 Task: Research family-friendly wildlife encounters in San Diego, California.
Action: Mouse moved to (541, 106)
Screenshot: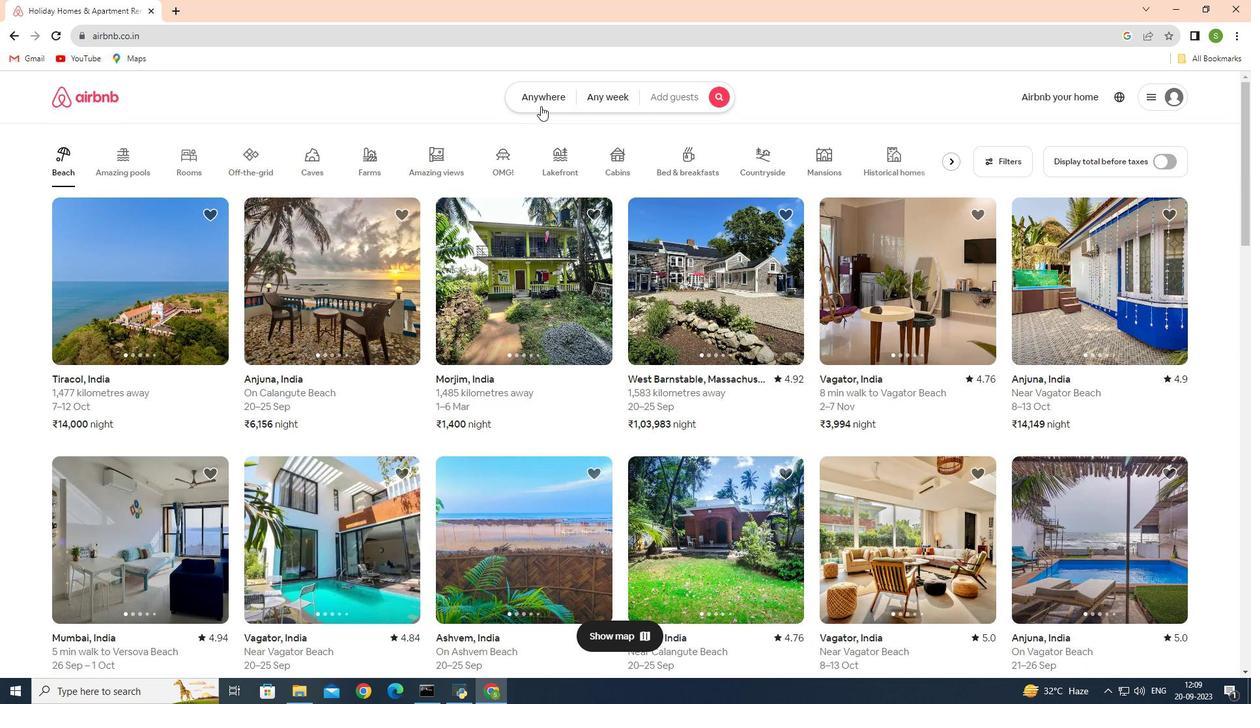 
Action: Mouse pressed left at (541, 106)
Screenshot: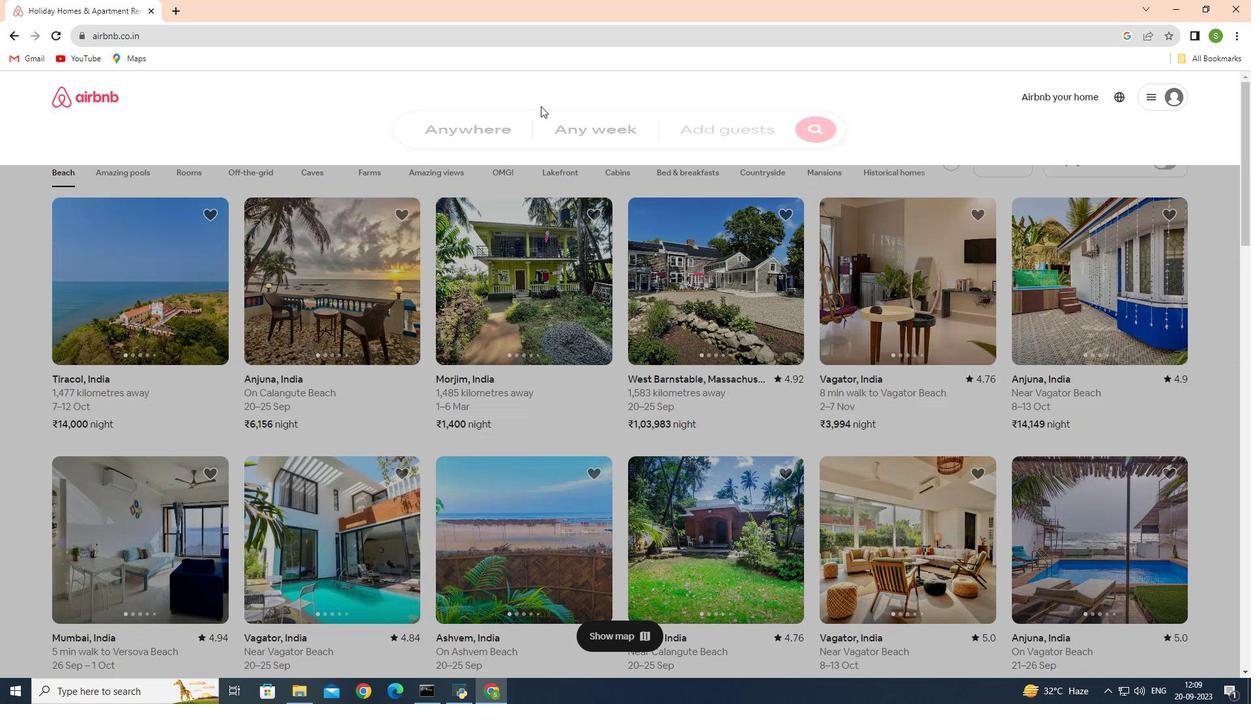 
Action: Mouse moved to (378, 154)
Screenshot: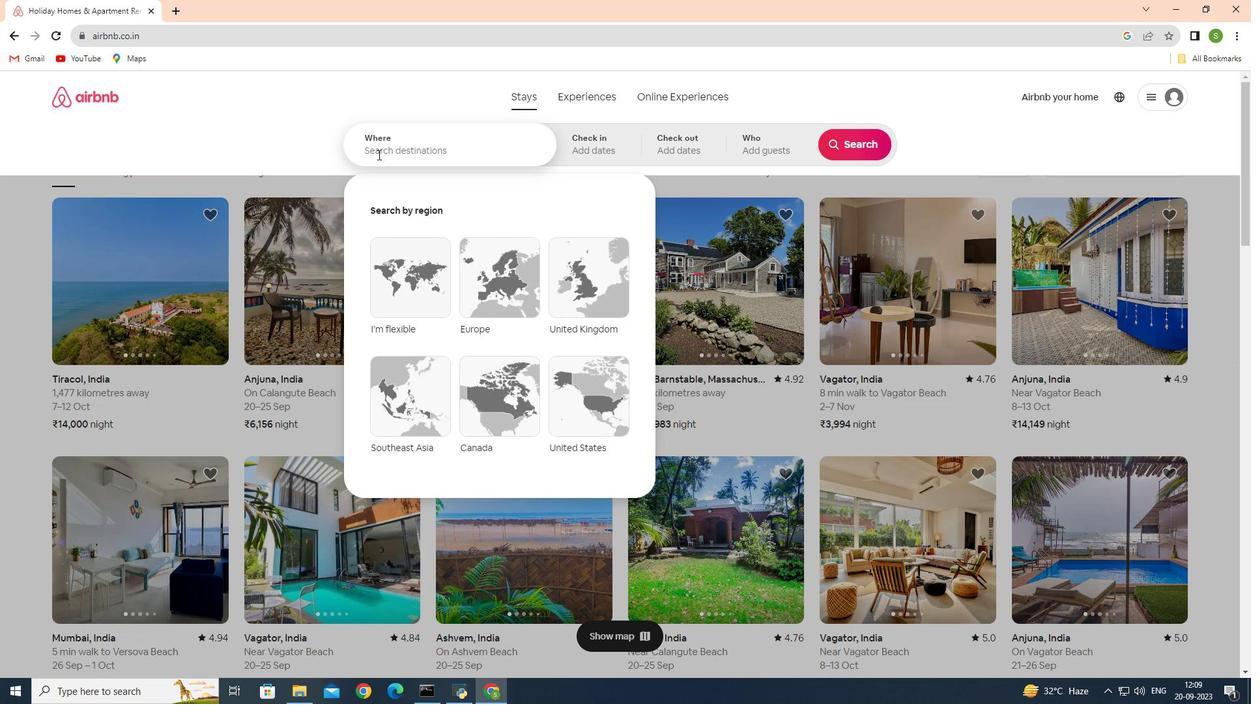 
Action: Mouse pressed left at (378, 154)
Screenshot: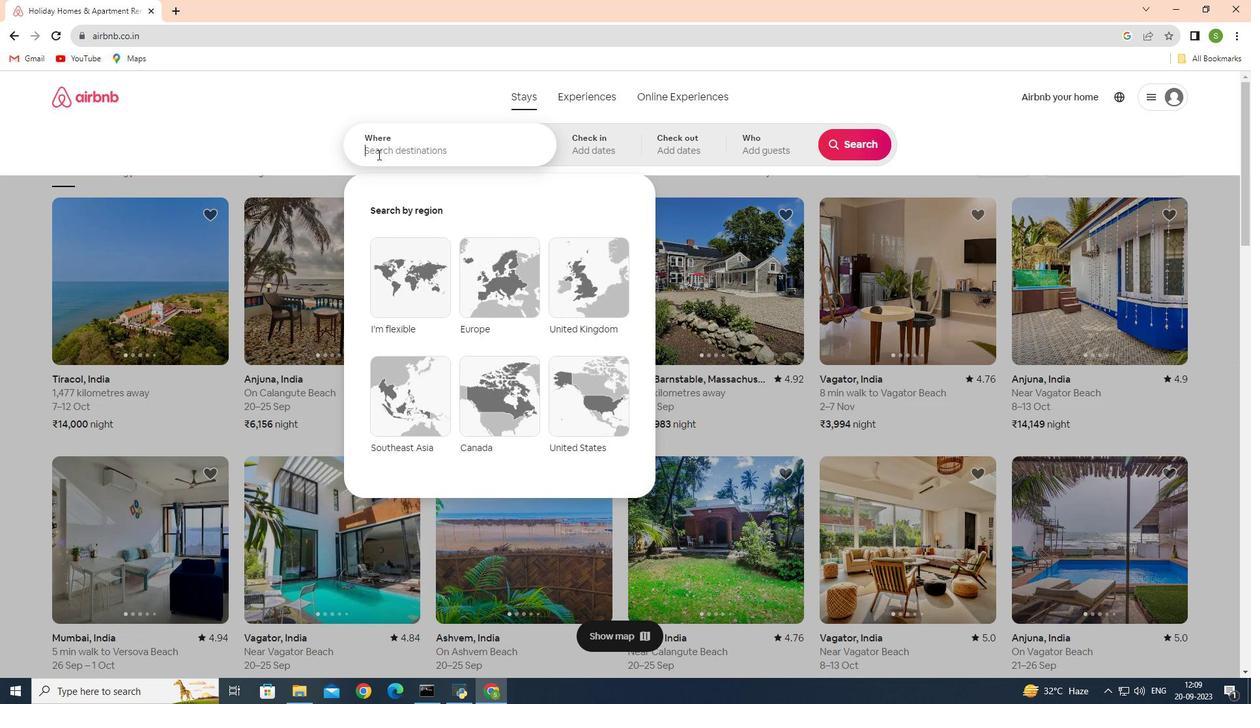 
Action: Mouse moved to (447, 154)
Screenshot: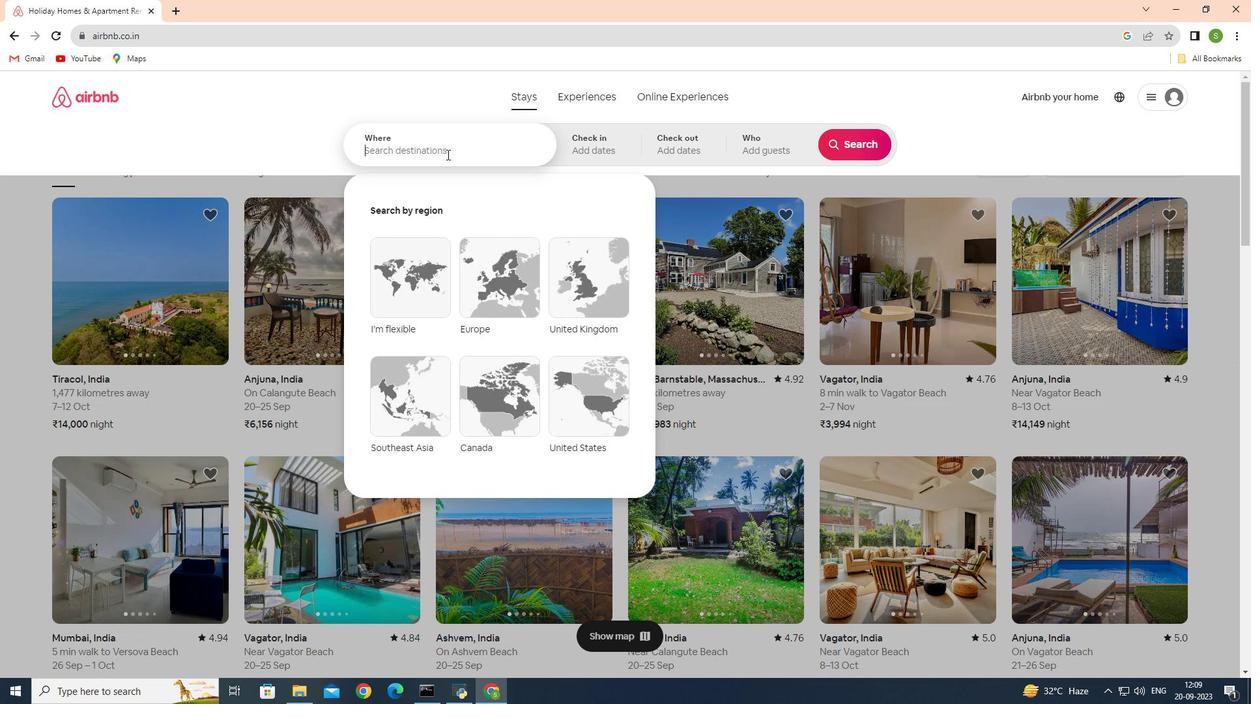 
Action: Key pressed <Key.shift>San<Key.space>die
Screenshot: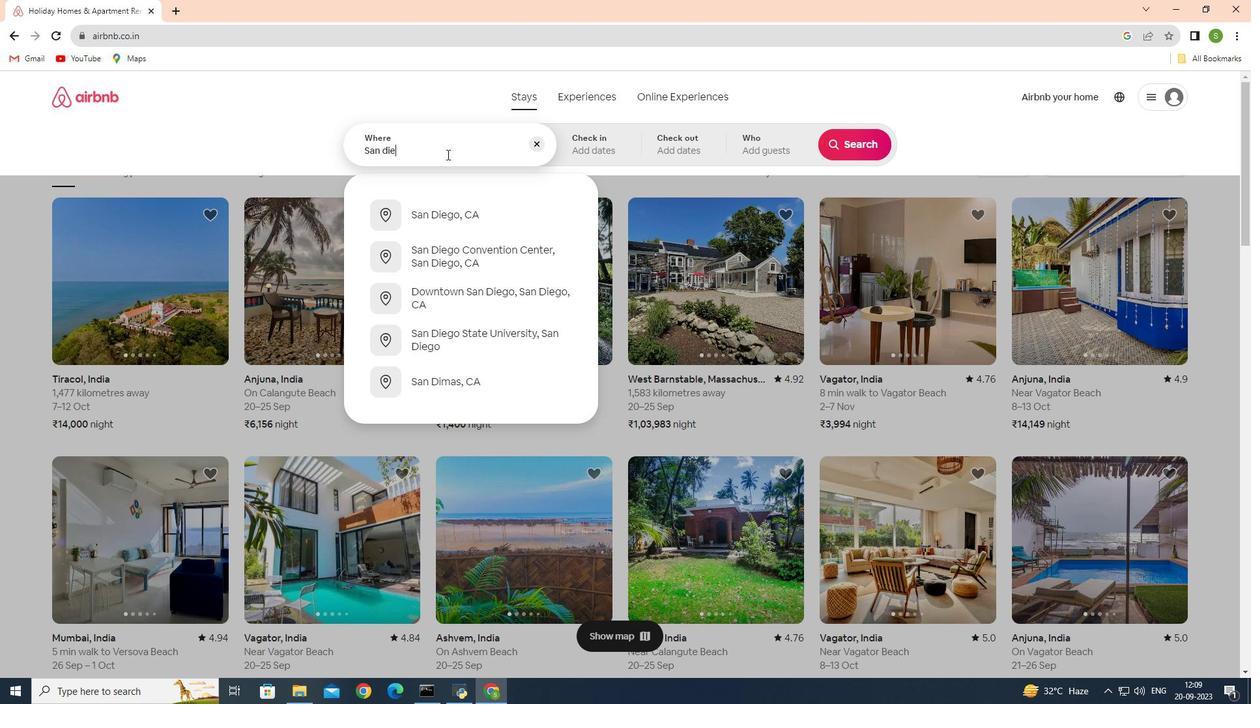 
Action: Mouse moved to (479, 221)
Screenshot: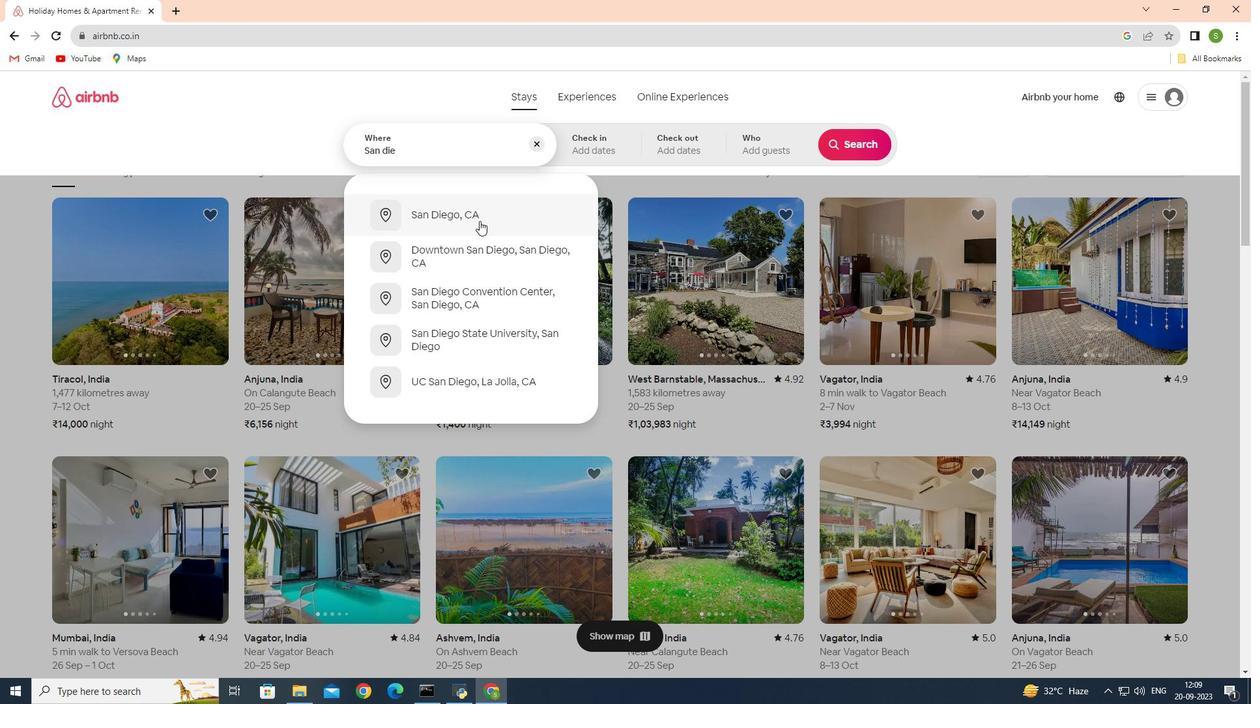 
Action: Mouse pressed left at (479, 221)
Screenshot: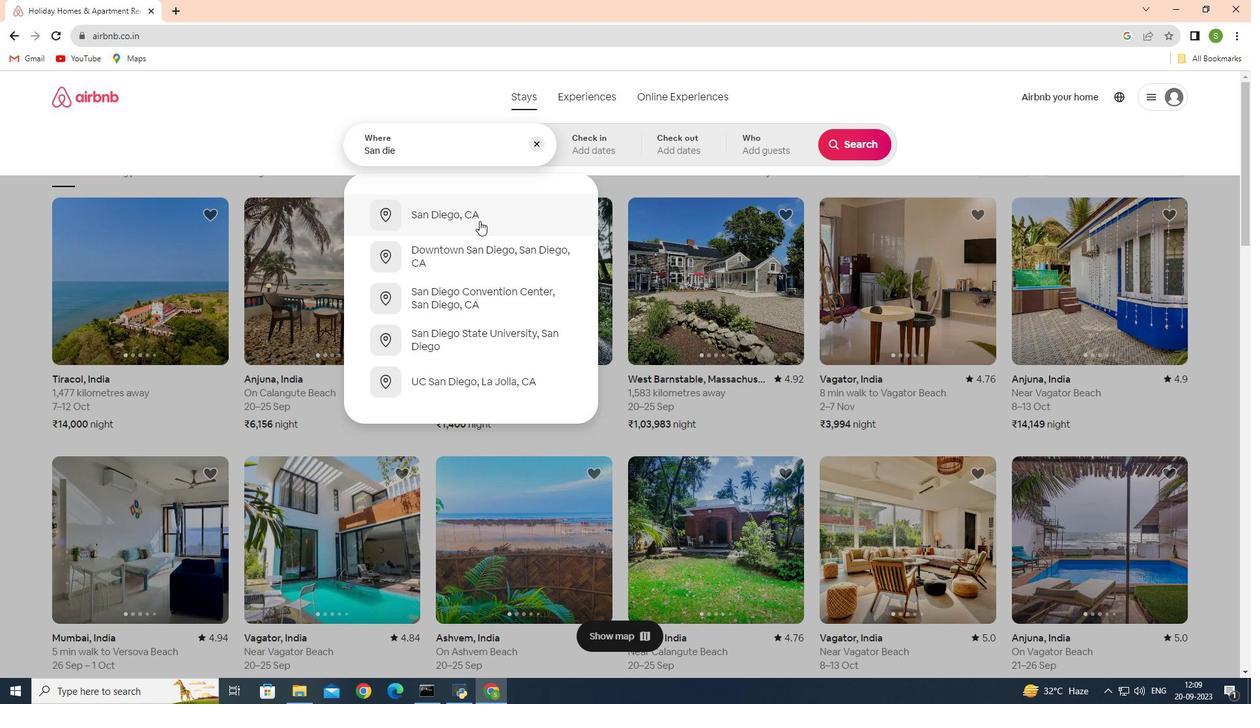 
Action: Mouse moved to (873, 153)
Screenshot: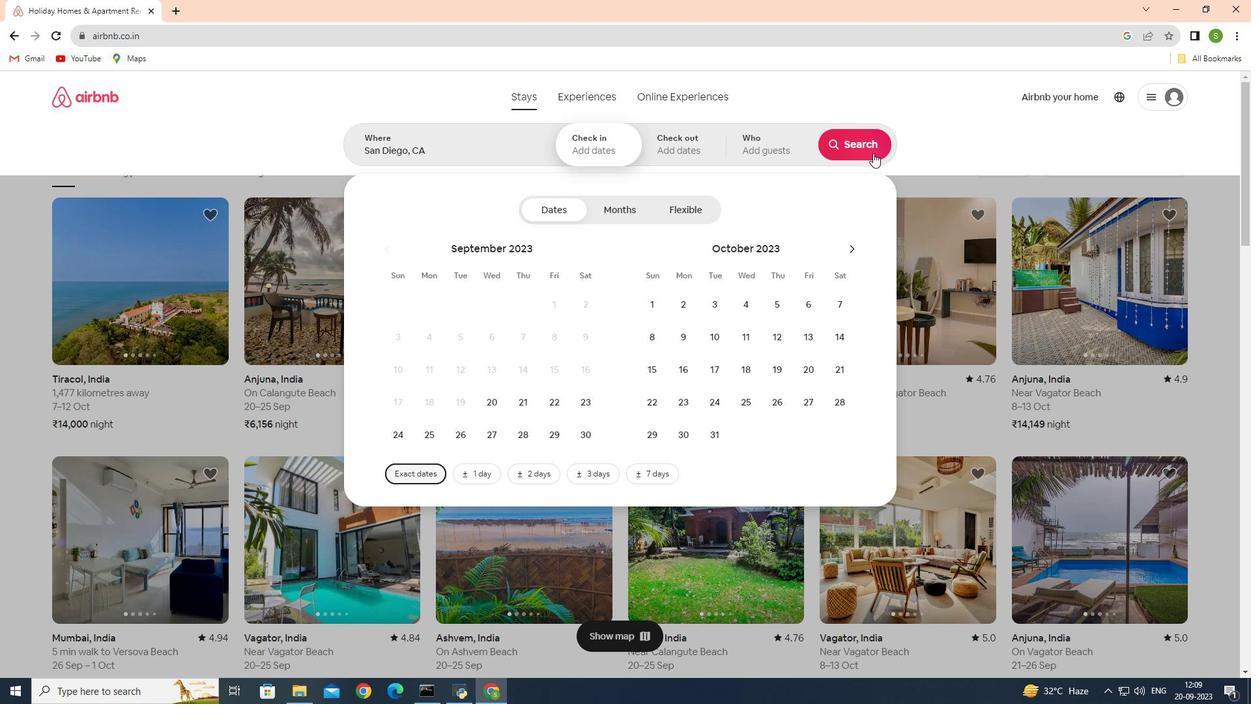 
Action: Mouse pressed left at (873, 153)
Screenshot: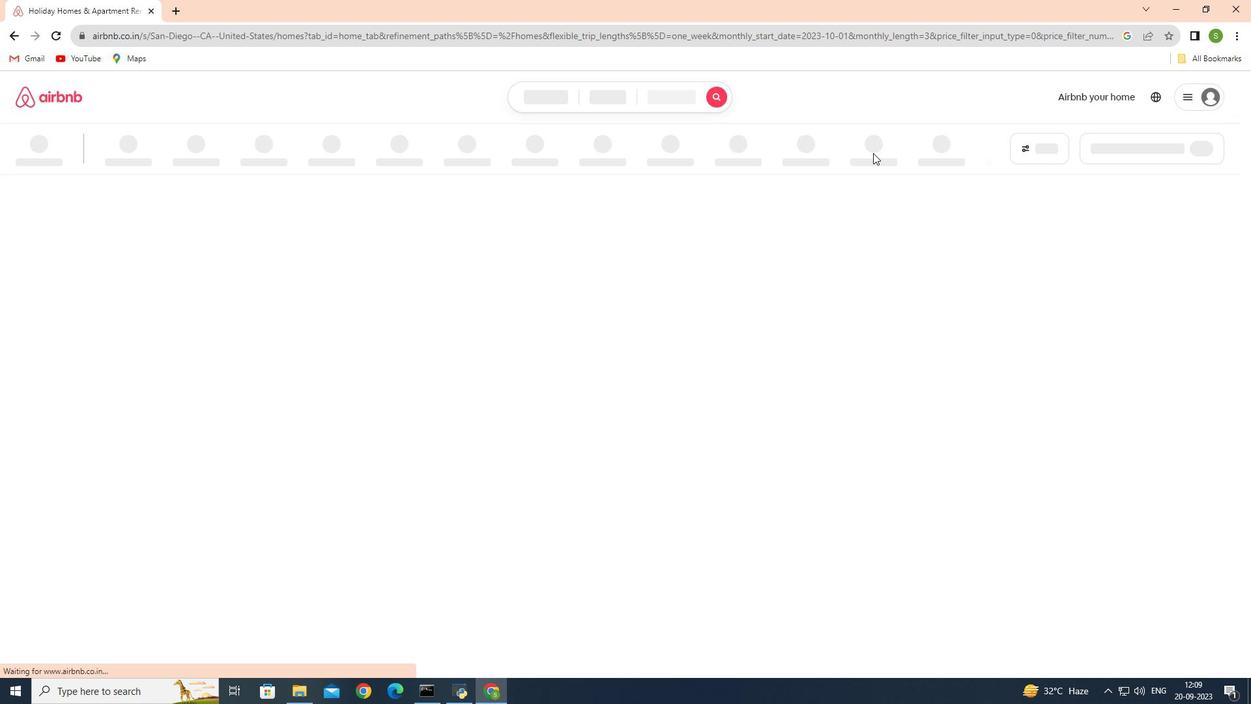 
Action: Mouse moved to (990, 150)
Screenshot: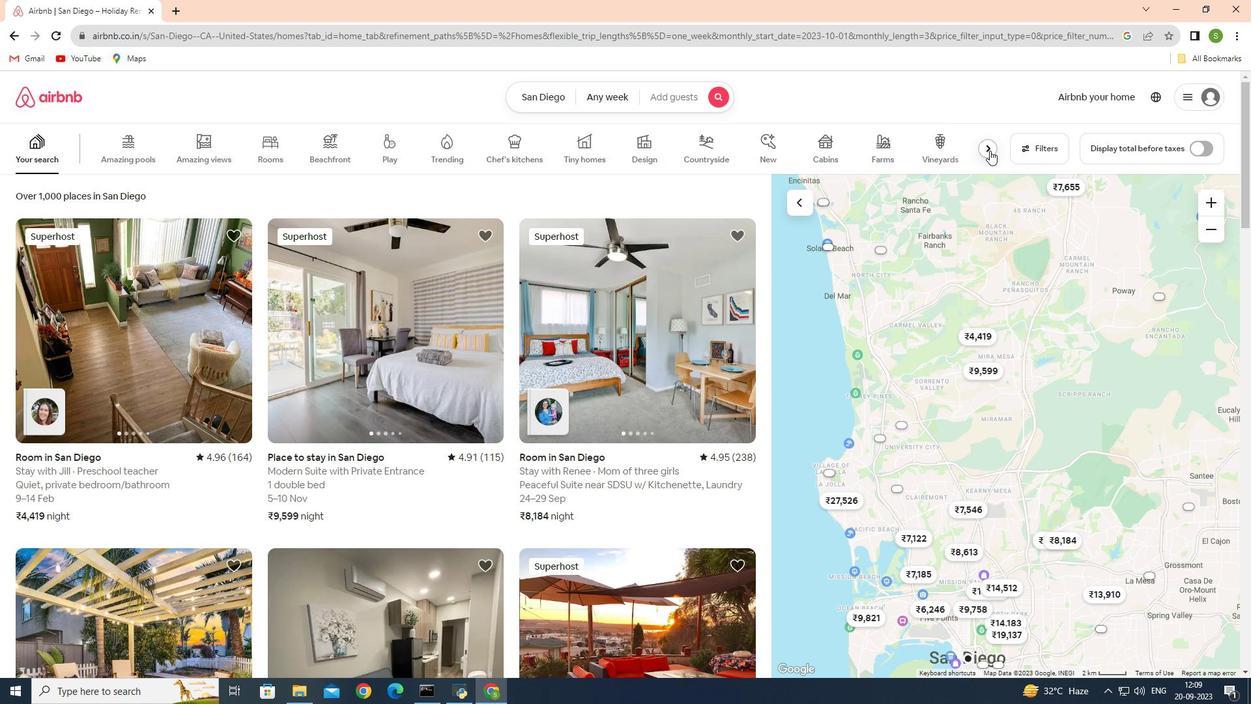 
Action: Mouse pressed left at (990, 150)
Screenshot: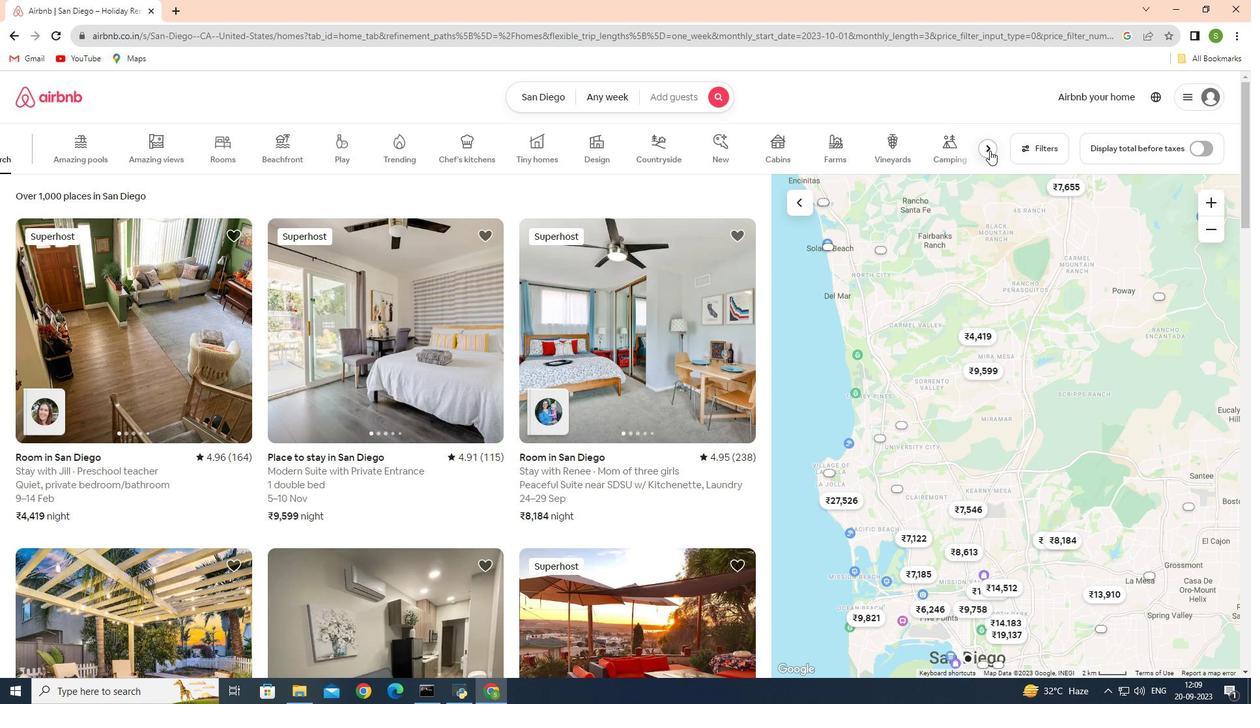 
Action: Mouse moved to (447, 157)
Screenshot: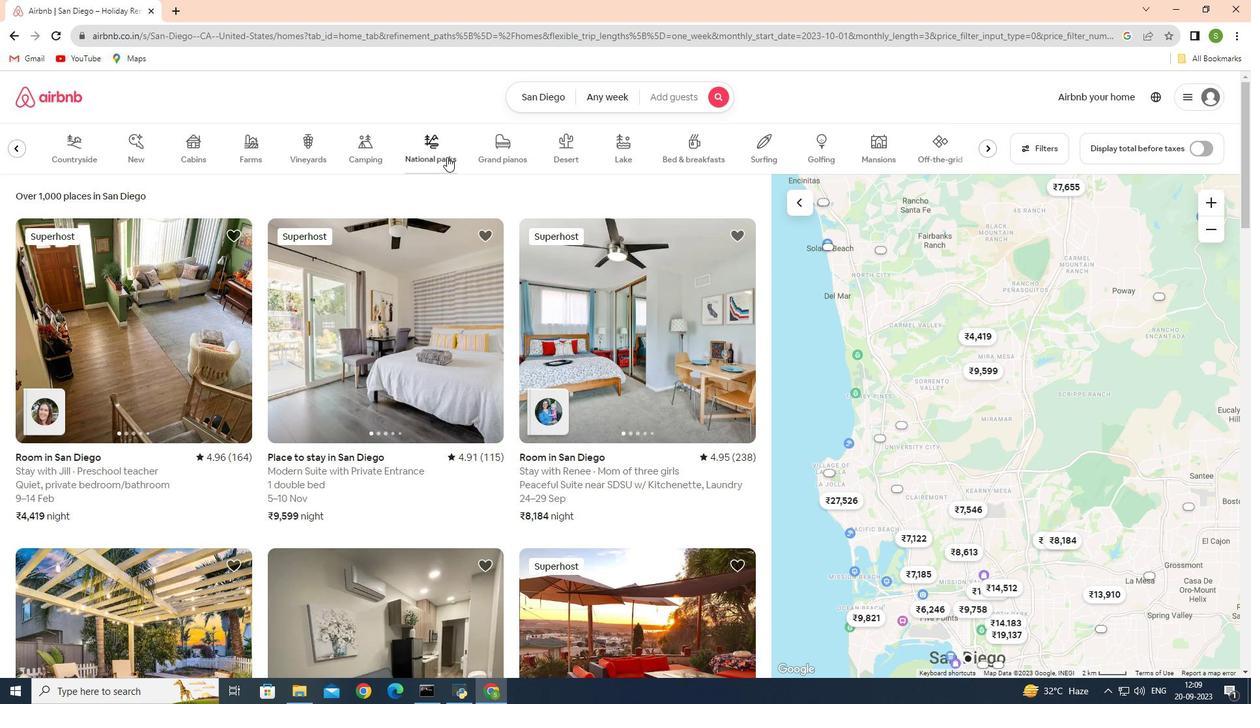 
Action: Mouse pressed left at (447, 157)
Screenshot: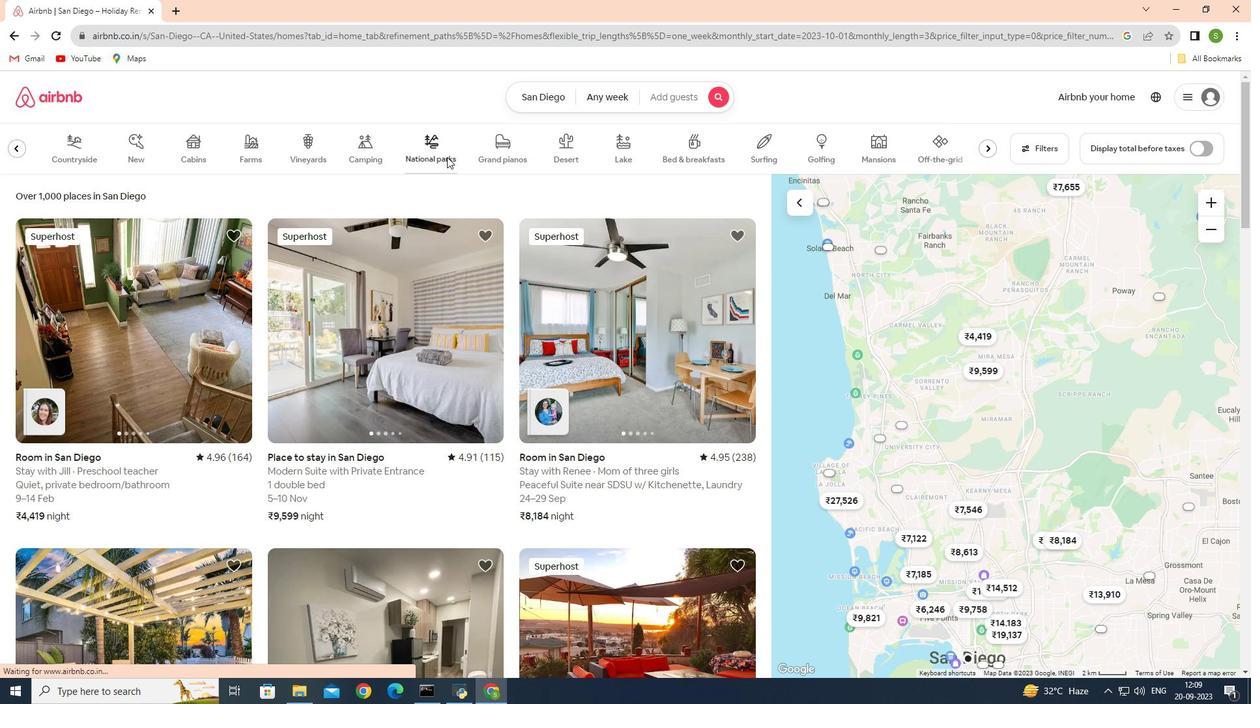 
Action: Mouse moved to (186, 347)
Screenshot: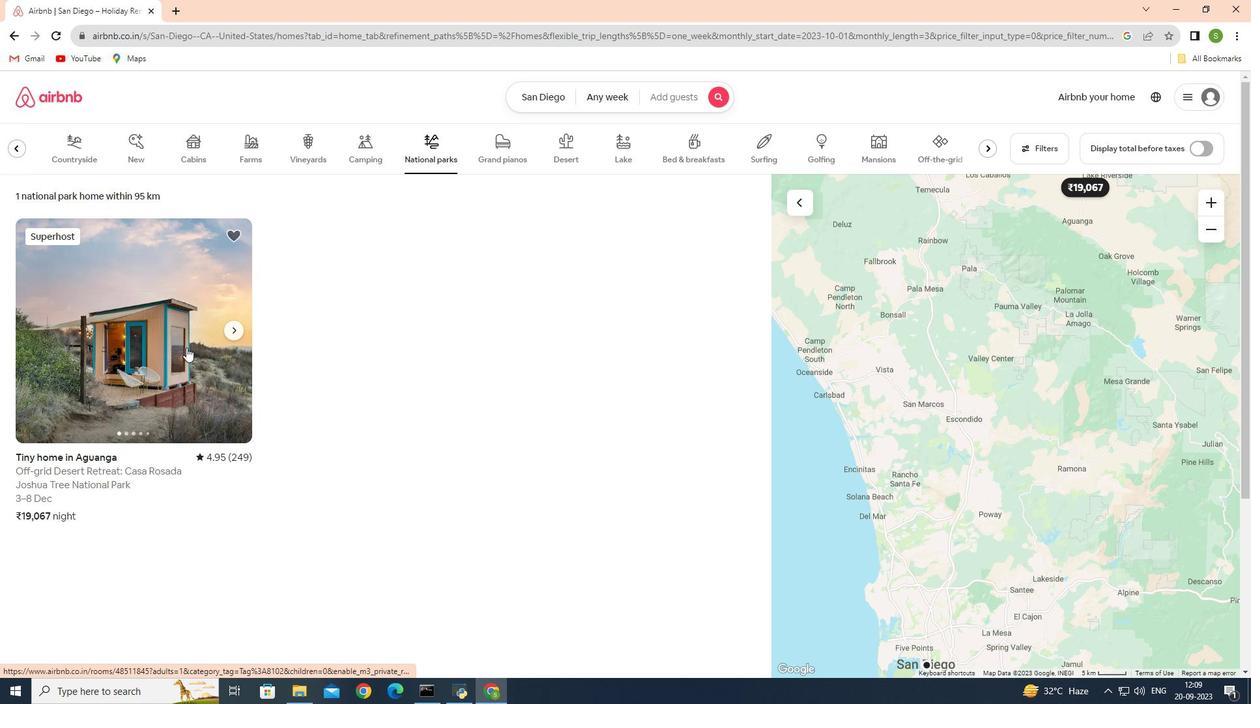
Action: Mouse pressed left at (186, 347)
Screenshot: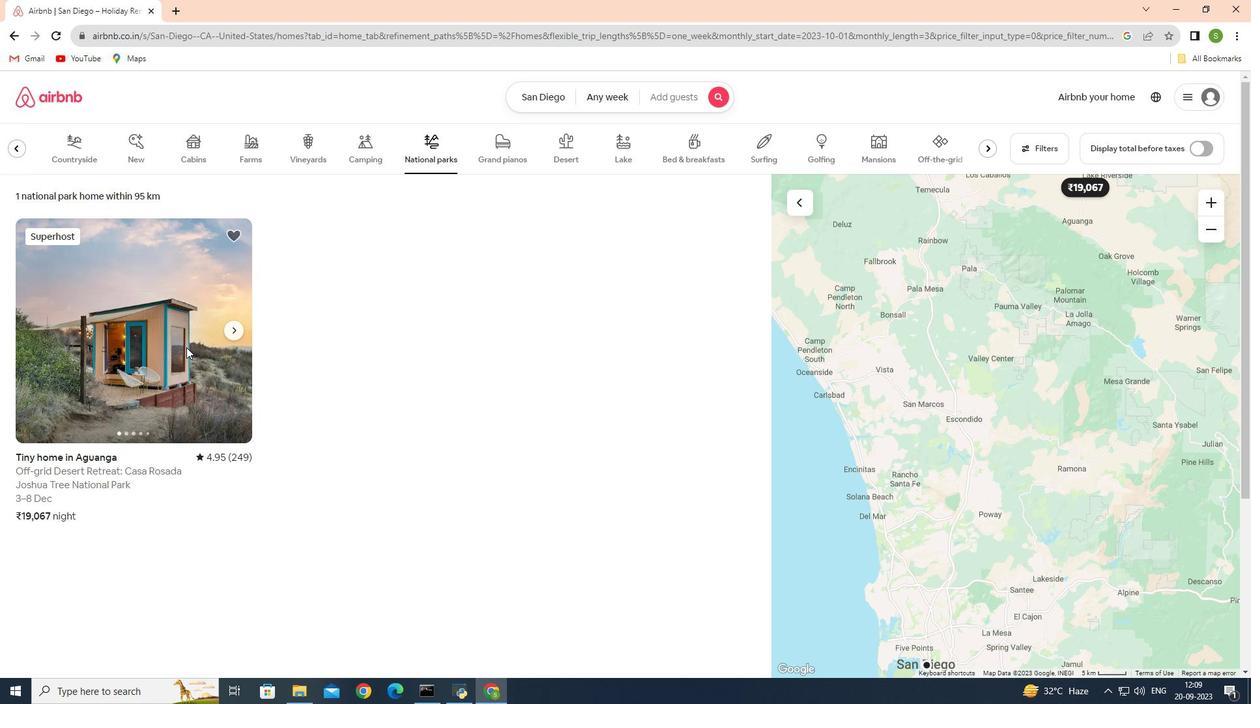 
Action: Mouse moved to (938, 470)
Screenshot: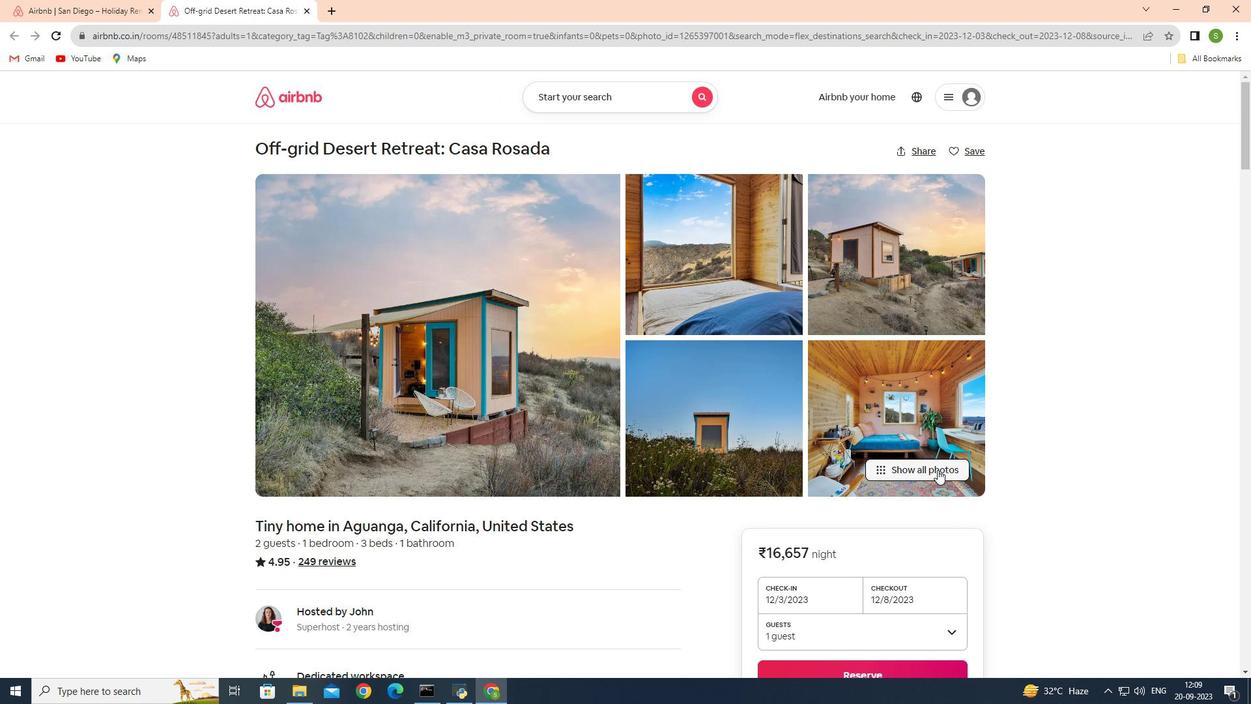 
Action: Mouse pressed left at (938, 470)
Screenshot: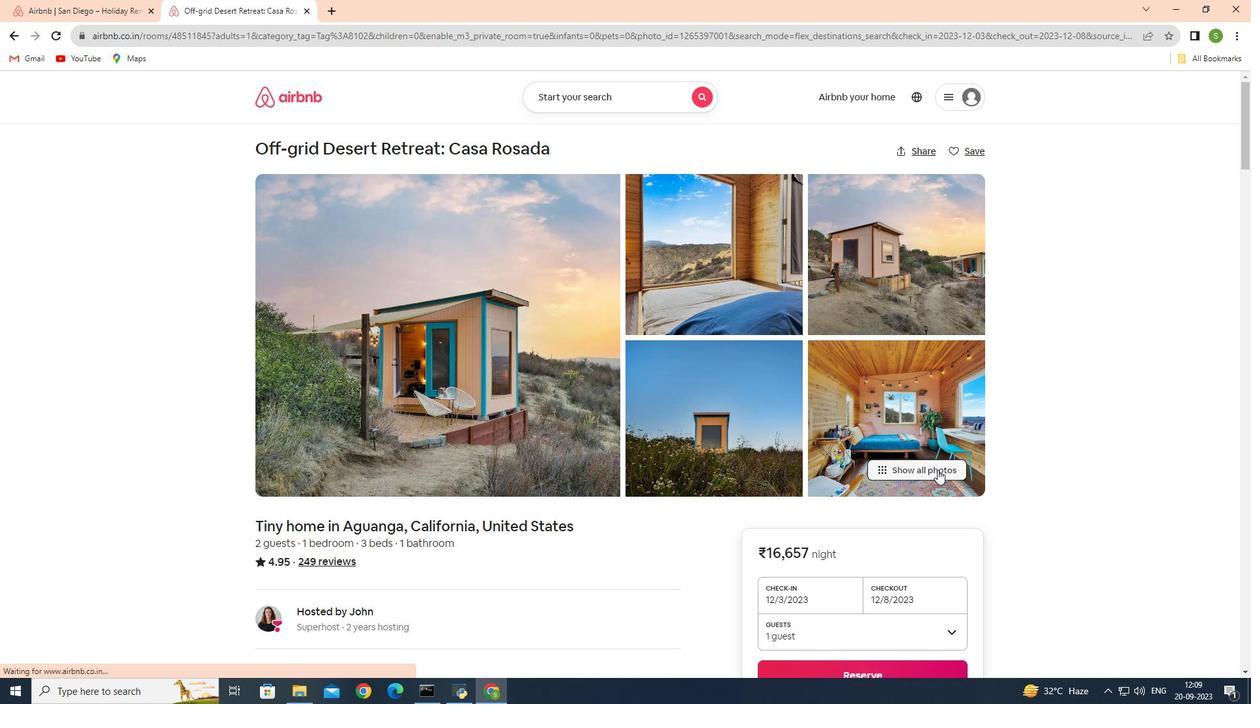 
Action: Mouse moved to (839, 493)
Screenshot: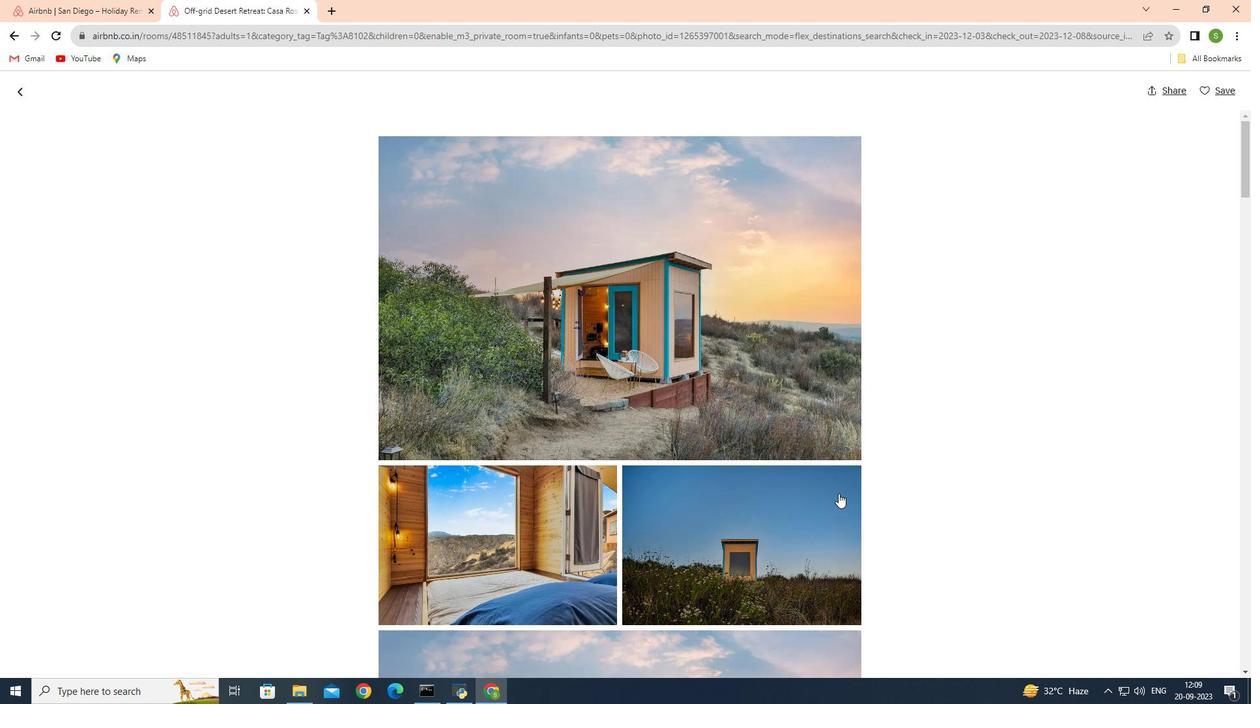 
Action: Mouse scrolled (839, 492) with delta (0, 0)
Screenshot: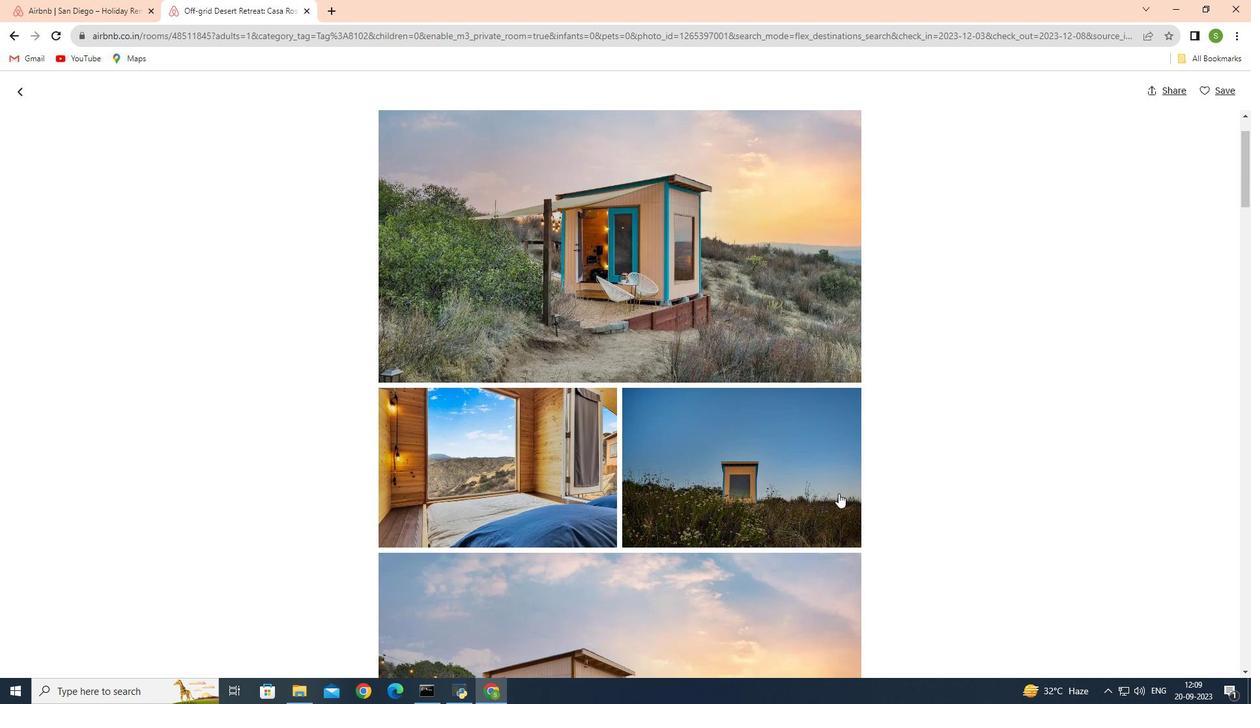 
Action: Mouse scrolled (839, 492) with delta (0, 0)
Screenshot: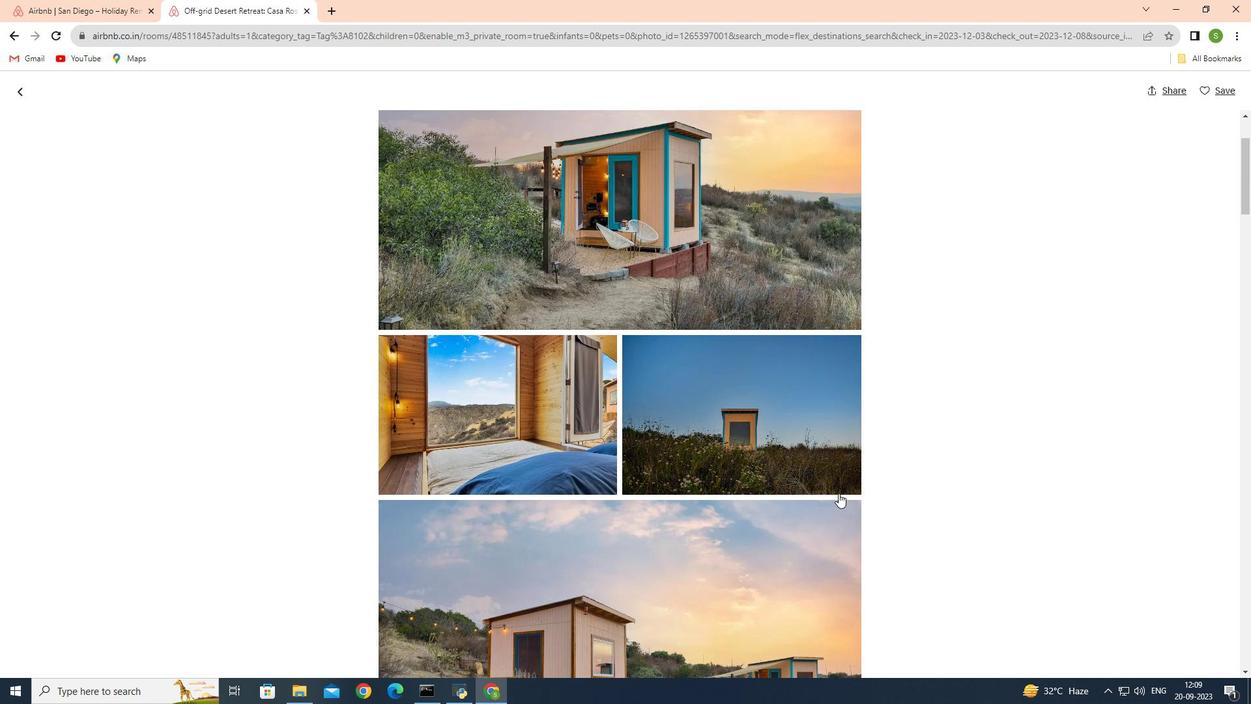 
Action: Mouse scrolled (839, 492) with delta (0, 0)
Screenshot: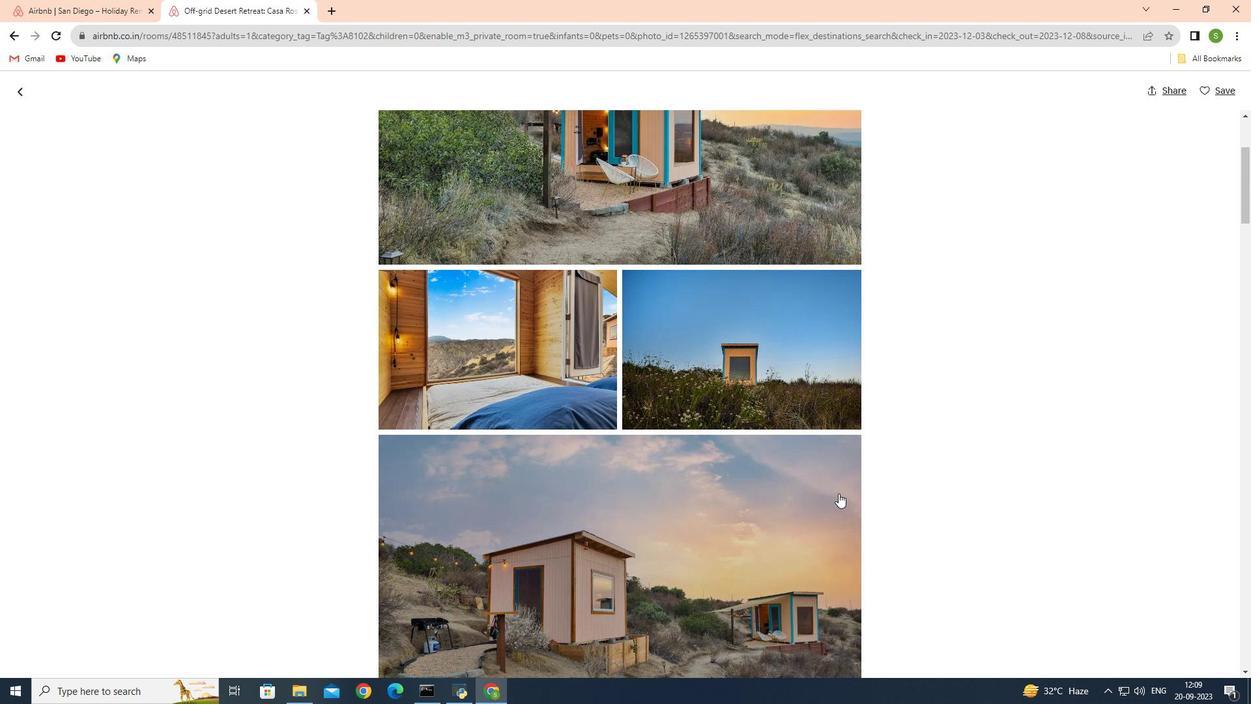 
Action: Mouse scrolled (839, 492) with delta (0, 0)
Screenshot: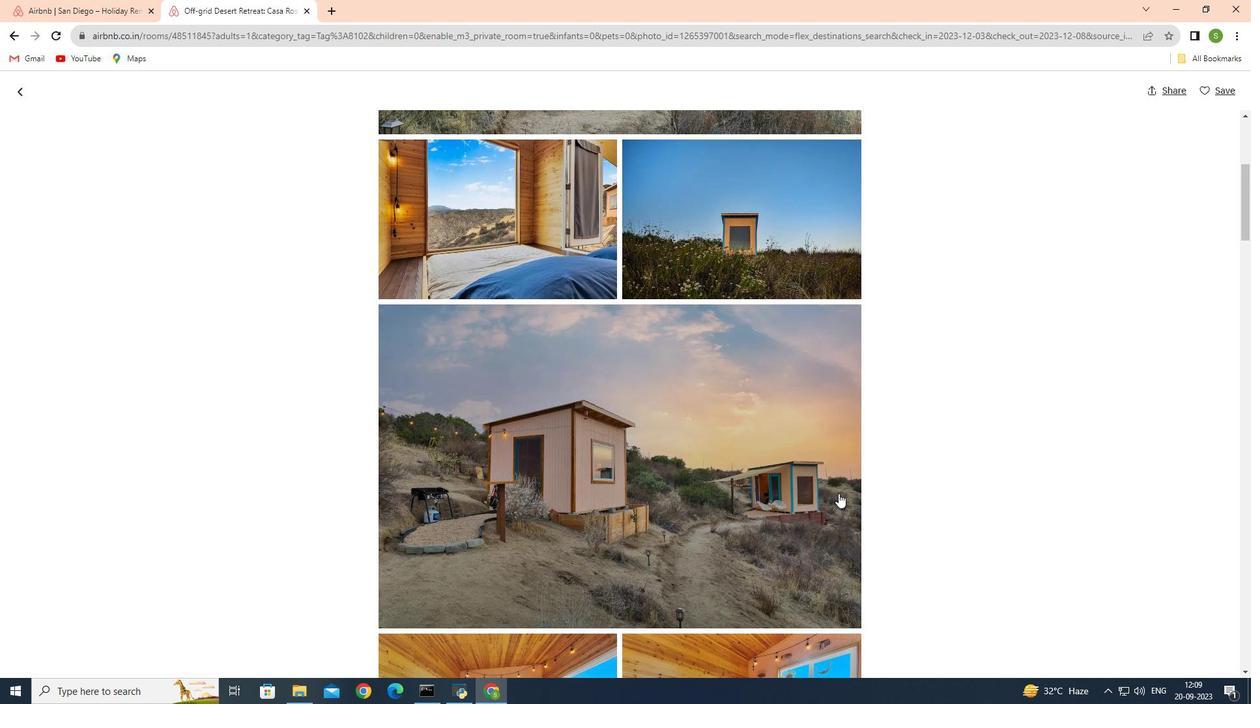 
Action: Mouse scrolled (839, 492) with delta (0, 0)
Screenshot: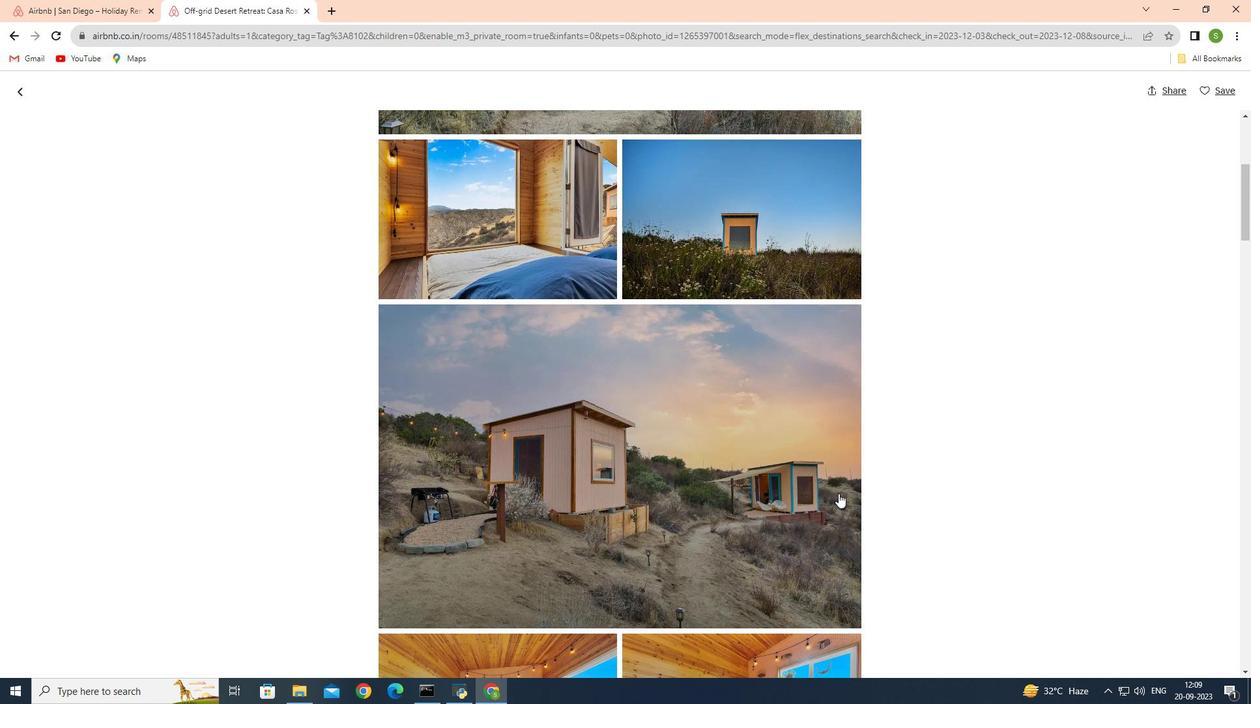 
Action: Mouse scrolled (839, 492) with delta (0, 0)
Screenshot: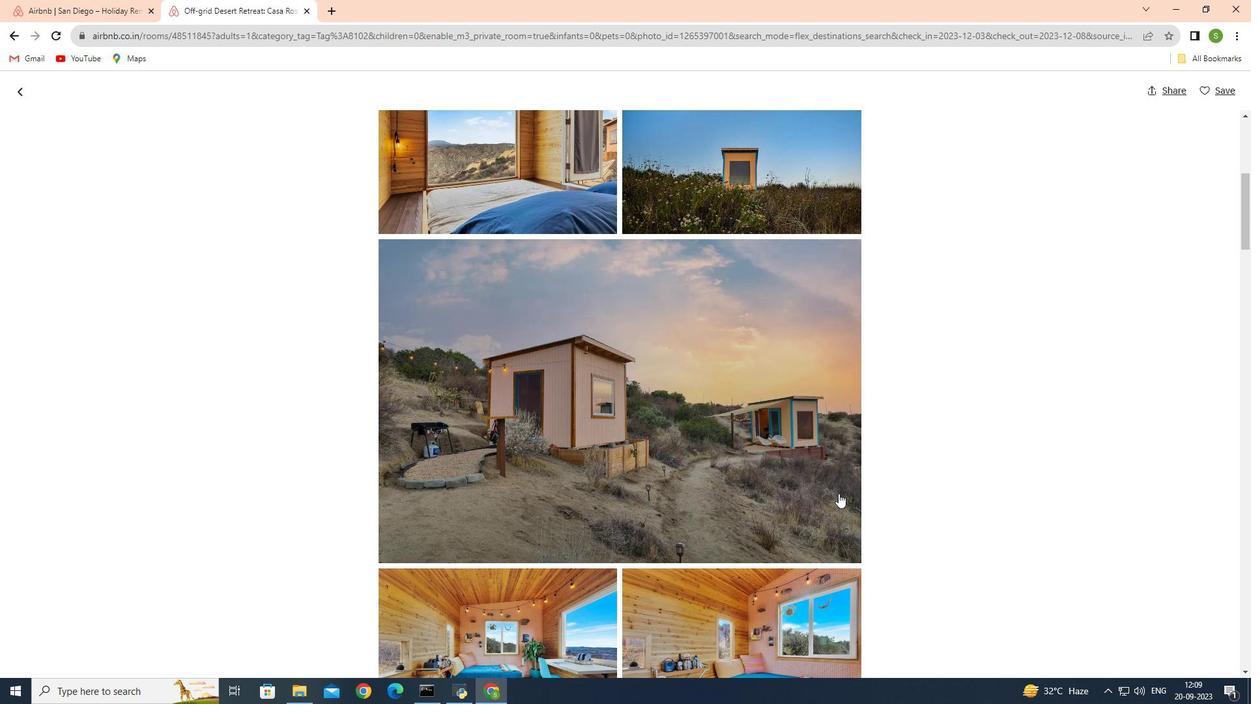 
Action: Mouse scrolled (839, 492) with delta (0, 0)
Screenshot: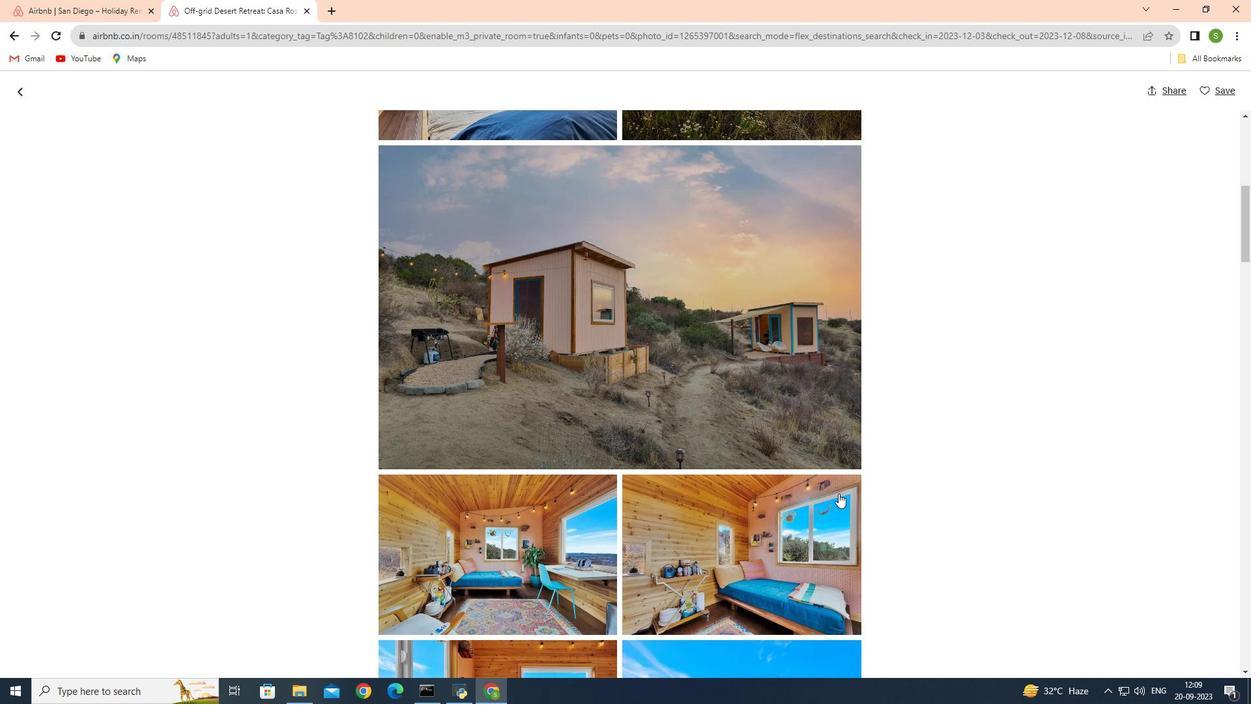 
Action: Mouse scrolled (839, 492) with delta (0, 0)
Screenshot: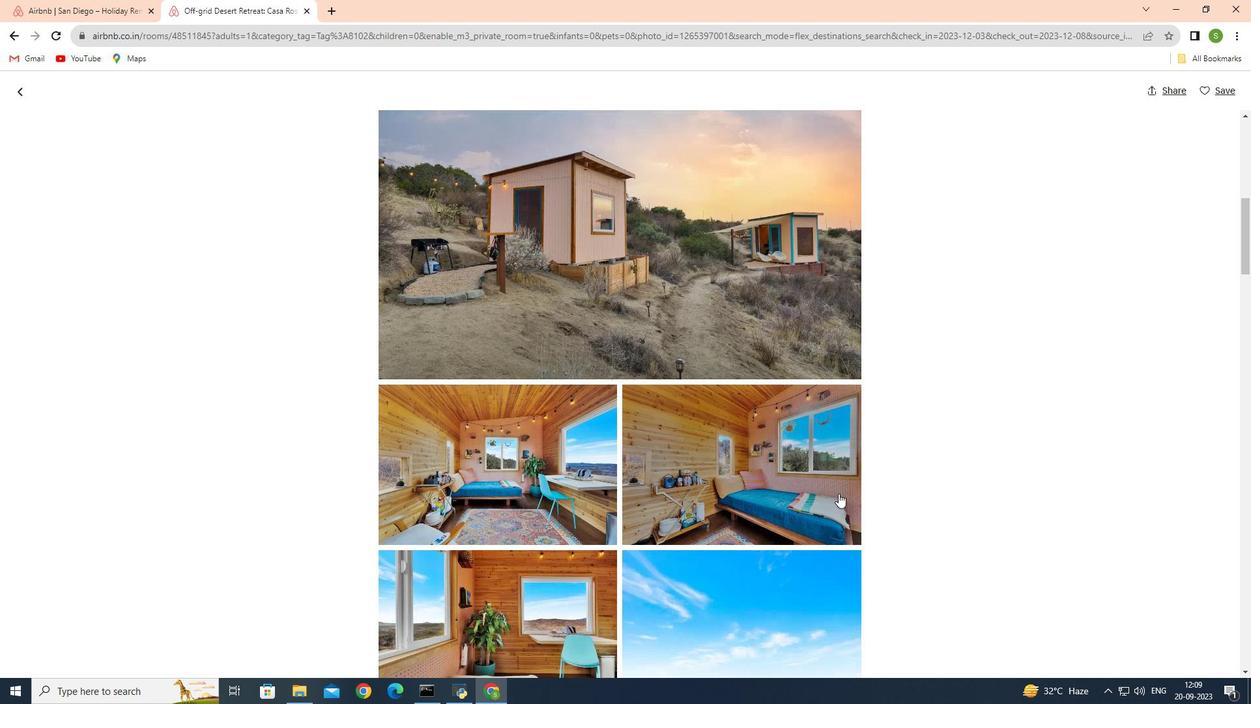 
Action: Mouse scrolled (839, 492) with delta (0, 0)
Screenshot: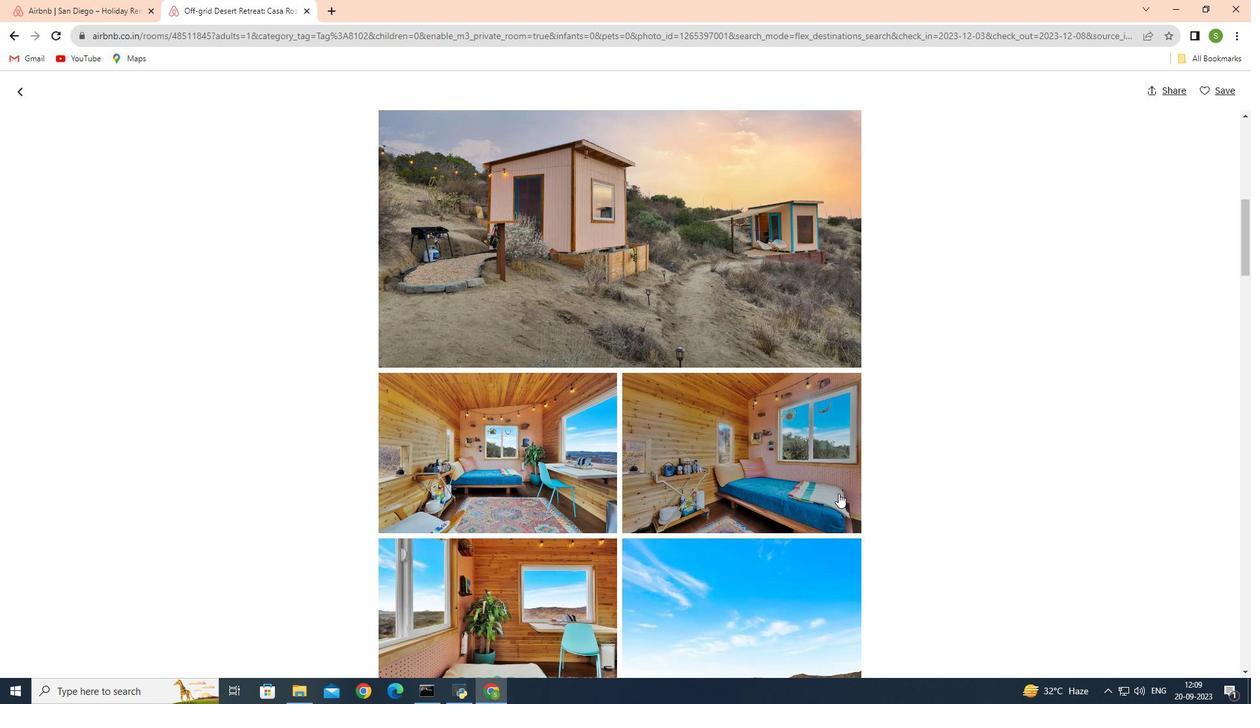 
Action: Mouse scrolled (839, 492) with delta (0, 0)
Screenshot: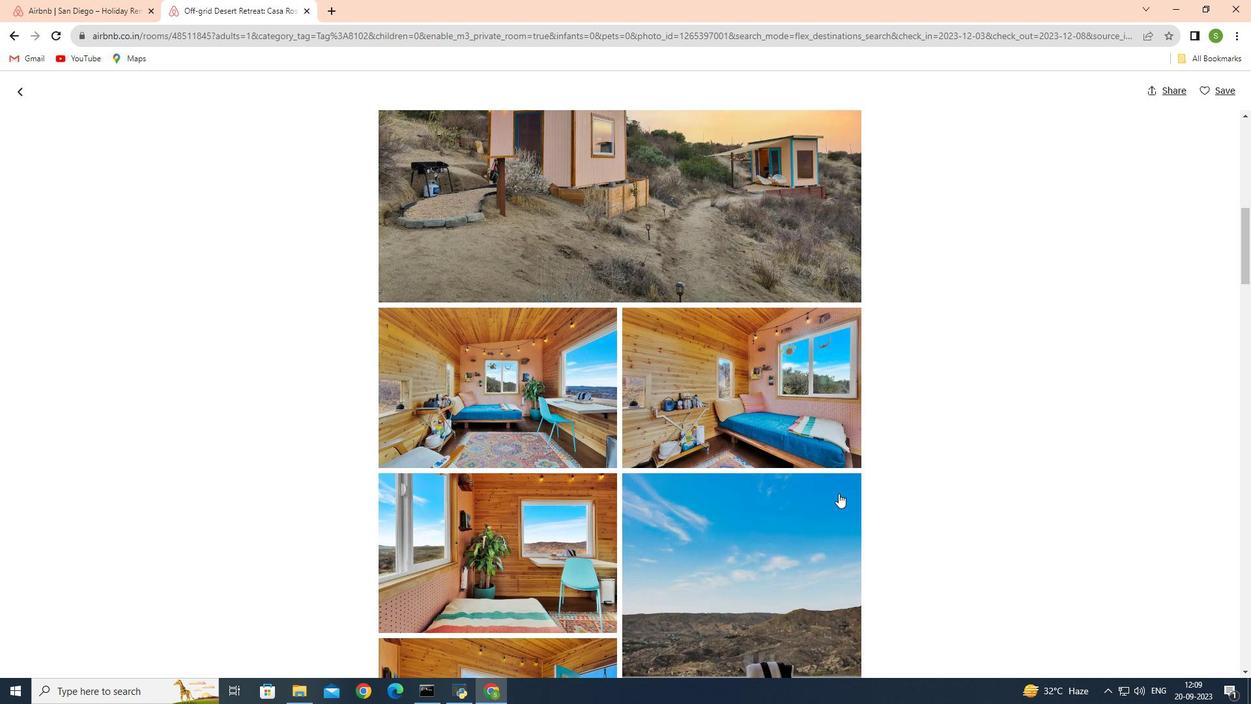 
Action: Mouse scrolled (839, 492) with delta (0, 0)
Screenshot: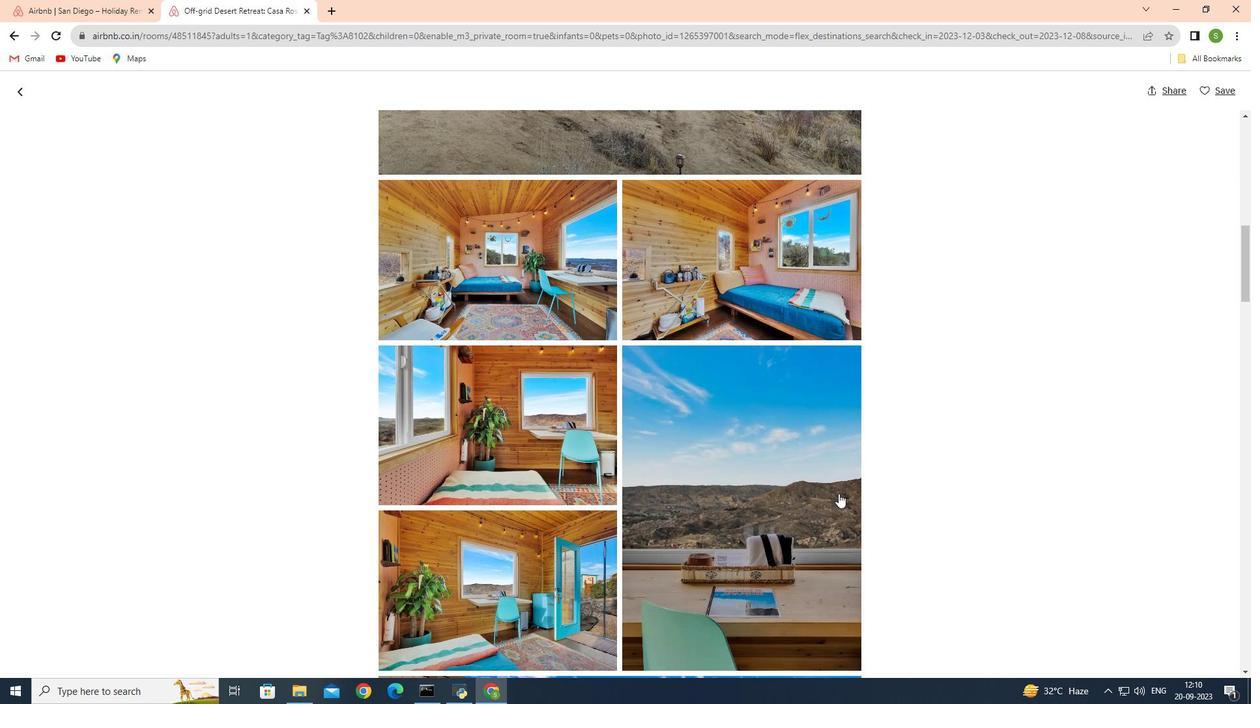 
Action: Mouse scrolled (839, 492) with delta (0, 0)
Screenshot: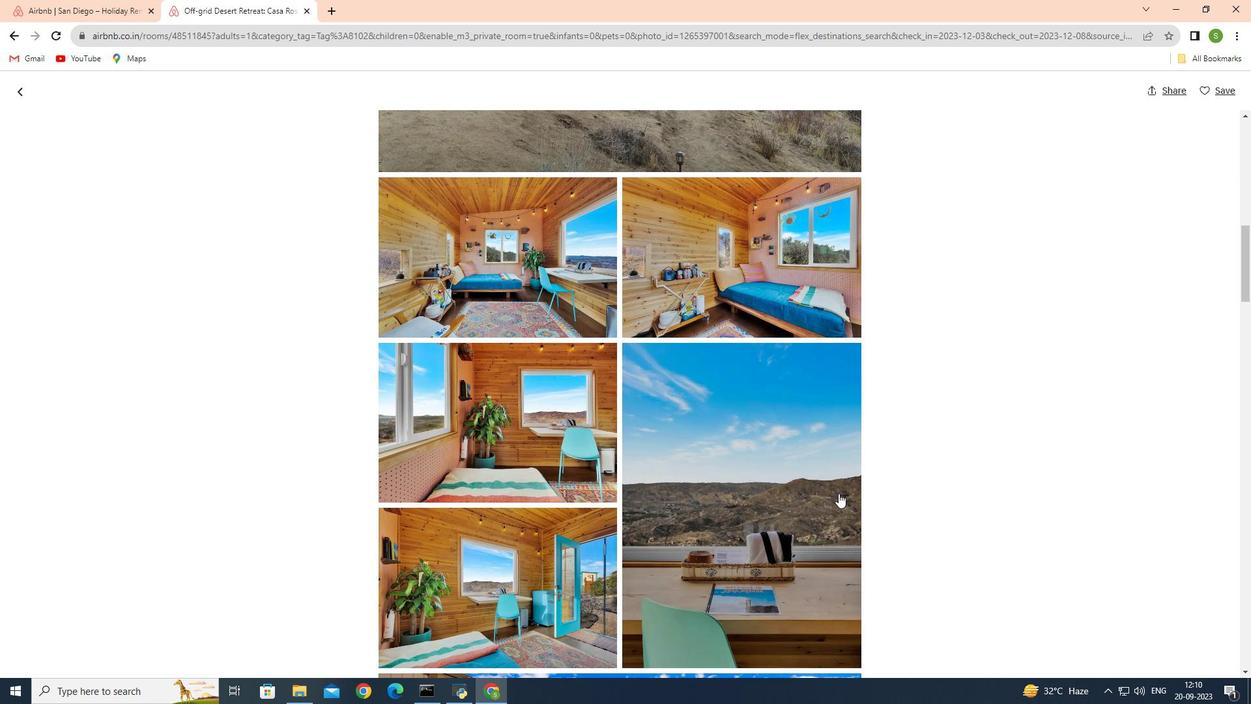 
Action: Mouse scrolled (839, 492) with delta (0, 0)
Screenshot: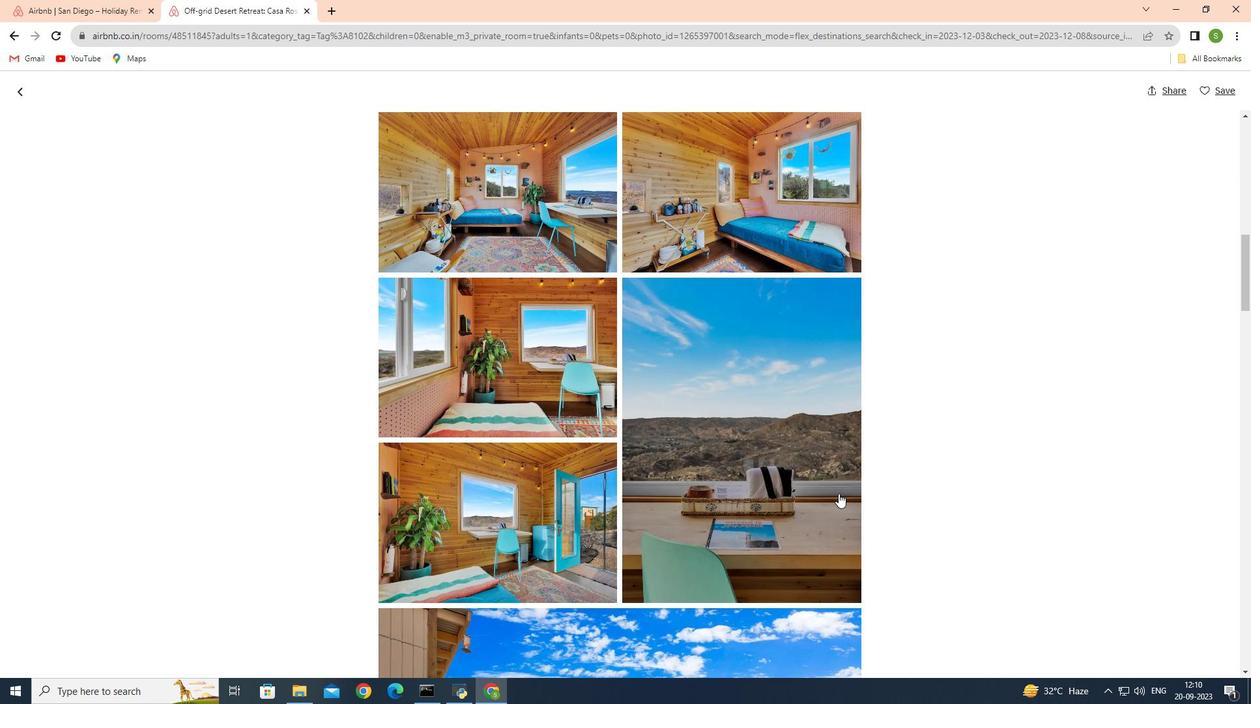 
Action: Mouse scrolled (839, 492) with delta (0, 0)
Screenshot: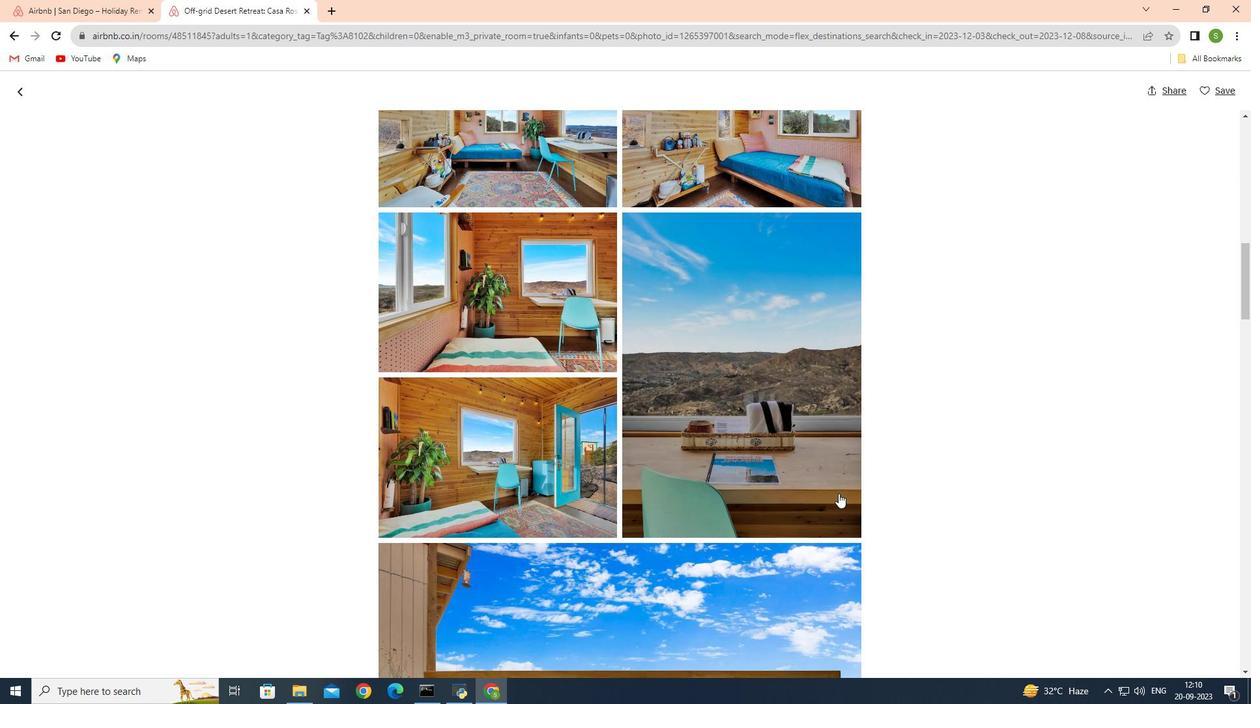 
Action: Mouse scrolled (839, 492) with delta (0, 0)
Screenshot: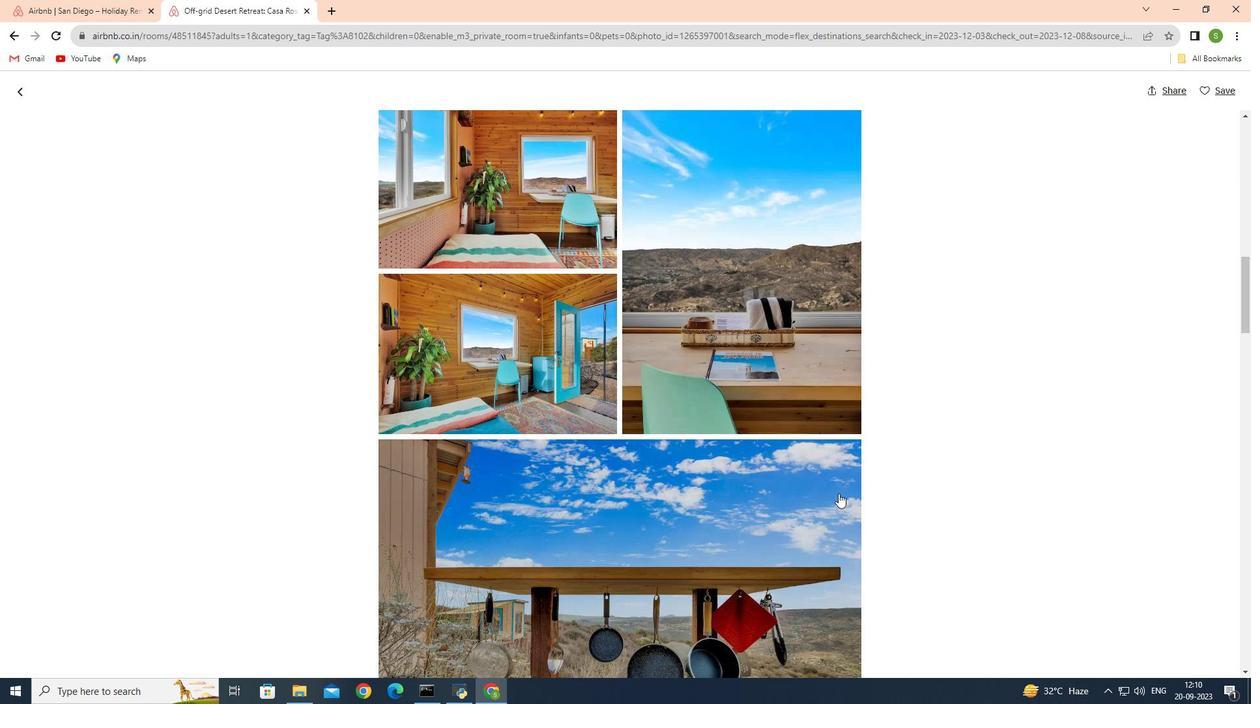 
Action: Mouse scrolled (839, 492) with delta (0, 0)
Screenshot: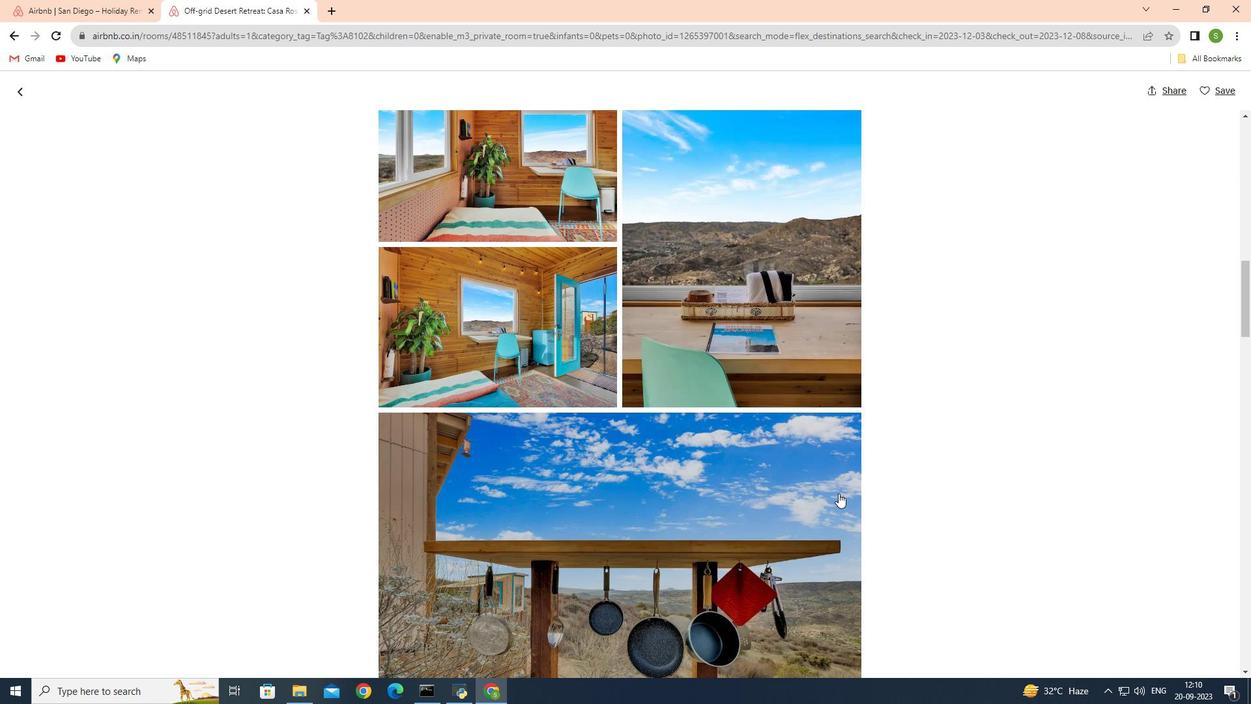 
Action: Mouse scrolled (839, 492) with delta (0, 0)
Screenshot: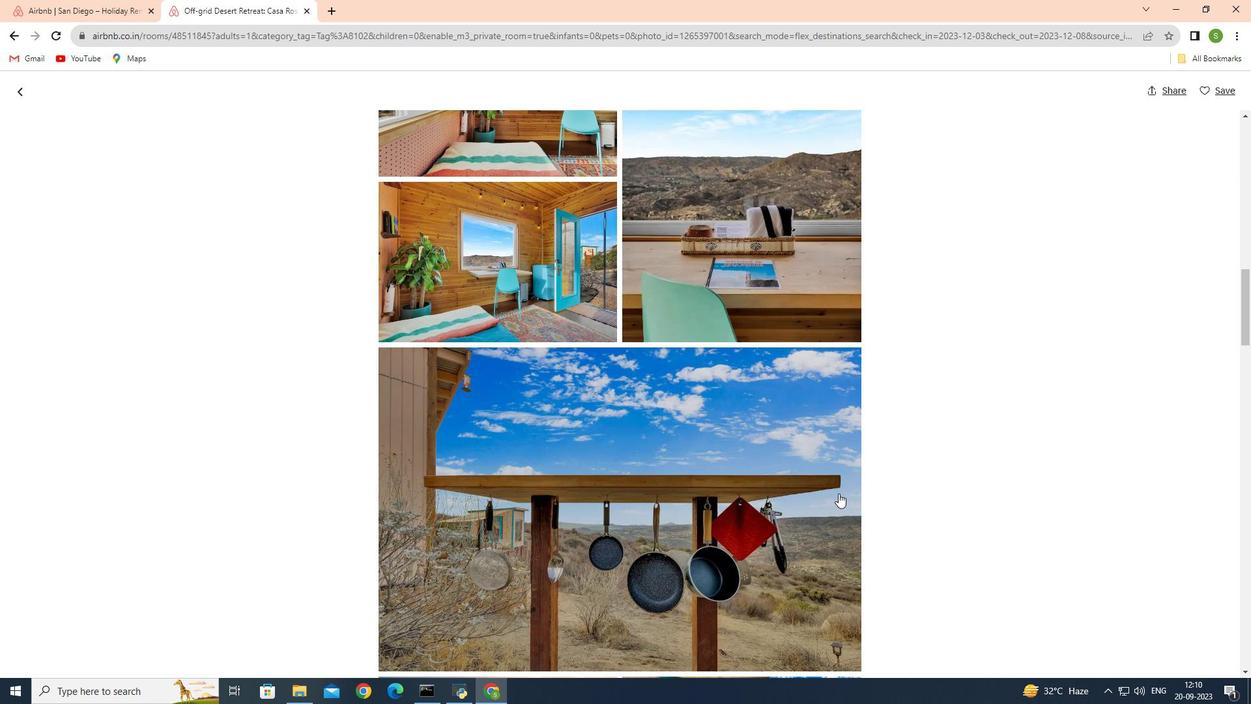 
Action: Mouse scrolled (839, 492) with delta (0, 0)
Screenshot: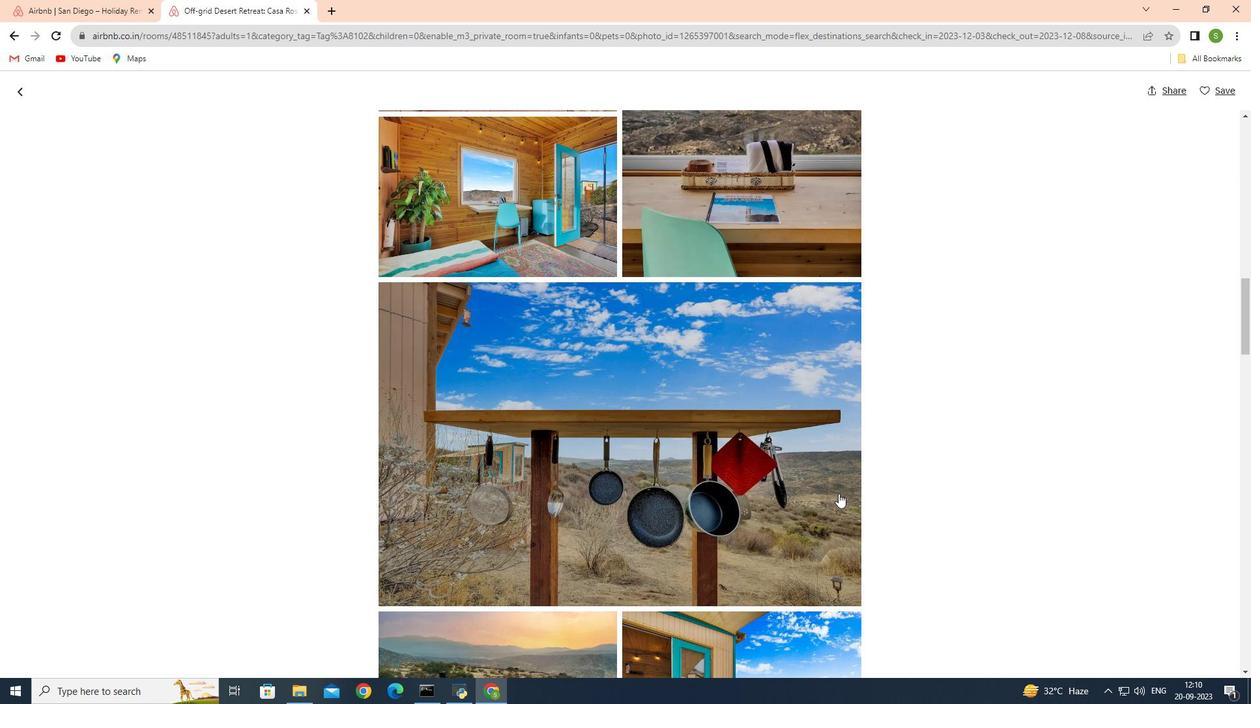 
Action: Mouse scrolled (839, 492) with delta (0, 0)
Screenshot: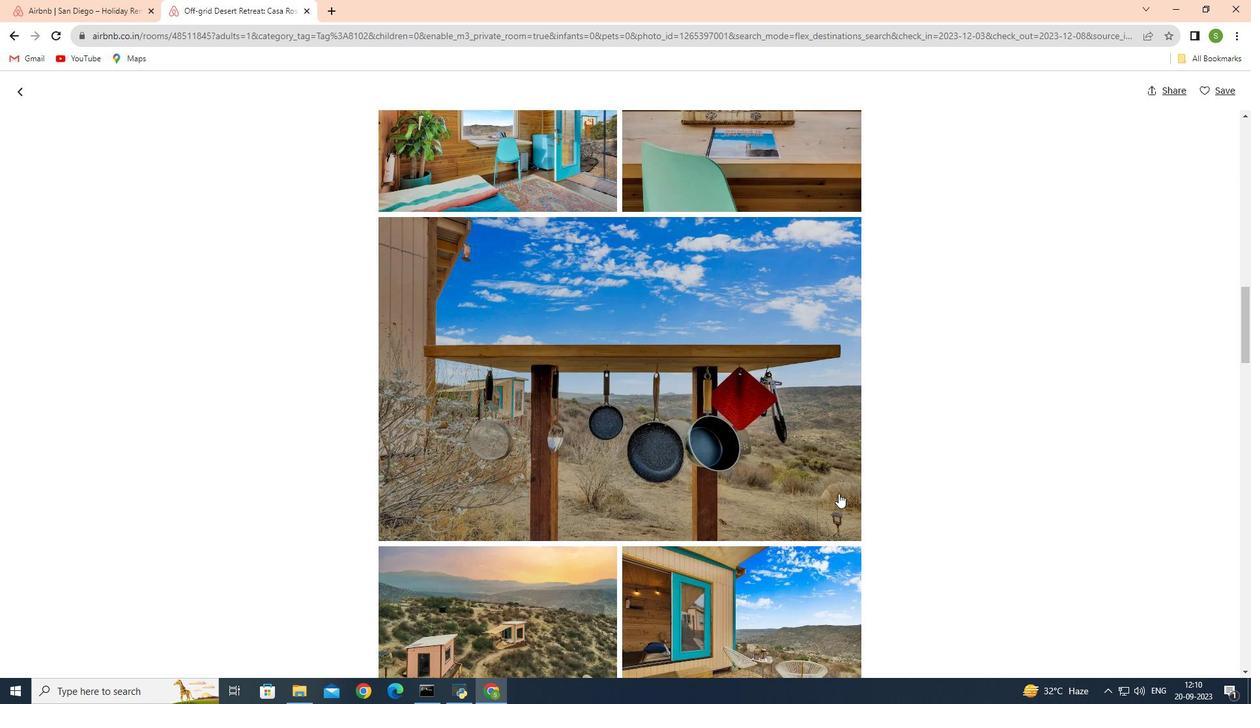 
Action: Mouse scrolled (839, 492) with delta (0, 0)
Screenshot: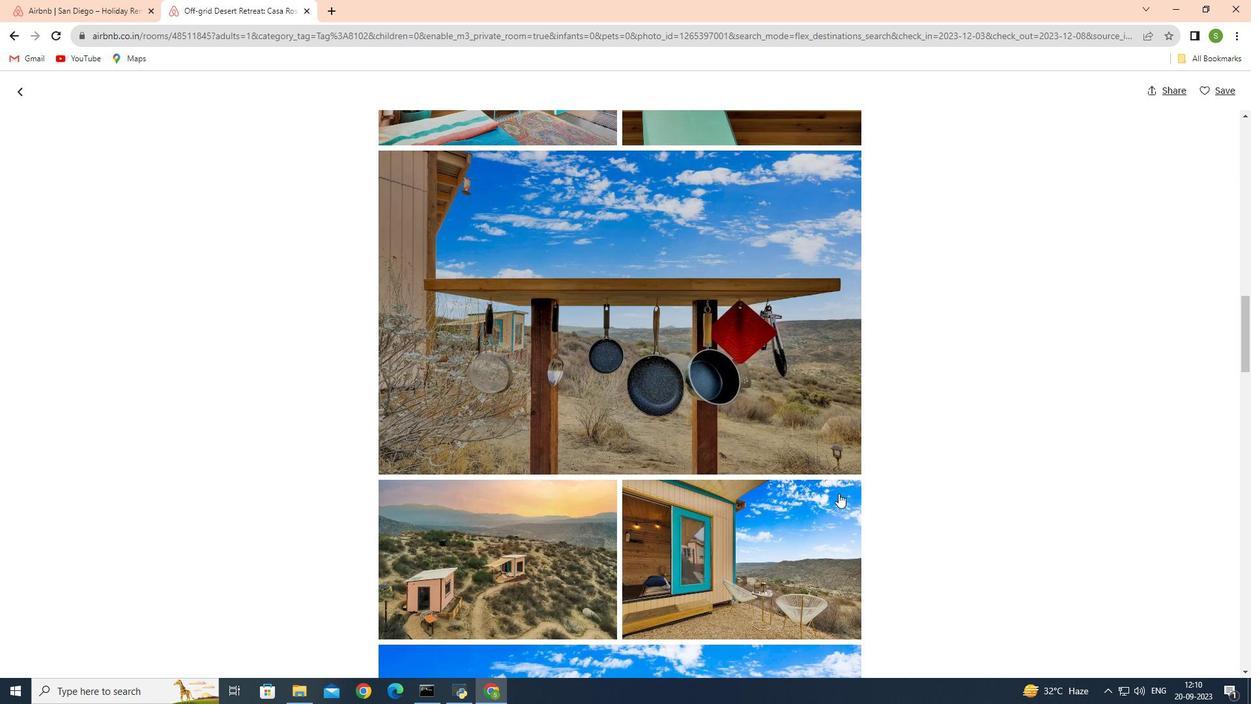 
Action: Mouse scrolled (839, 492) with delta (0, 0)
Screenshot: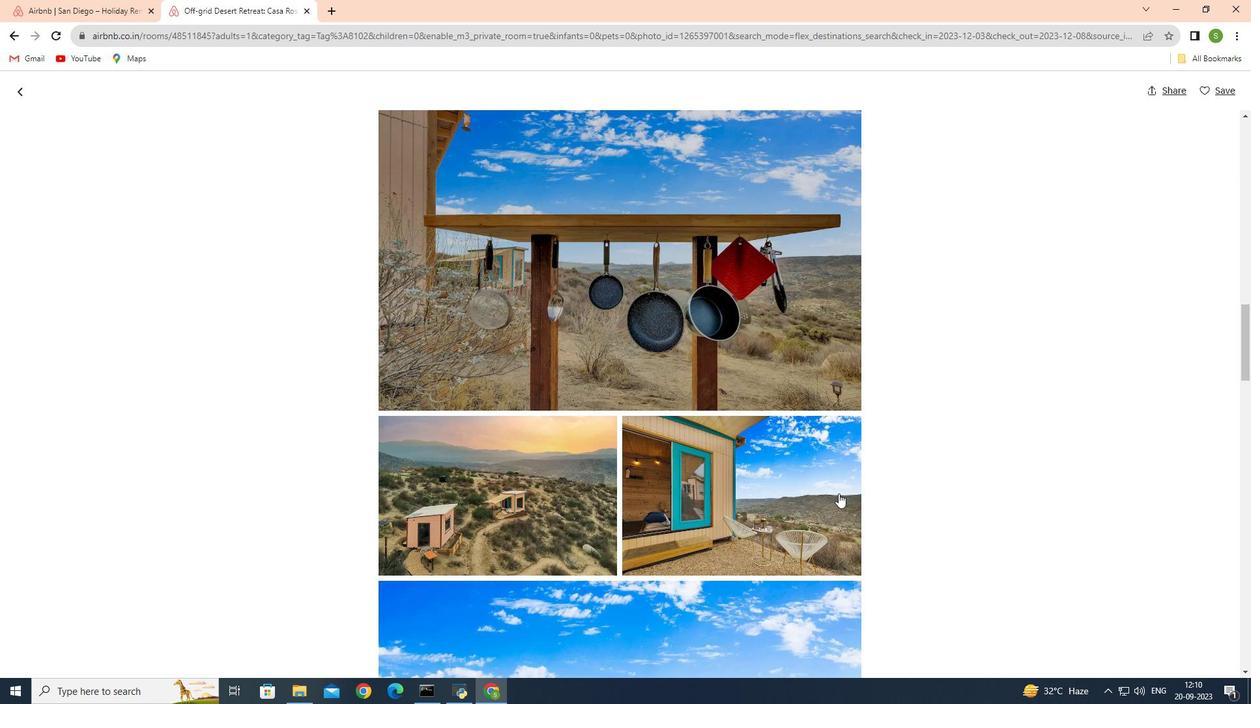 
Action: Mouse scrolled (839, 492) with delta (0, 0)
Screenshot: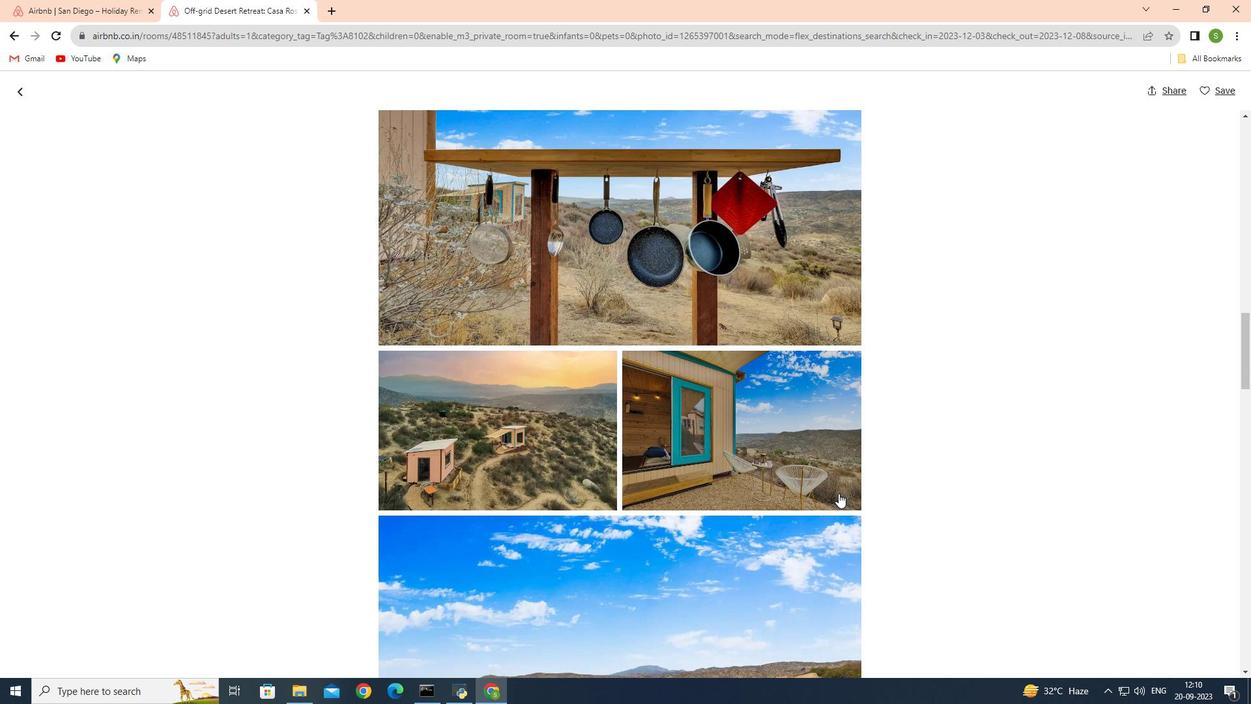 
Action: Mouse scrolled (839, 492) with delta (0, 0)
Screenshot: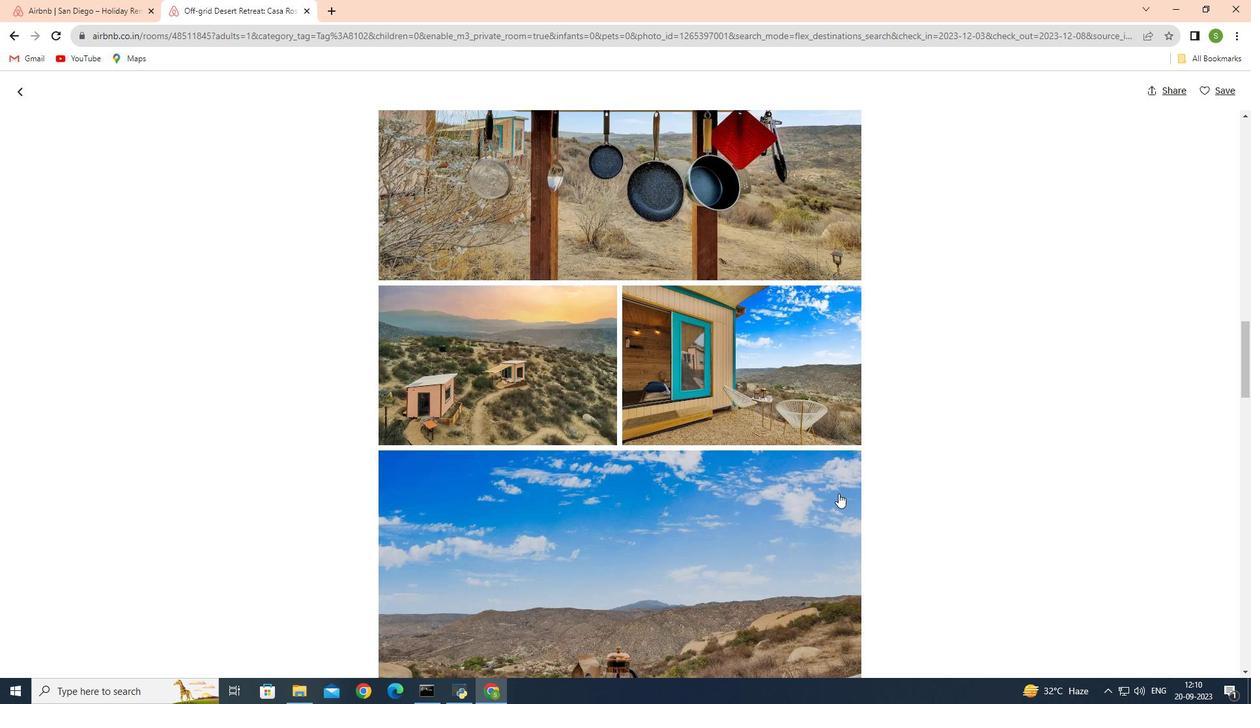 
Action: Mouse scrolled (839, 492) with delta (0, 0)
Screenshot: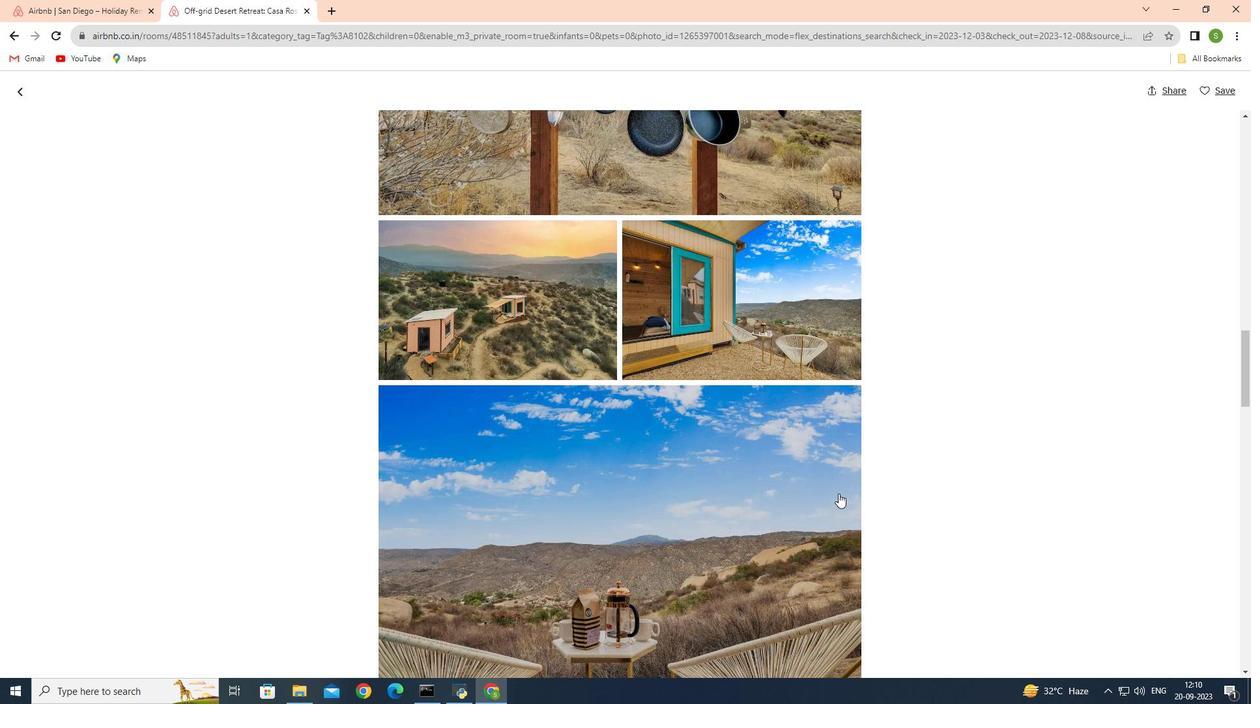 
Action: Mouse scrolled (839, 492) with delta (0, 0)
Screenshot: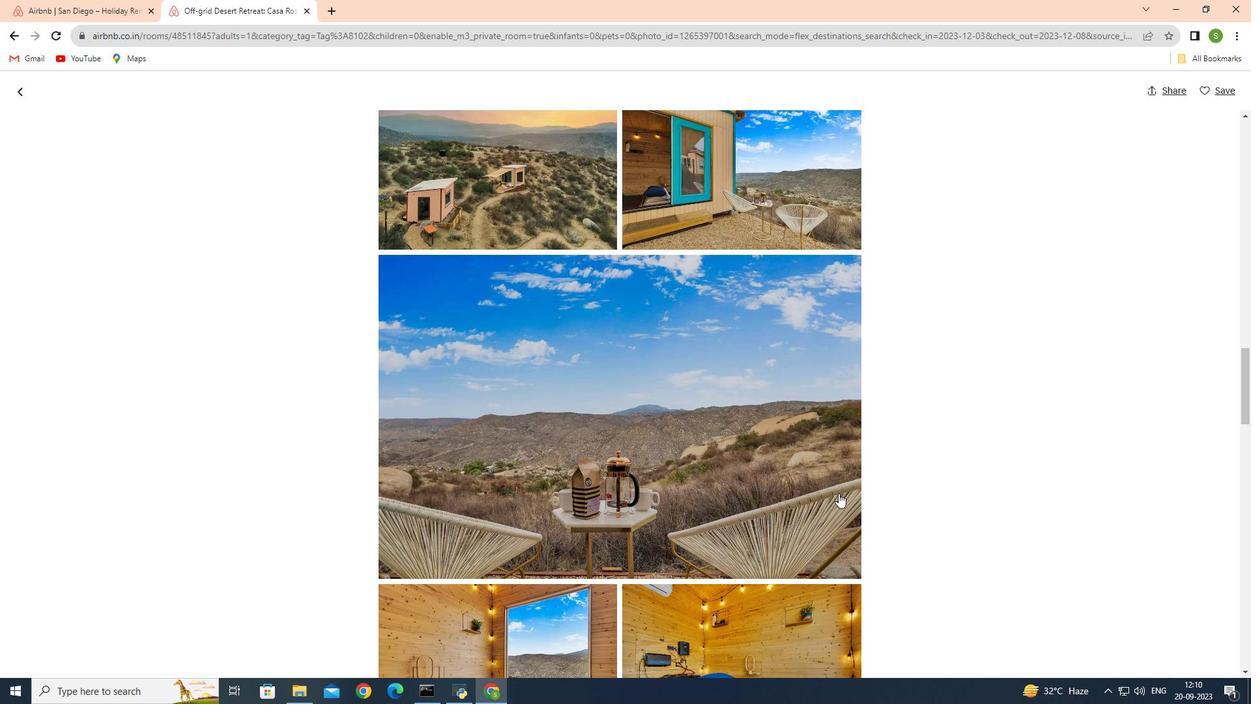 
Action: Mouse scrolled (839, 492) with delta (0, 0)
Screenshot: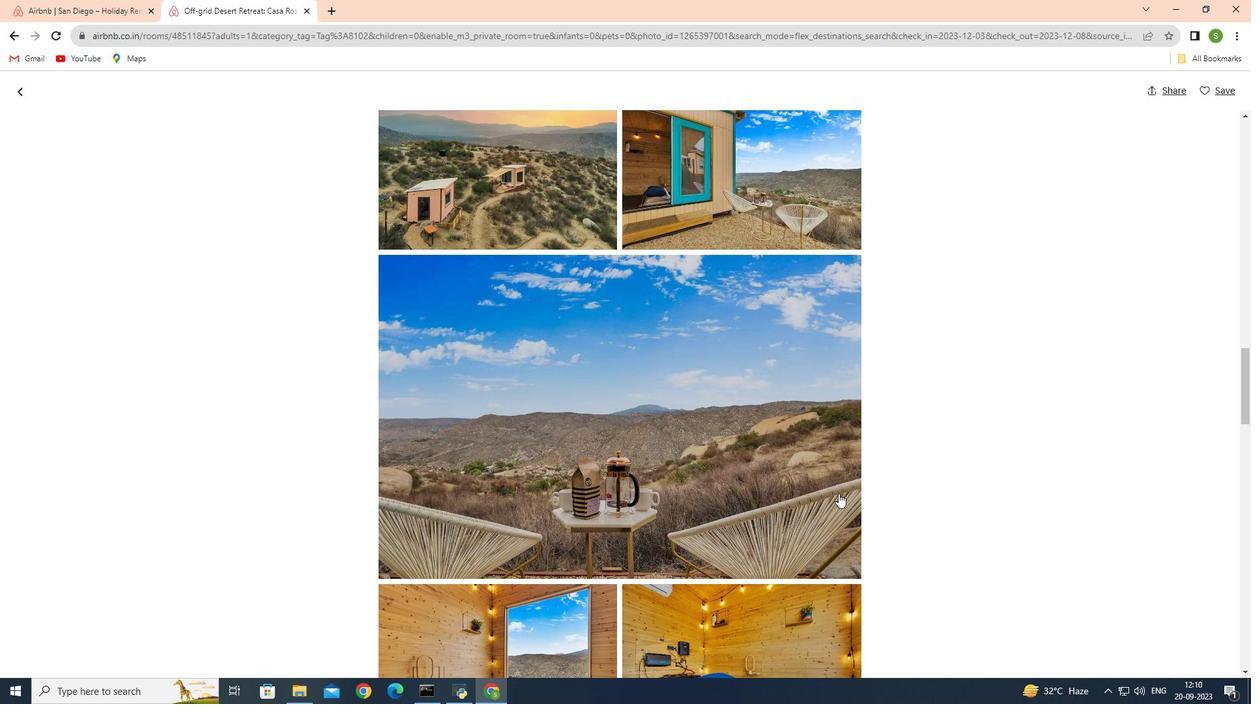 
Action: Mouse scrolled (839, 492) with delta (0, 0)
Screenshot: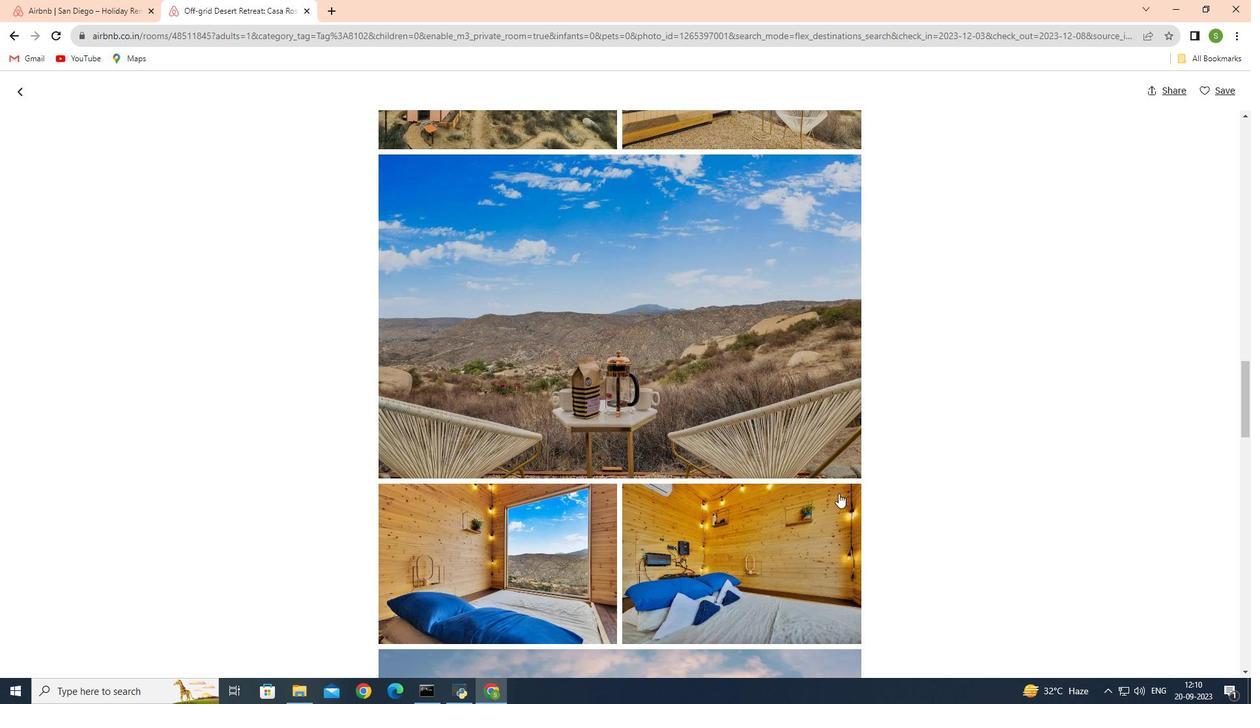 
Action: Mouse scrolled (839, 492) with delta (0, 0)
Screenshot: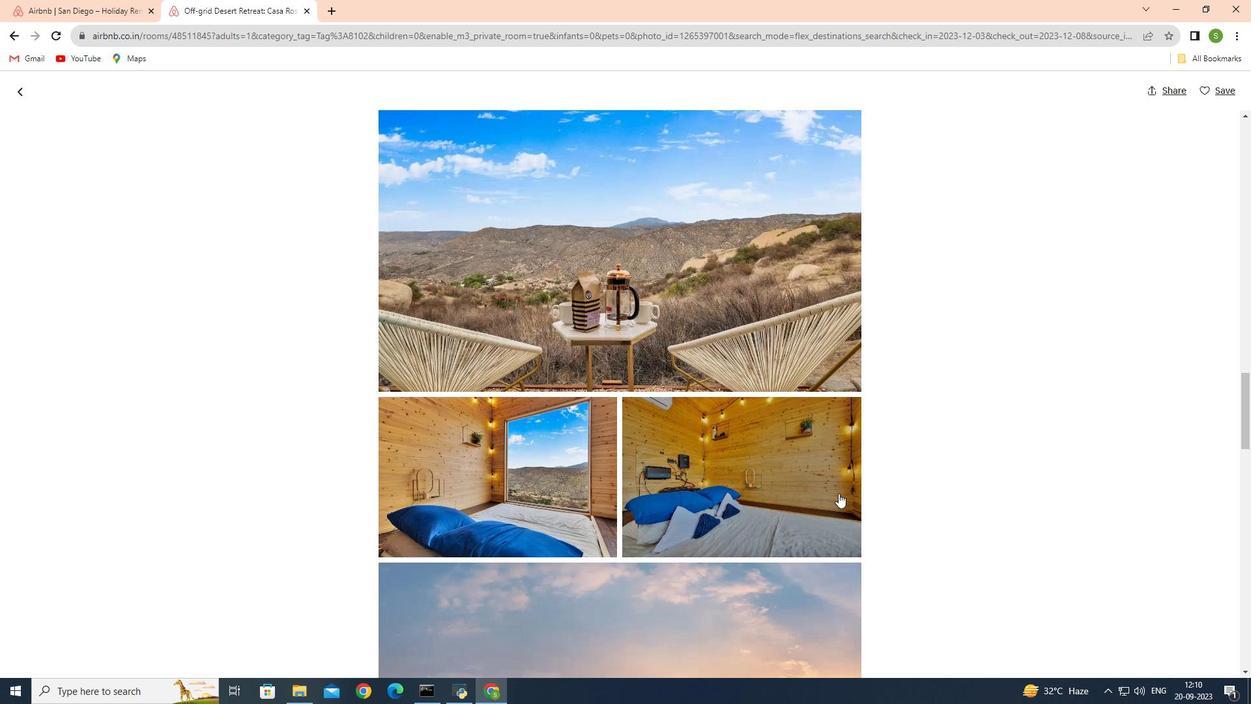 
Action: Mouse scrolled (839, 492) with delta (0, 0)
Screenshot: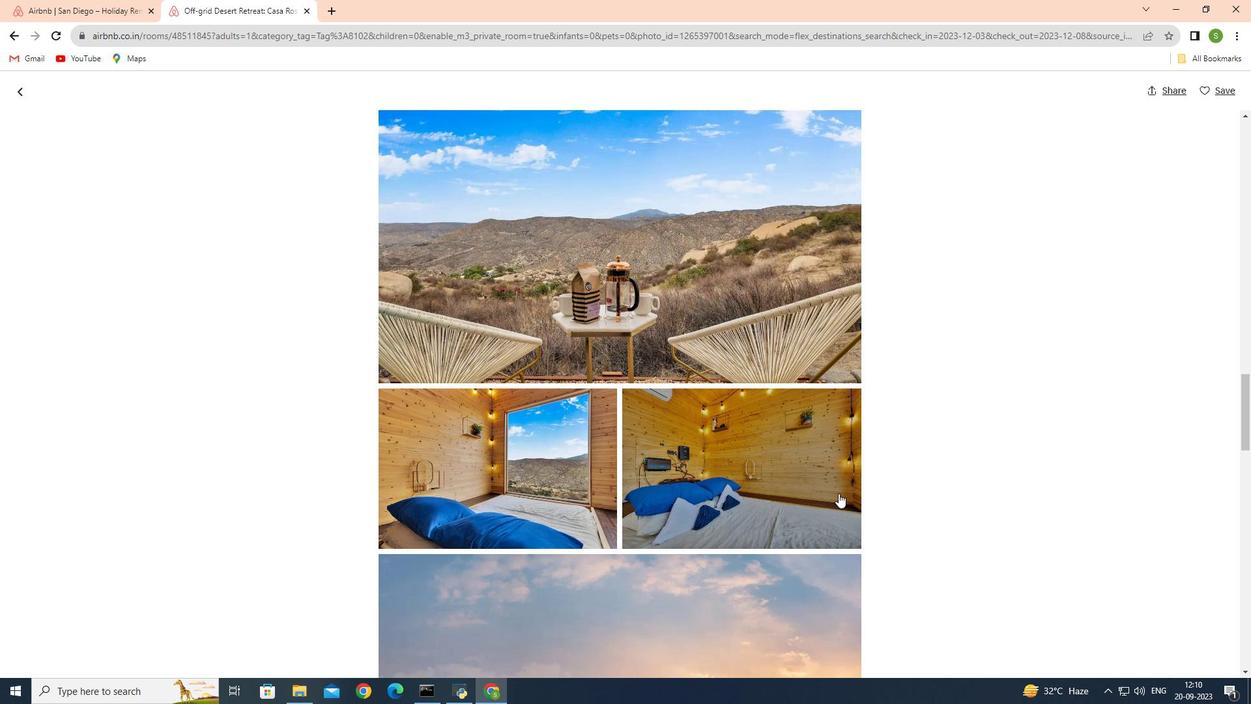 
Action: Mouse scrolled (839, 492) with delta (0, 0)
Screenshot: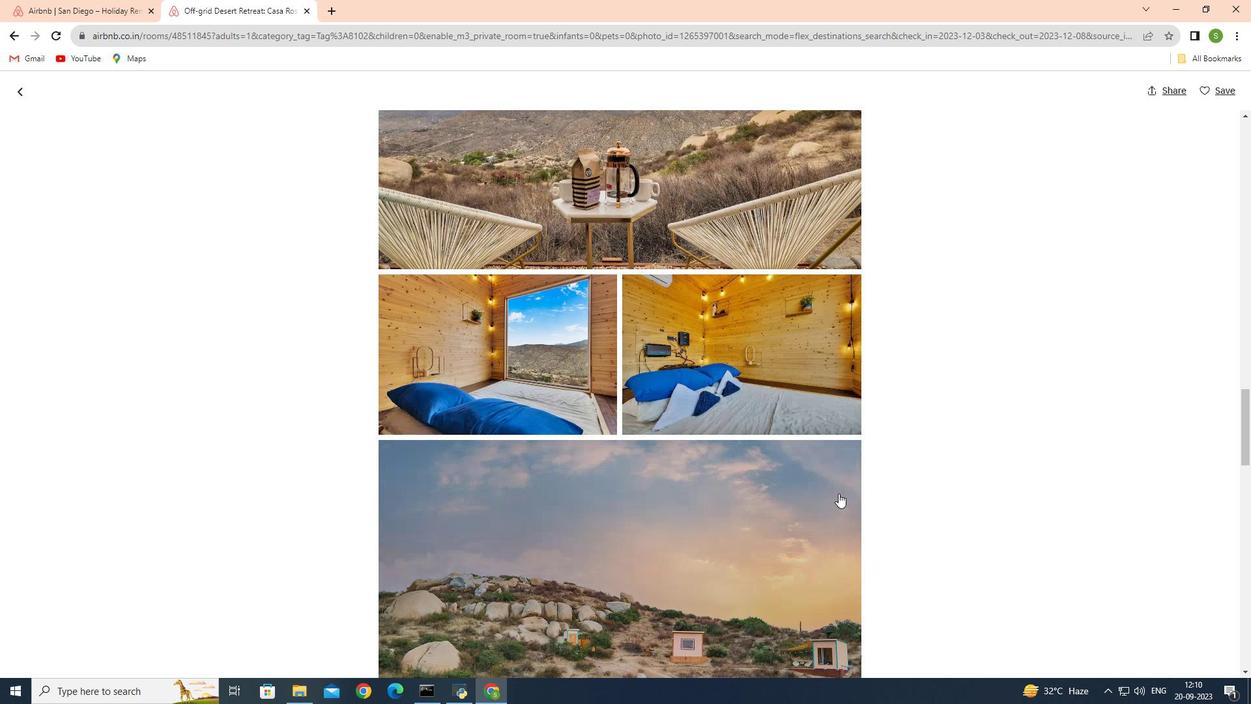 
Action: Mouse scrolled (839, 492) with delta (0, 0)
Screenshot: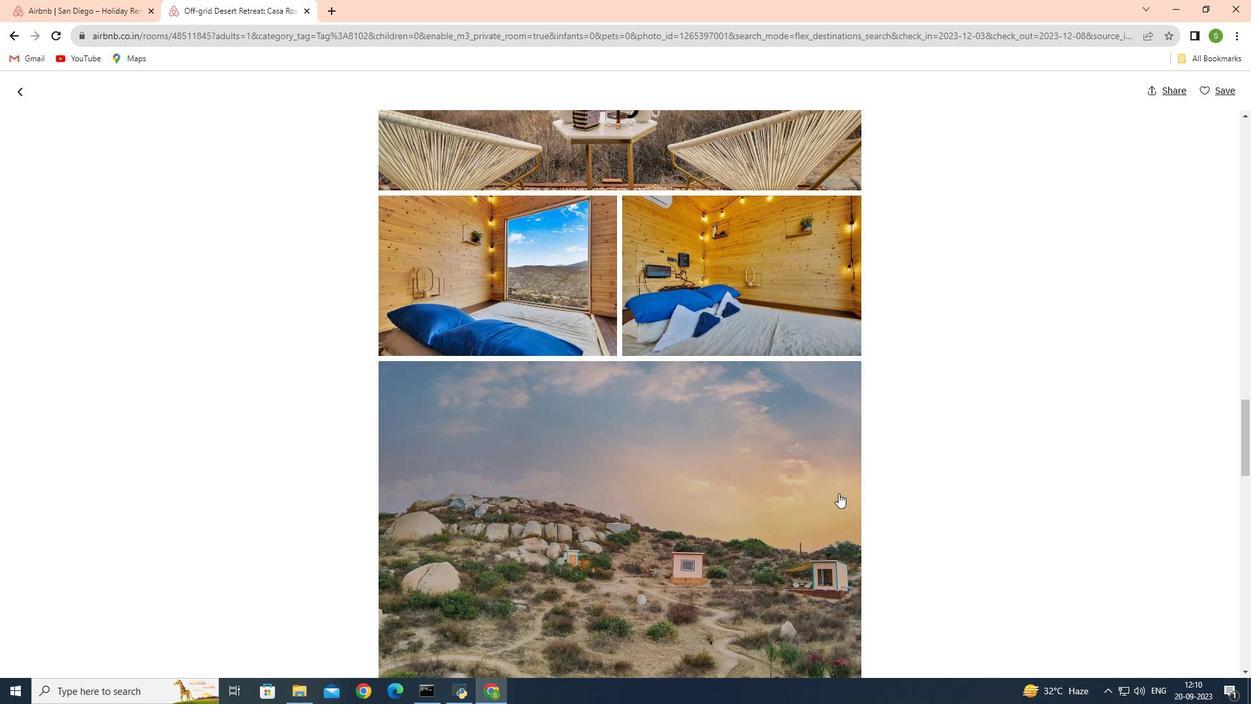 
Action: Mouse scrolled (839, 492) with delta (0, 0)
Screenshot: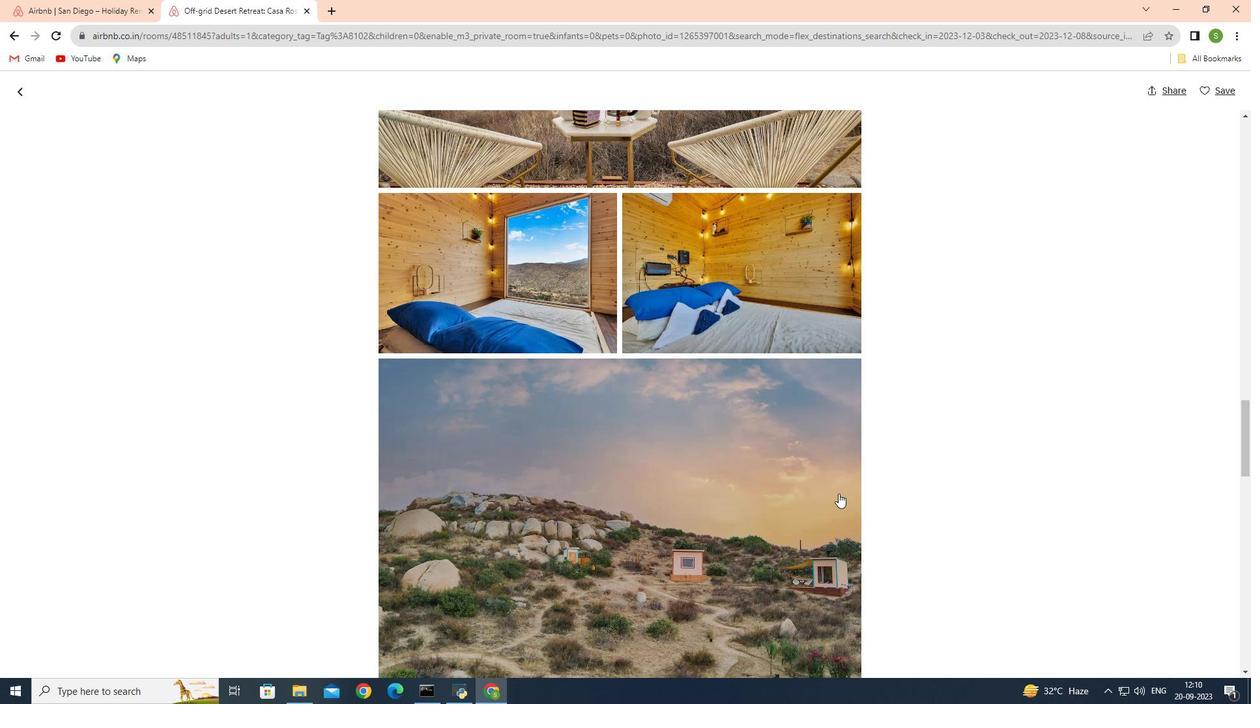 
Action: Mouse scrolled (839, 492) with delta (0, 0)
Screenshot: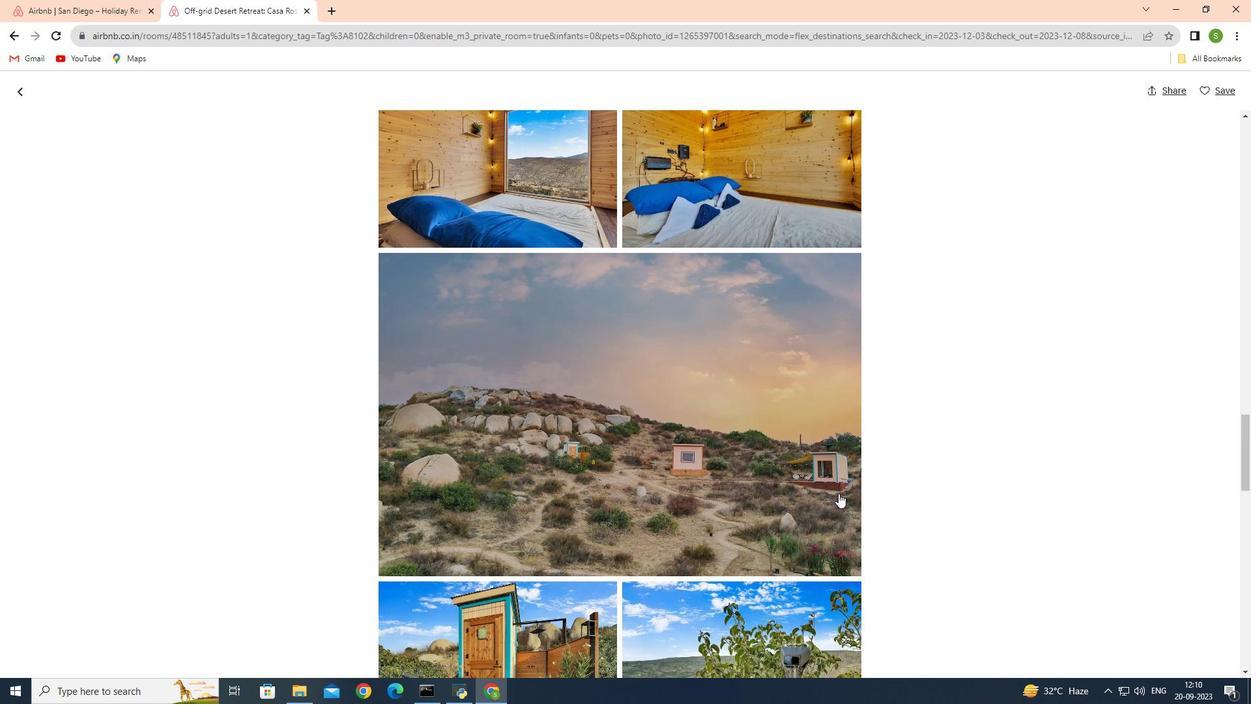 
Action: Mouse scrolled (839, 492) with delta (0, 0)
Screenshot: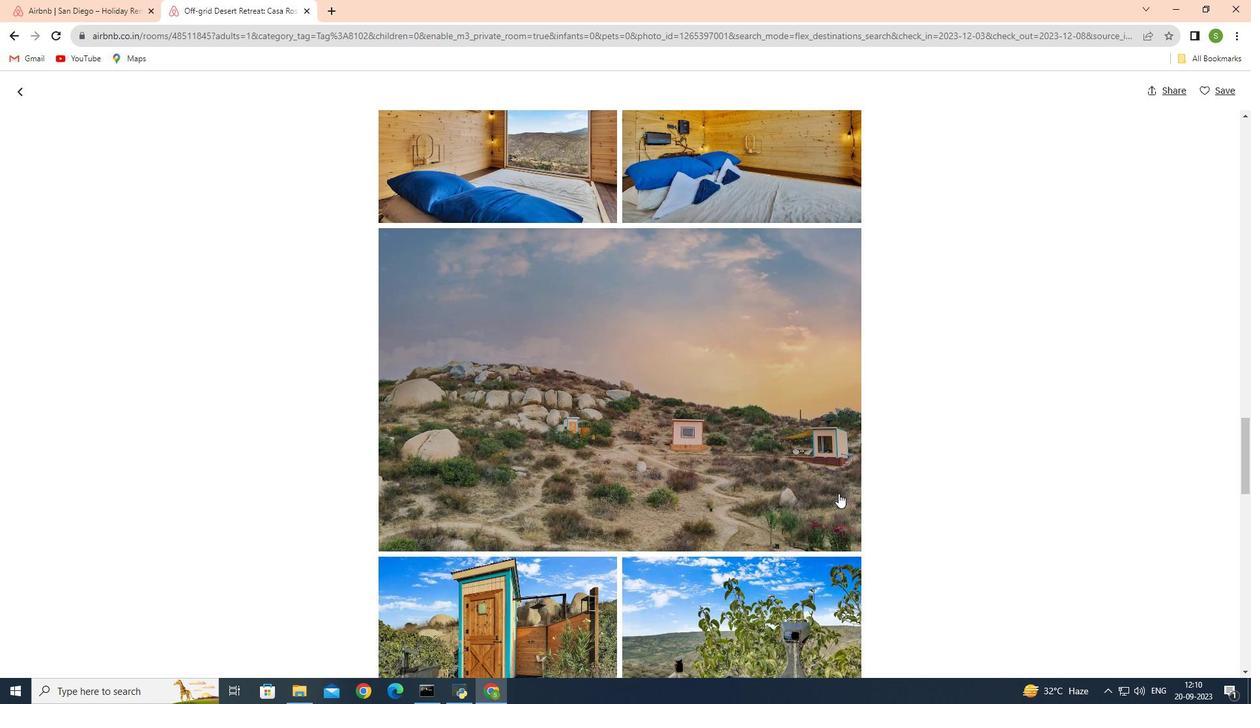 
Action: Mouse scrolled (839, 492) with delta (0, 0)
Screenshot: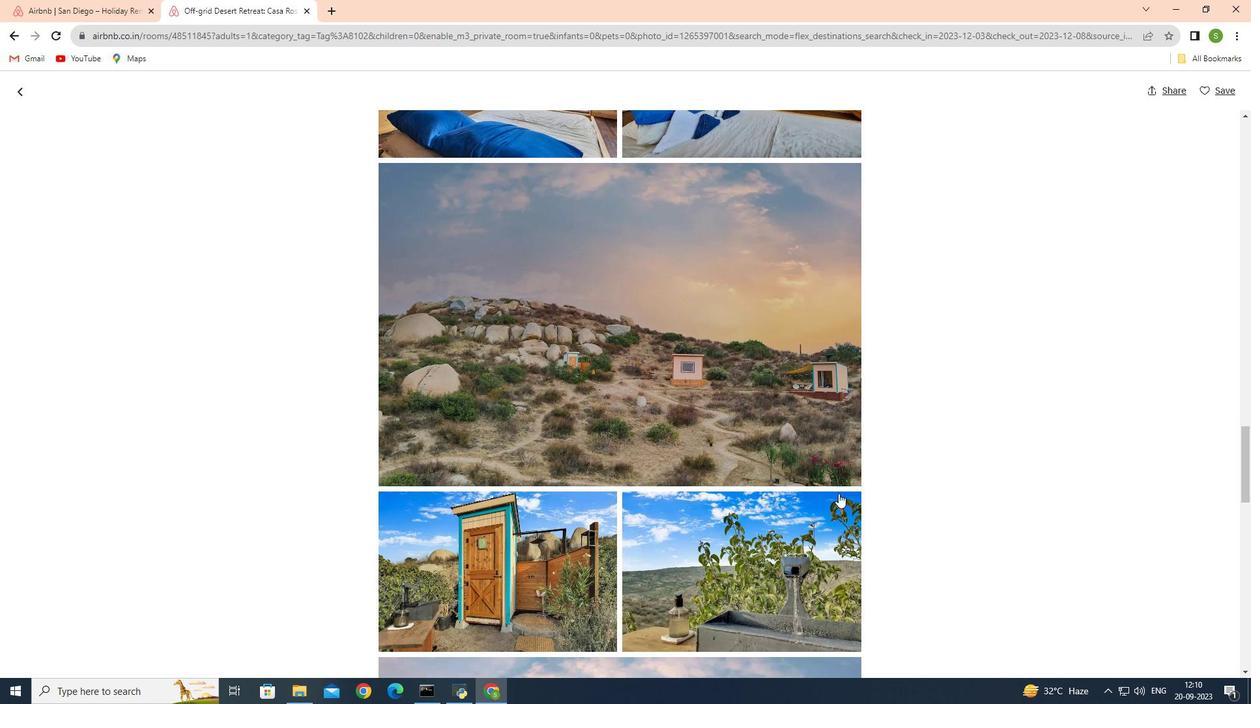 
Action: Mouse scrolled (839, 492) with delta (0, 0)
Screenshot: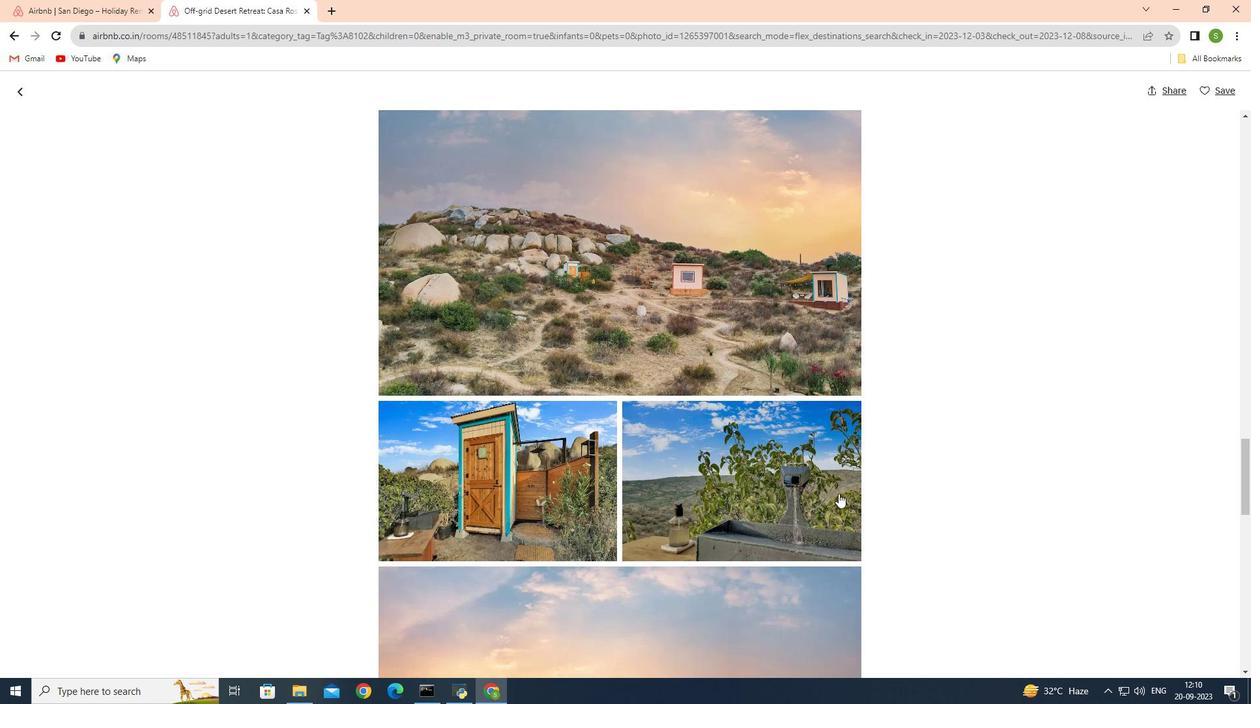 
Action: Mouse scrolled (839, 492) with delta (0, 0)
Screenshot: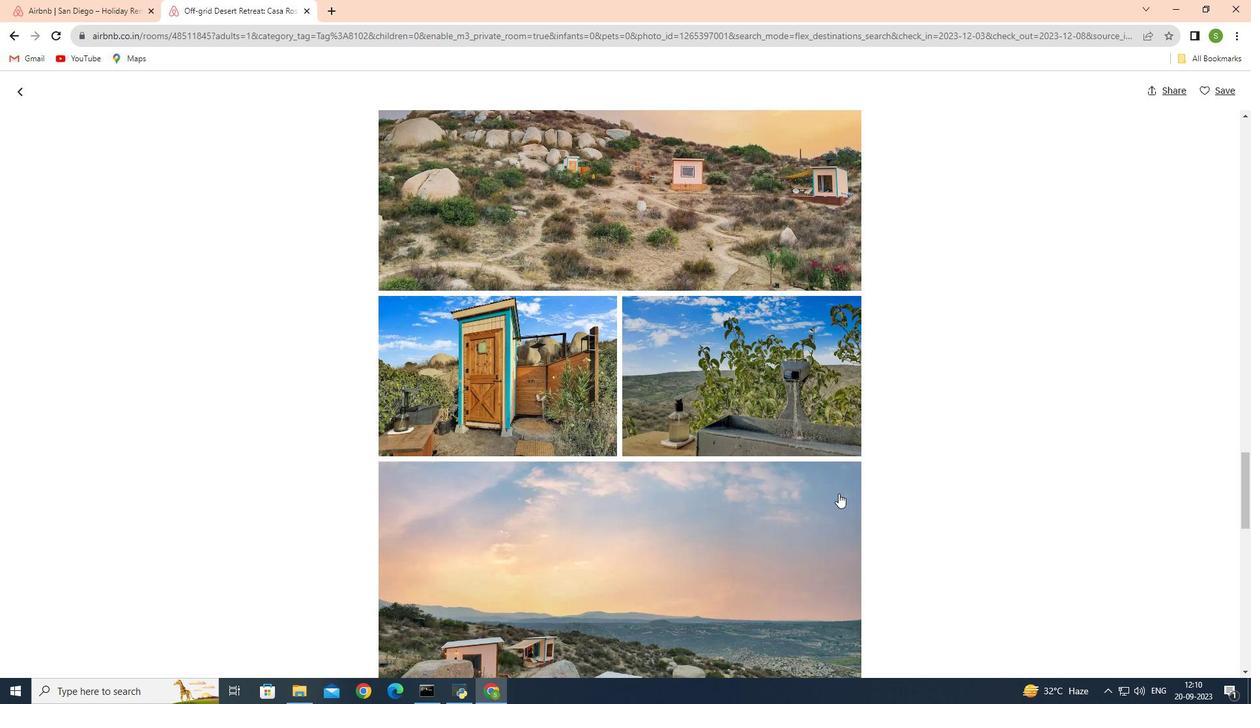 
Action: Mouse scrolled (839, 492) with delta (0, 0)
Screenshot: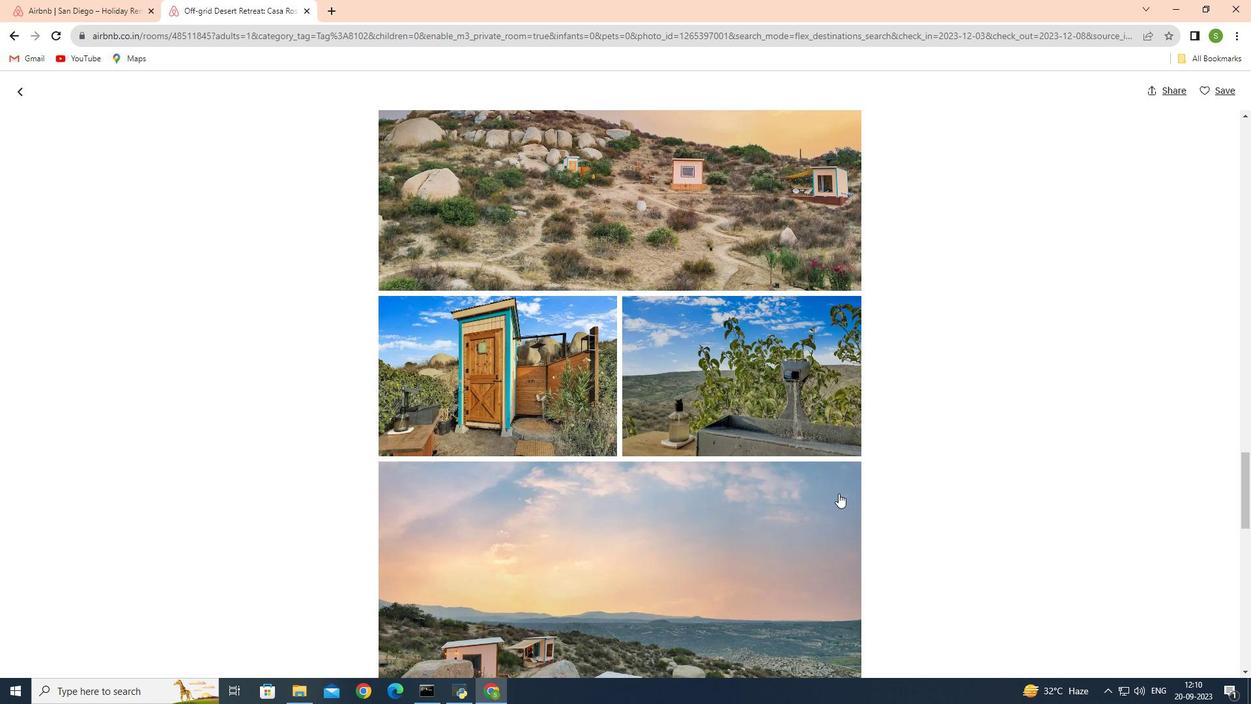 
Action: Mouse scrolled (839, 492) with delta (0, 0)
Screenshot: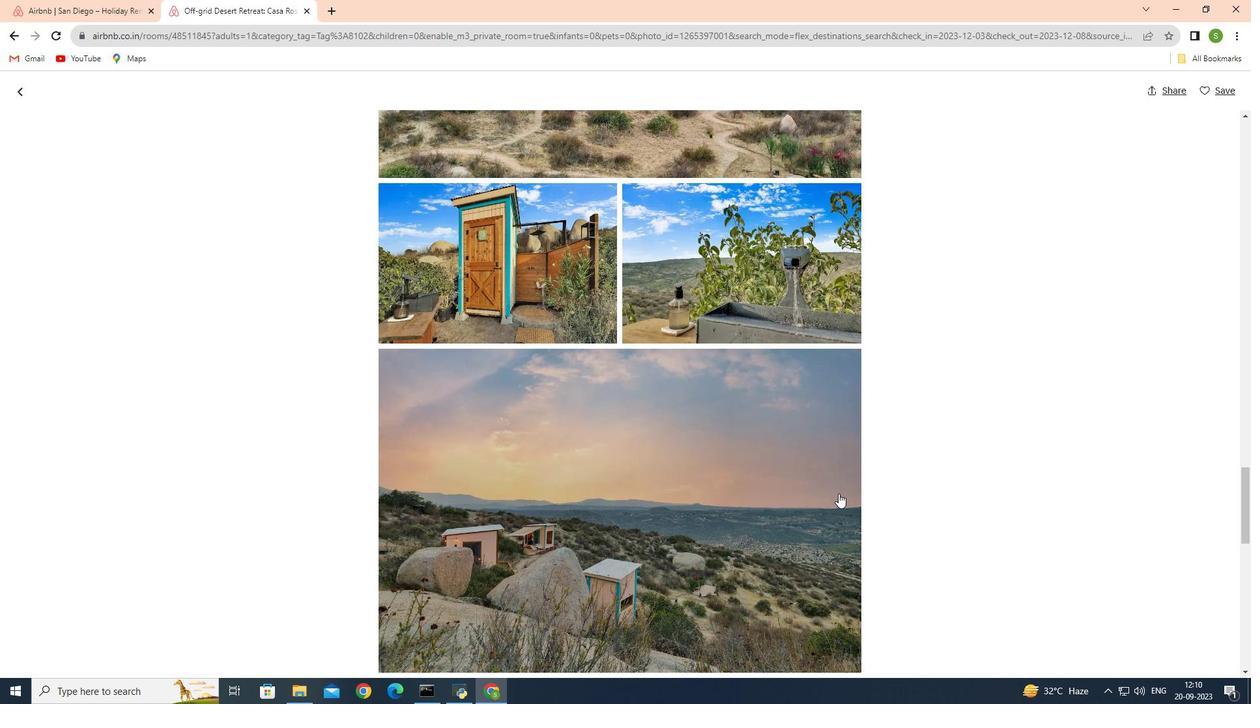 
Action: Mouse scrolled (839, 492) with delta (0, 0)
Screenshot: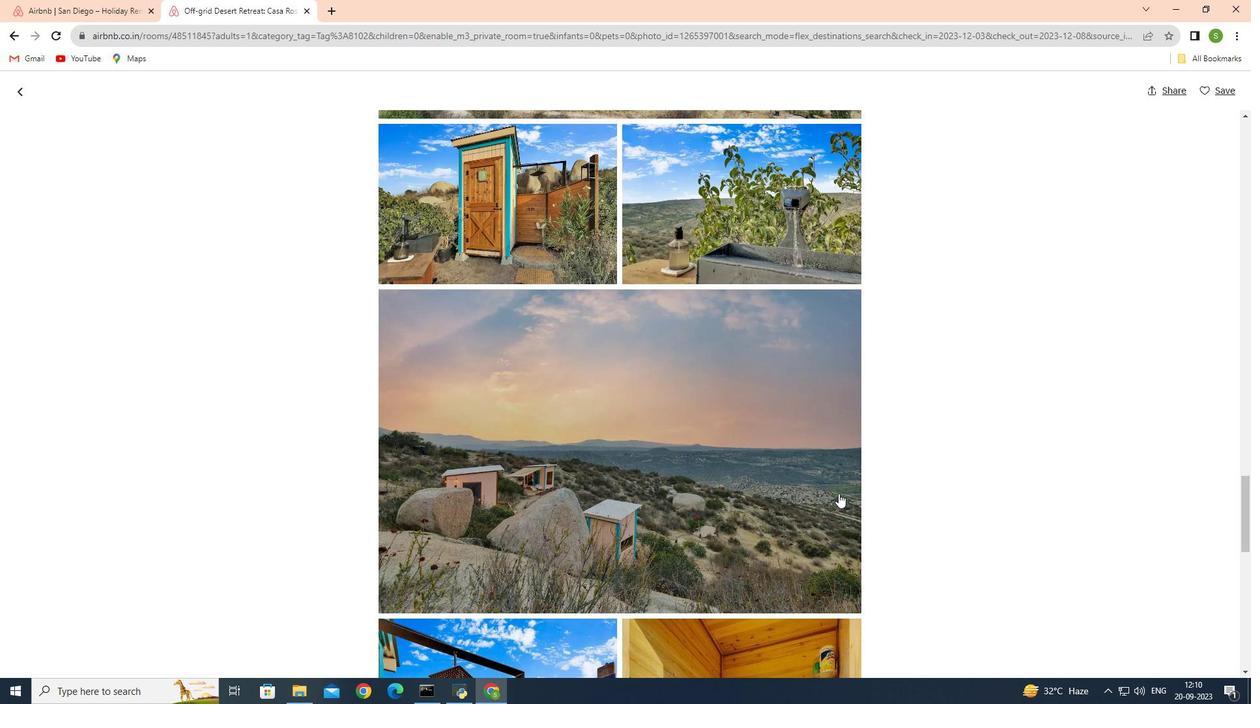 
Action: Mouse scrolled (839, 492) with delta (0, 0)
Screenshot: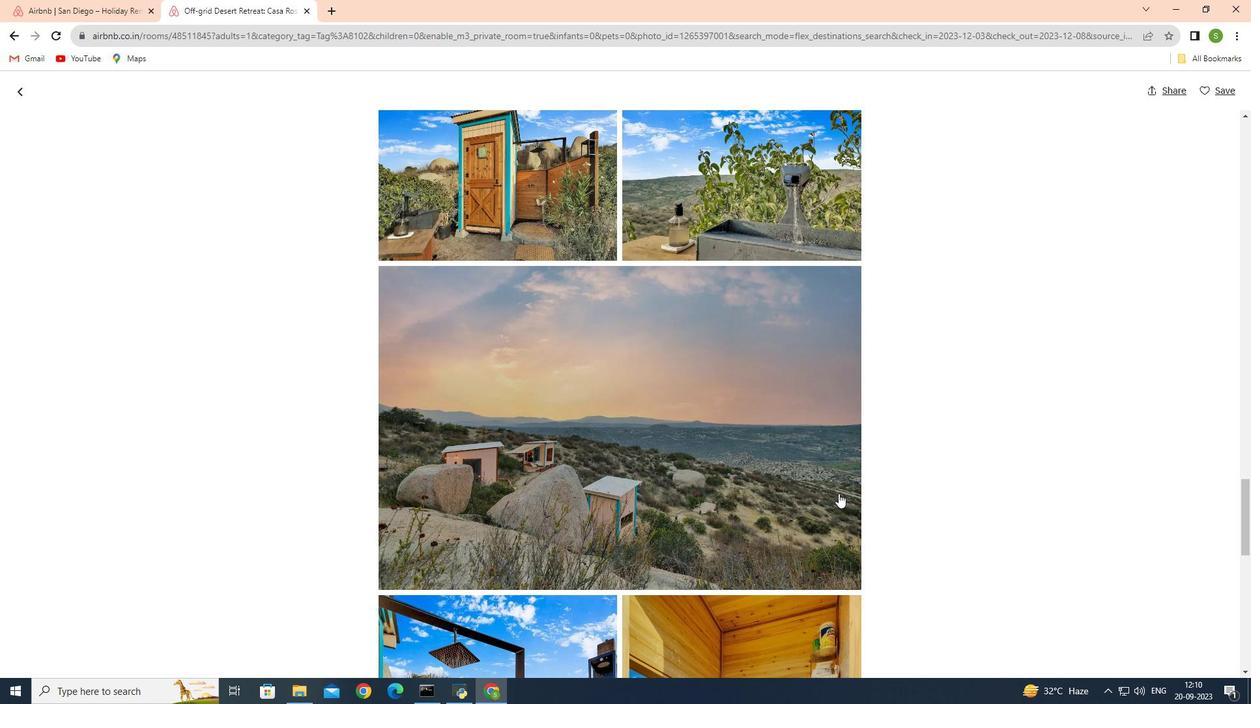 
Action: Mouse scrolled (839, 492) with delta (0, 0)
Screenshot: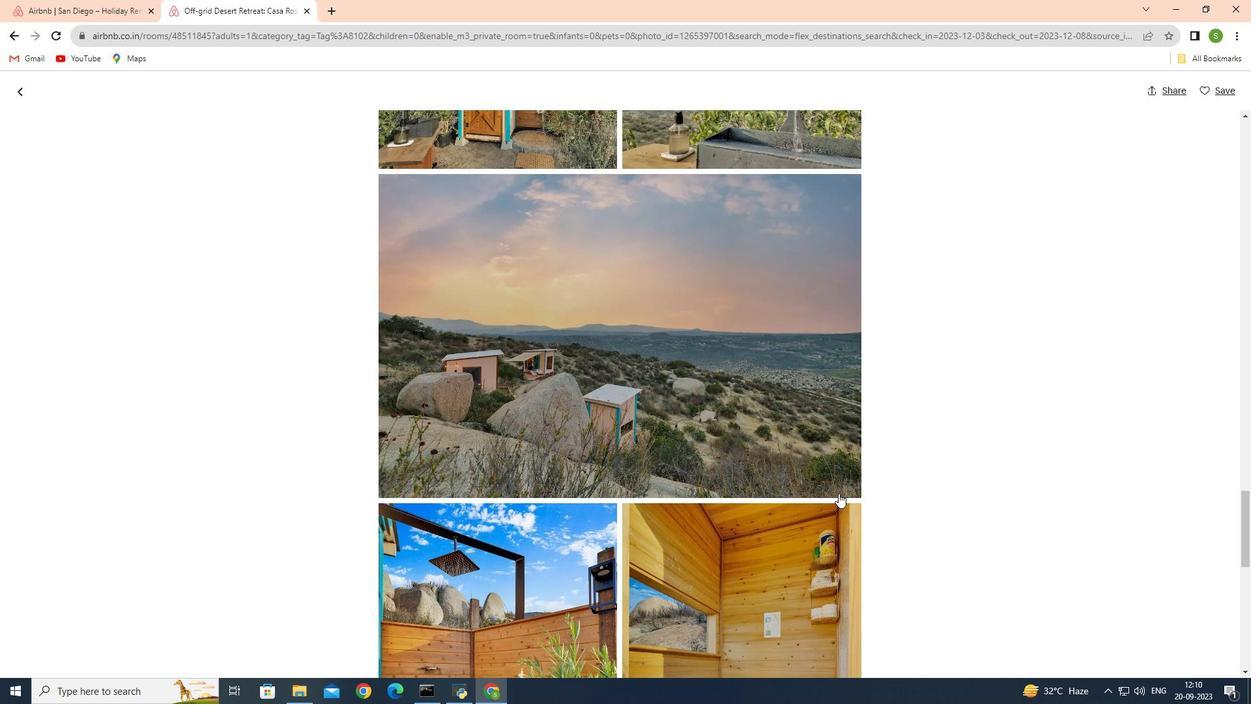 
Action: Mouse scrolled (839, 492) with delta (0, 0)
Screenshot: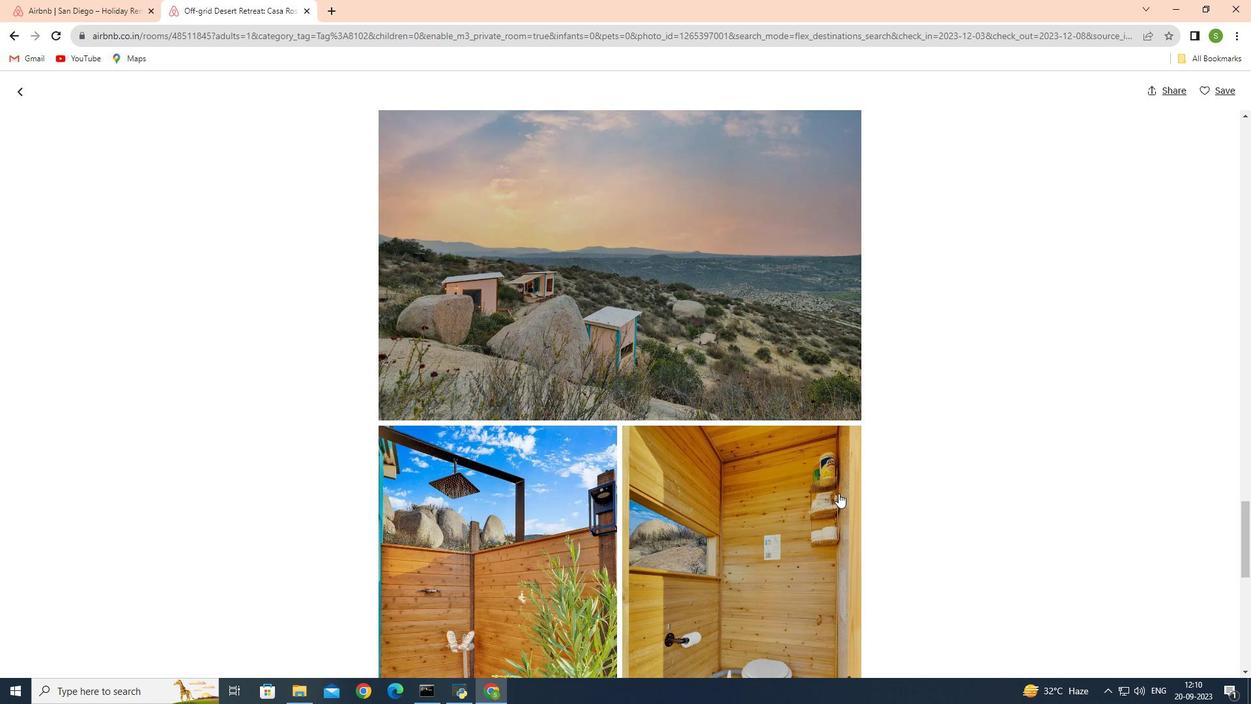 
Action: Mouse scrolled (839, 492) with delta (0, 0)
Screenshot: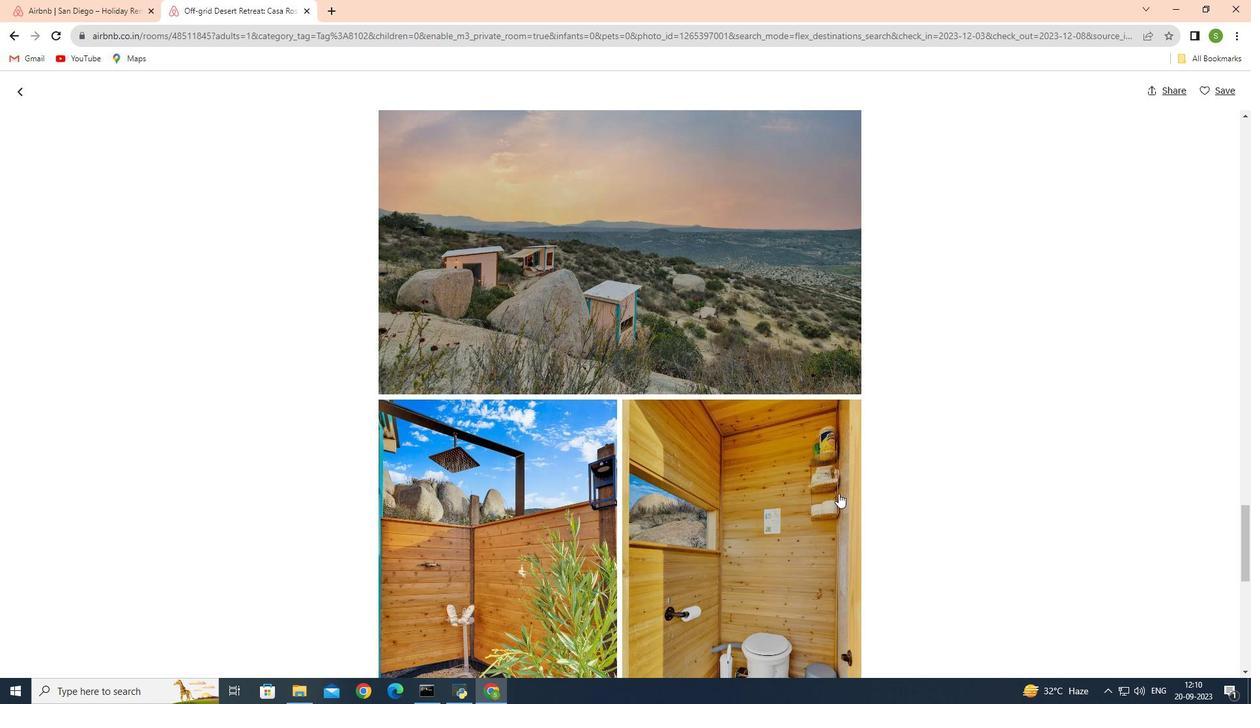 
Action: Mouse scrolled (839, 492) with delta (0, 0)
Screenshot: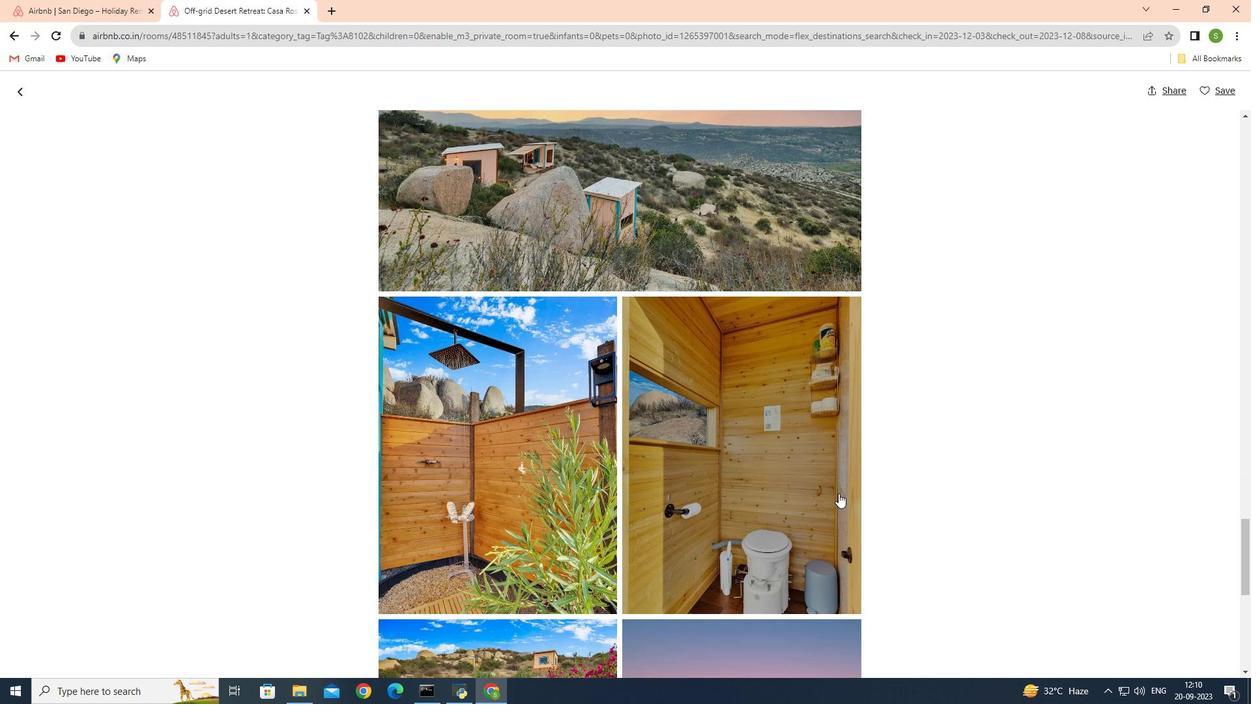 
Action: Mouse scrolled (839, 492) with delta (0, 0)
Screenshot: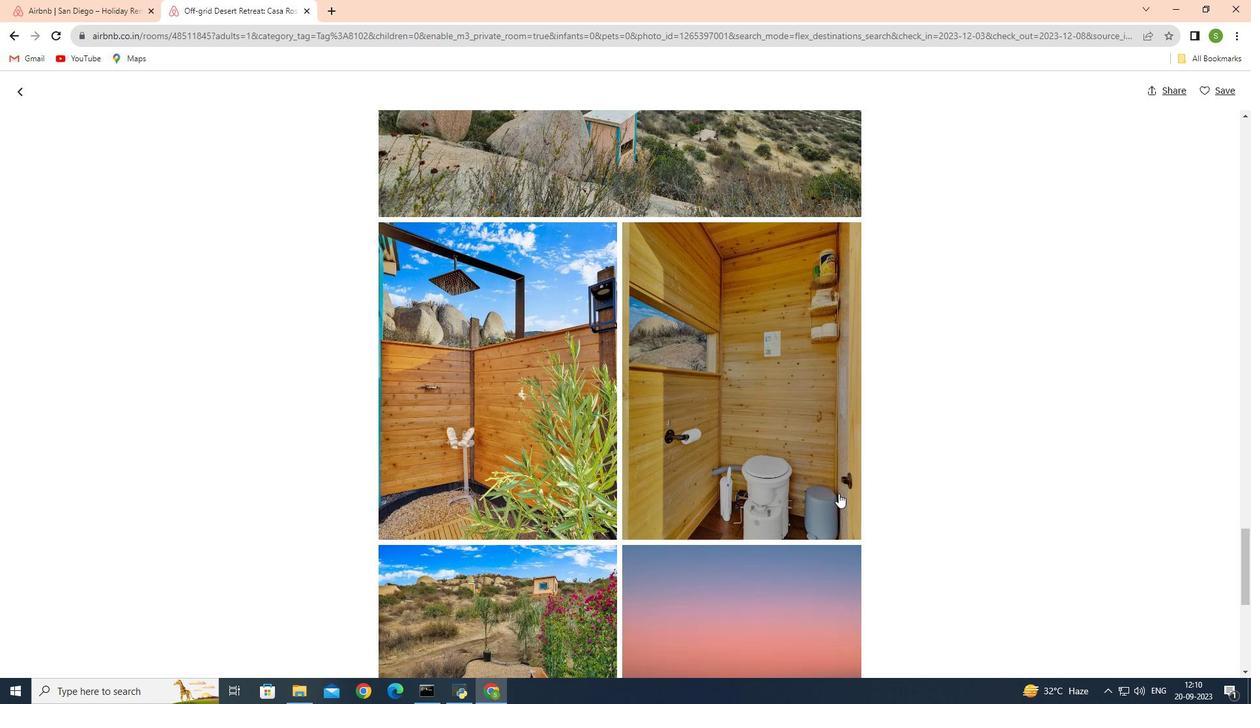 
Action: Mouse scrolled (839, 492) with delta (0, 0)
Screenshot: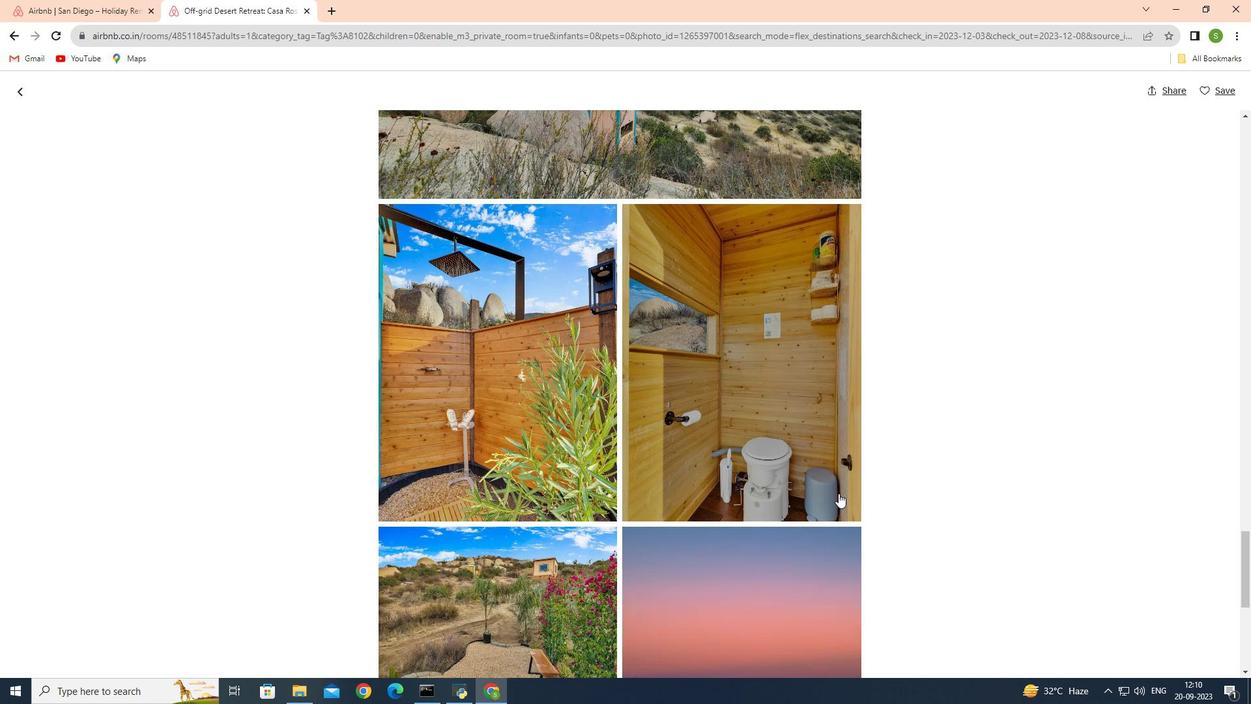 
Action: Mouse scrolled (839, 492) with delta (0, 0)
Screenshot: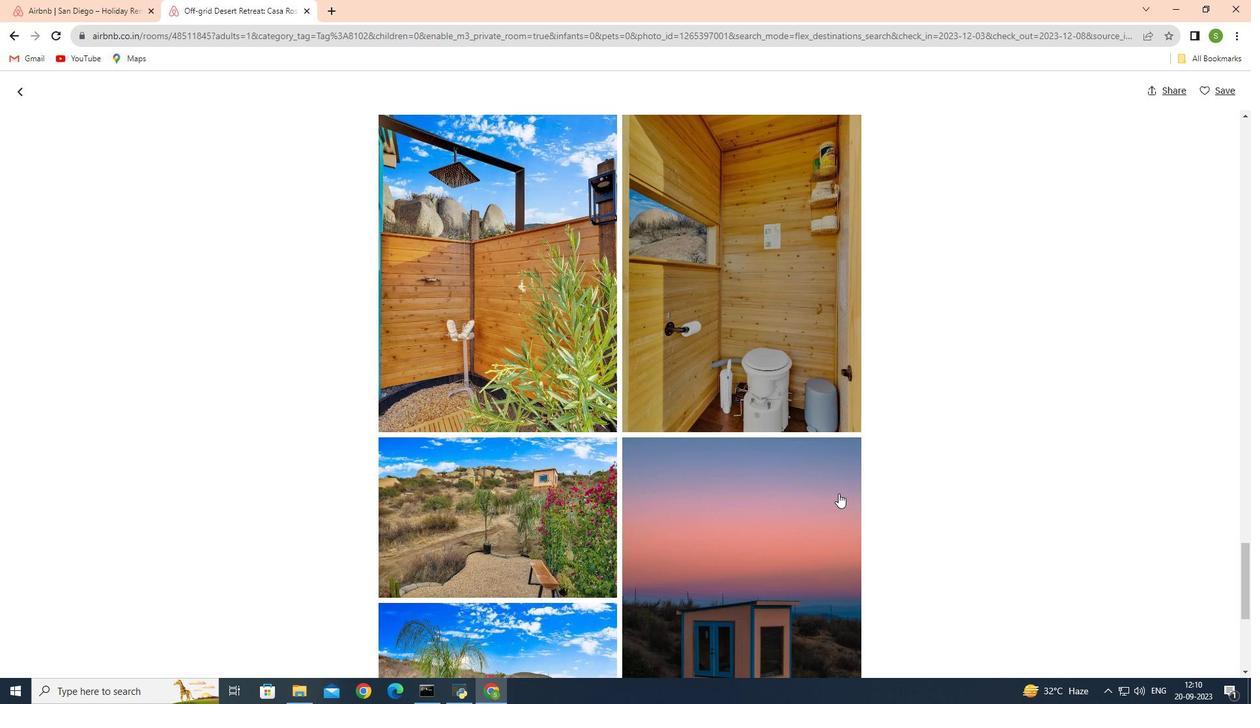 
Action: Mouse scrolled (839, 492) with delta (0, 0)
Screenshot: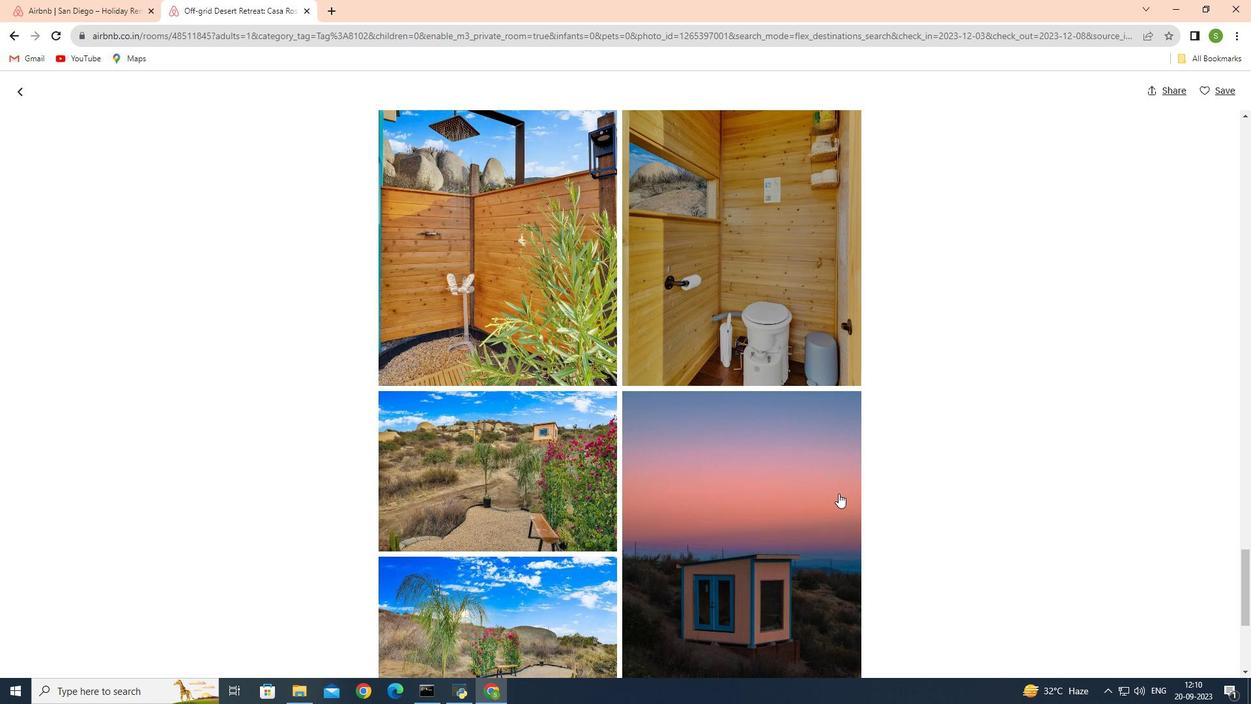 
Action: Mouse scrolled (839, 492) with delta (0, 0)
Screenshot: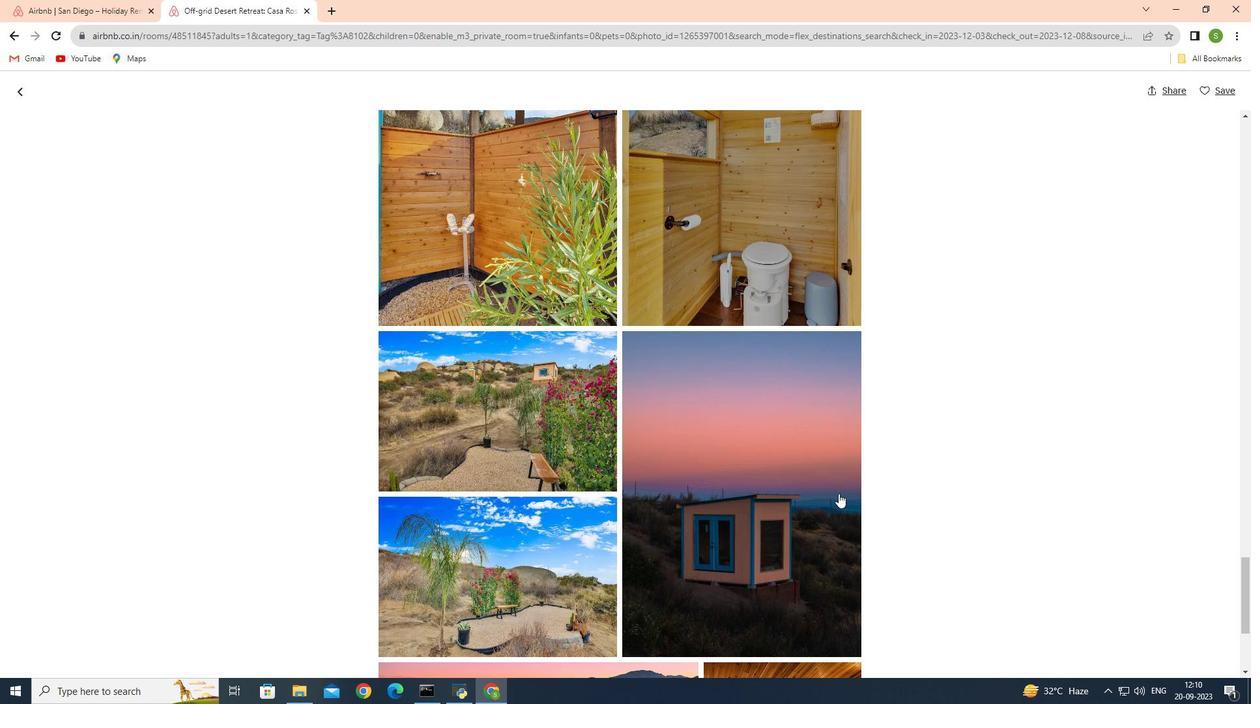 
Action: Mouse scrolled (839, 492) with delta (0, 0)
Screenshot: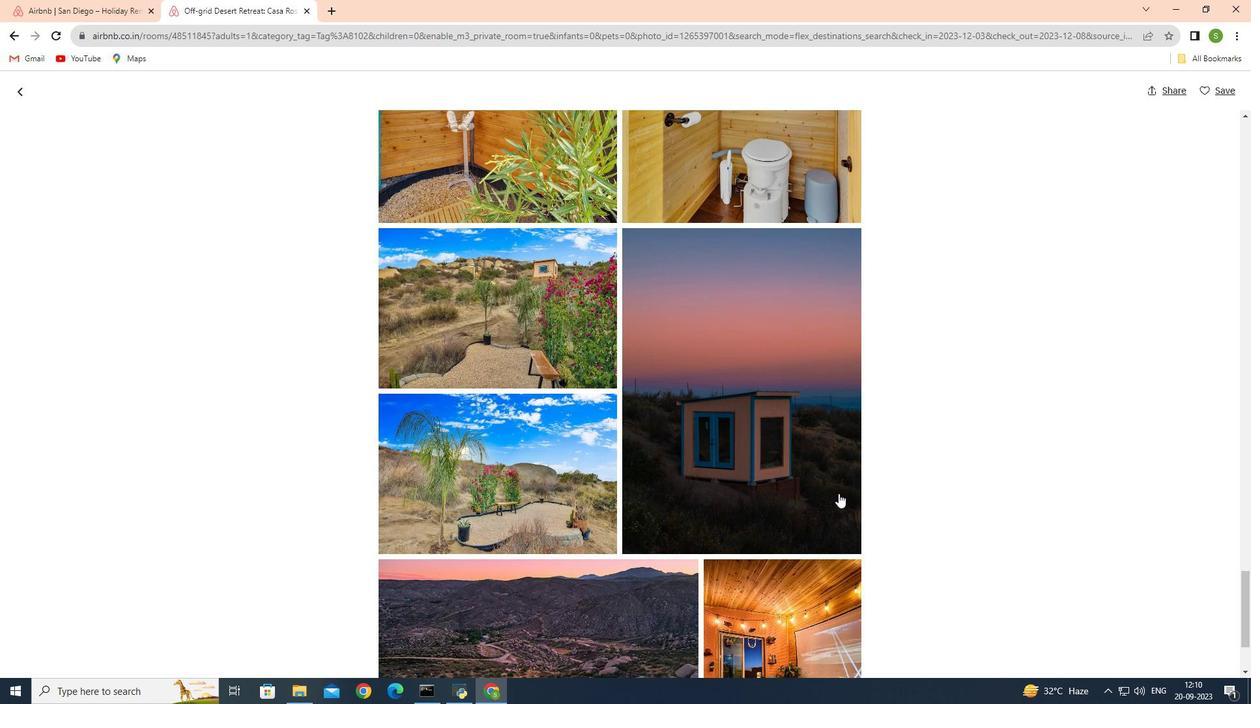 
Action: Mouse scrolled (839, 492) with delta (0, 0)
Screenshot: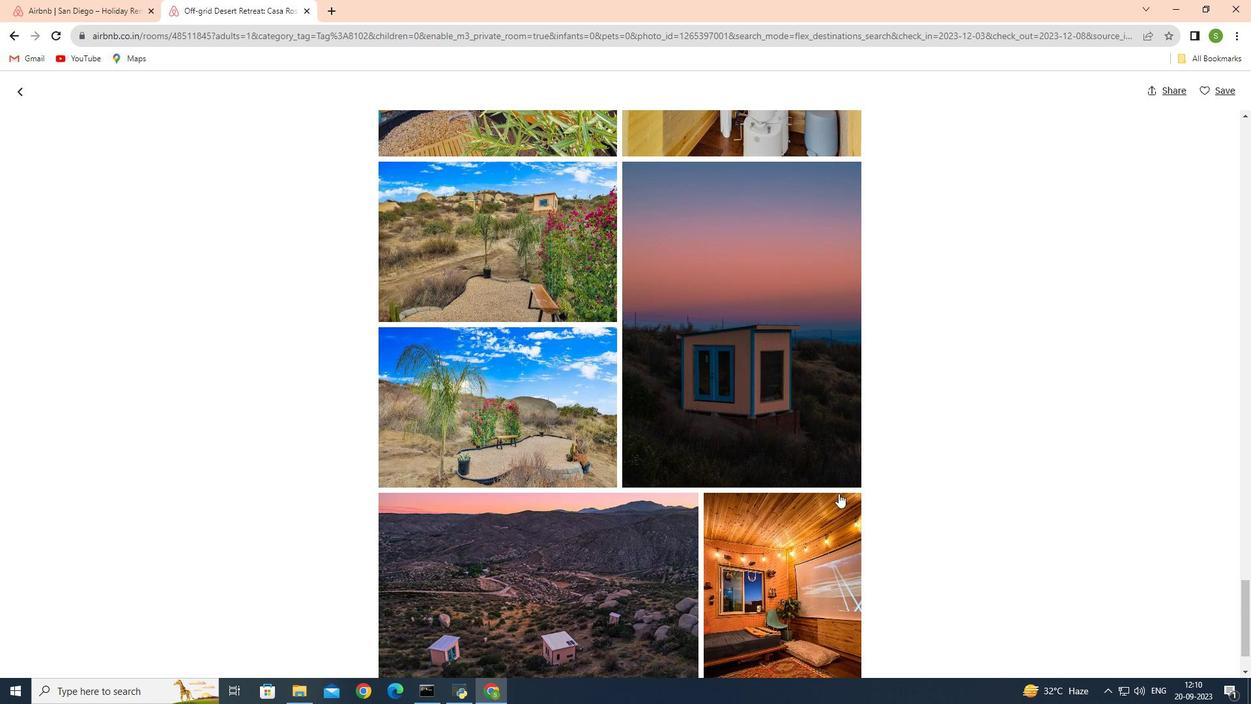 
Action: Mouse scrolled (839, 492) with delta (0, 0)
Screenshot: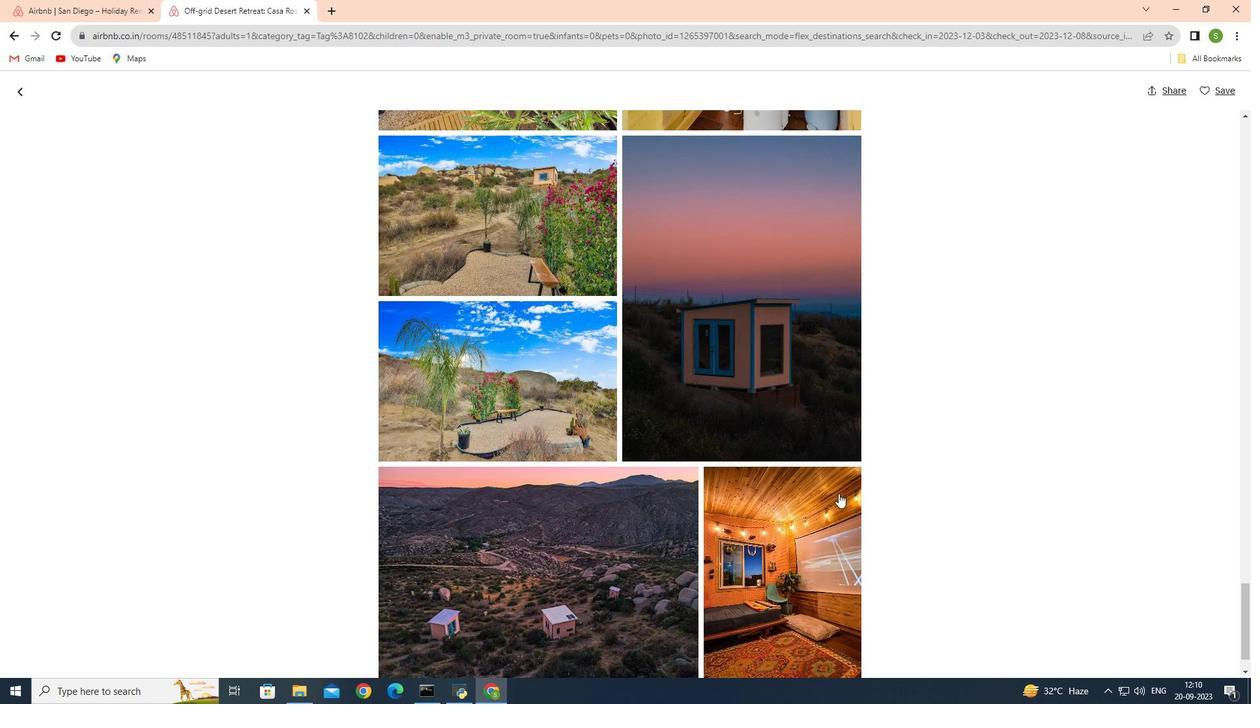 
Action: Mouse scrolled (839, 492) with delta (0, 0)
Screenshot: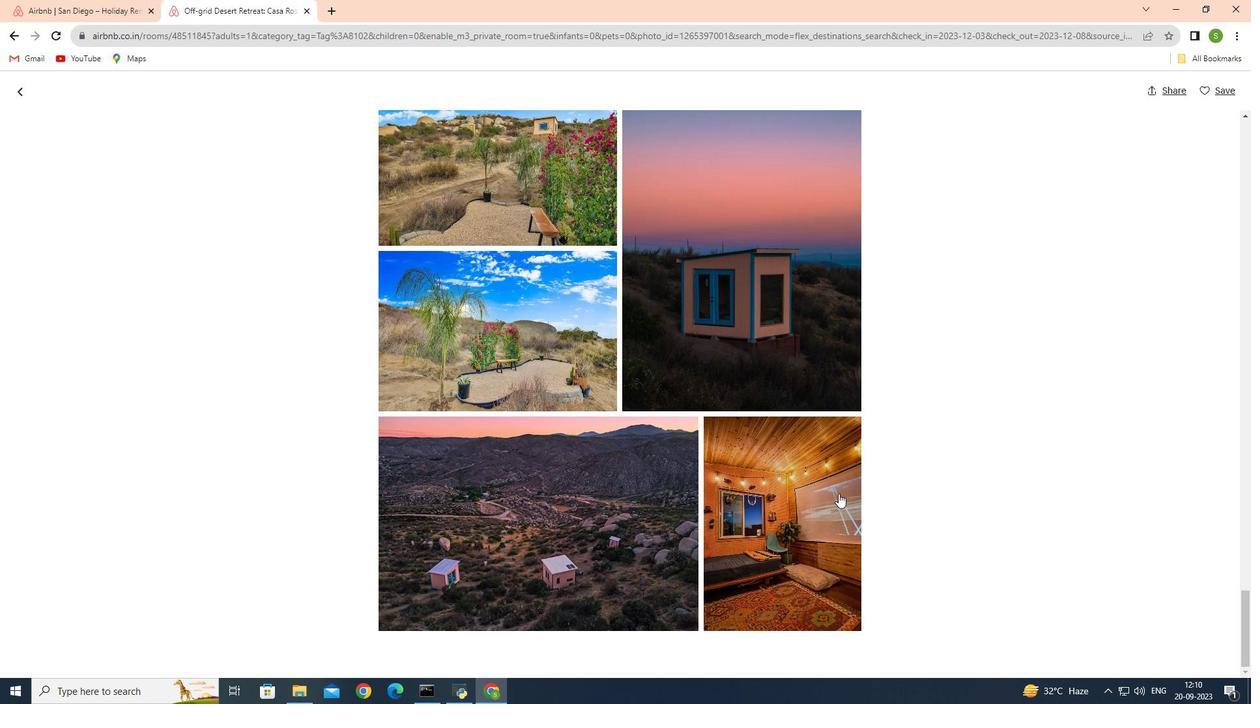 
Action: Mouse scrolled (839, 492) with delta (0, 0)
Screenshot: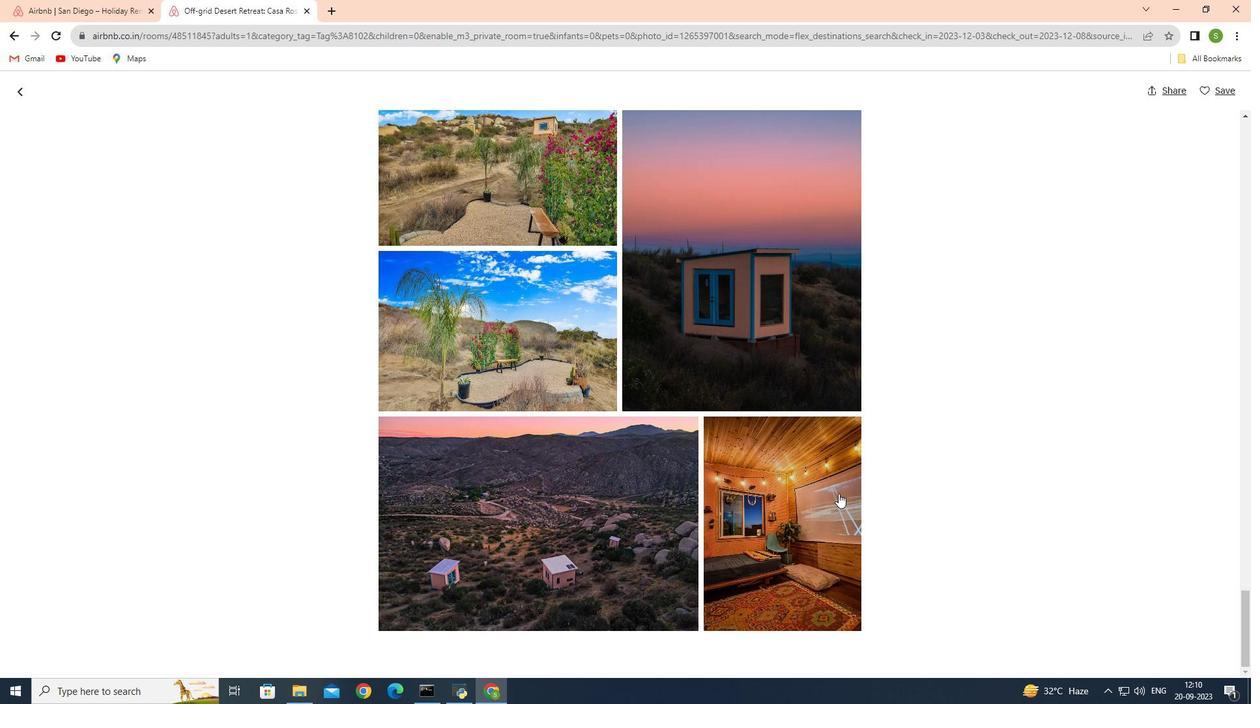 
Action: Mouse scrolled (839, 492) with delta (0, 0)
Screenshot: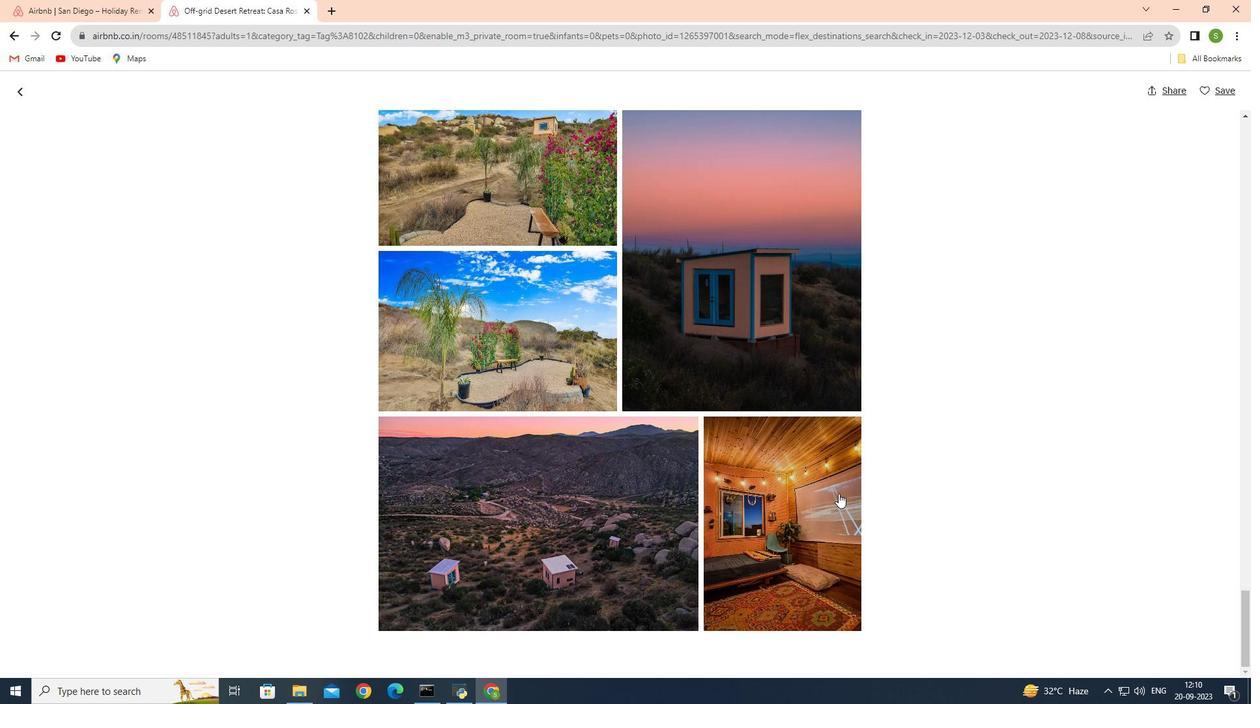 
Action: Mouse scrolled (839, 492) with delta (0, 0)
Screenshot: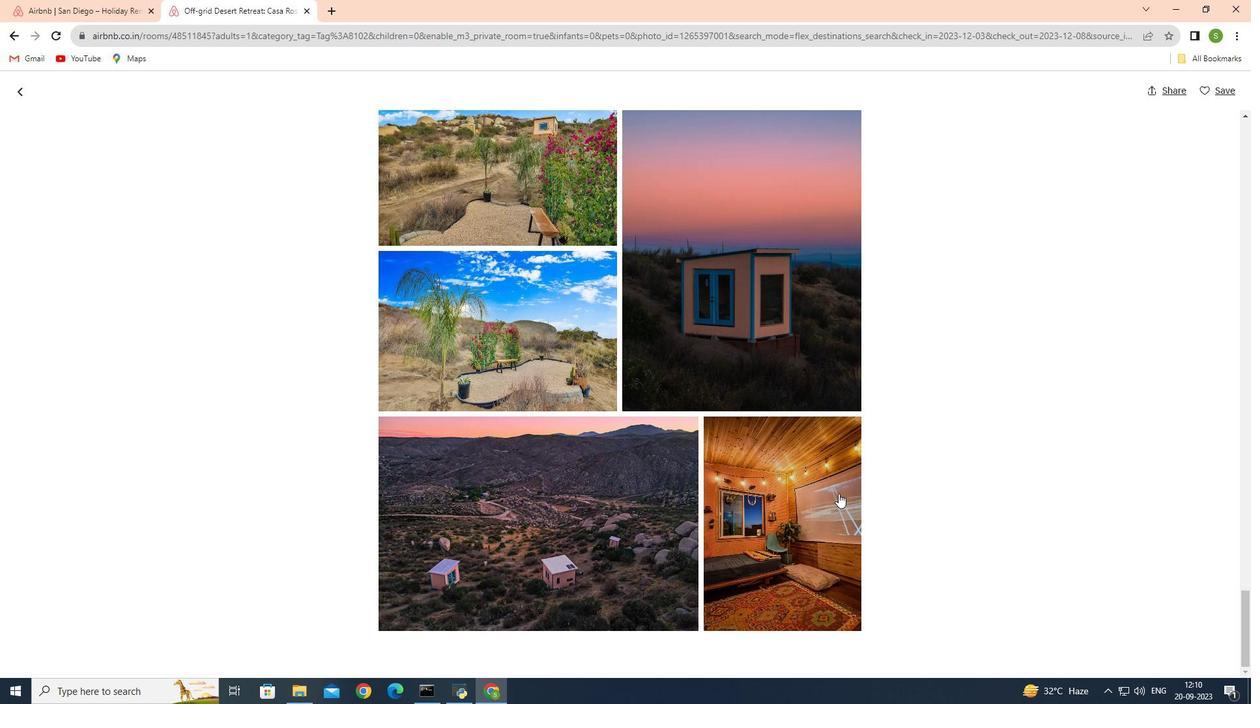 
Action: Mouse scrolled (839, 492) with delta (0, 0)
Screenshot: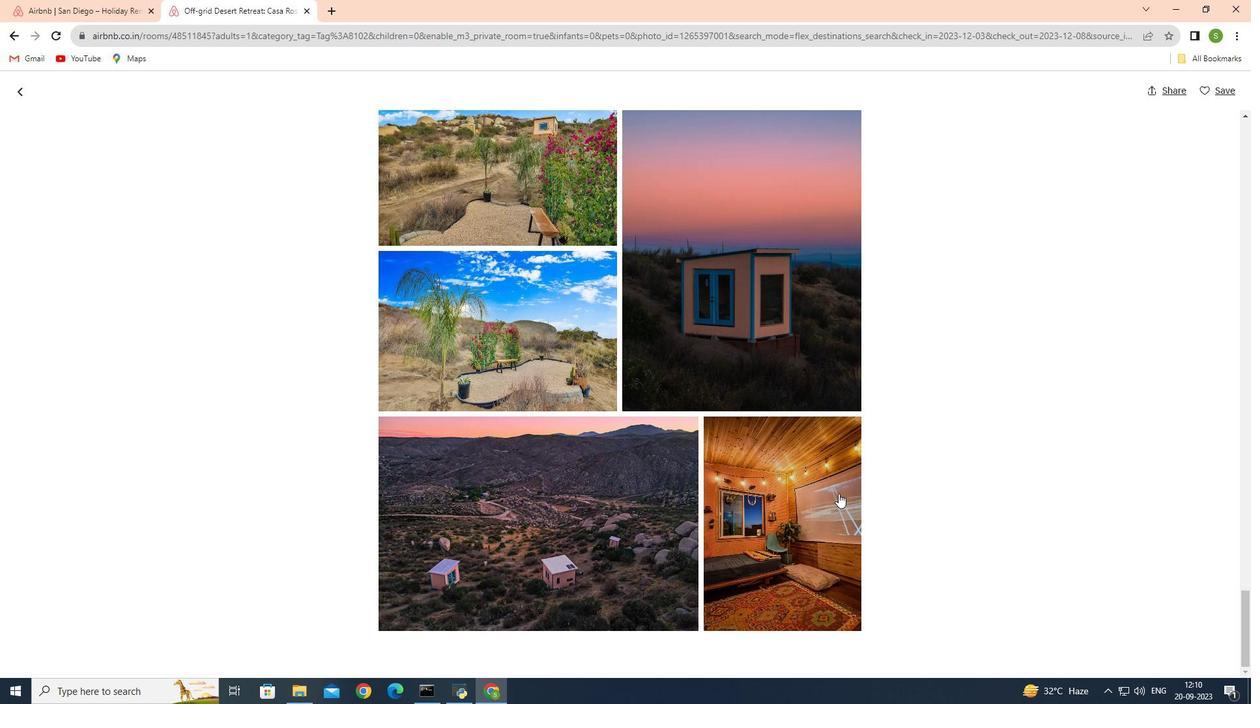 
Action: Mouse scrolled (839, 492) with delta (0, 0)
Screenshot: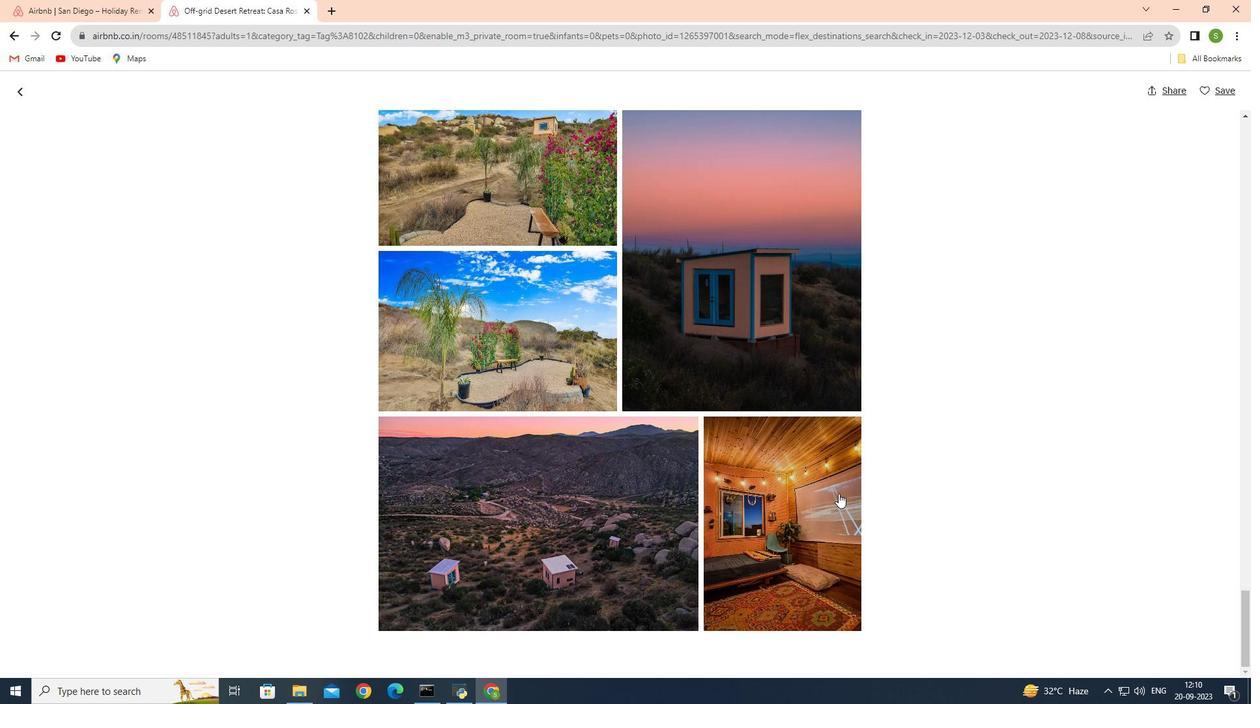
Action: Mouse moved to (16, 90)
Screenshot: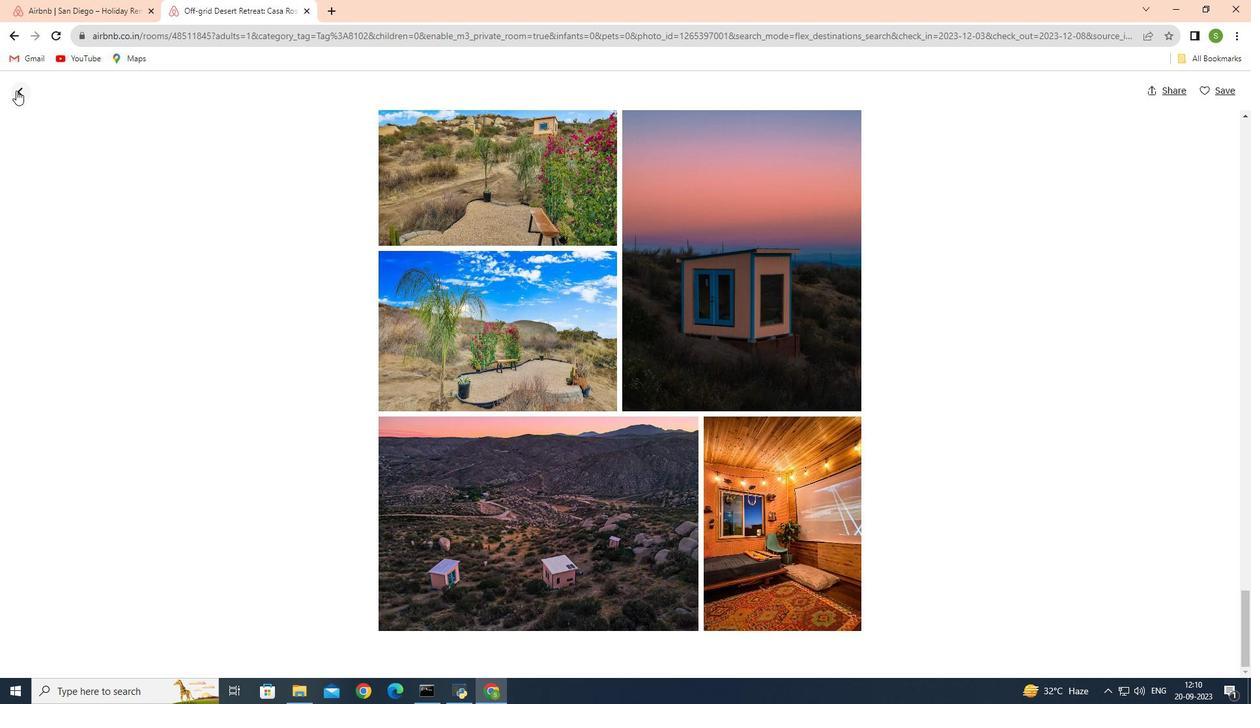 
Action: Mouse pressed left at (16, 90)
Screenshot: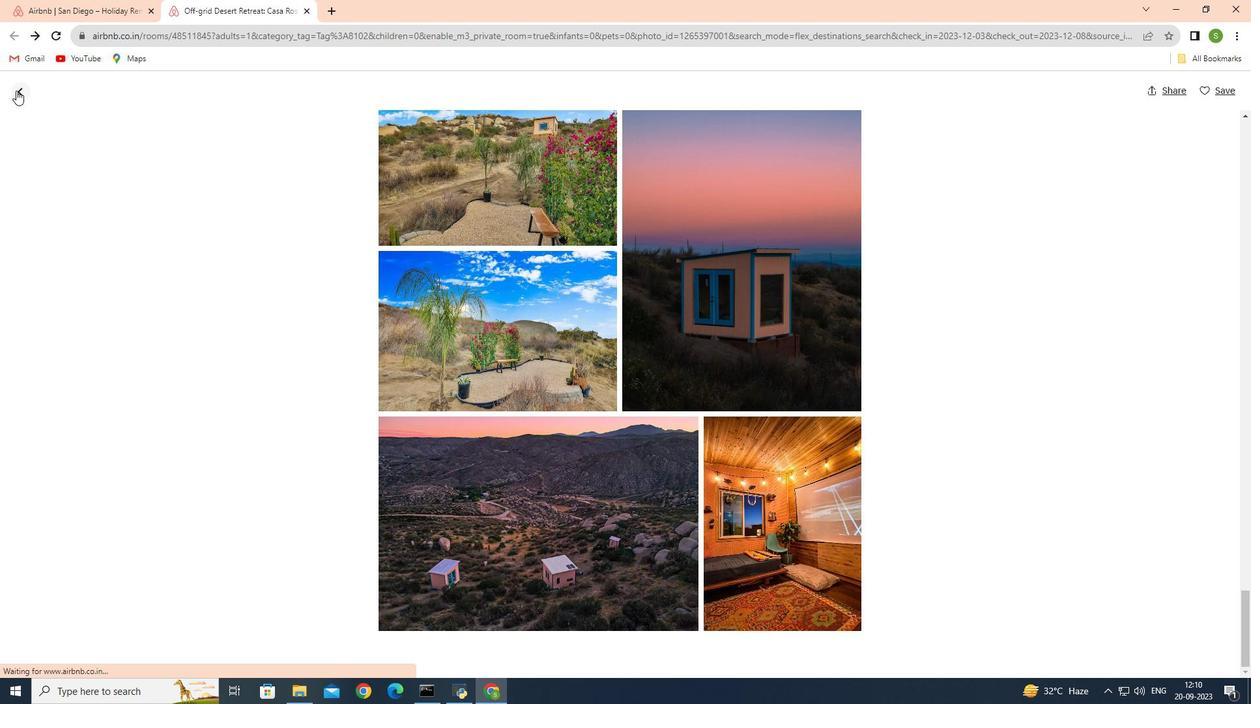
Action: Mouse moved to (288, 208)
Screenshot: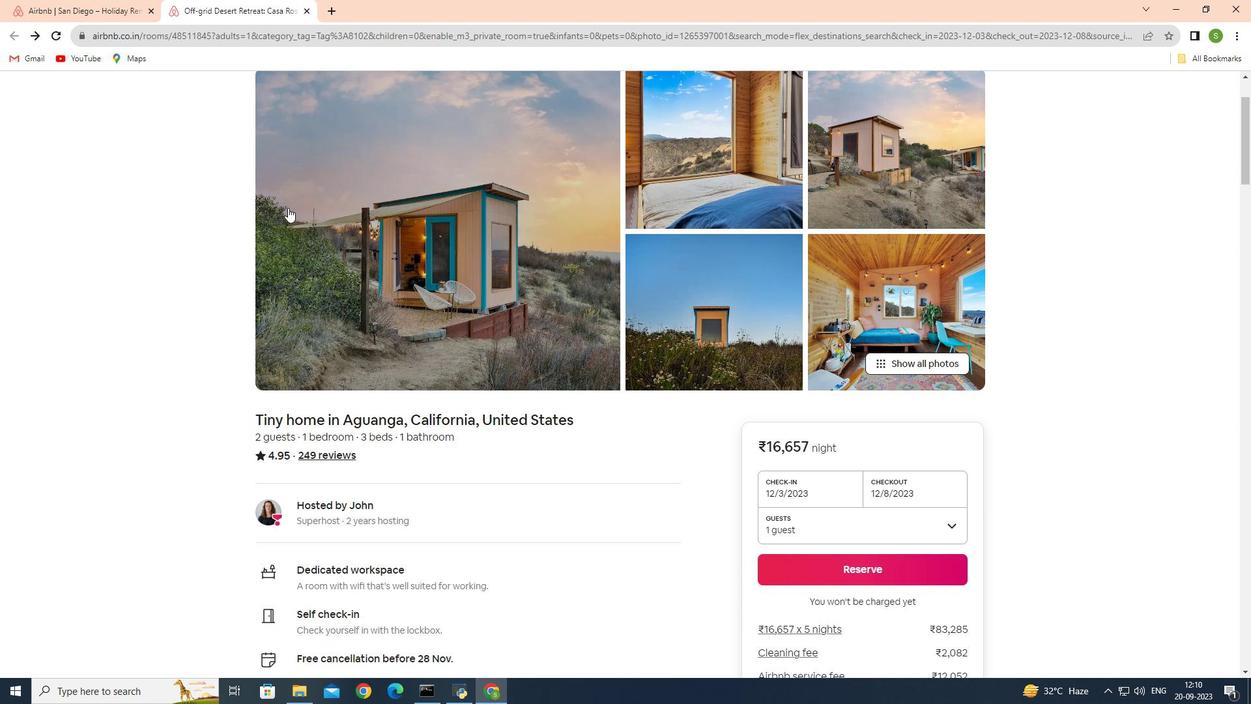 
Action: Mouse scrolled (288, 207) with delta (0, 0)
Screenshot: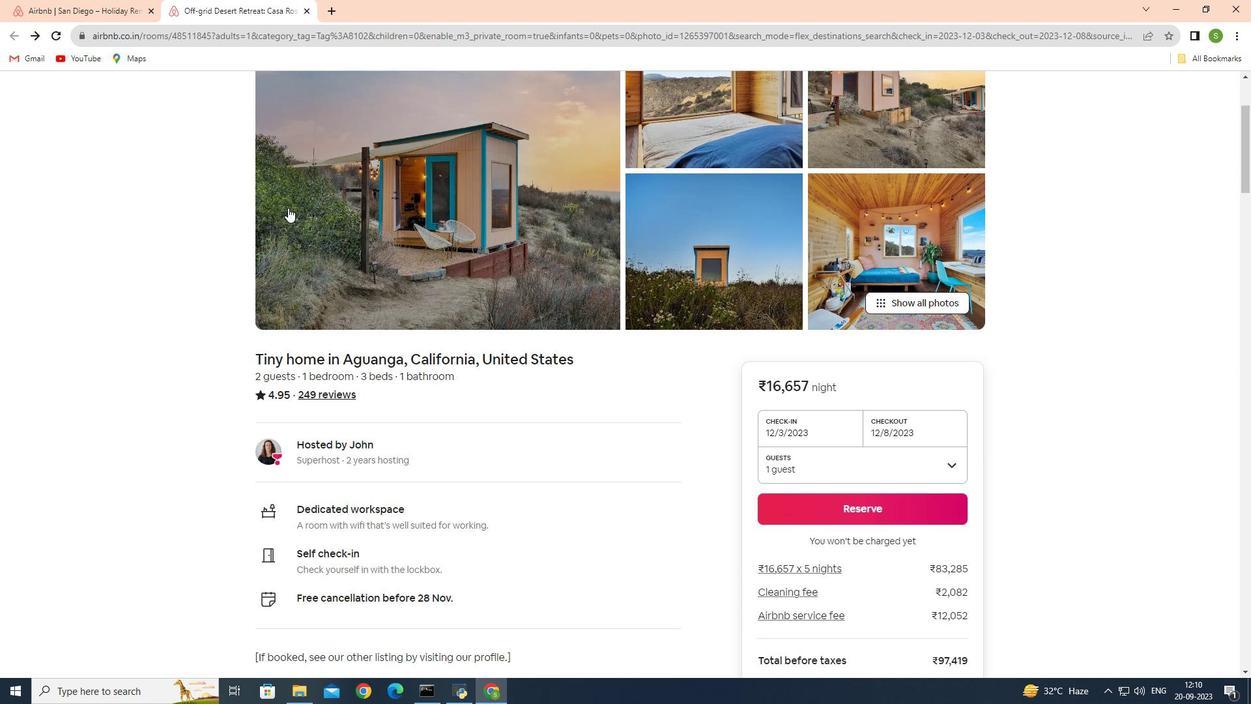 
Action: Mouse scrolled (288, 207) with delta (0, 0)
Screenshot: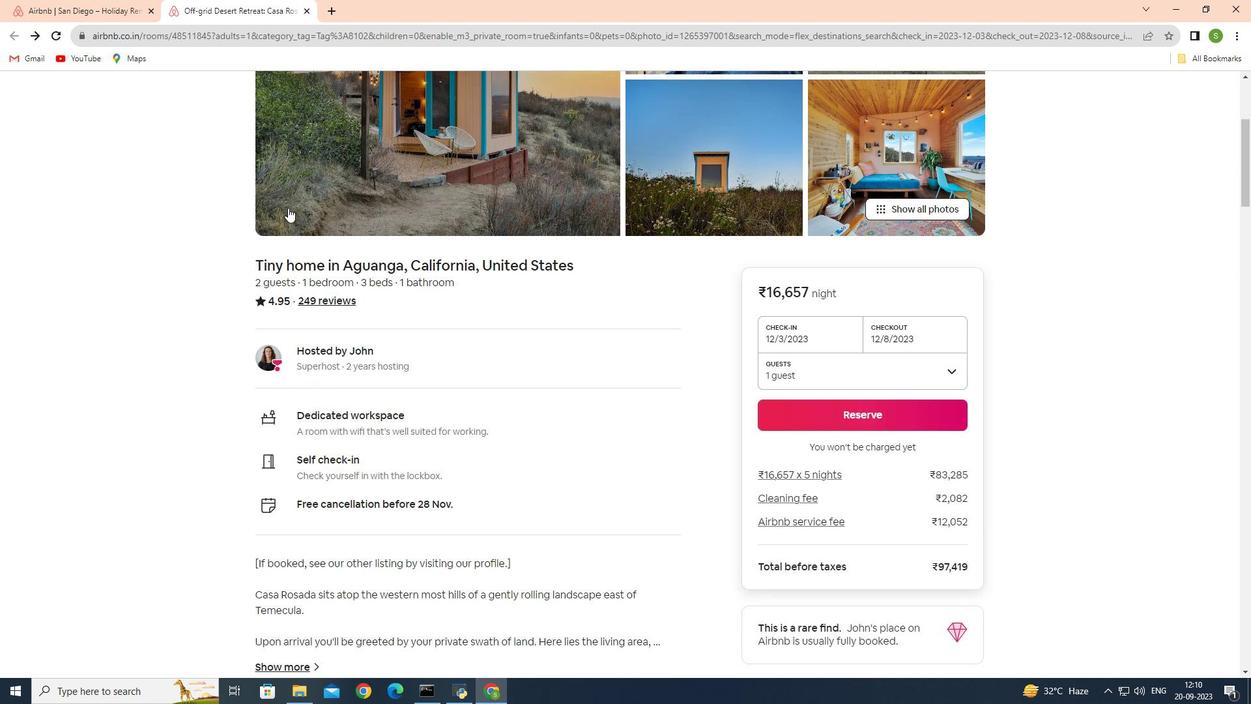 
Action: Mouse scrolled (288, 207) with delta (0, 0)
Screenshot: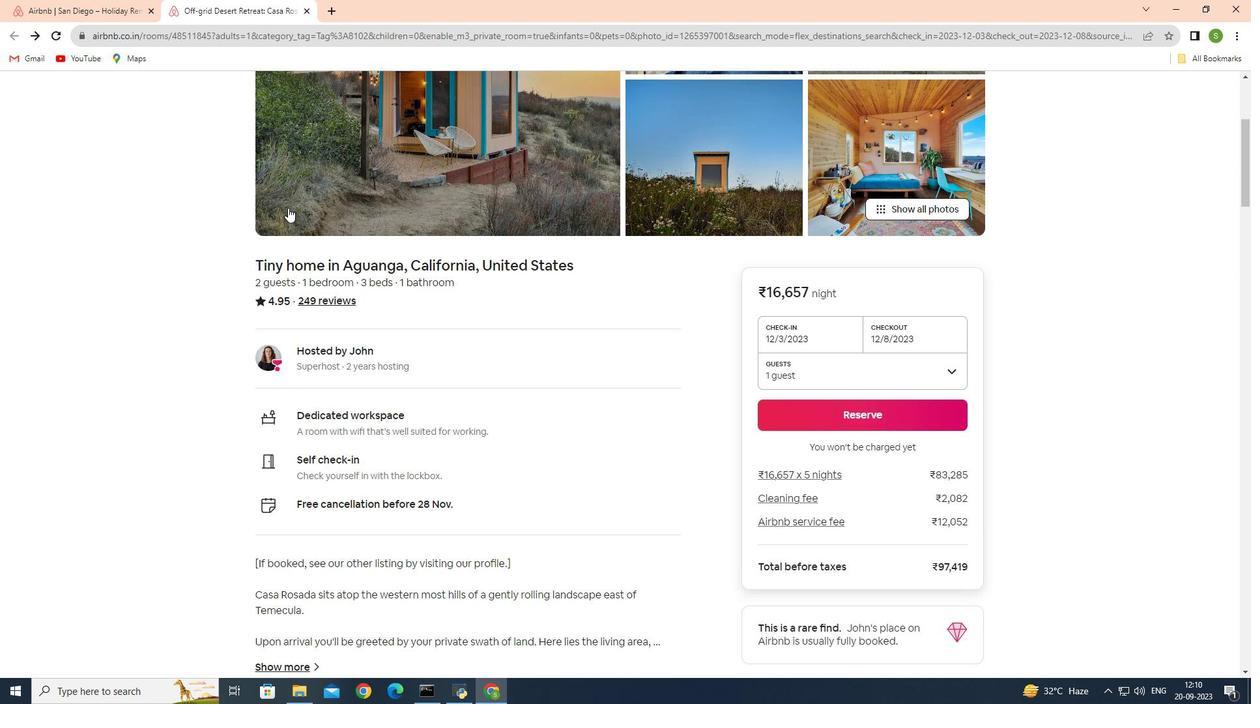 
Action: Mouse scrolled (288, 207) with delta (0, 0)
Screenshot: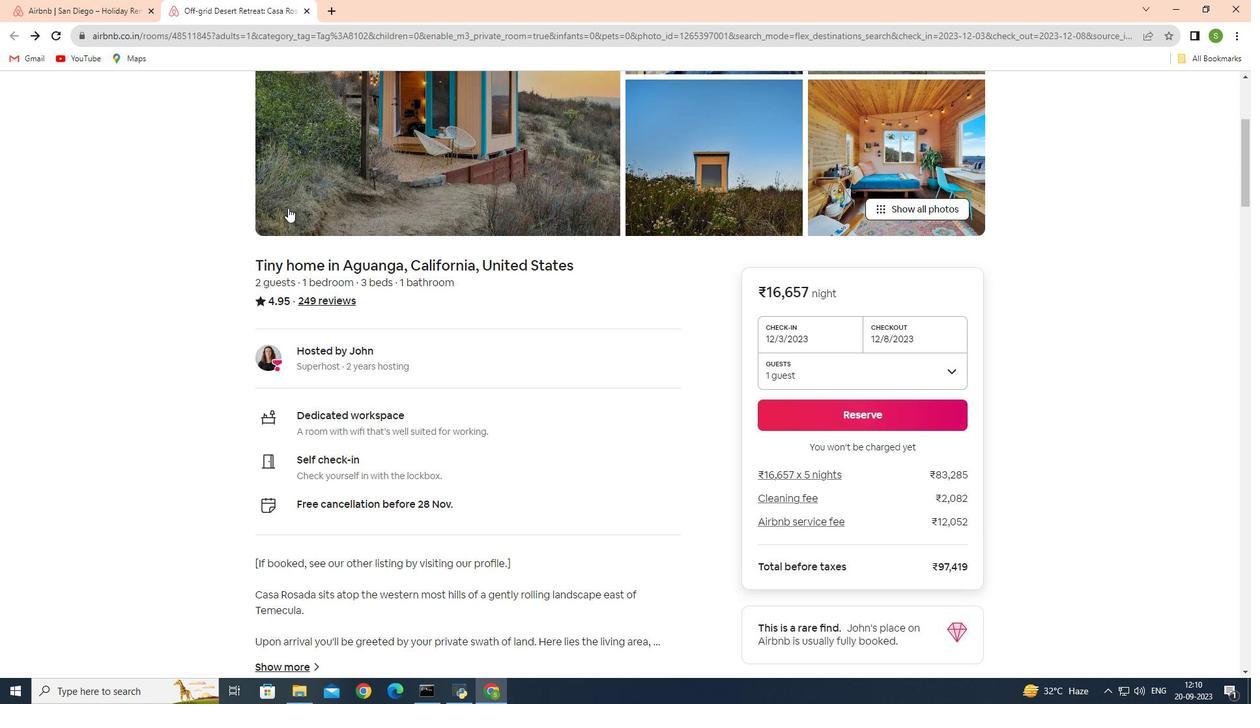 
Action: Mouse moved to (304, 232)
Screenshot: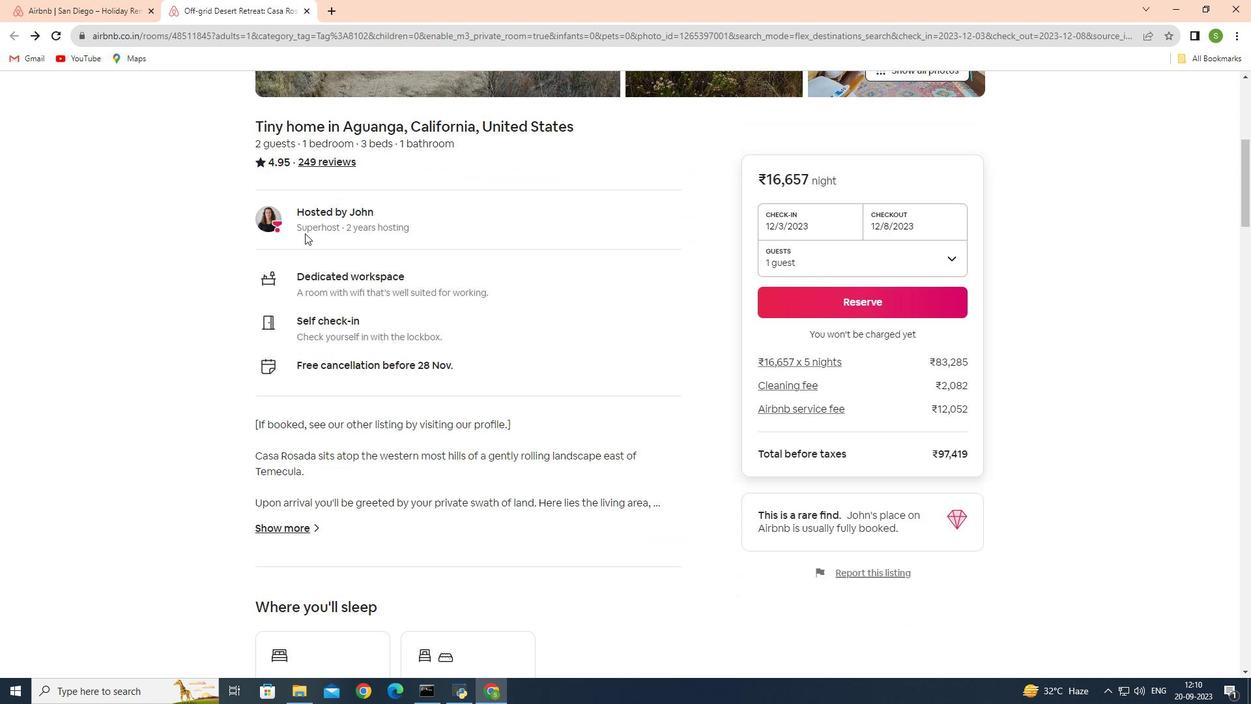
Action: Mouse scrolled (304, 232) with delta (0, 0)
Screenshot: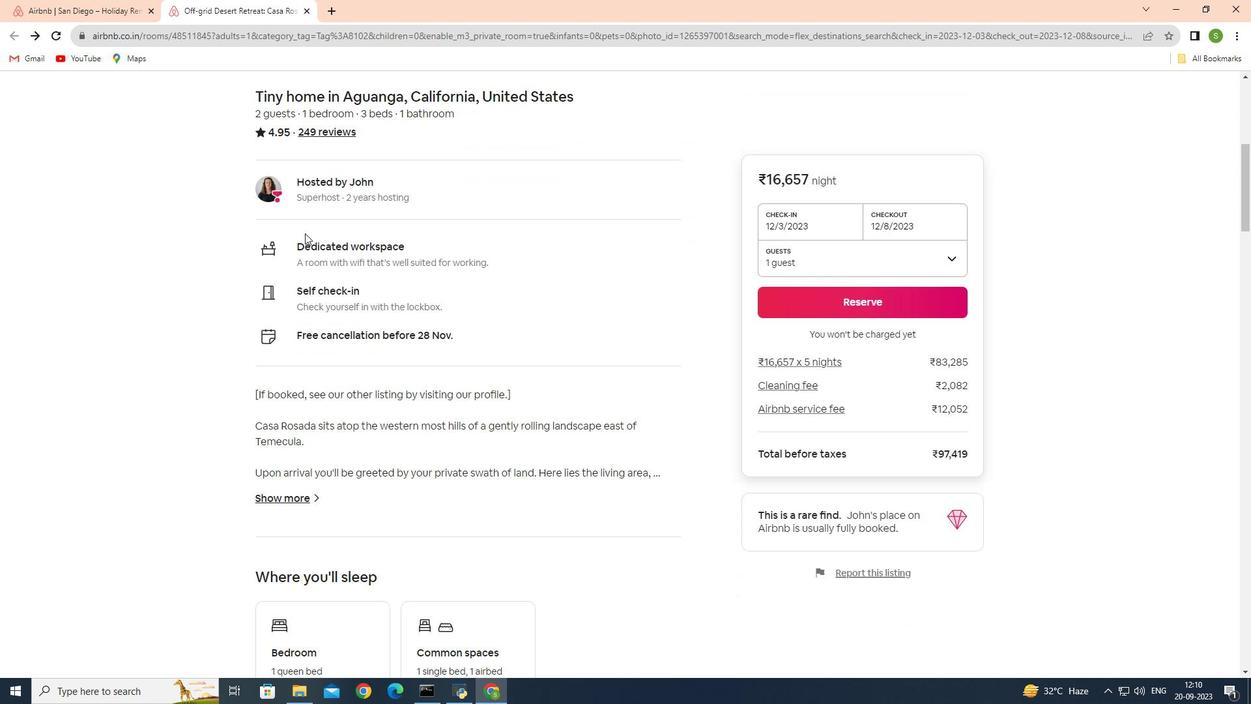 
Action: Mouse scrolled (304, 232) with delta (0, 0)
Screenshot: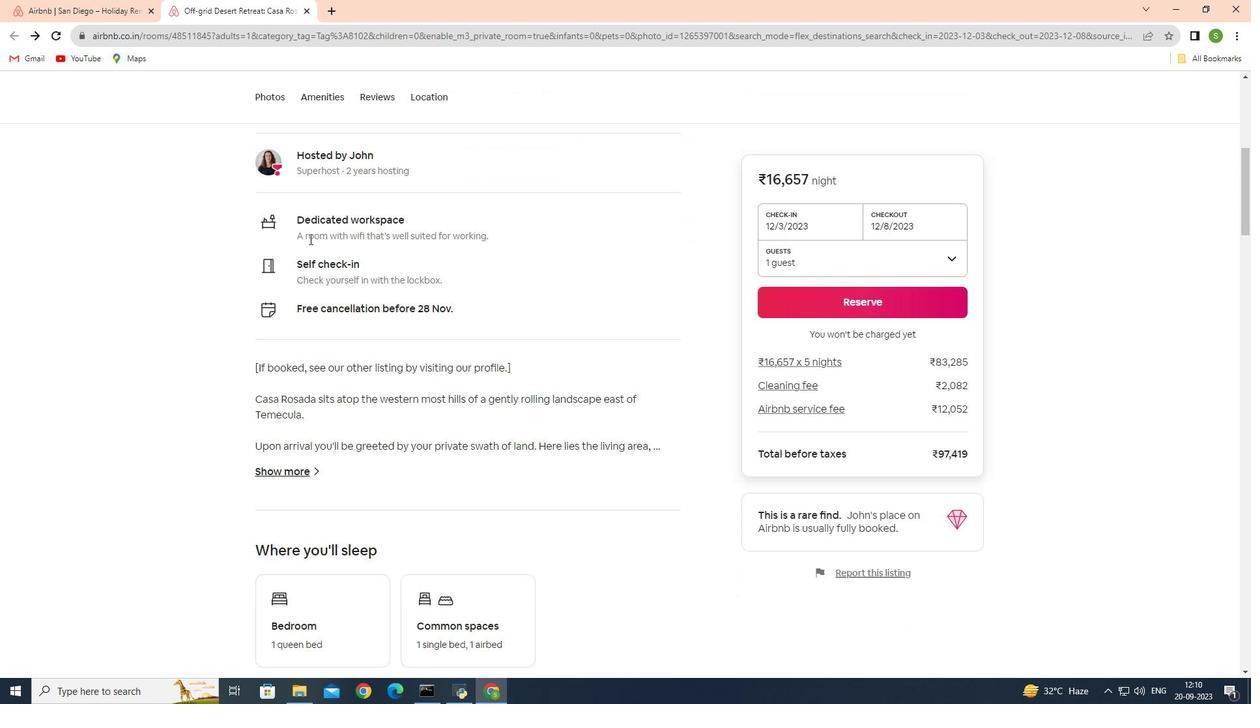 
Action: Mouse scrolled (304, 232) with delta (0, 0)
Screenshot: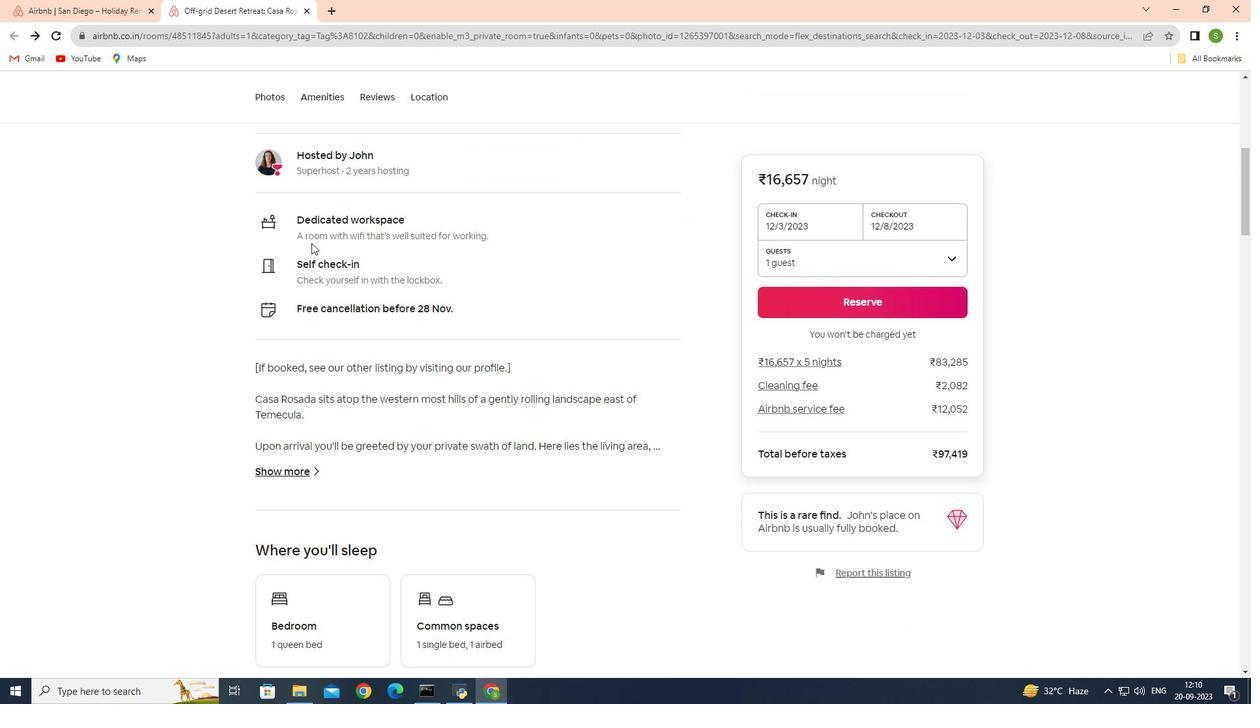 
Action: Mouse moved to (341, 273)
Screenshot: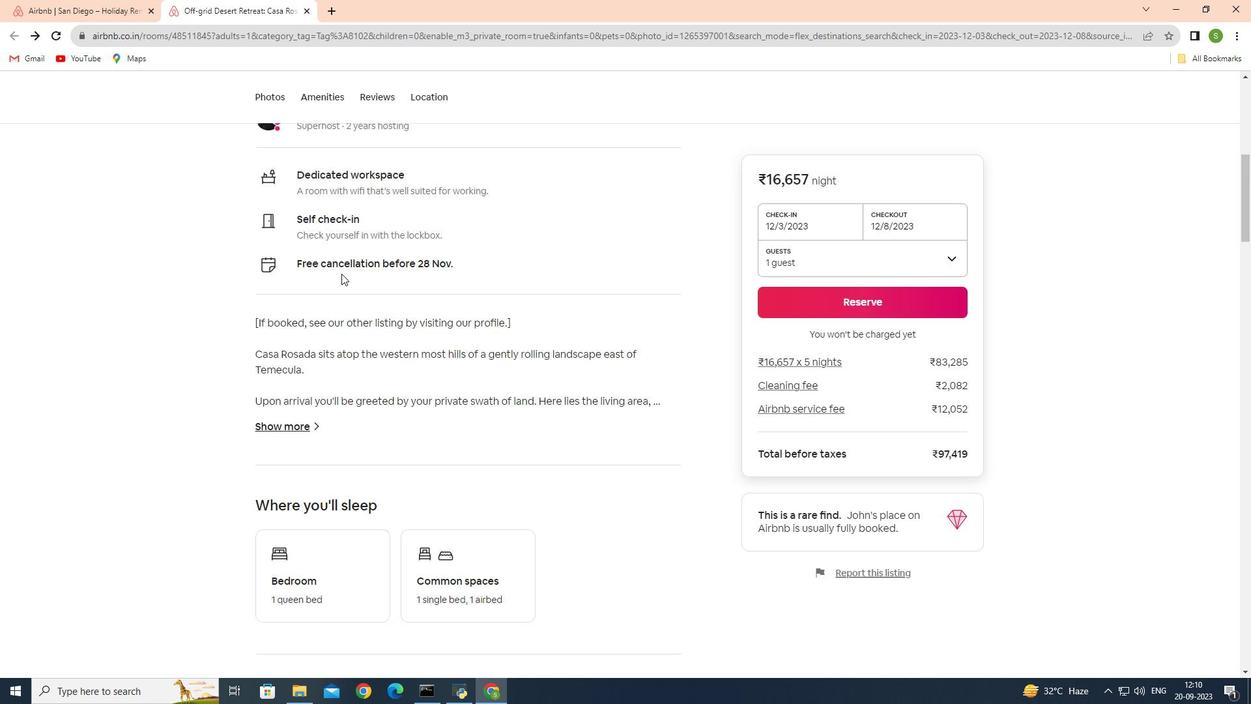 
Action: Mouse scrolled (341, 273) with delta (0, 0)
Screenshot: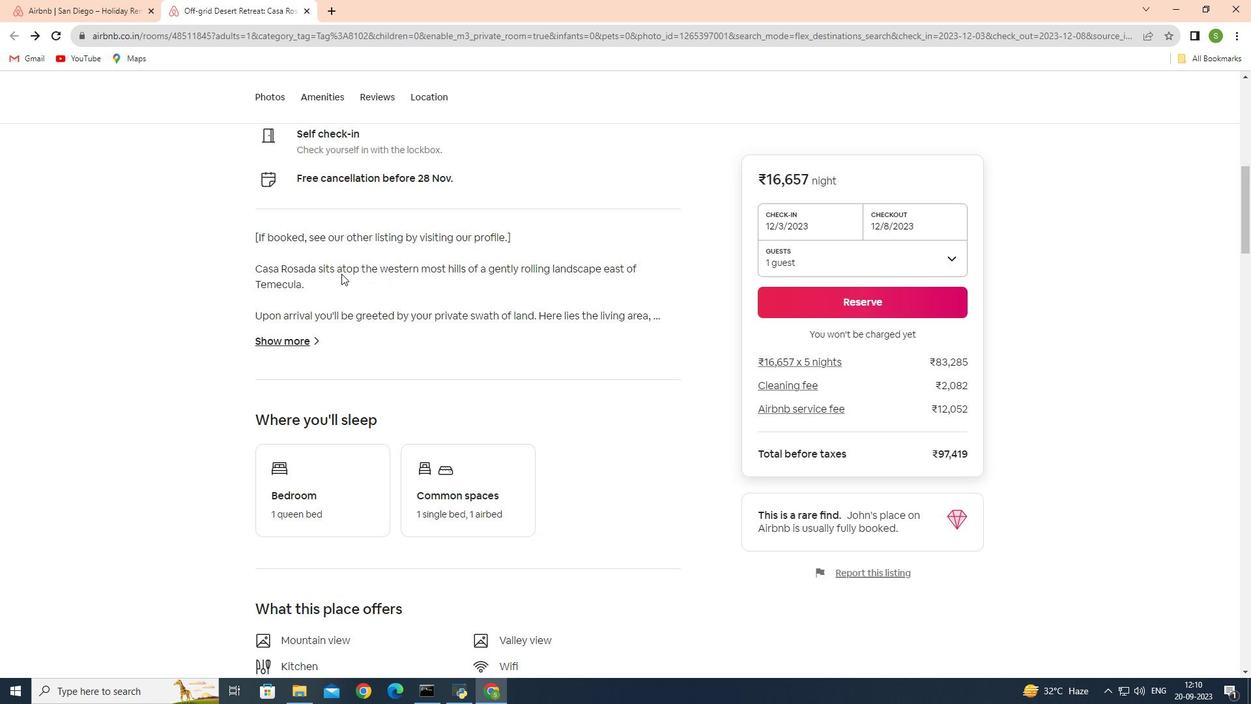
Action: Mouse scrolled (341, 273) with delta (0, 0)
Screenshot: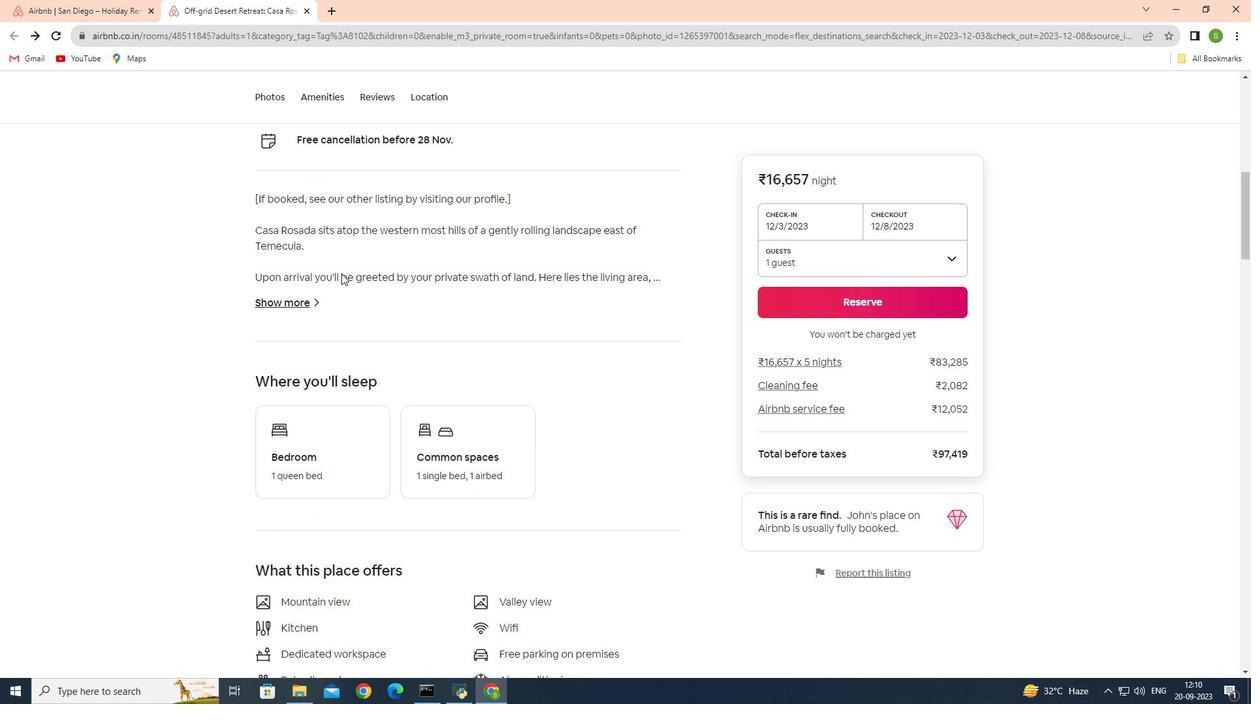 
Action: Mouse scrolled (341, 273) with delta (0, 0)
Screenshot: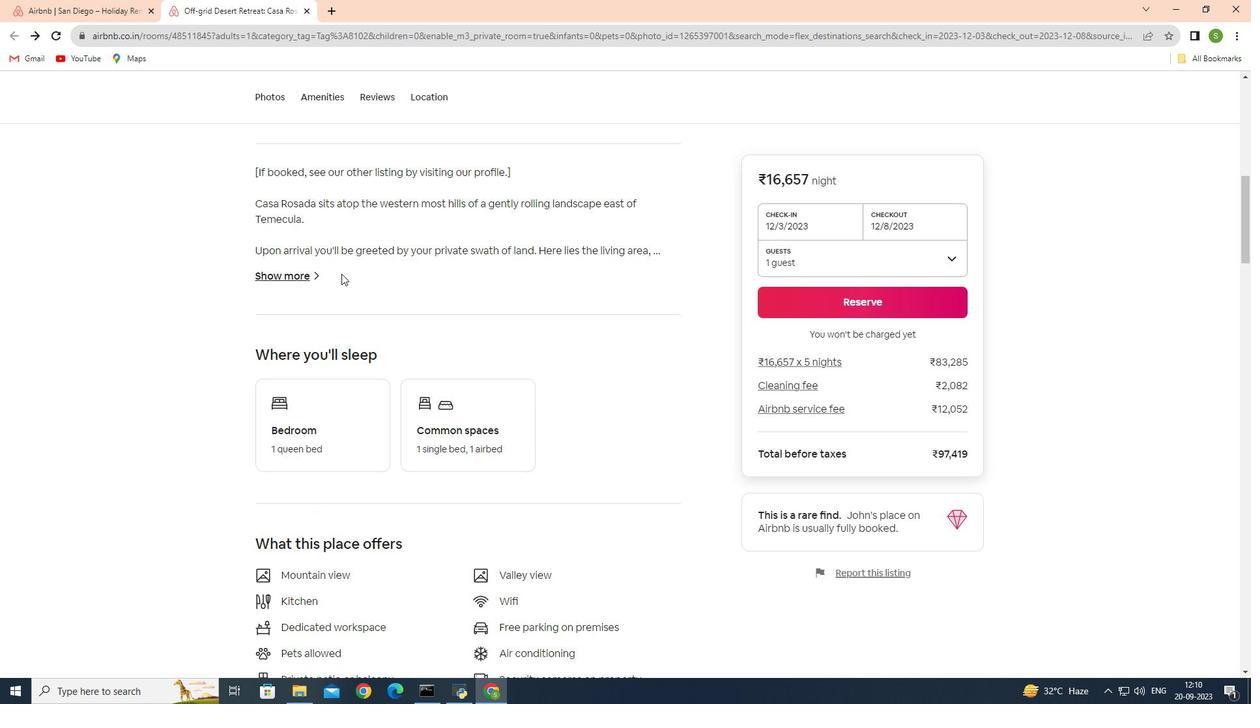 
Action: Mouse moved to (359, 287)
Screenshot: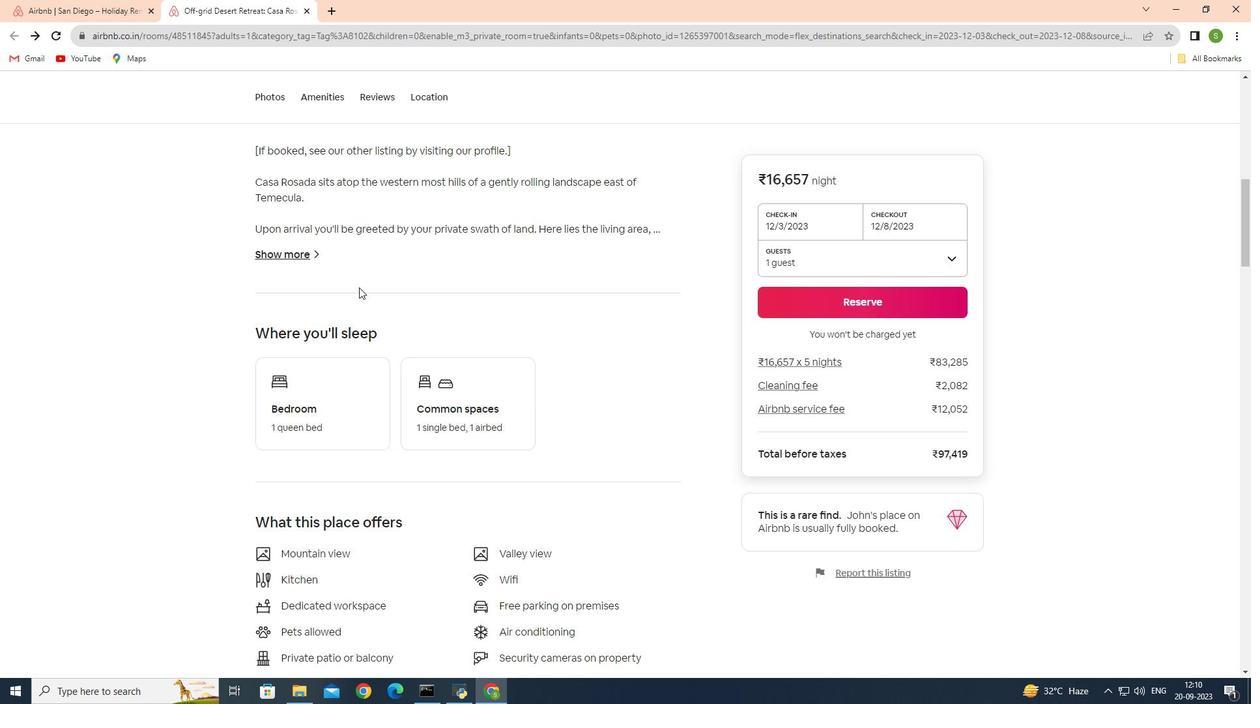 
Action: Mouse scrolled (359, 286) with delta (0, 0)
Screenshot: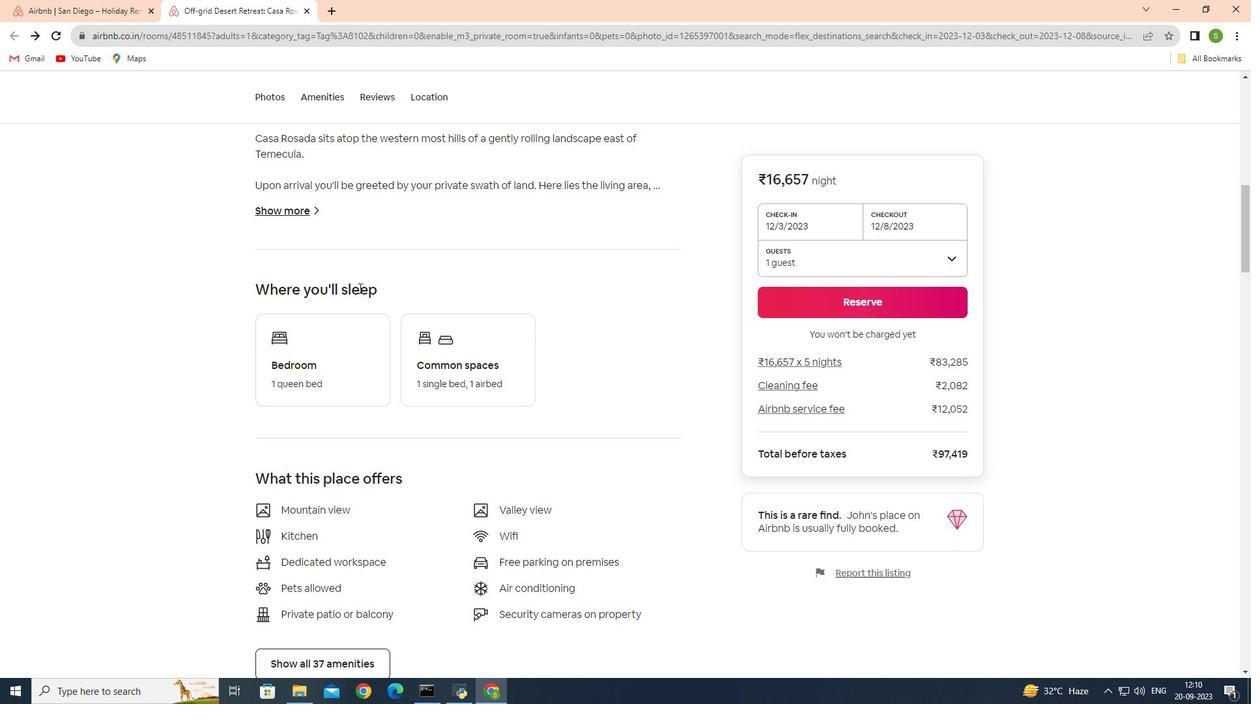 
Action: Mouse moved to (359, 288)
Screenshot: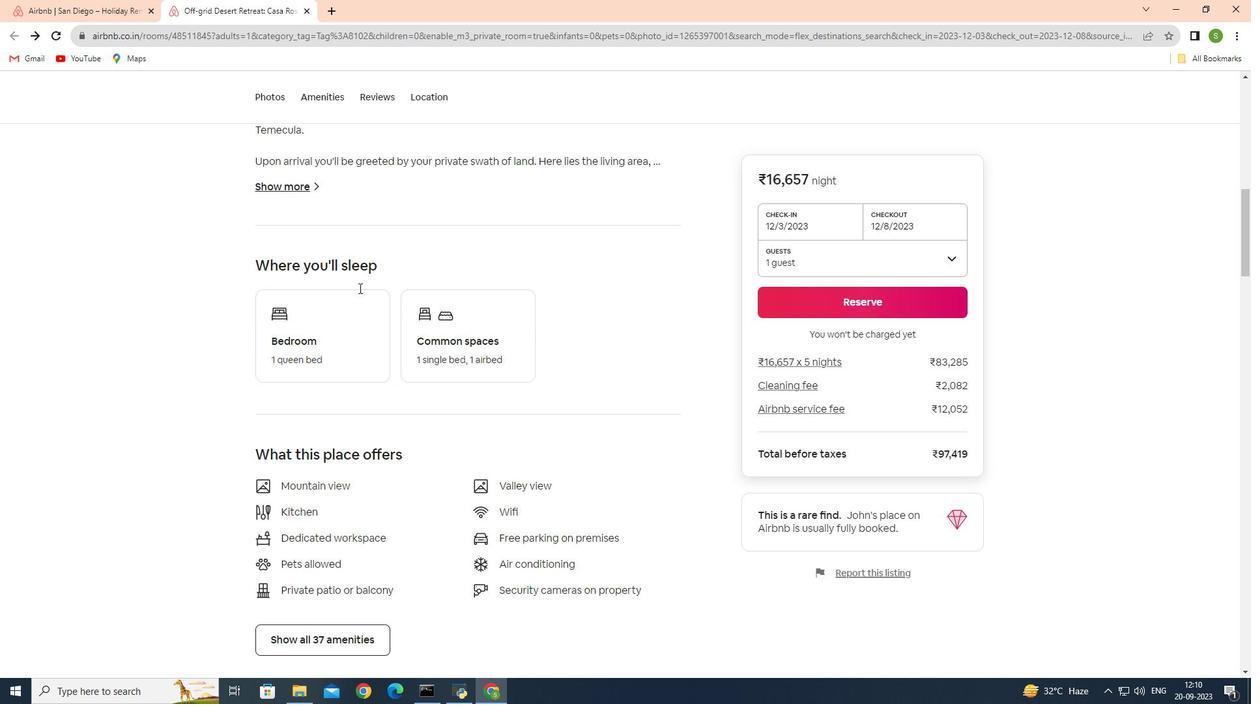 
Action: Mouse scrolled (359, 287) with delta (0, 0)
Screenshot: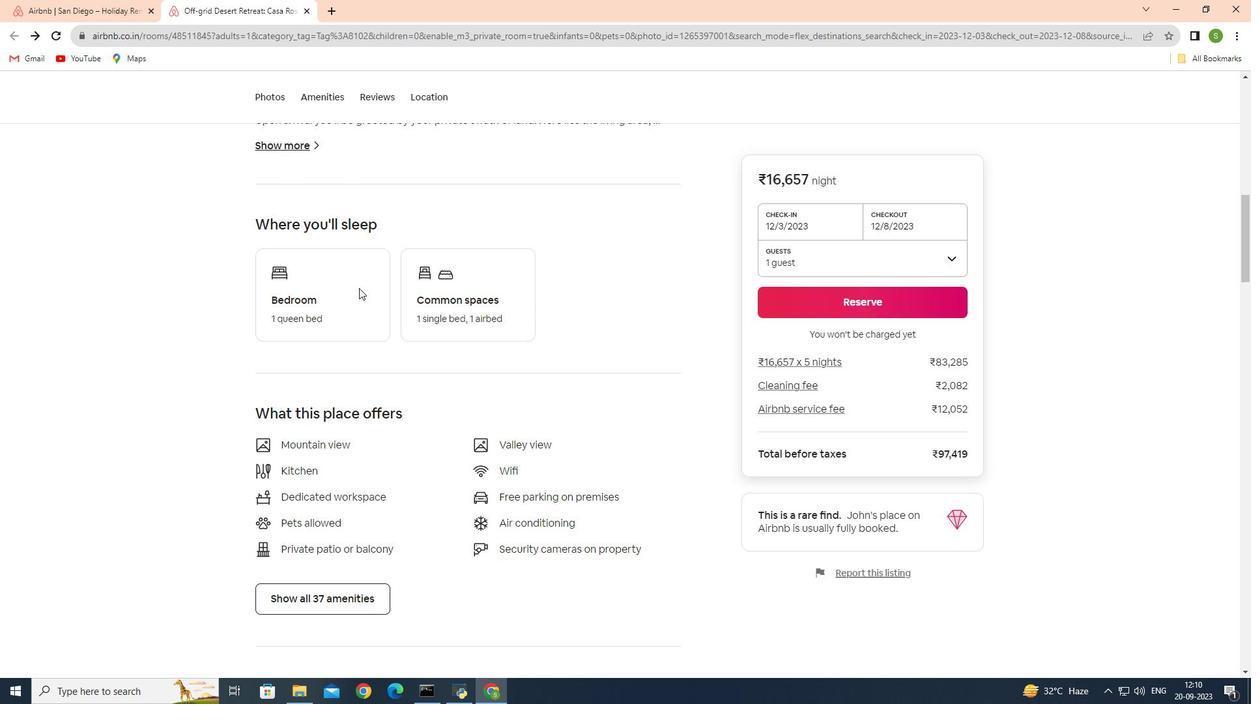 
Action: Mouse scrolled (359, 287) with delta (0, 0)
Screenshot: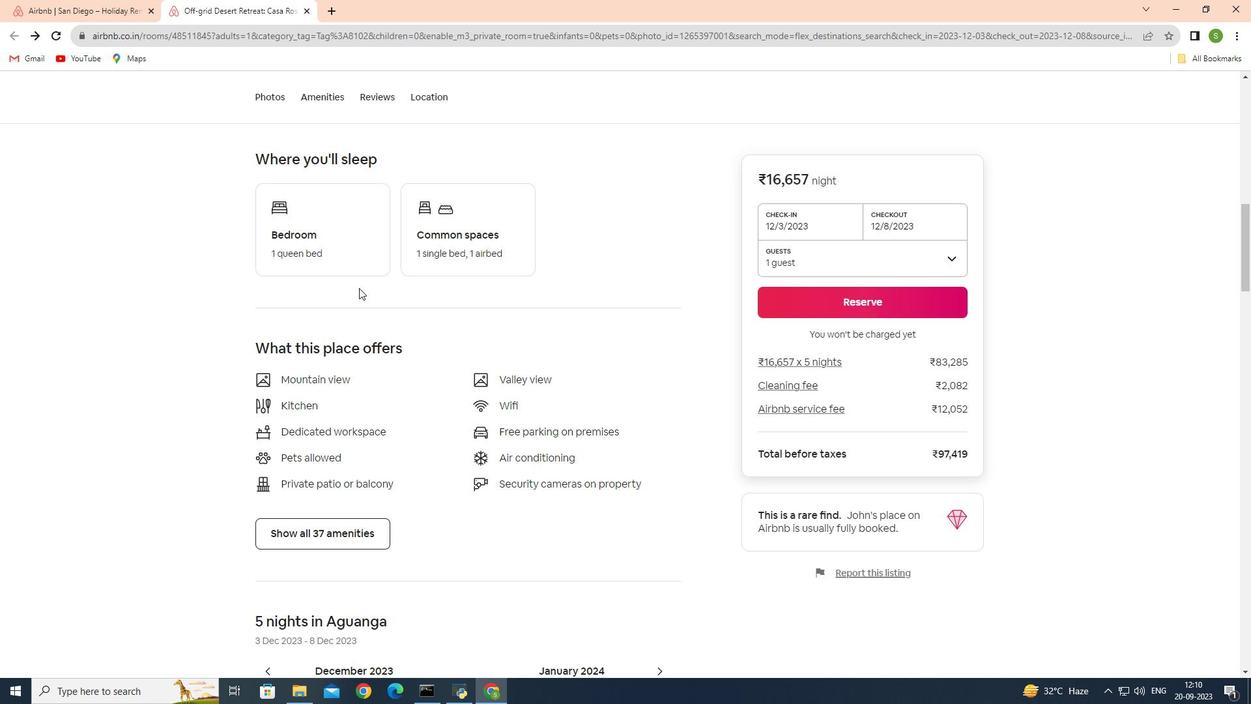 
Action: Mouse moved to (359, 288)
Screenshot: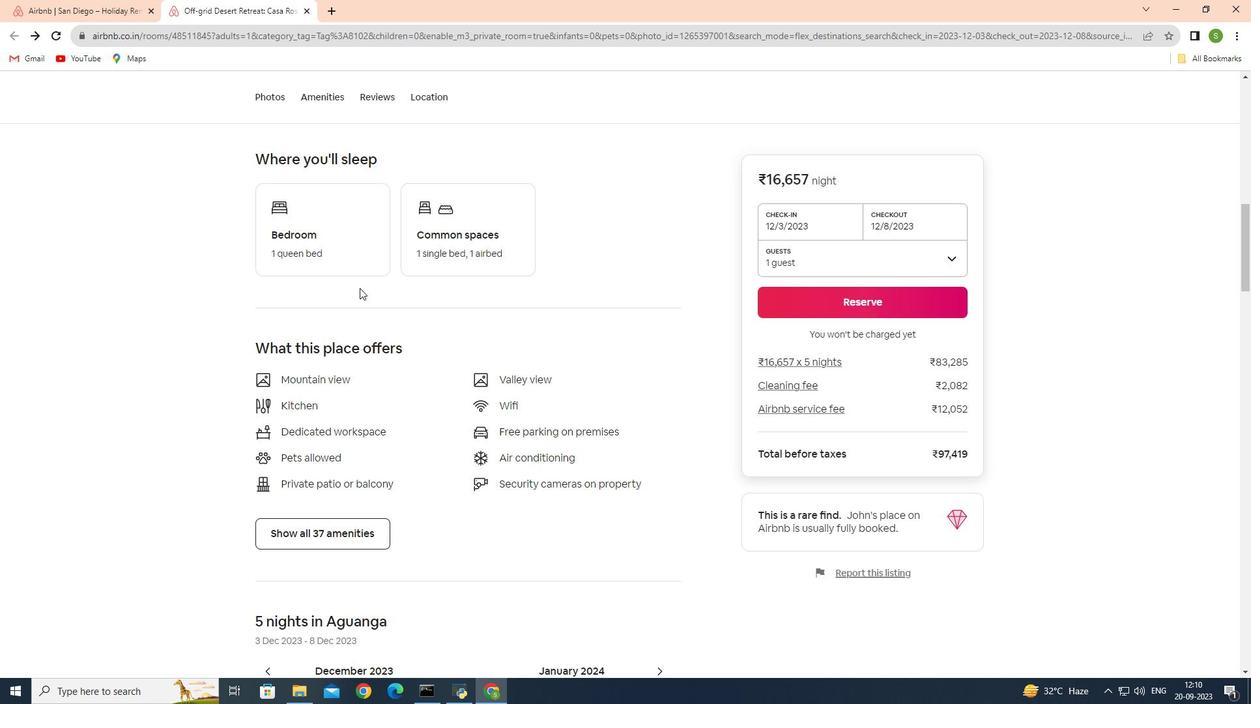 
Action: Mouse scrolled (359, 287) with delta (0, 0)
Screenshot: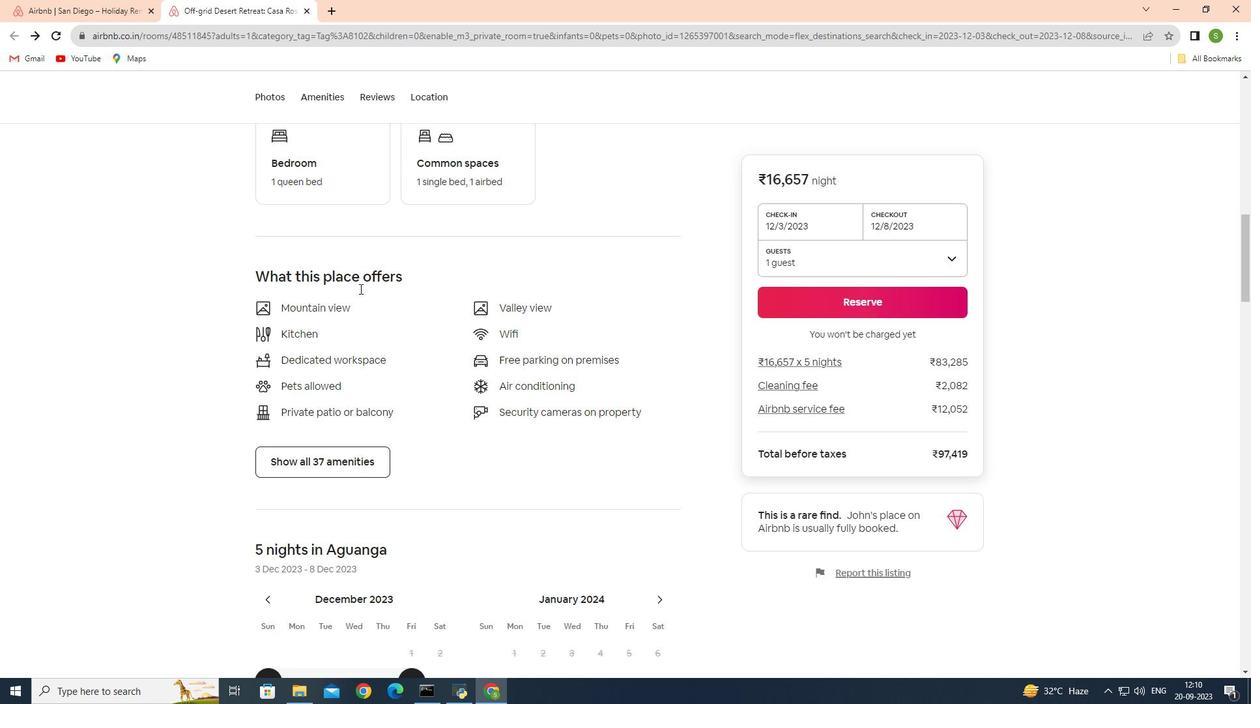 
Action: Mouse moved to (359, 288)
Screenshot: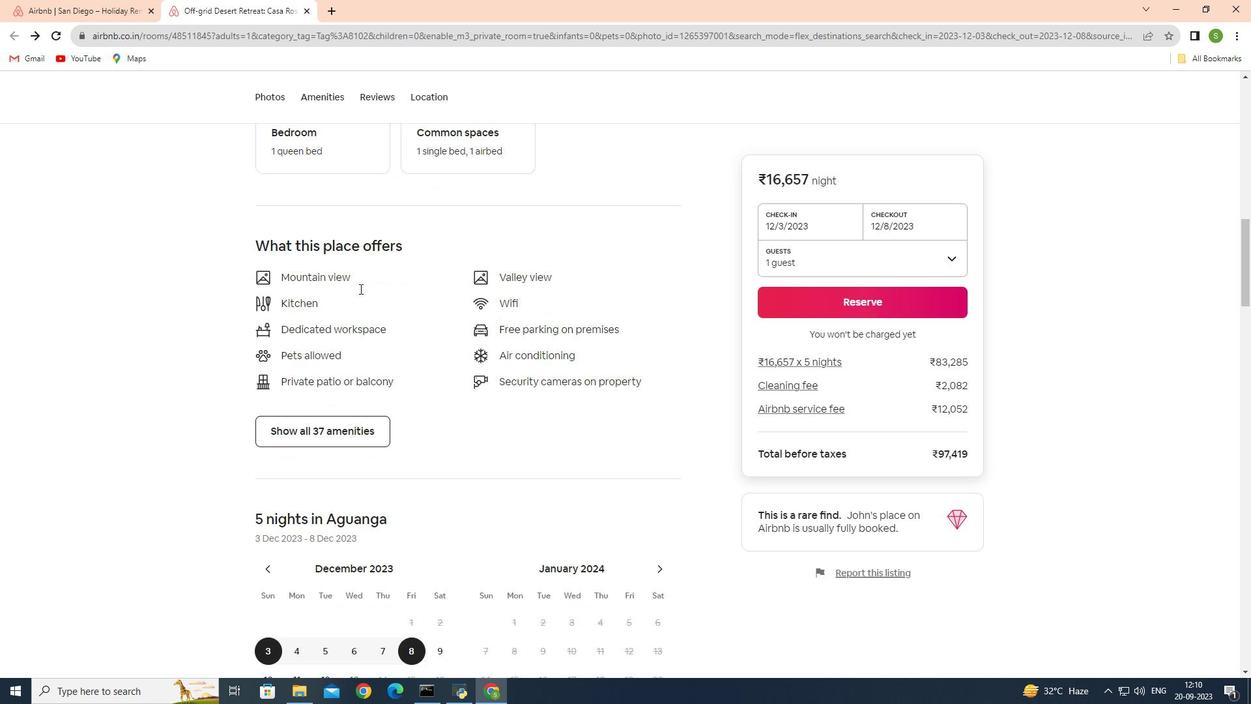 
Action: Mouse scrolled (359, 288) with delta (0, 0)
Screenshot: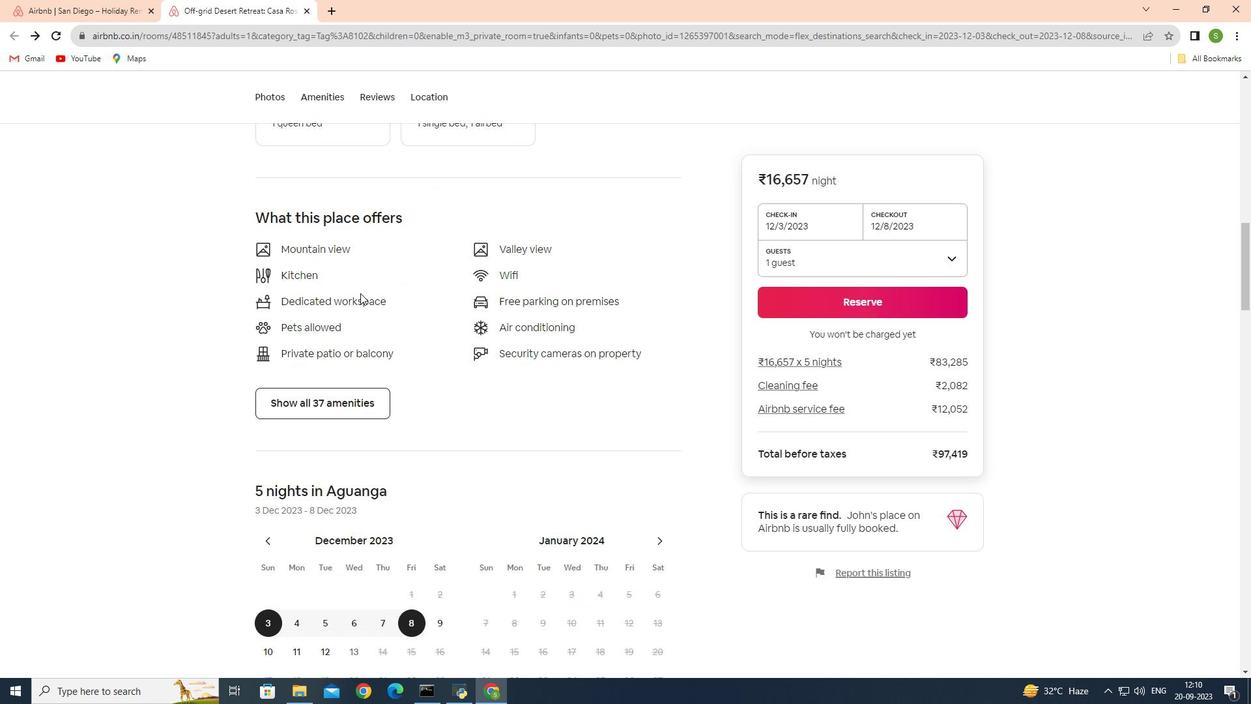 
Action: Mouse moved to (342, 401)
Screenshot: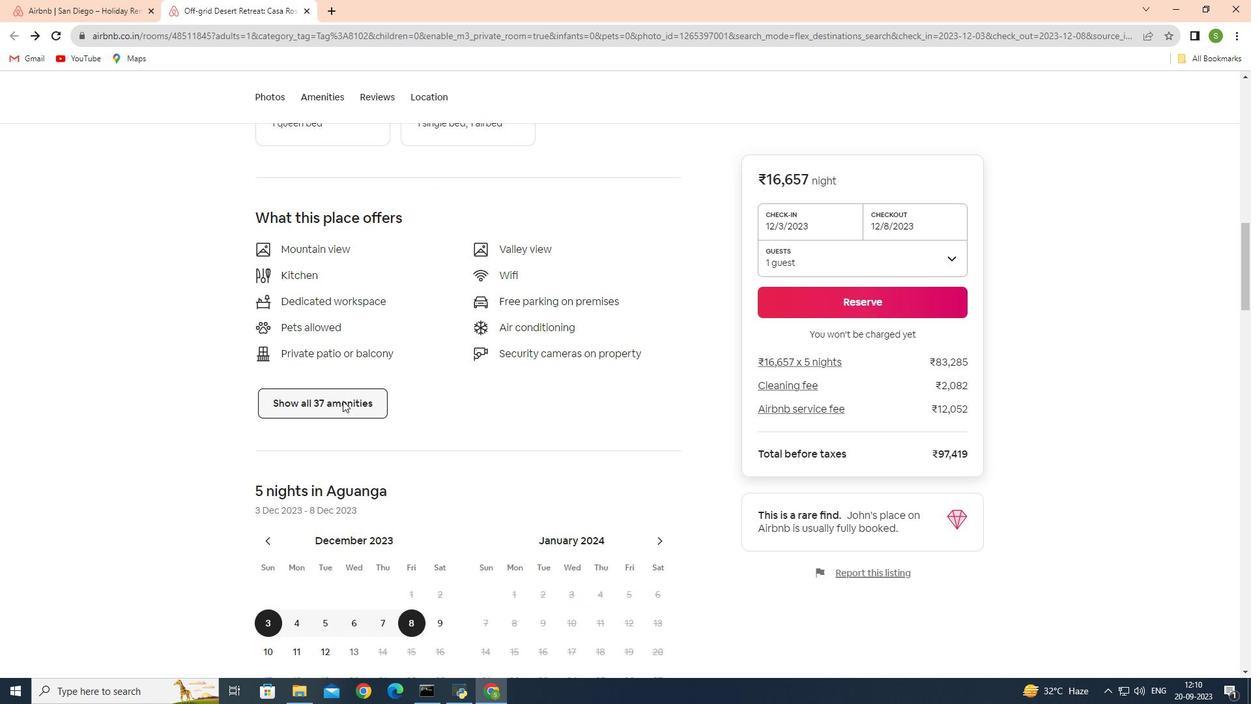 
Action: Mouse pressed left at (342, 401)
Screenshot: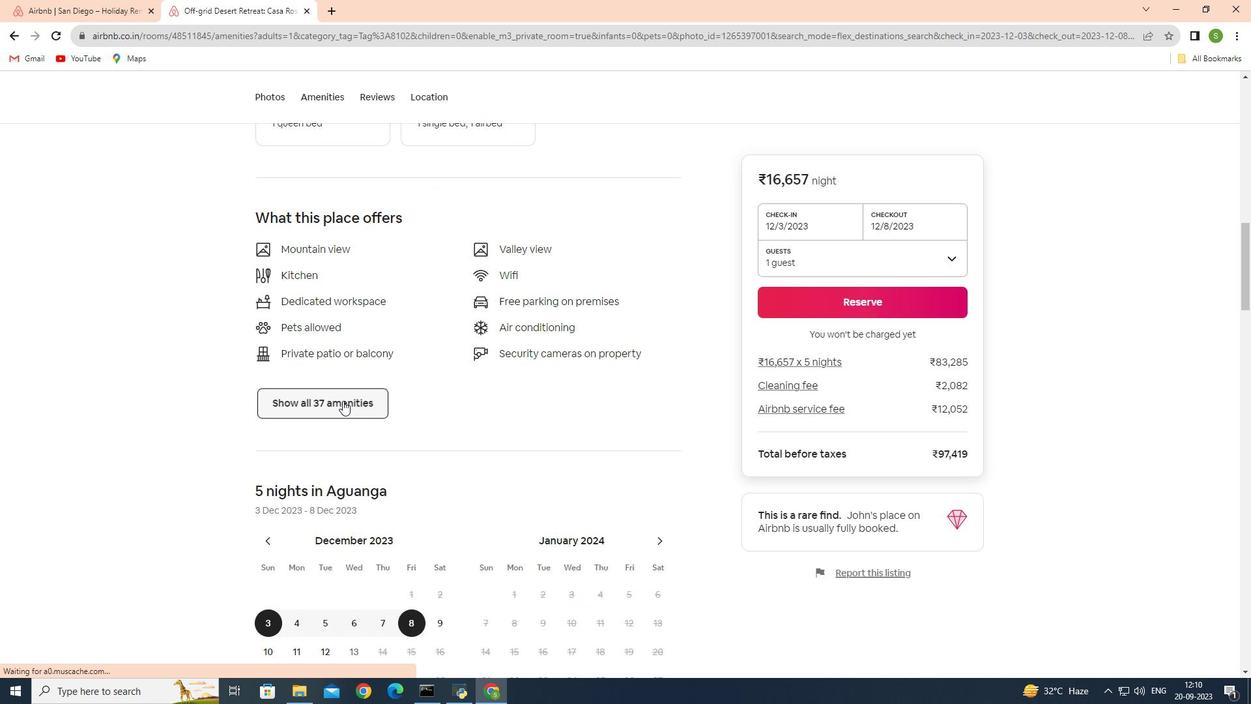 
Action: Mouse moved to (502, 256)
Screenshot: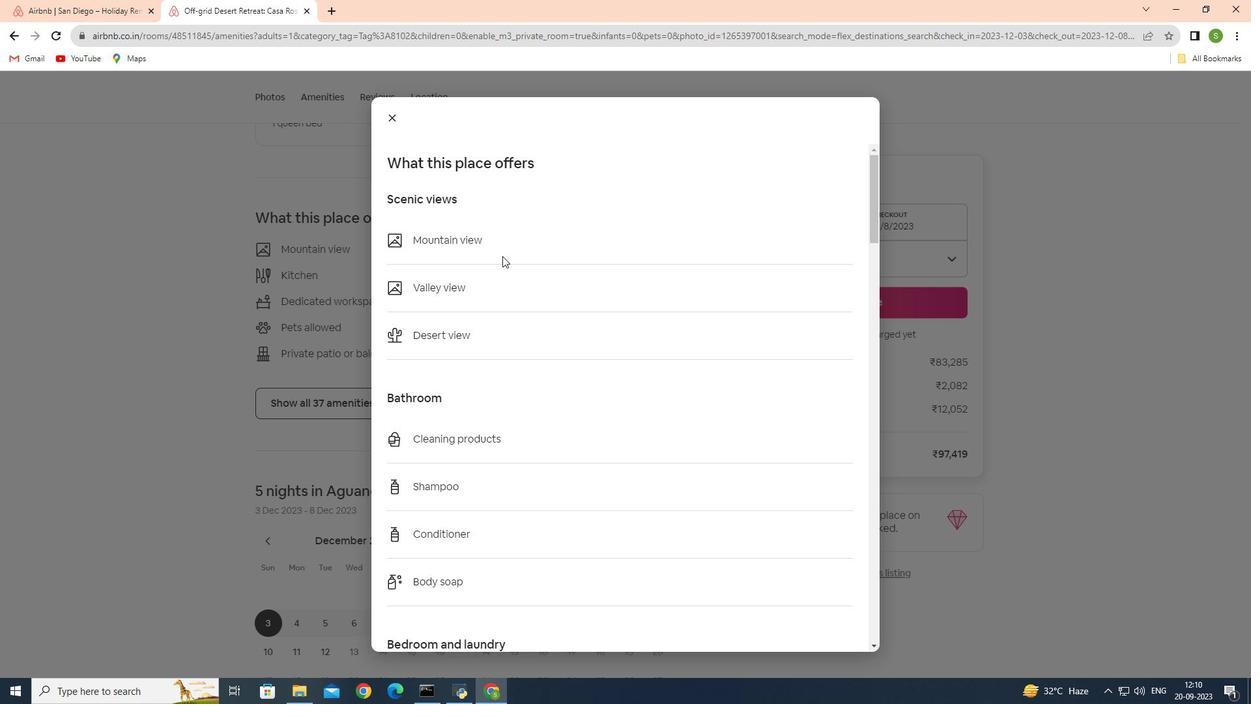 
Action: Mouse scrolled (502, 255) with delta (0, 0)
Screenshot: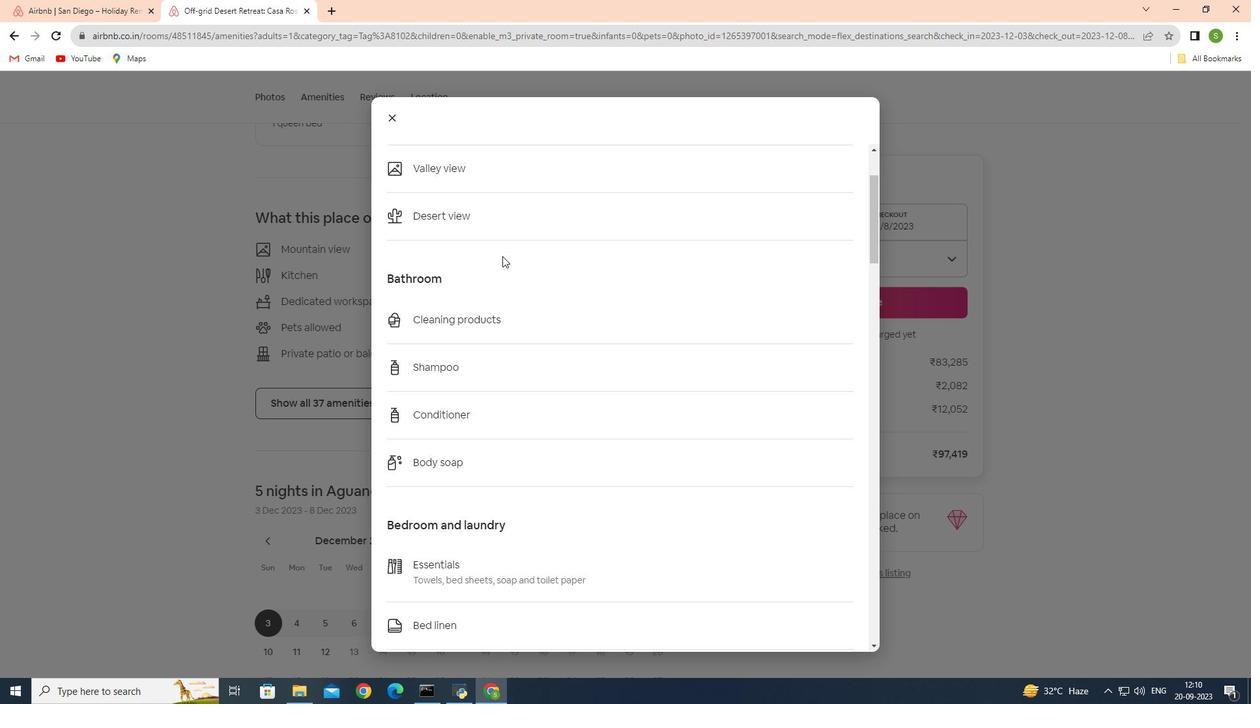 
Action: Mouse scrolled (502, 255) with delta (0, 0)
Screenshot: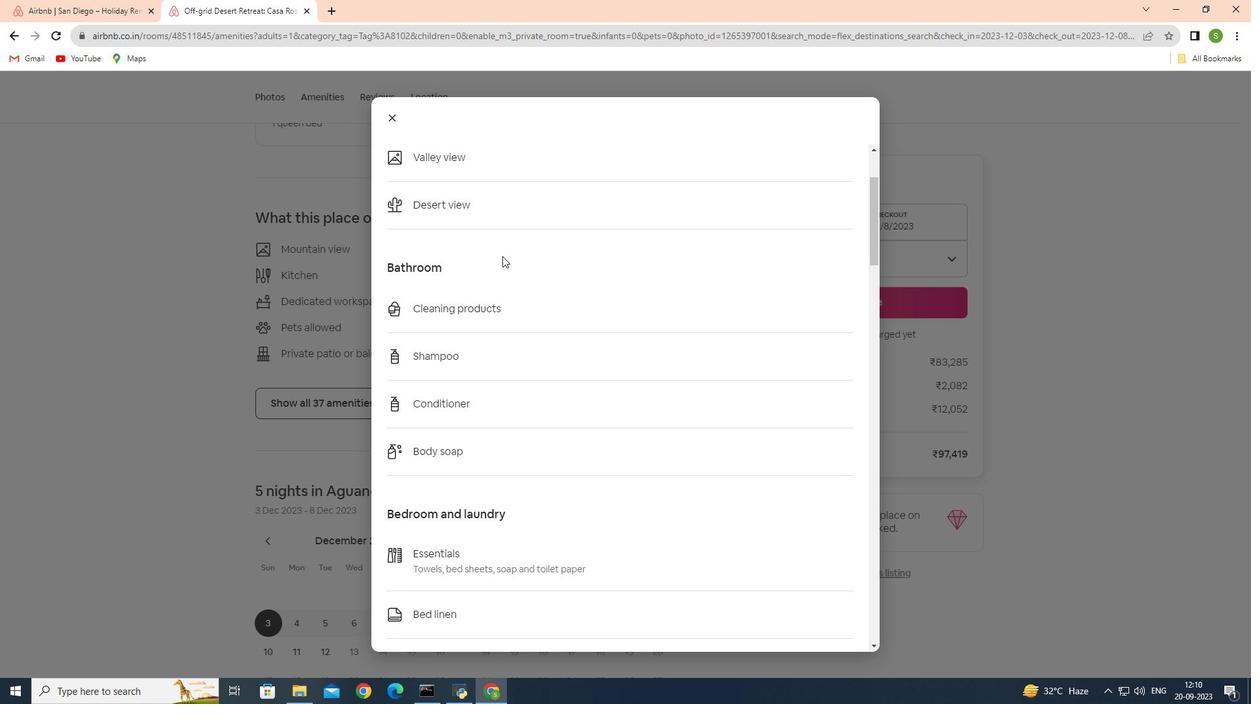 
Action: Mouse scrolled (502, 255) with delta (0, 0)
Screenshot: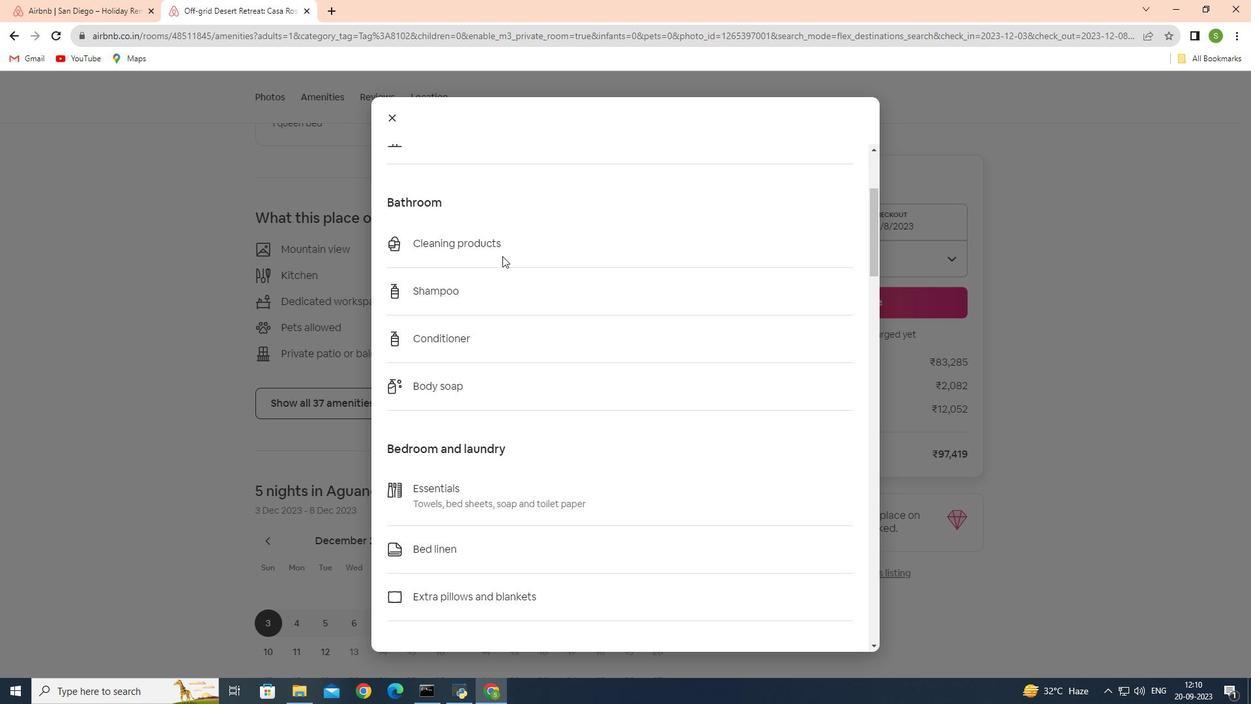
Action: Mouse moved to (502, 256)
Screenshot: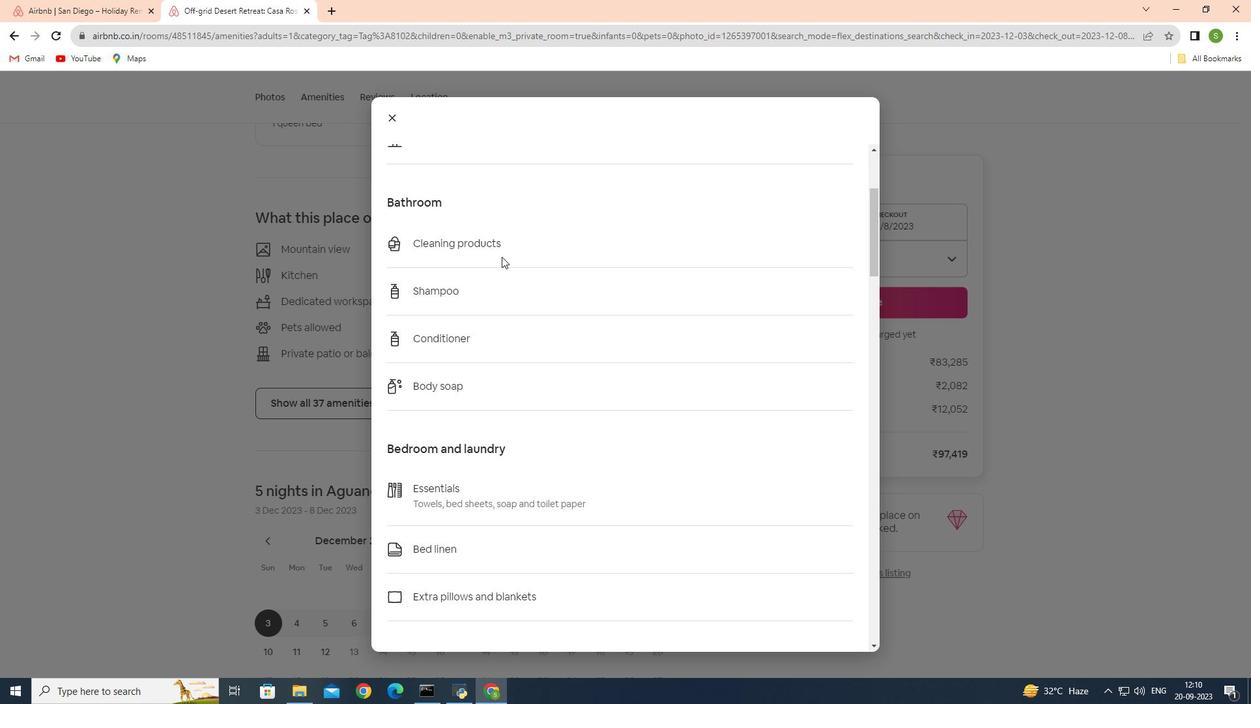 
Action: Mouse scrolled (502, 256) with delta (0, 0)
Screenshot: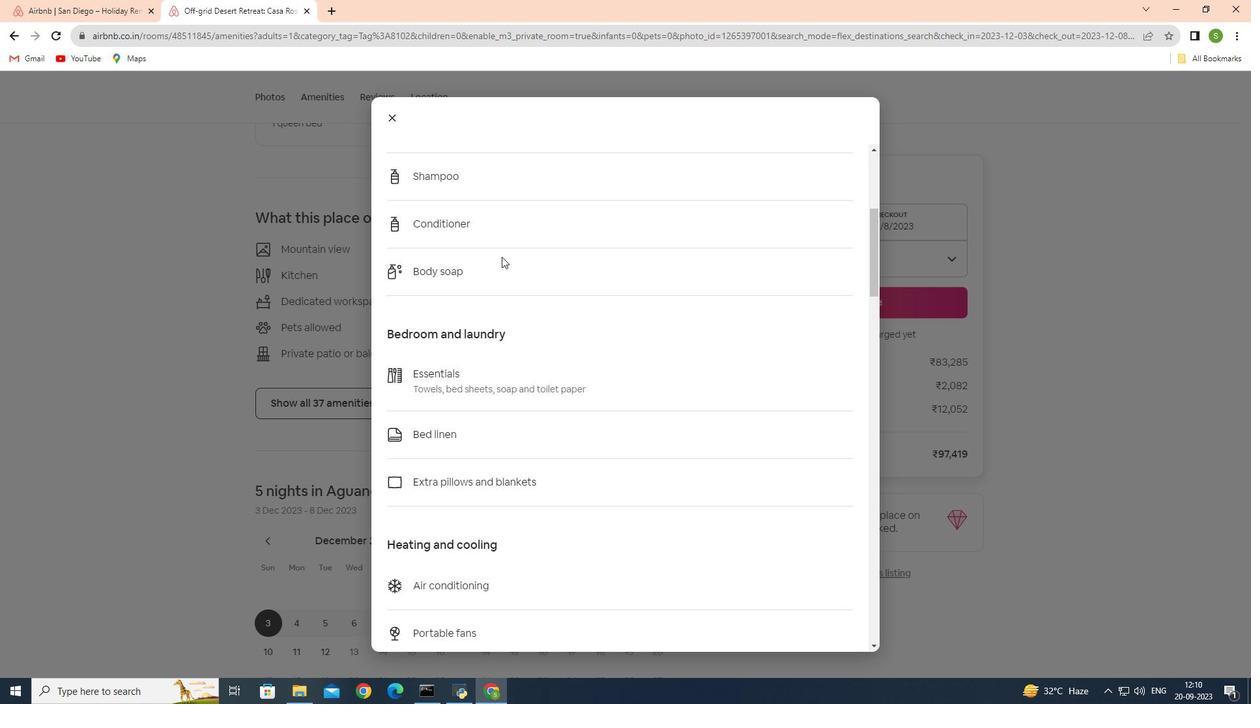 
Action: Mouse scrolled (502, 256) with delta (0, 0)
Screenshot: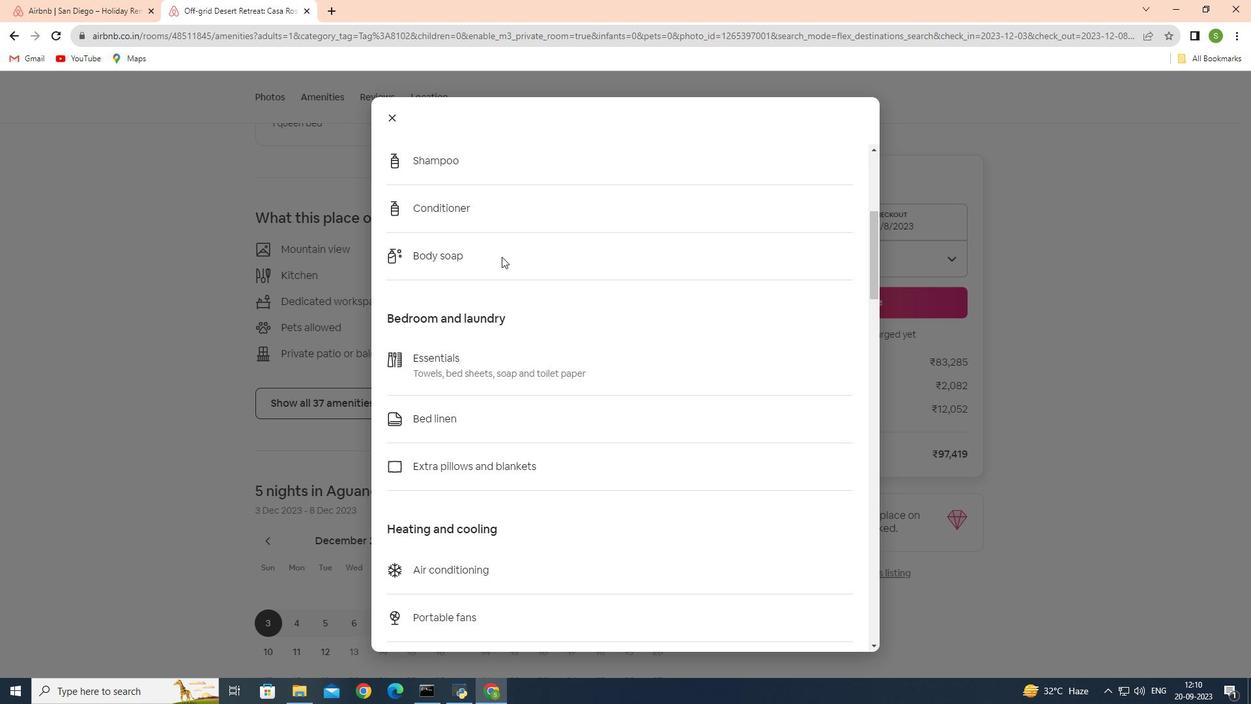 
Action: Mouse moved to (502, 257)
Screenshot: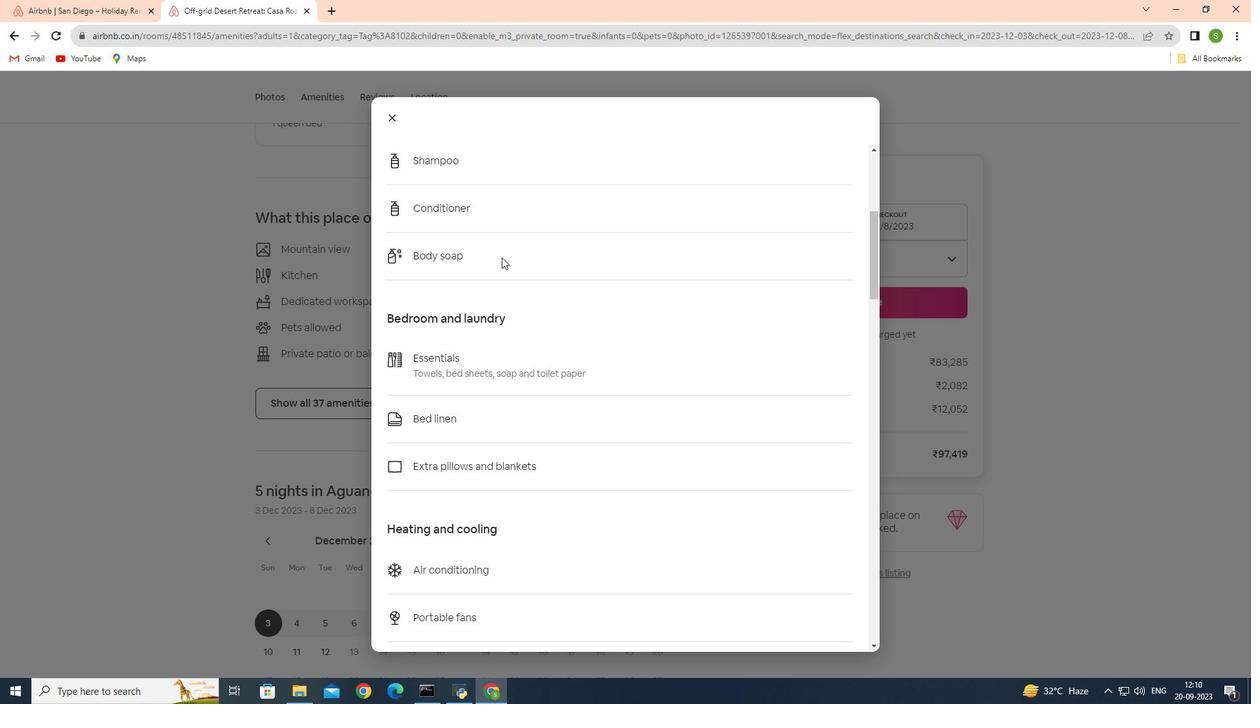 
Action: Mouse scrolled (502, 256) with delta (0, 0)
Screenshot: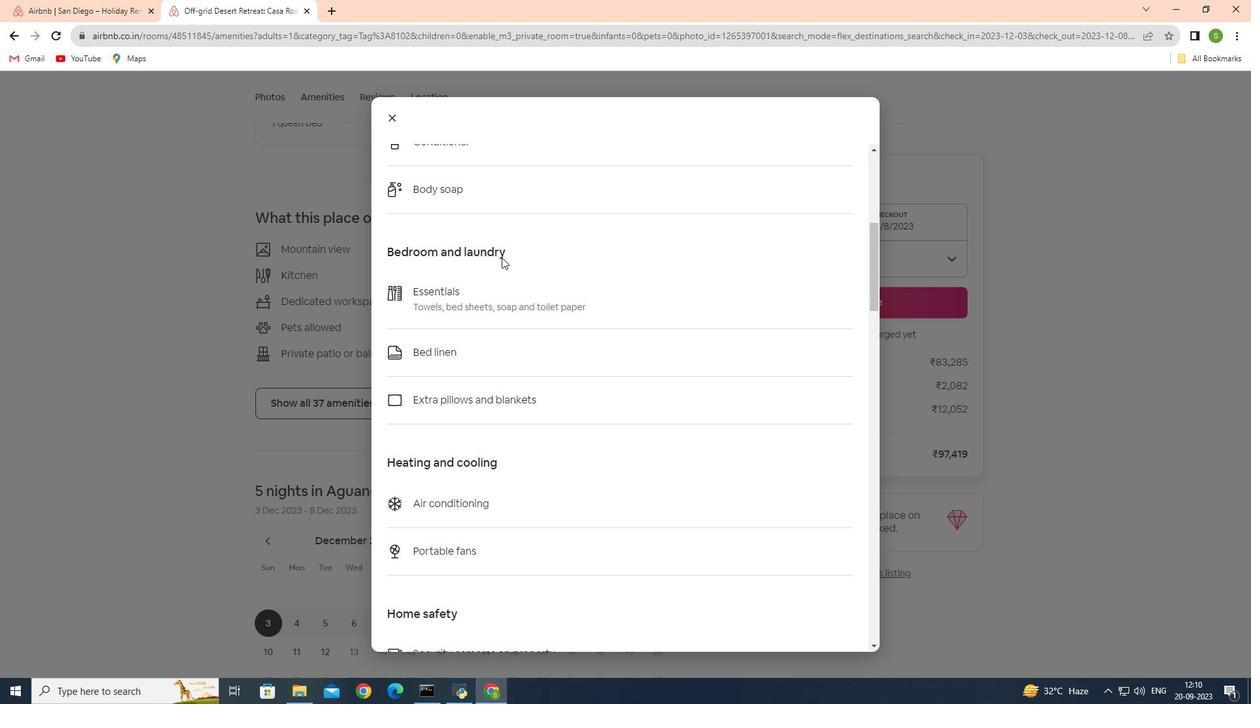
Action: Mouse scrolled (502, 256) with delta (0, 0)
Screenshot: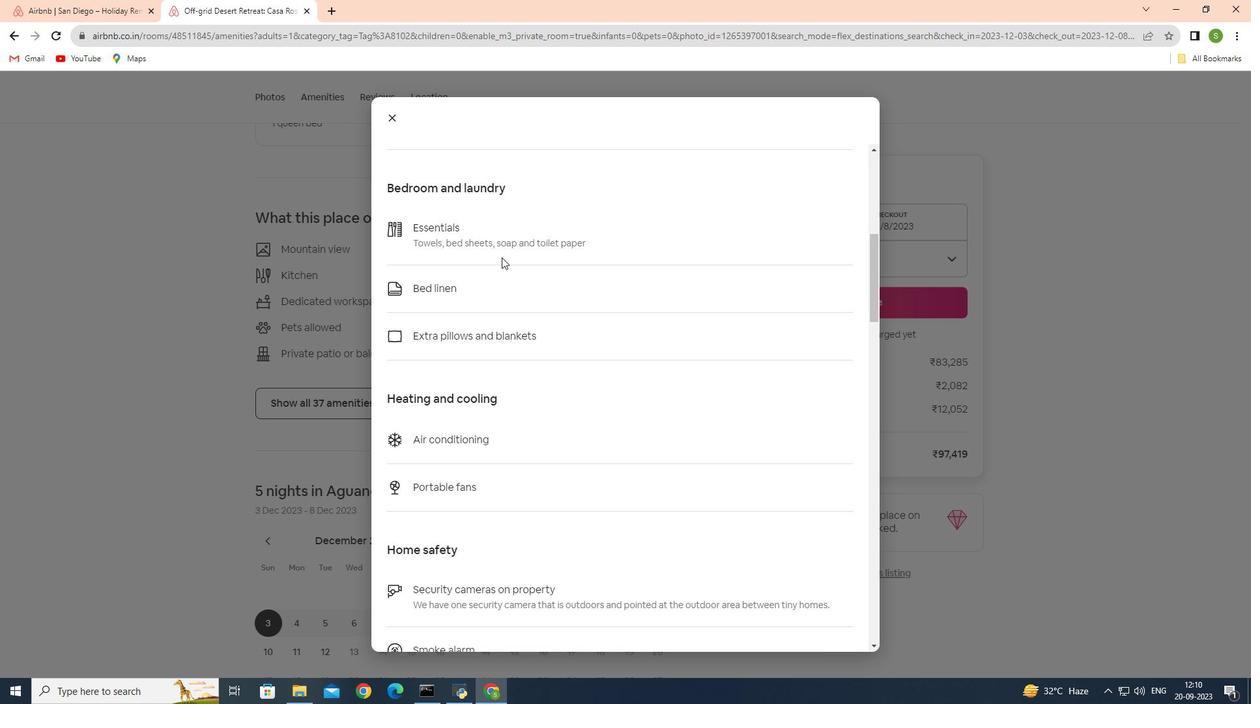 
Action: Mouse moved to (502, 257)
Screenshot: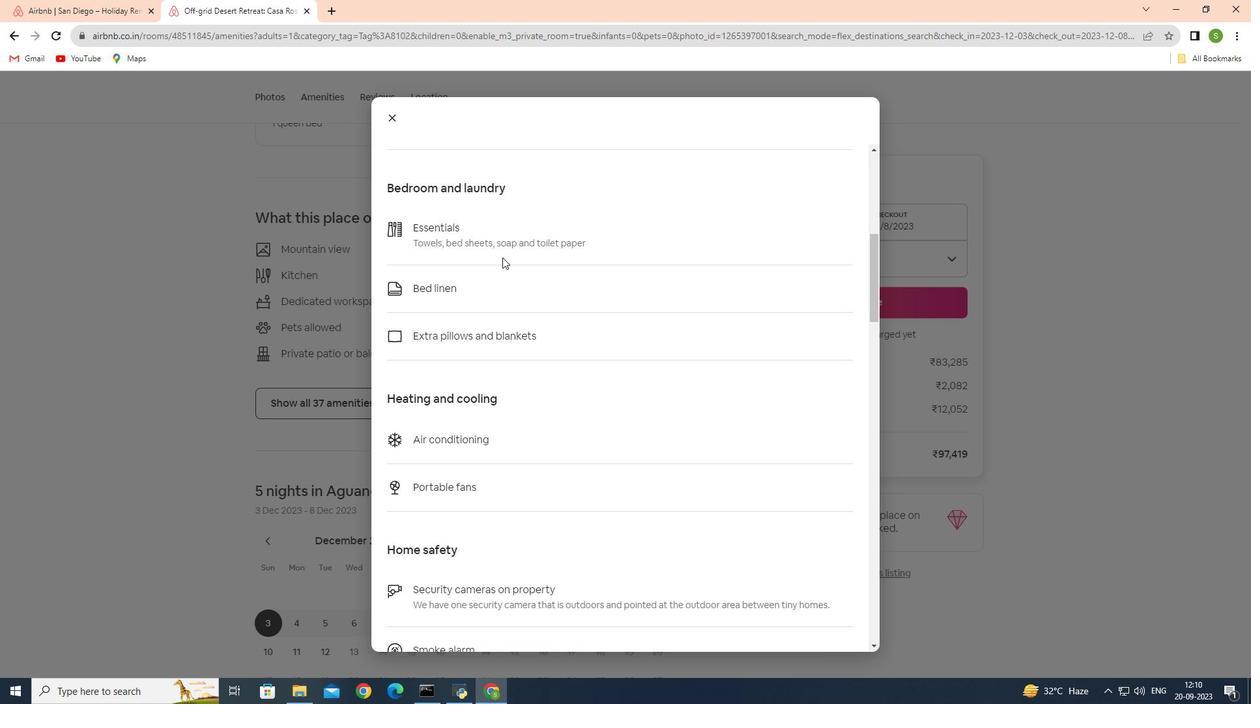 
Action: Mouse scrolled (502, 256) with delta (0, 0)
Screenshot: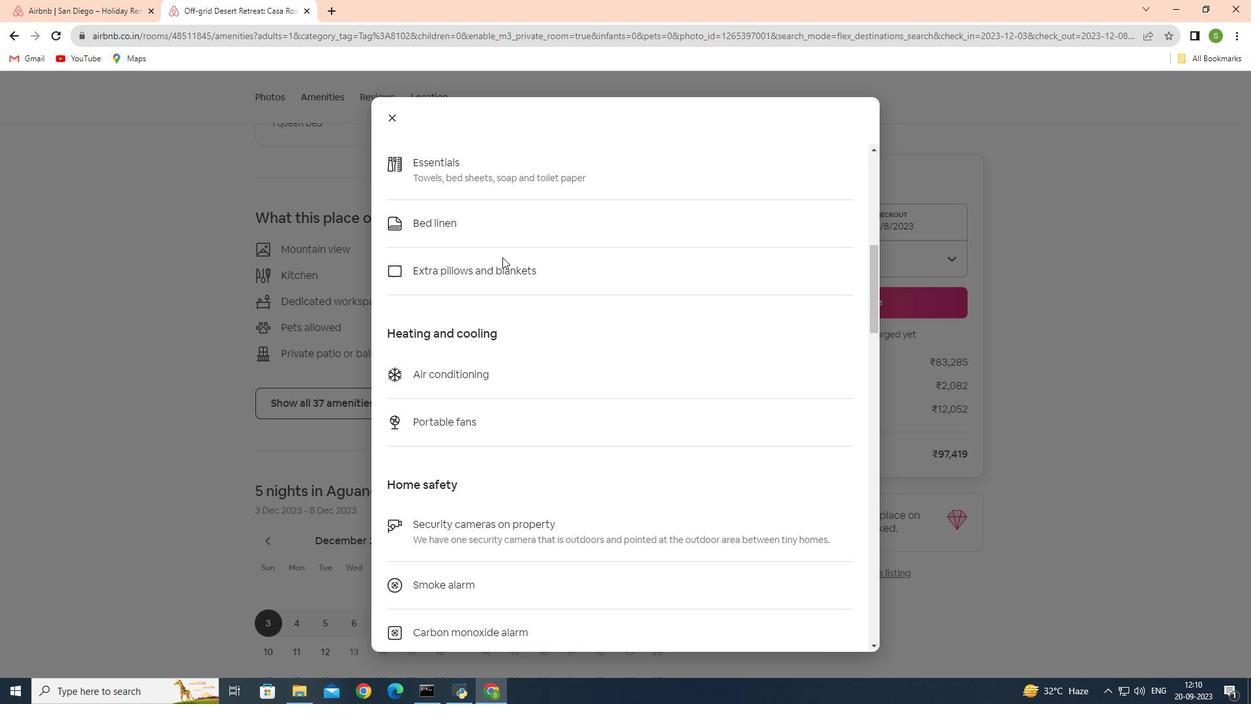 
Action: Mouse scrolled (502, 256) with delta (0, 0)
Screenshot: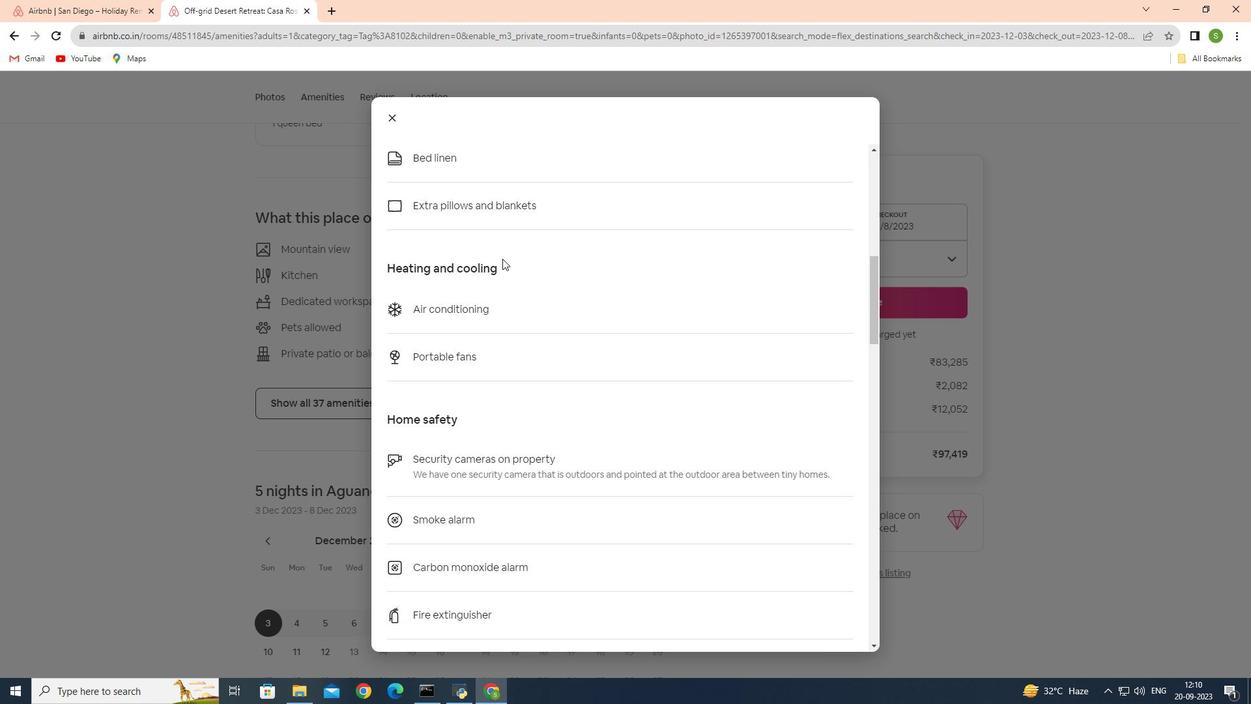 
Action: Mouse moved to (502, 259)
Screenshot: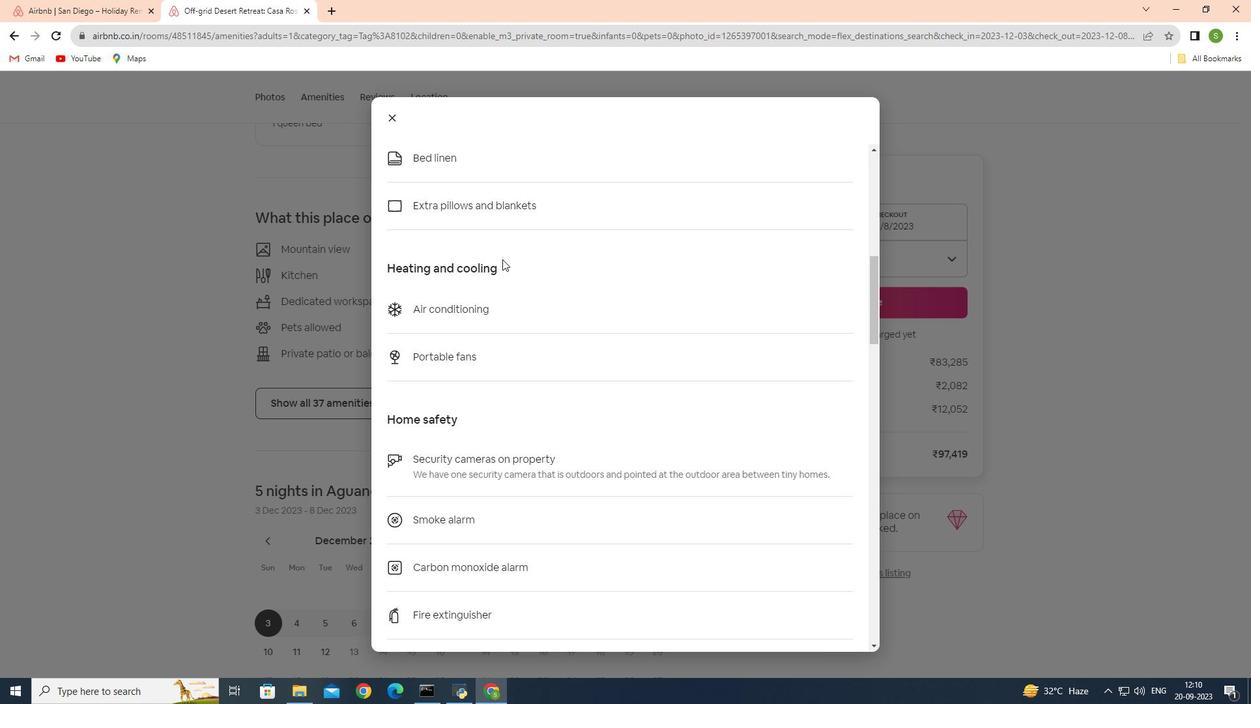 
Action: Mouse scrolled (502, 258) with delta (0, 0)
Screenshot: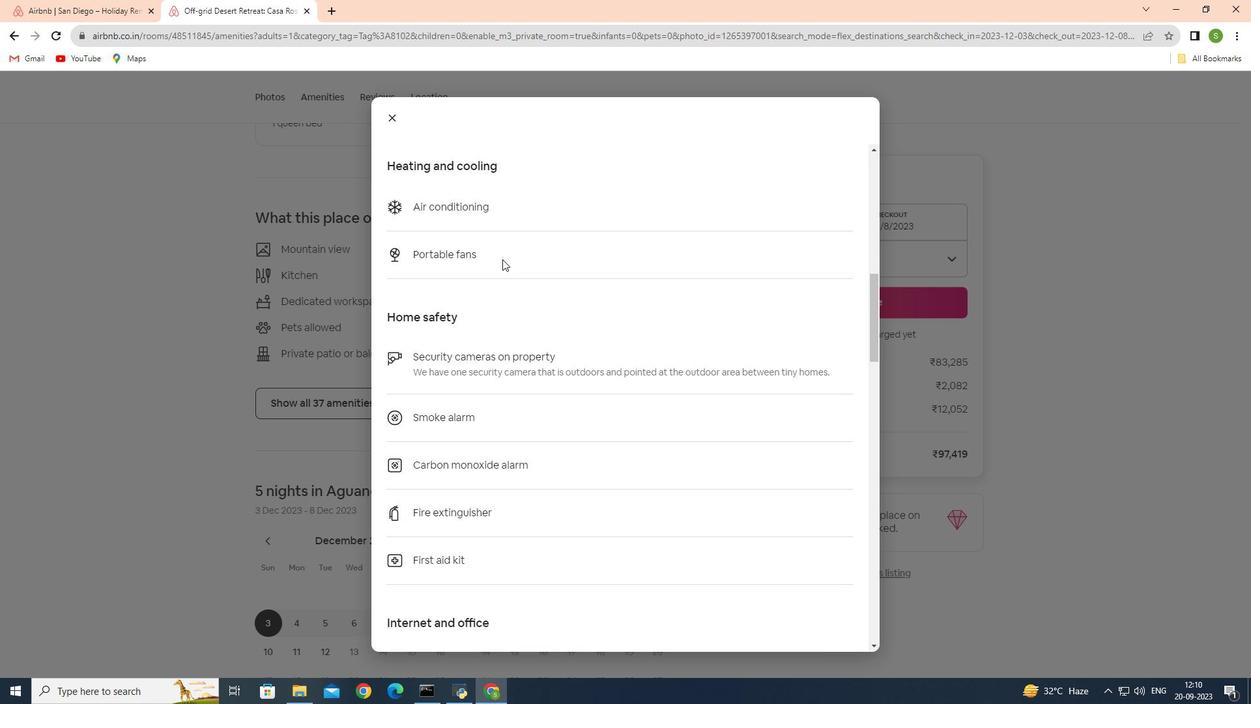 
Action: Mouse scrolled (502, 258) with delta (0, 0)
Screenshot: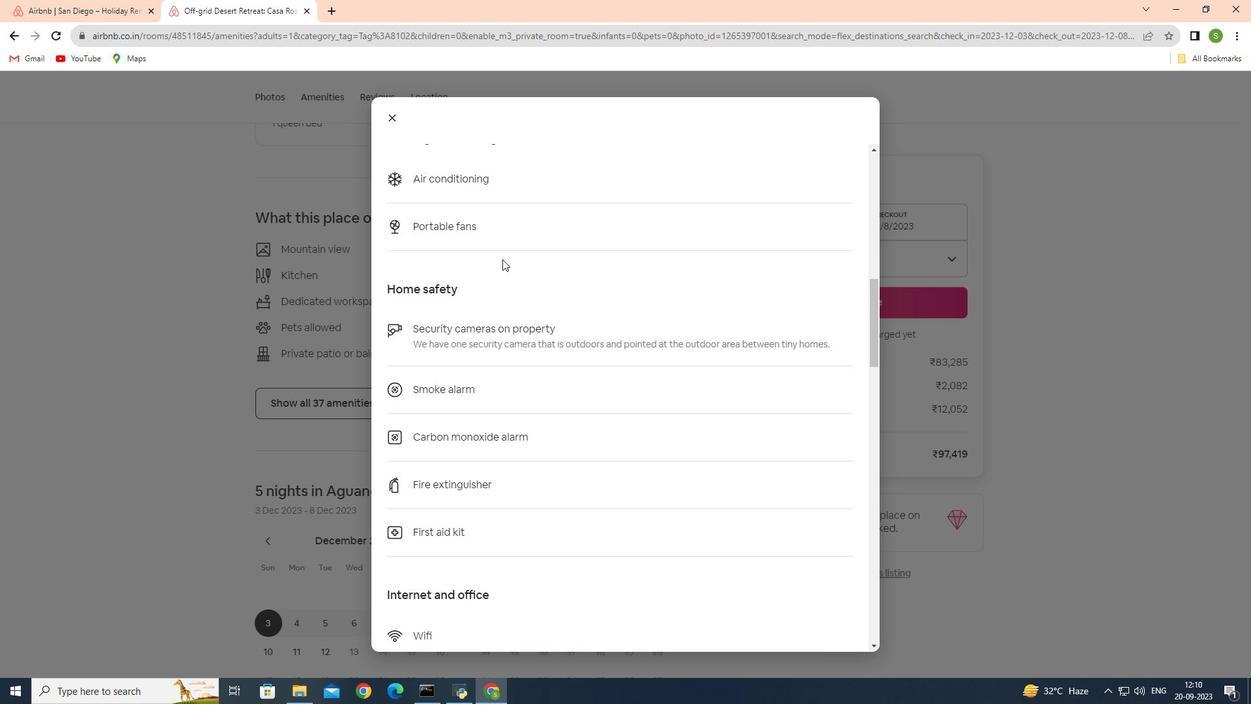 
Action: Mouse moved to (502, 260)
Screenshot: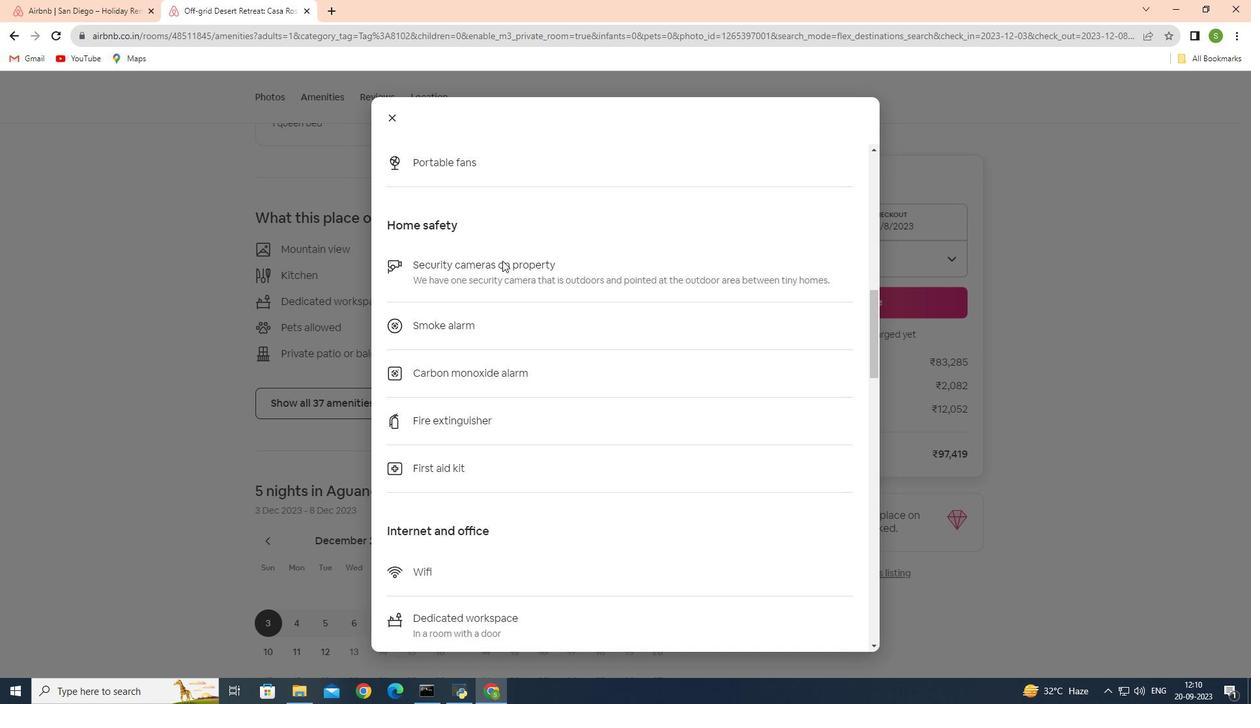 
Action: Mouse scrolled (502, 260) with delta (0, 0)
Screenshot: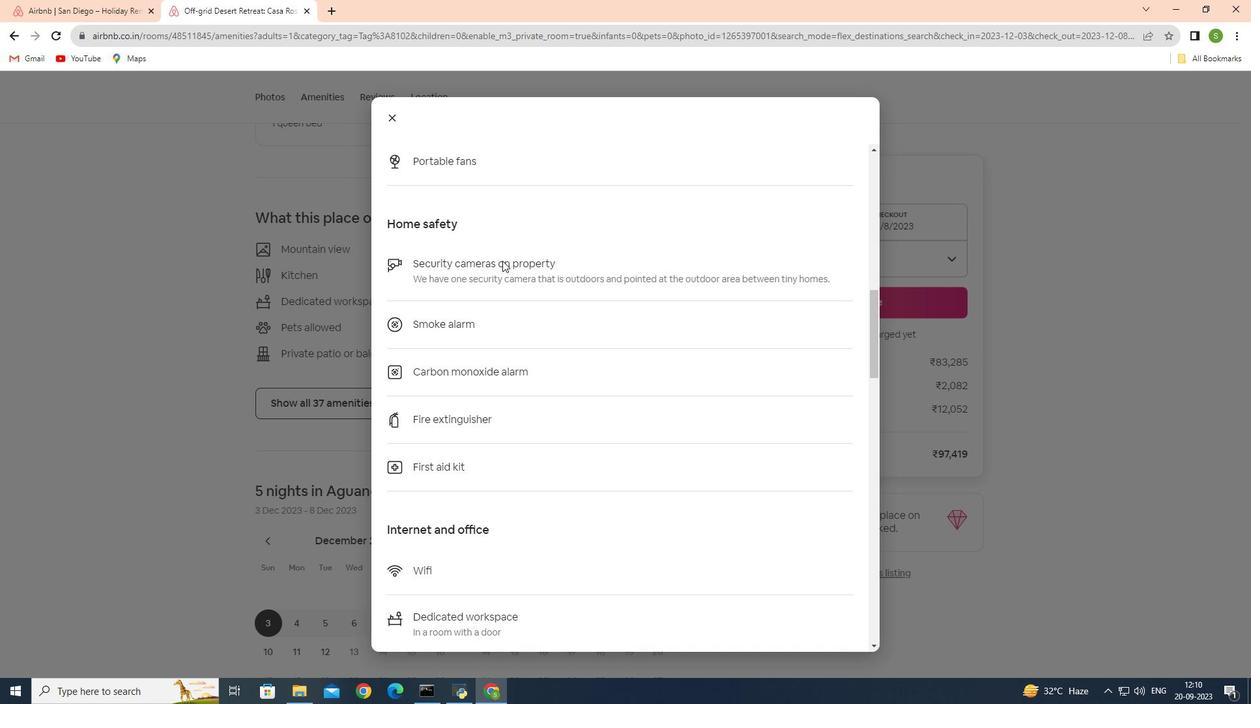 
Action: Mouse moved to (502, 260)
Screenshot: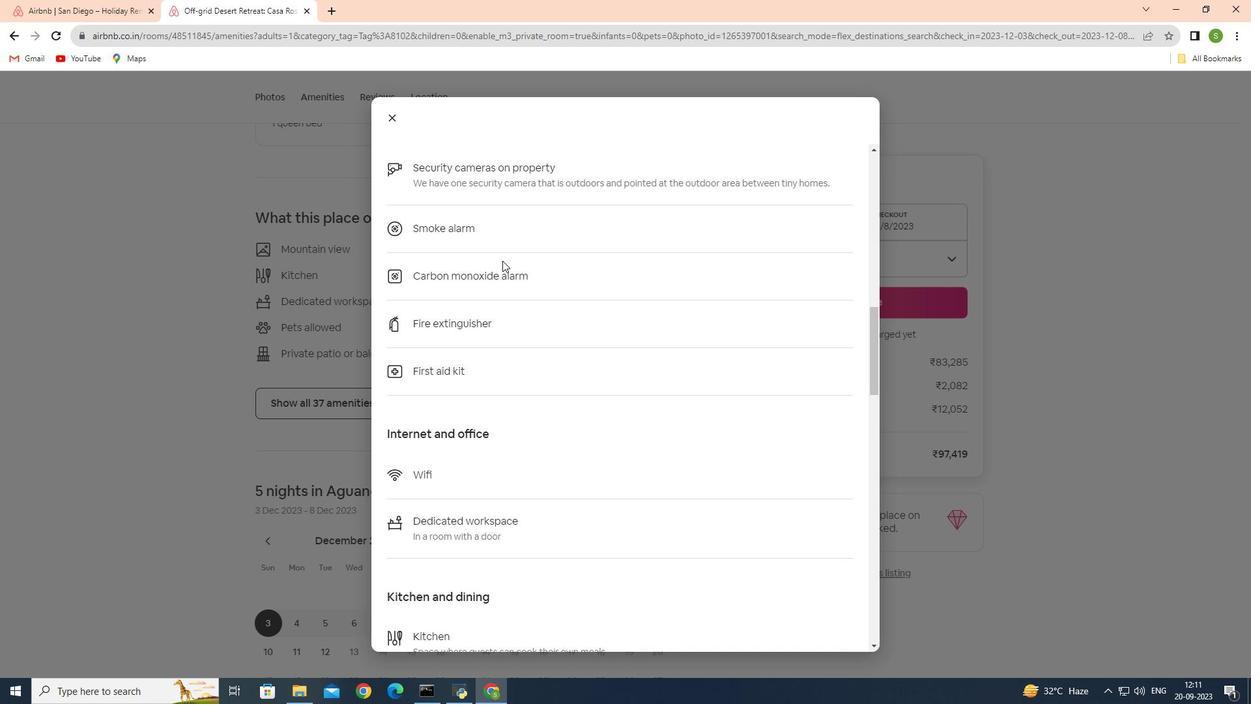 
Action: Mouse scrolled (502, 260) with delta (0, 0)
Screenshot: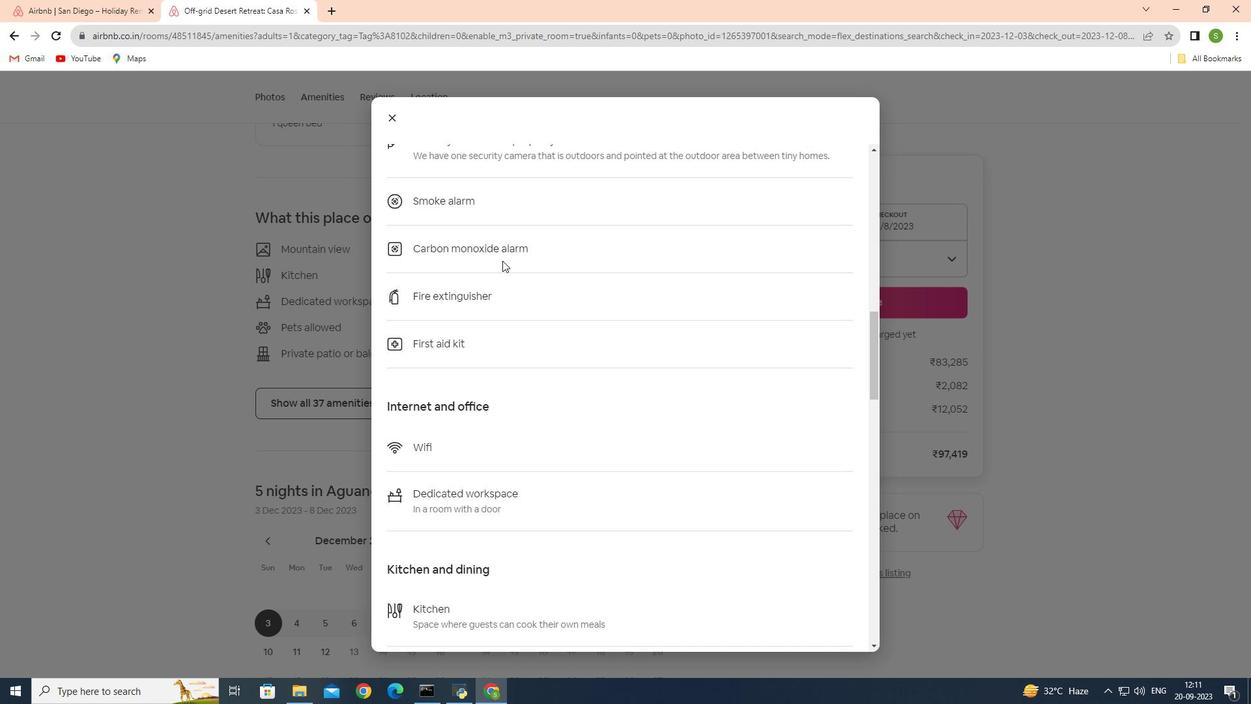 
Action: Mouse scrolled (502, 260) with delta (0, 0)
Screenshot: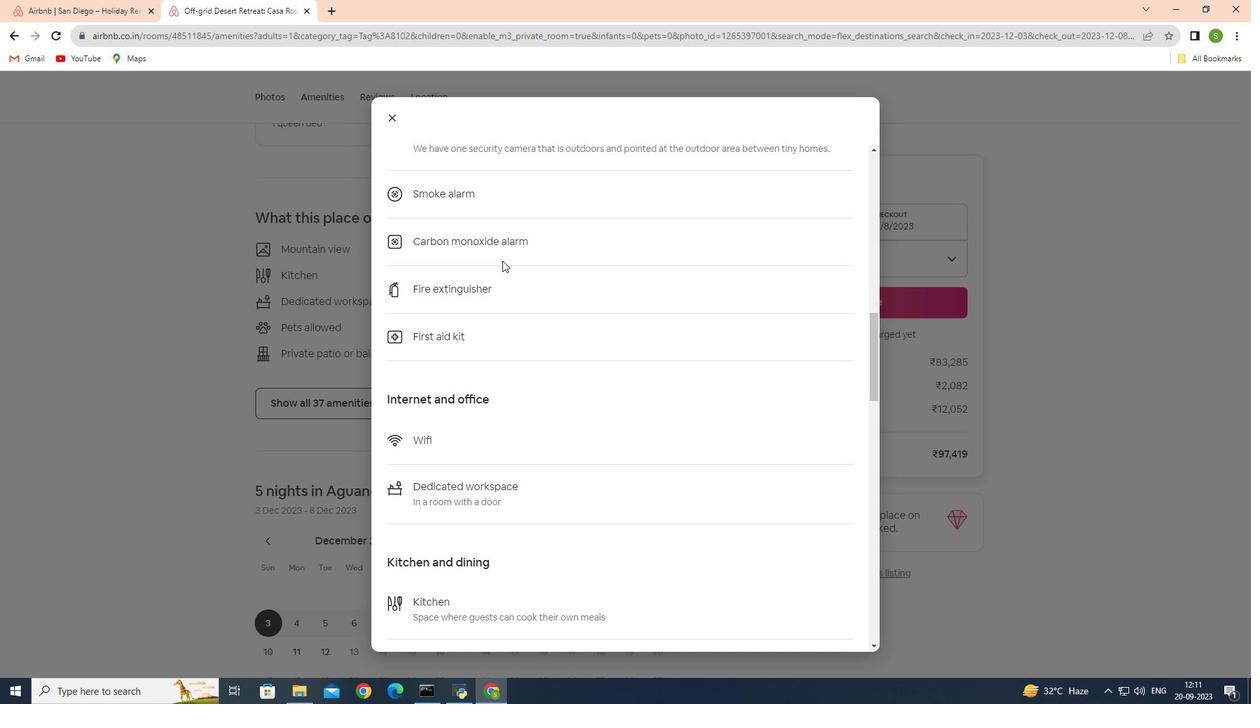 
Action: Mouse moved to (502, 261)
Screenshot: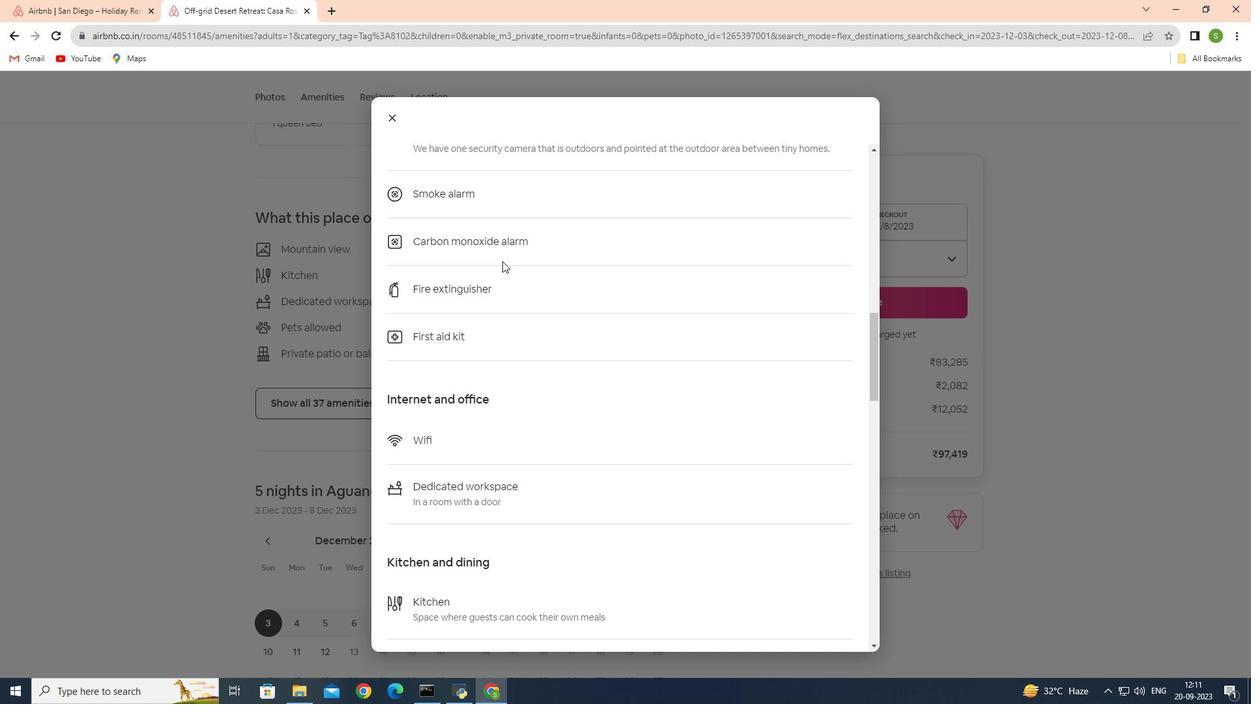 
Action: Mouse scrolled (502, 260) with delta (0, 0)
Screenshot: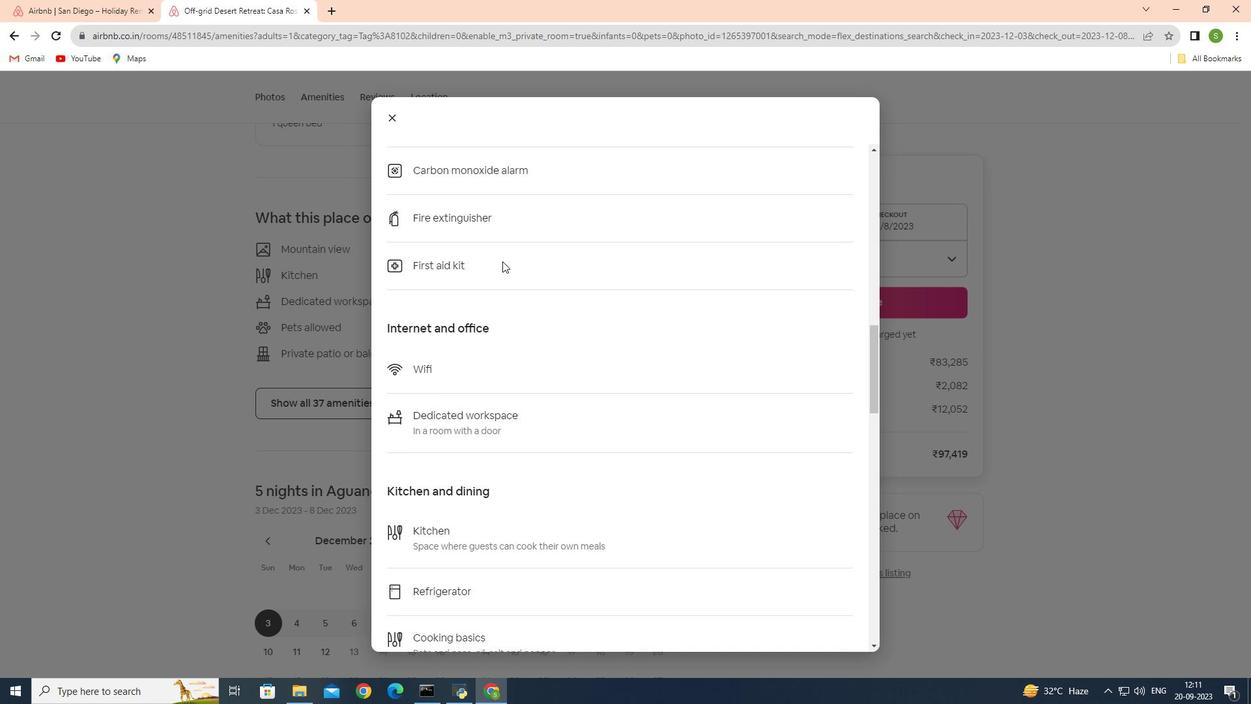 
Action: Mouse scrolled (502, 260) with delta (0, 0)
Screenshot: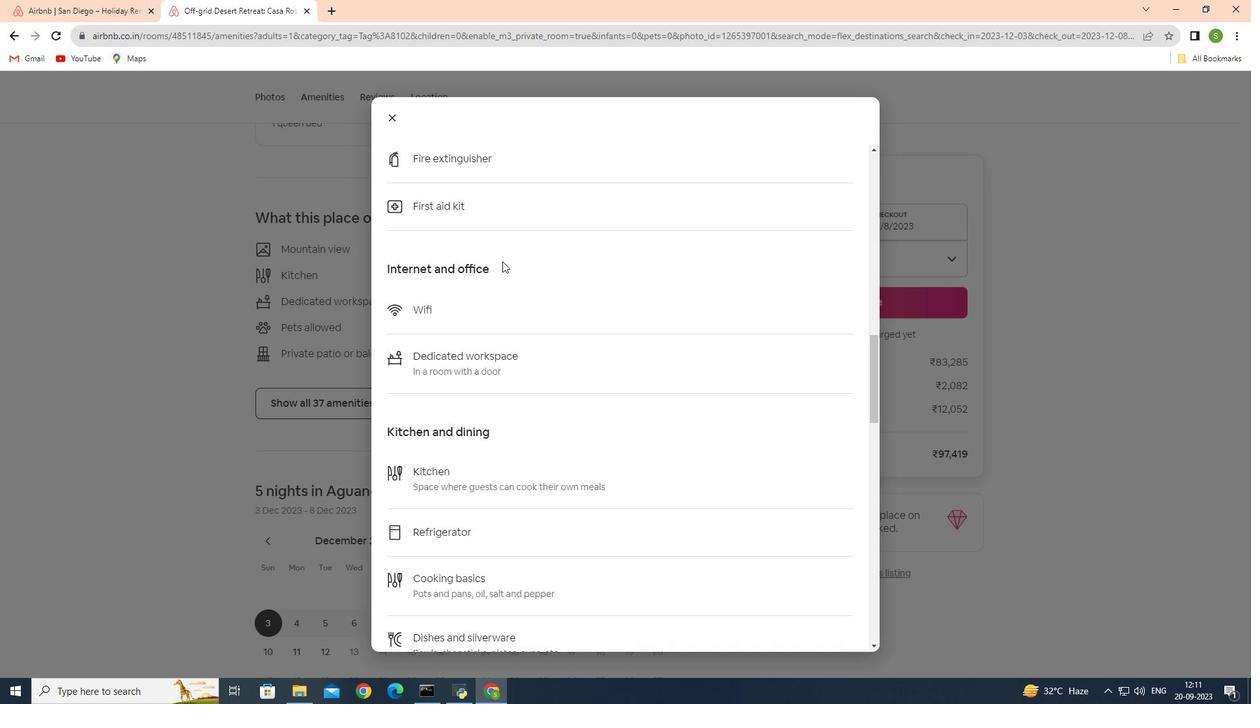 
Action: Mouse scrolled (502, 260) with delta (0, 0)
Screenshot: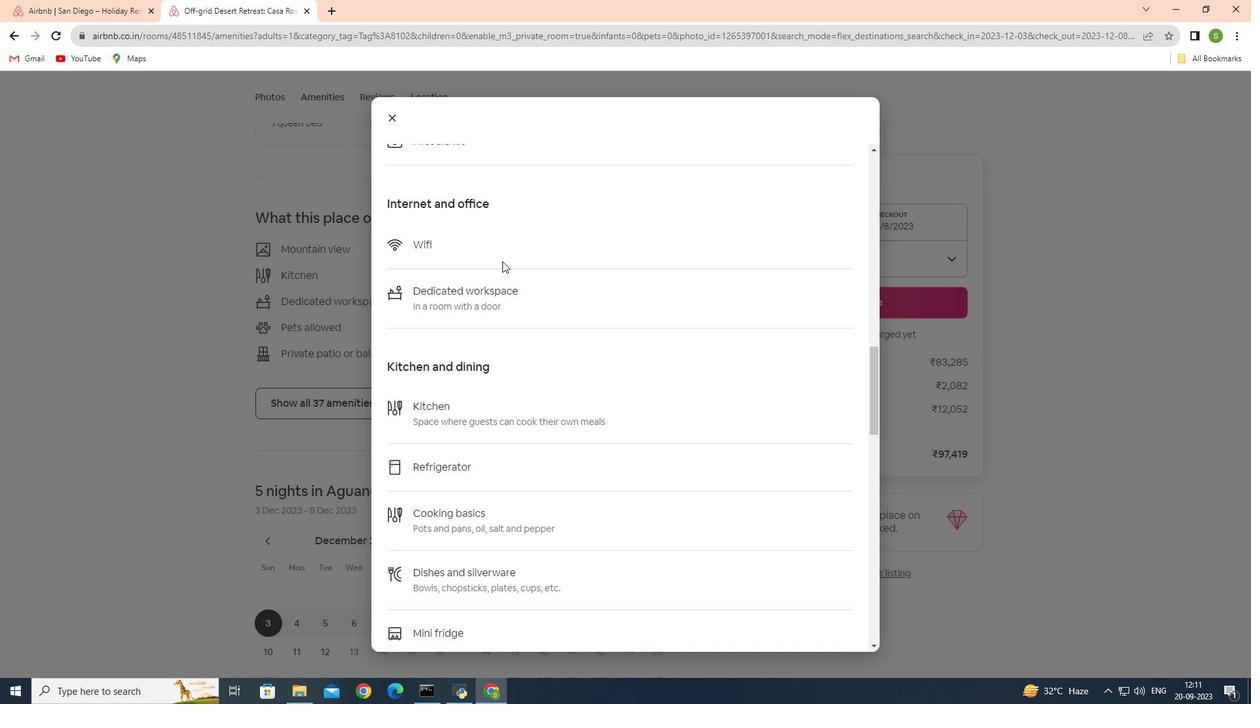 
Action: Mouse moved to (502, 261)
Screenshot: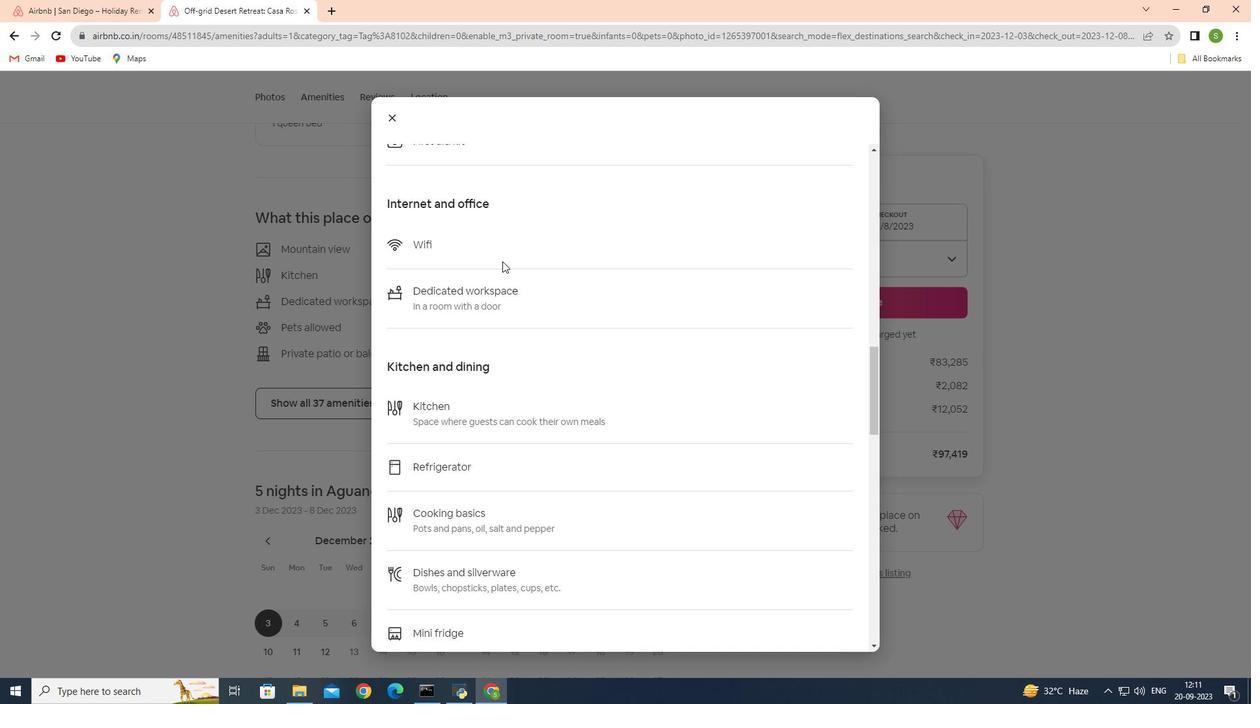 
Action: Mouse scrolled (502, 260) with delta (0, 0)
Screenshot: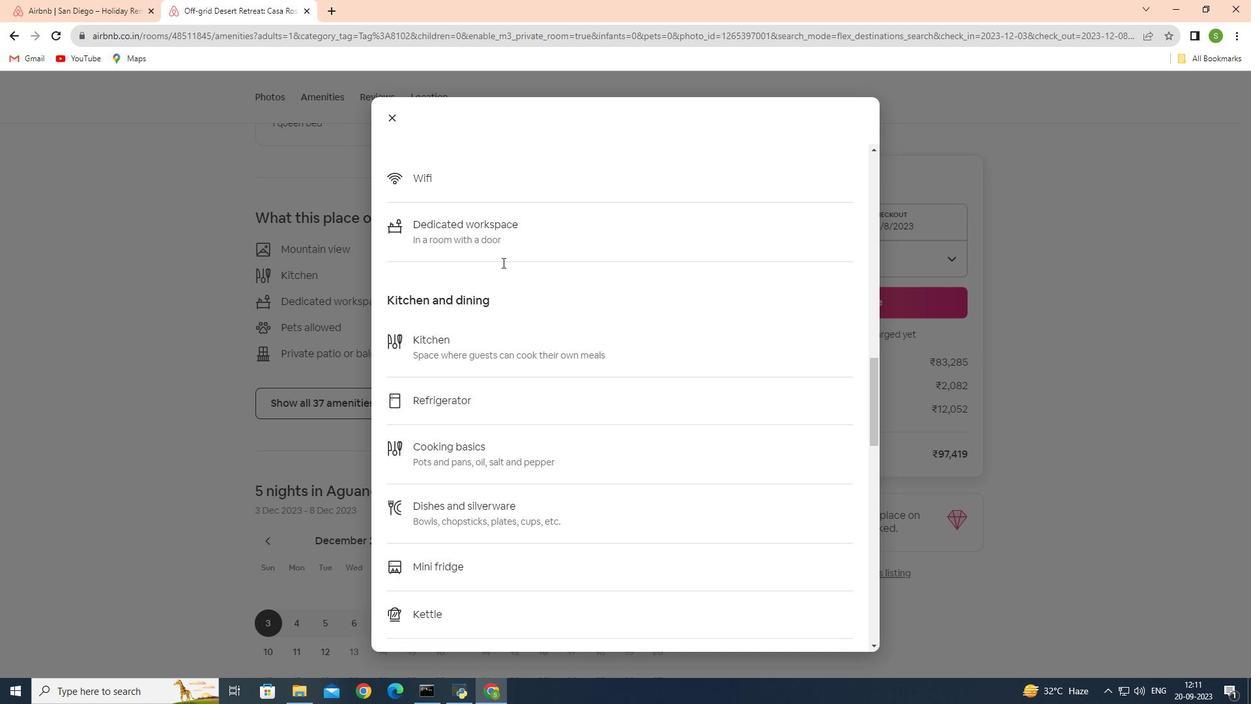 
Action: Mouse moved to (502, 262)
Screenshot: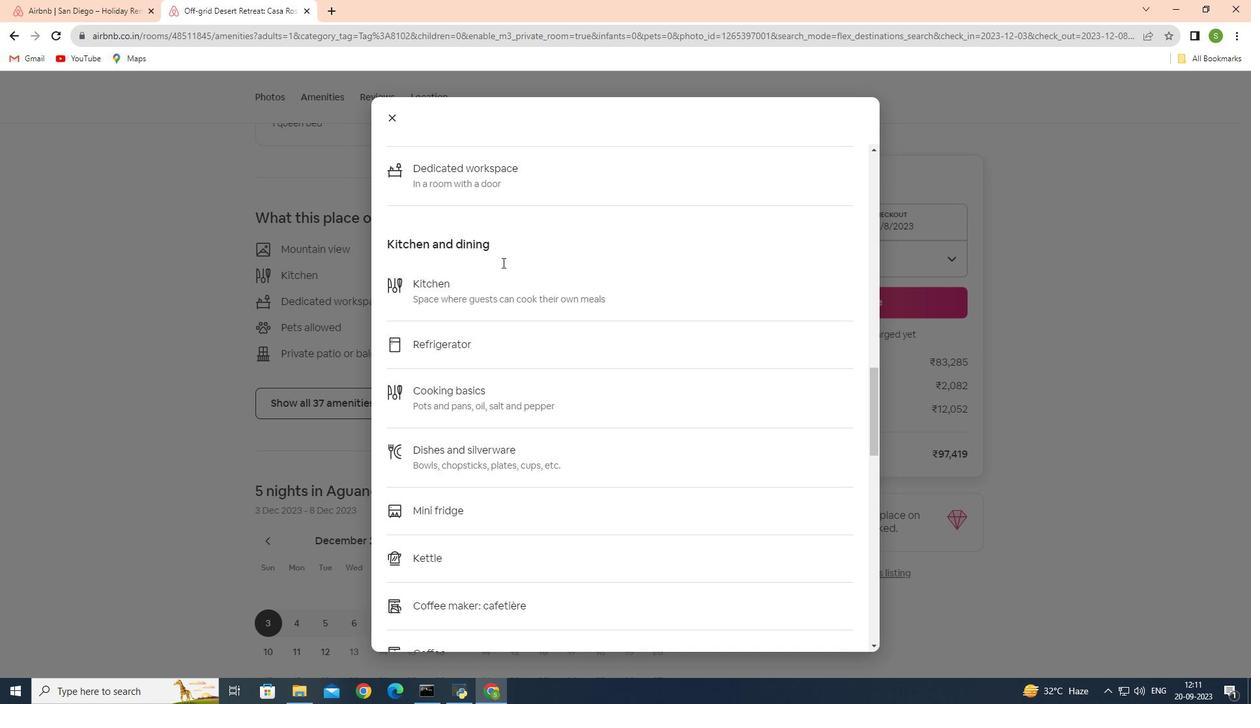 
Action: Mouse scrolled (502, 262) with delta (0, 0)
Screenshot: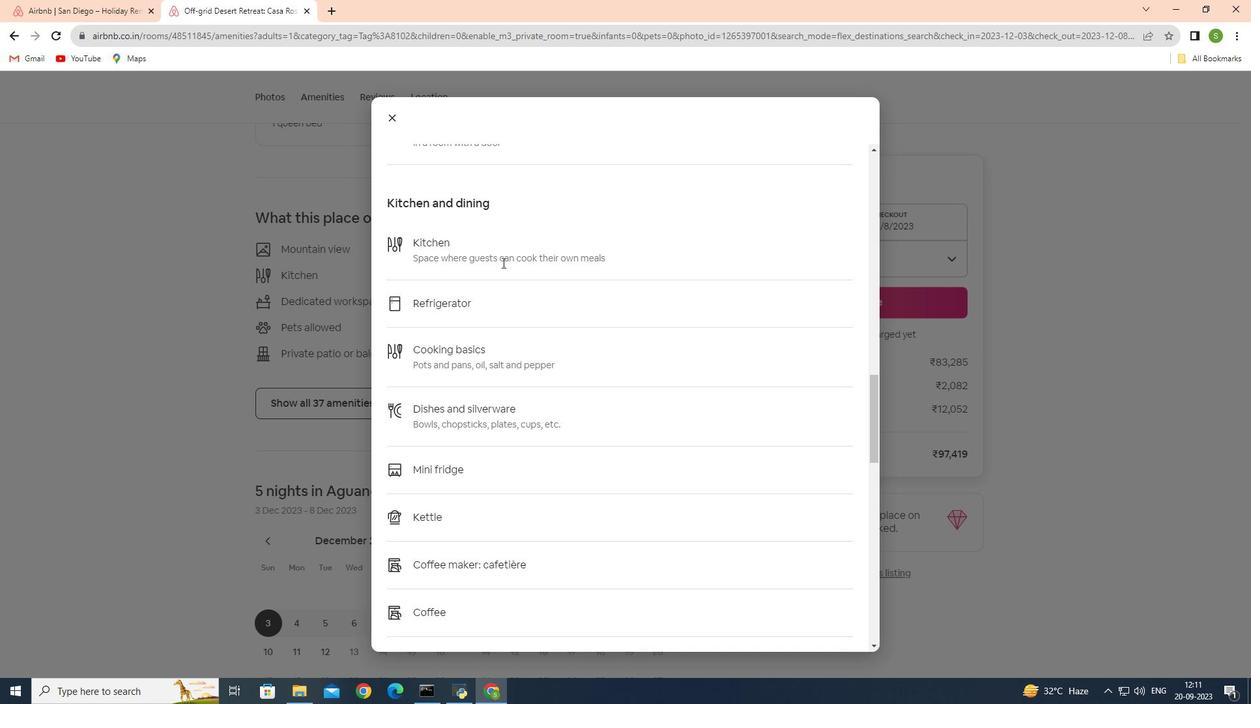 
Action: Mouse scrolled (502, 262) with delta (0, 0)
Screenshot: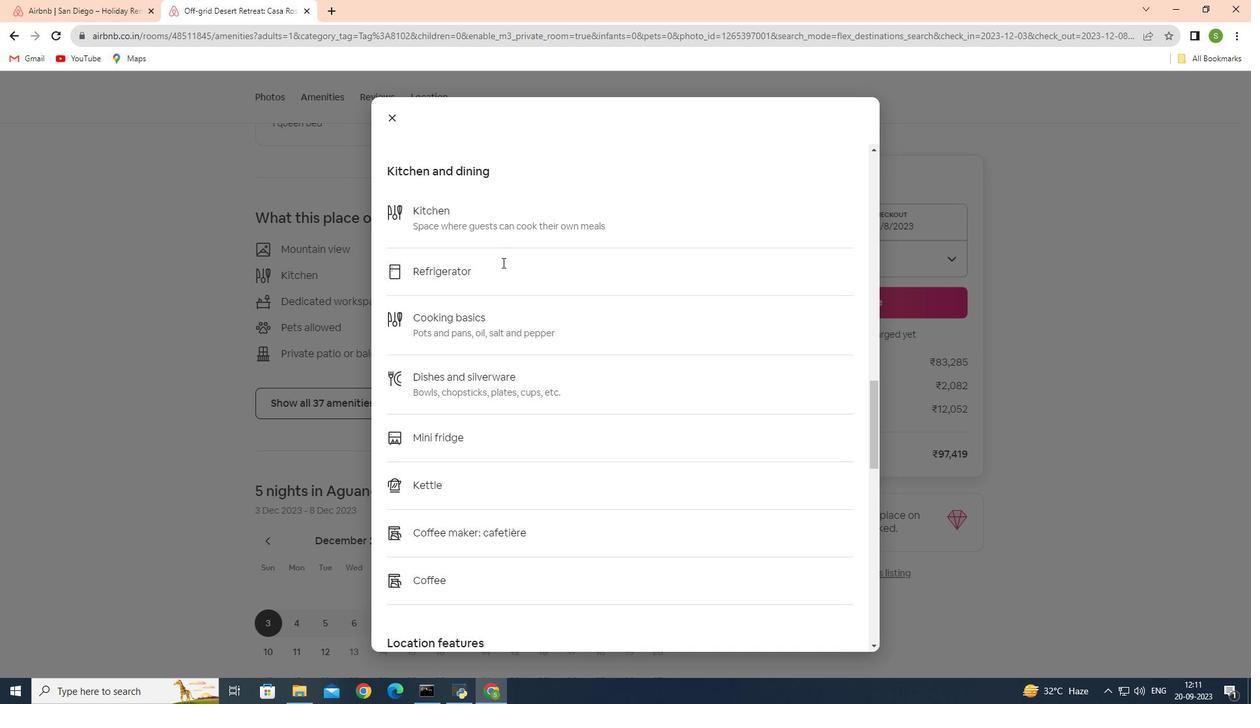 
Action: Mouse scrolled (502, 262) with delta (0, 0)
Screenshot: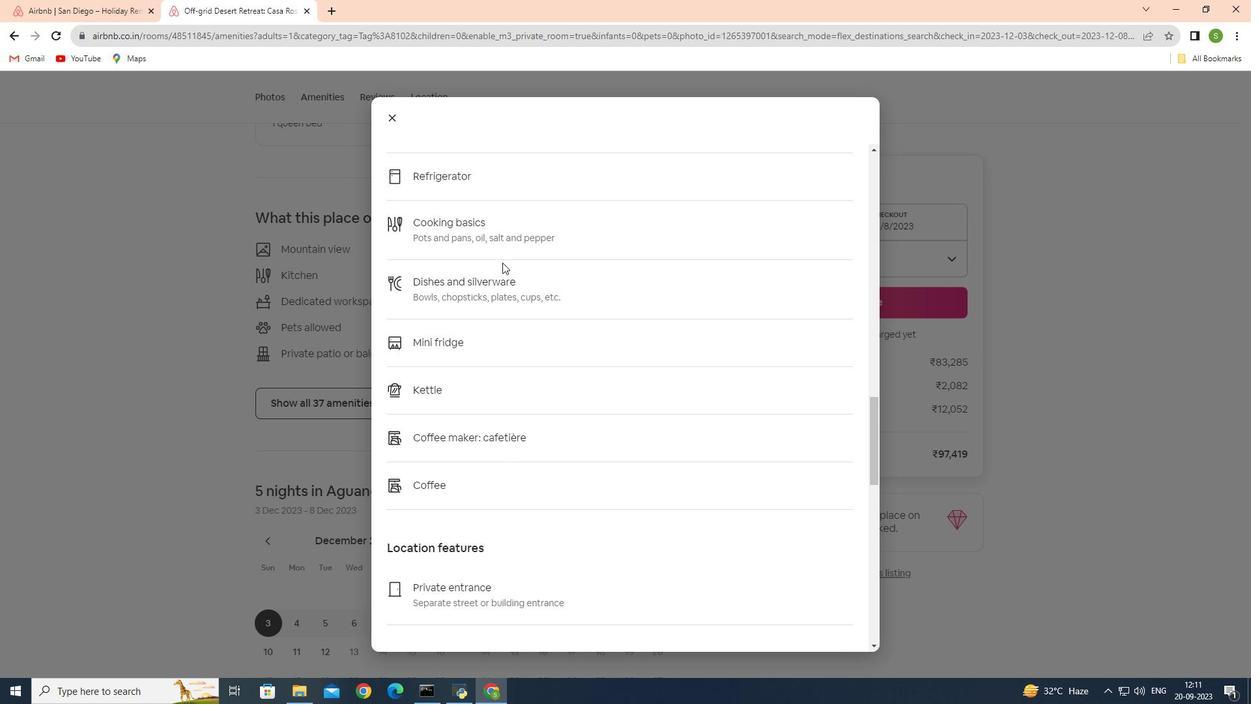 
Action: Mouse scrolled (502, 262) with delta (0, 0)
Screenshot: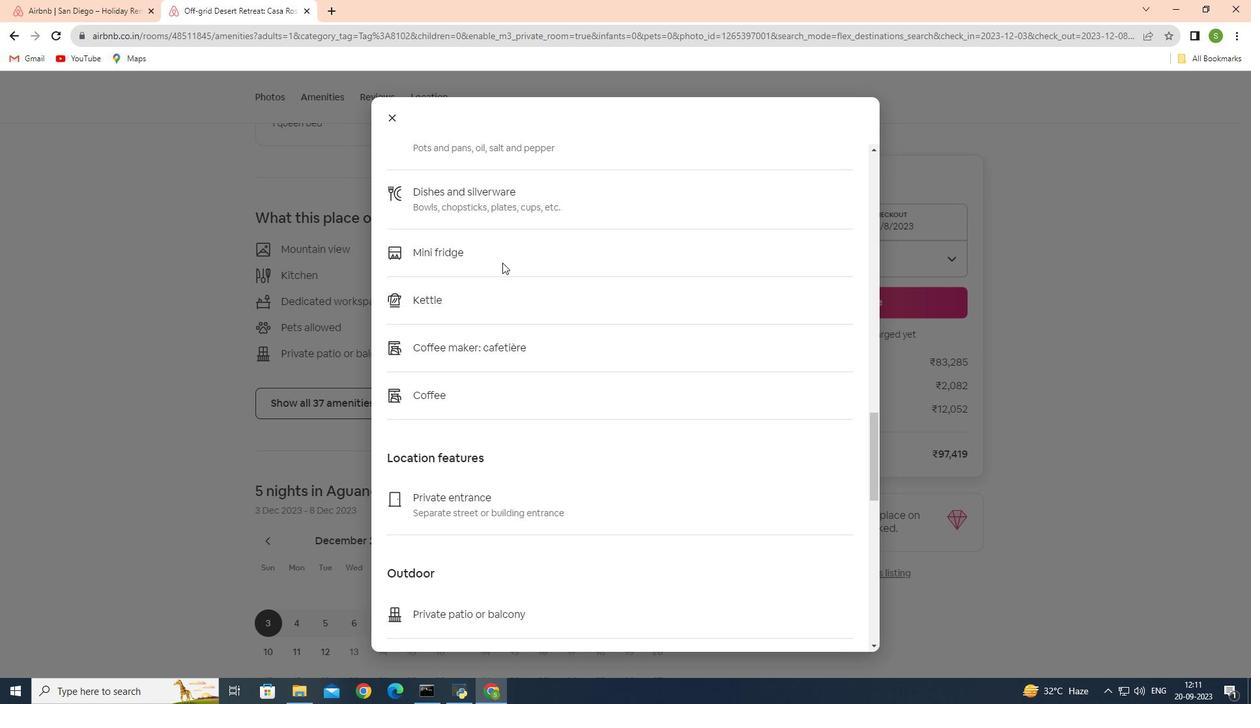 
Action: Mouse scrolled (502, 262) with delta (0, 0)
Screenshot: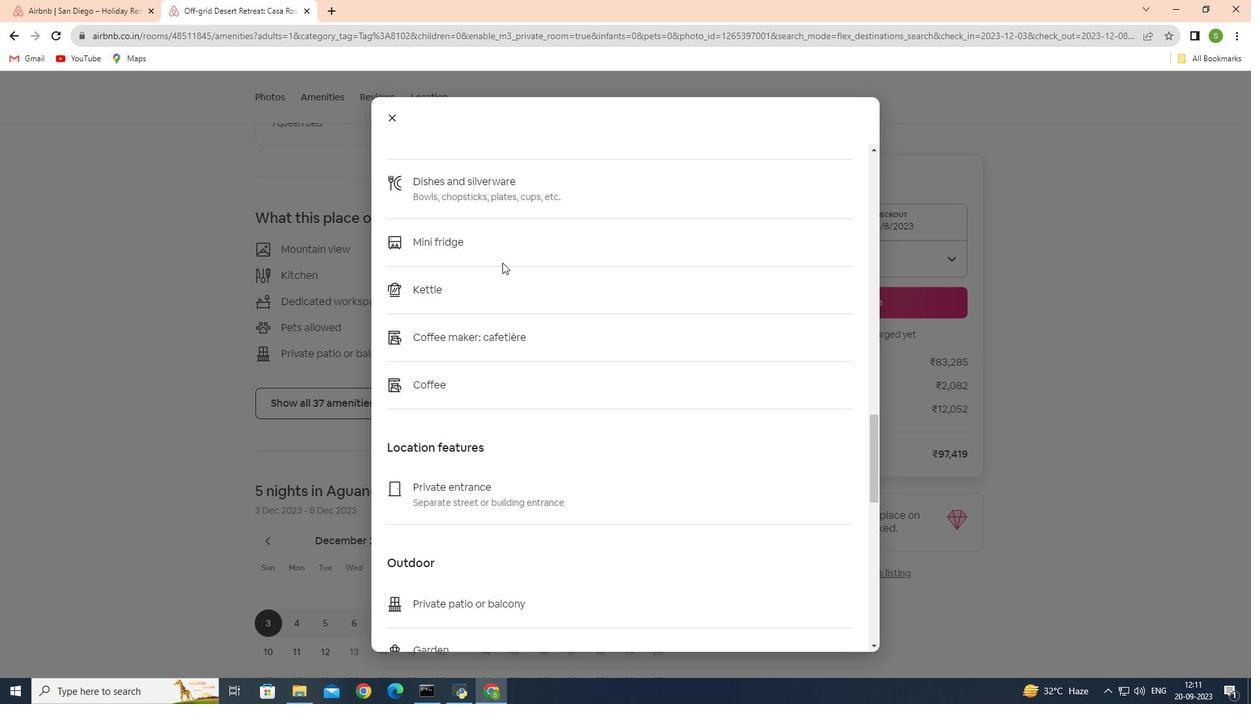 
Action: Mouse moved to (503, 263)
Screenshot: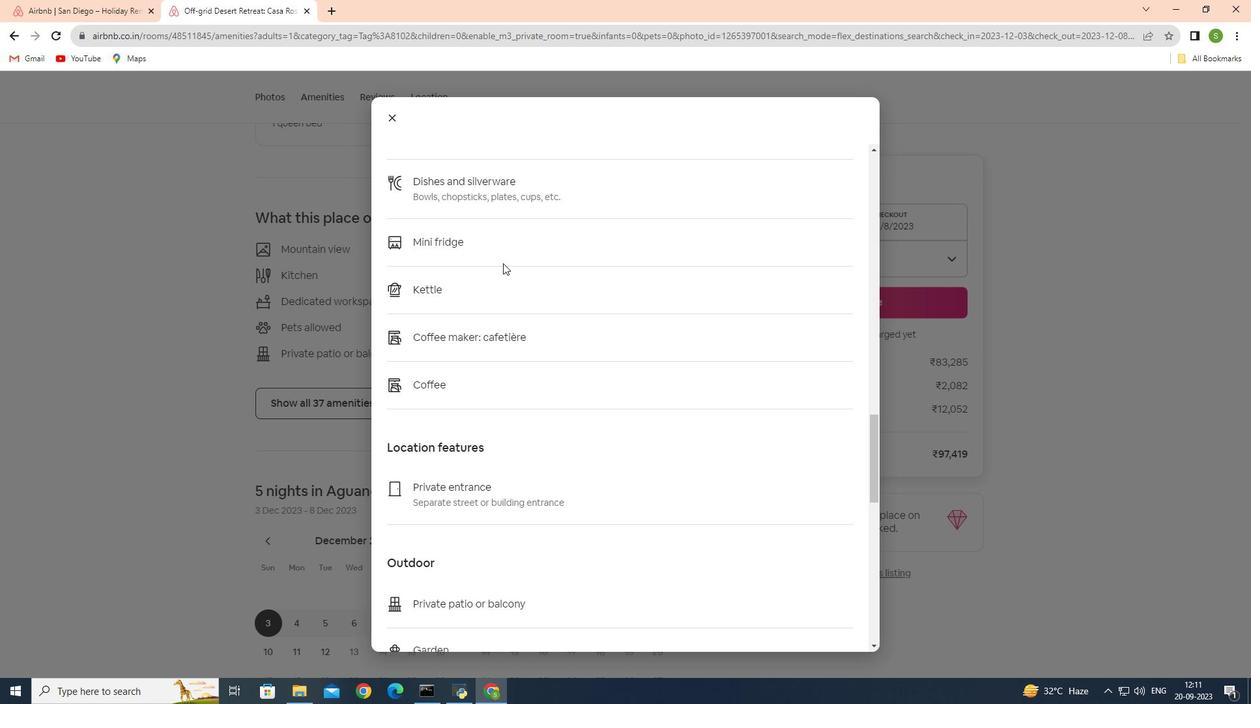 
Action: Mouse scrolled (503, 262) with delta (0, 0)
Screenshot: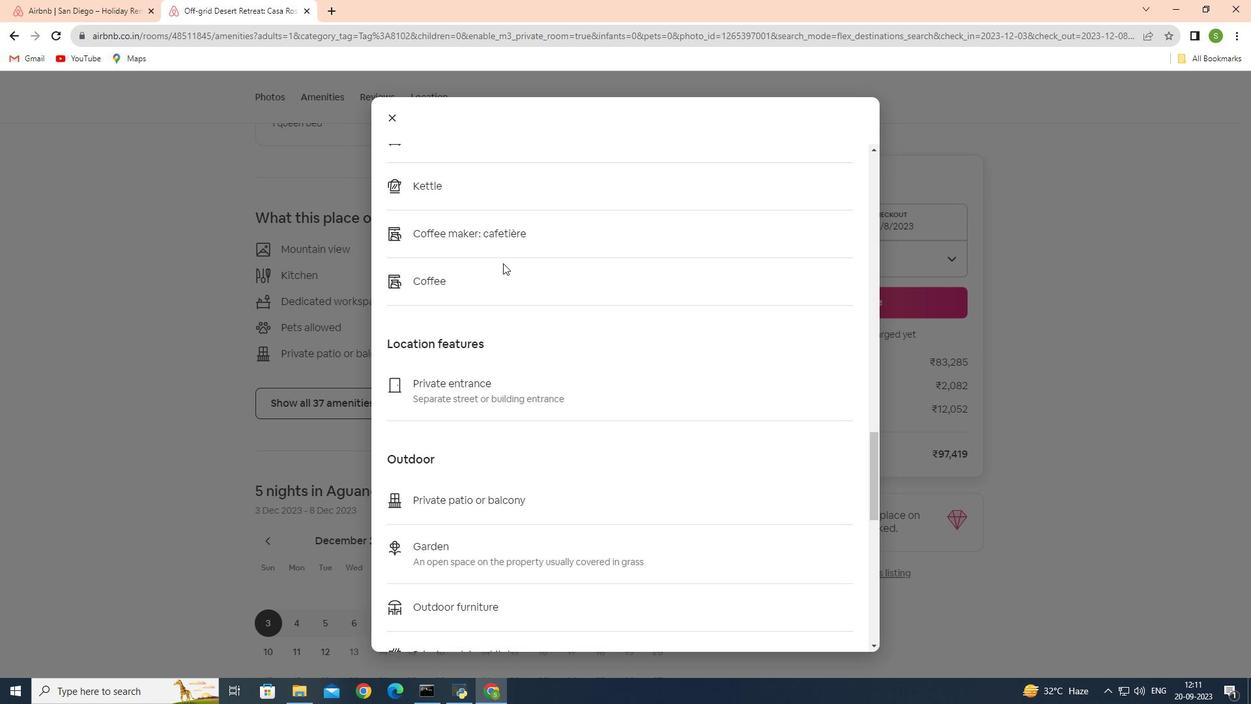 
Action: Mouse scrolled (503, 262) with delta (0, 0)
Screenshot: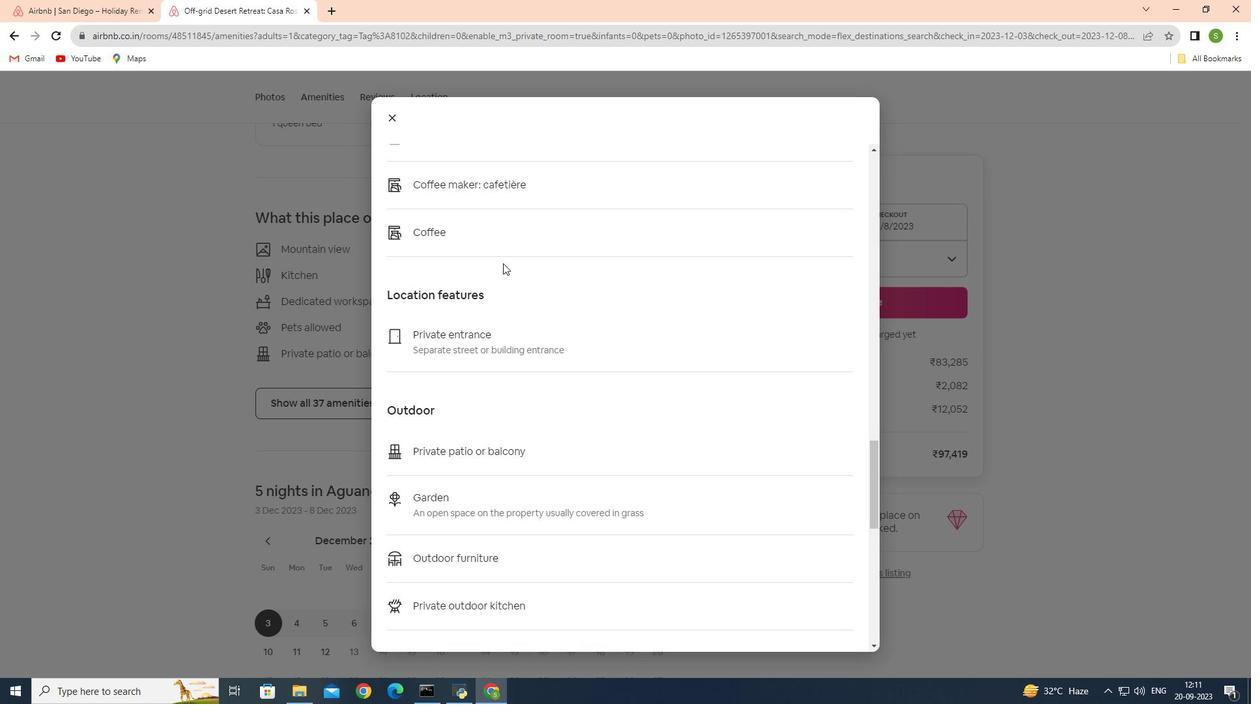 
Action: Mouse scrolled (503, 262) with delta (0, 0)
Screenshot: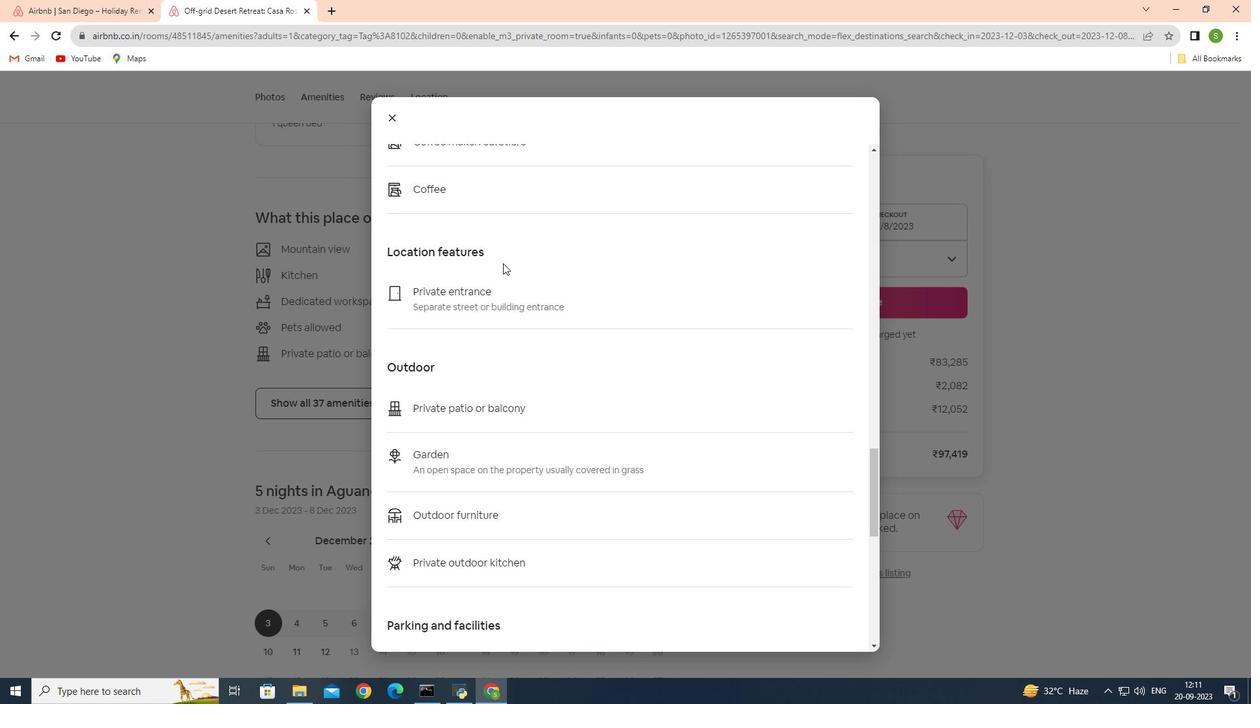 
Action: Mouse scrolled (503, 262) with delta (0, 0)
Screenshot: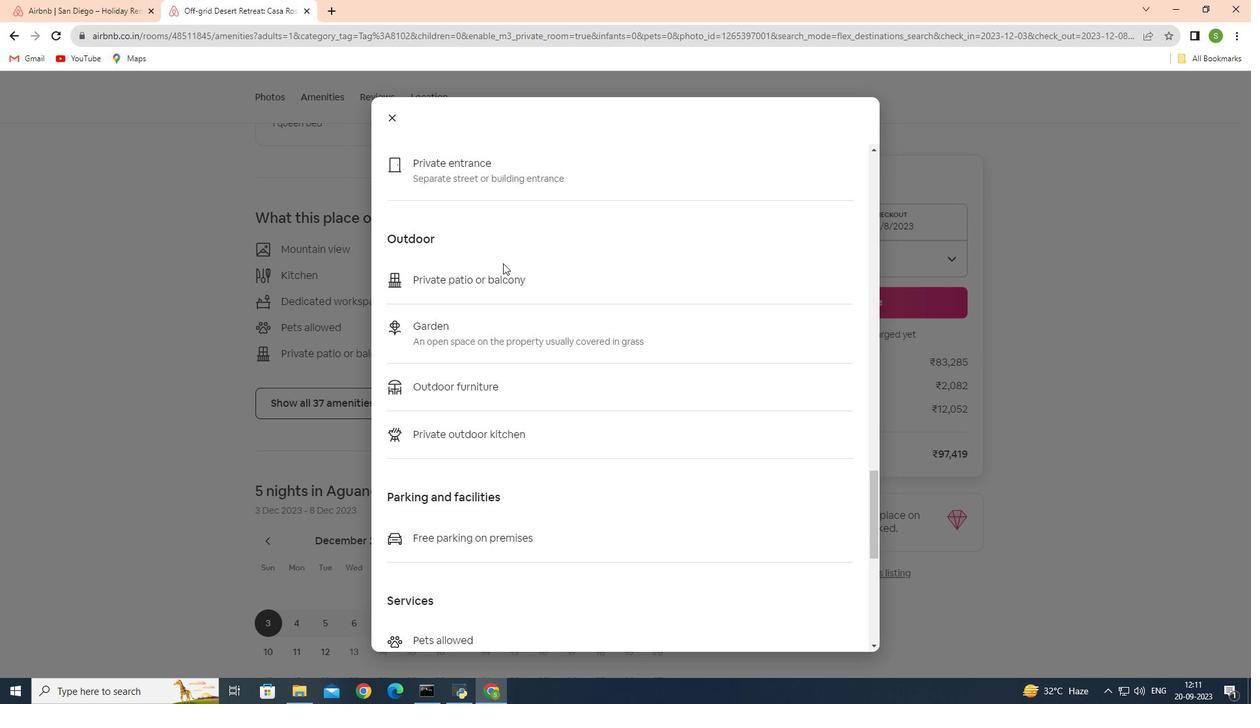 
Action: Mouse scrolled (503, 262) with delta (0, 0)
Screenshot: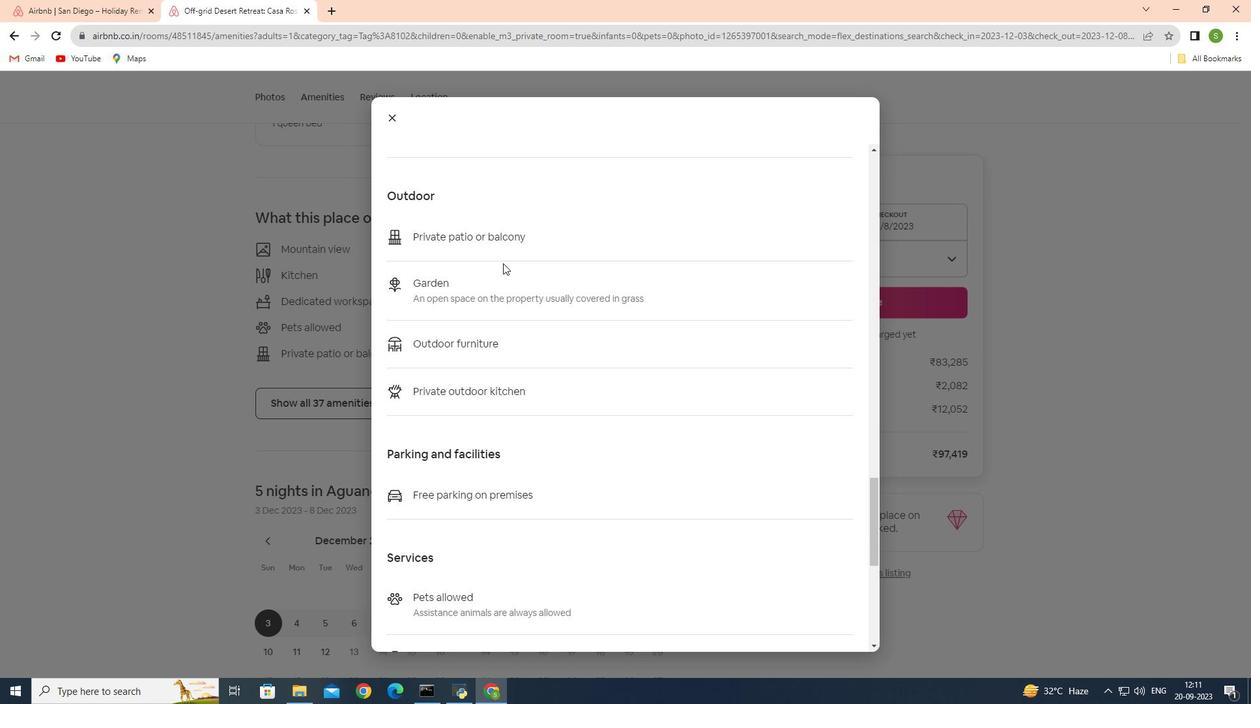 
Action: Mouse scrolled (503, 262) with delta (0, 0)
Screenshot: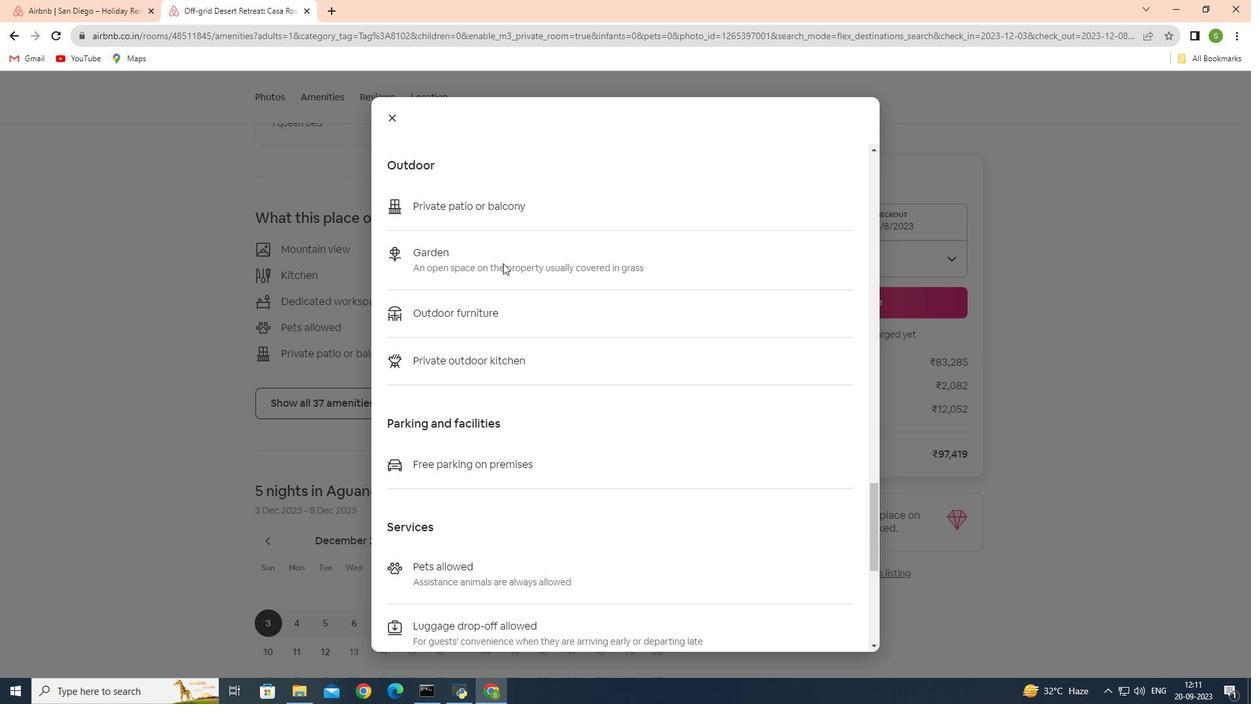 
Action: Mouse scrolled (503, 262) with delta (0, 0)
Screenshot: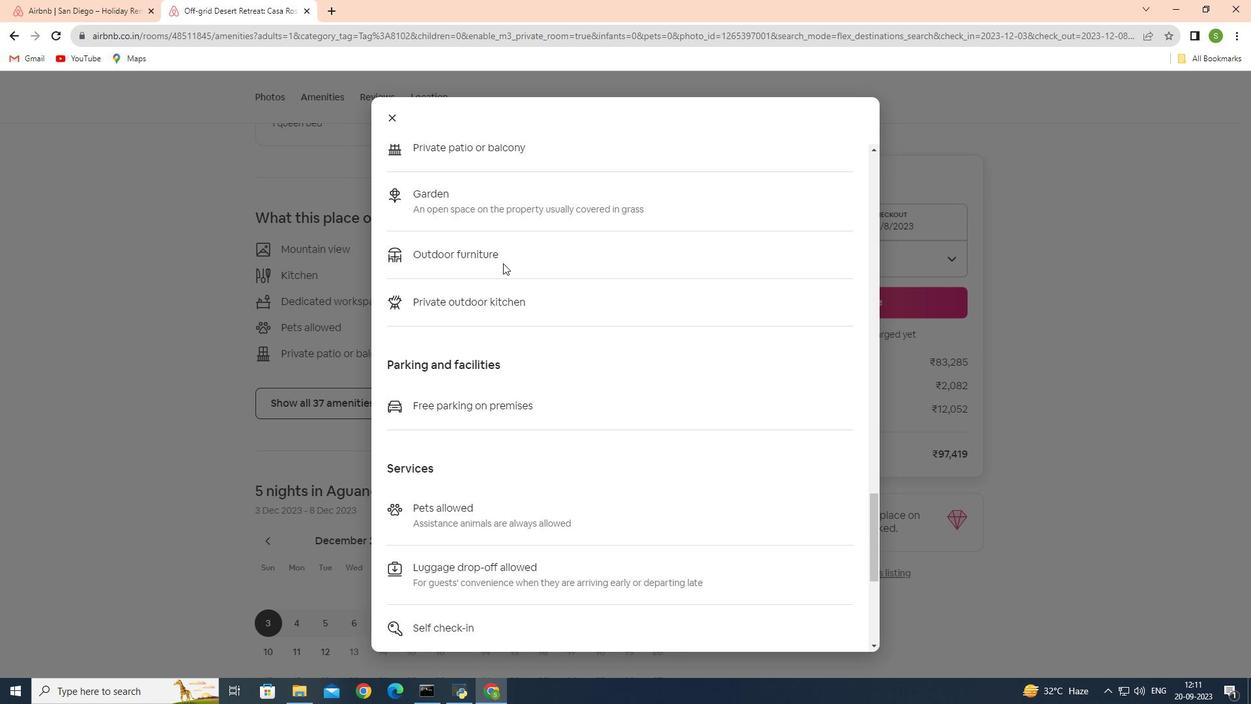 
Action: Mouse scrolled (503, 262) with delta (0, 0)
Screenshot: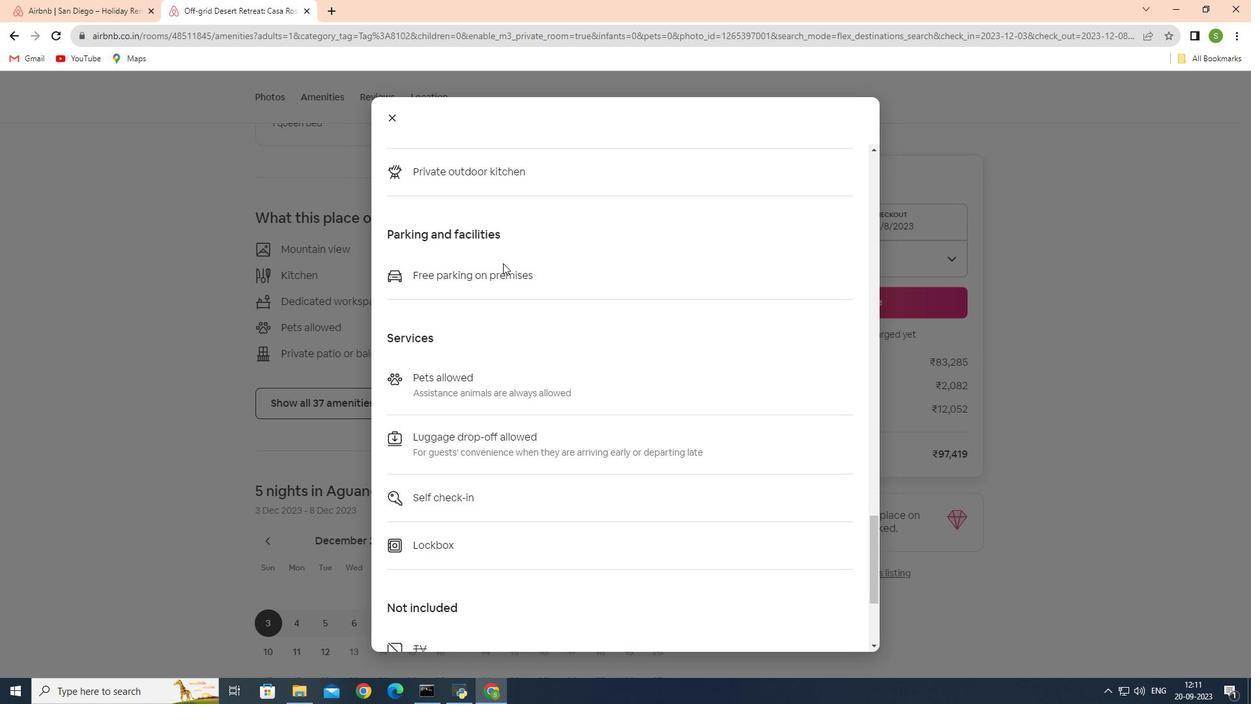 
Action: Mouse scrolled (503, 262) with delta (0, 0)
Screenshot: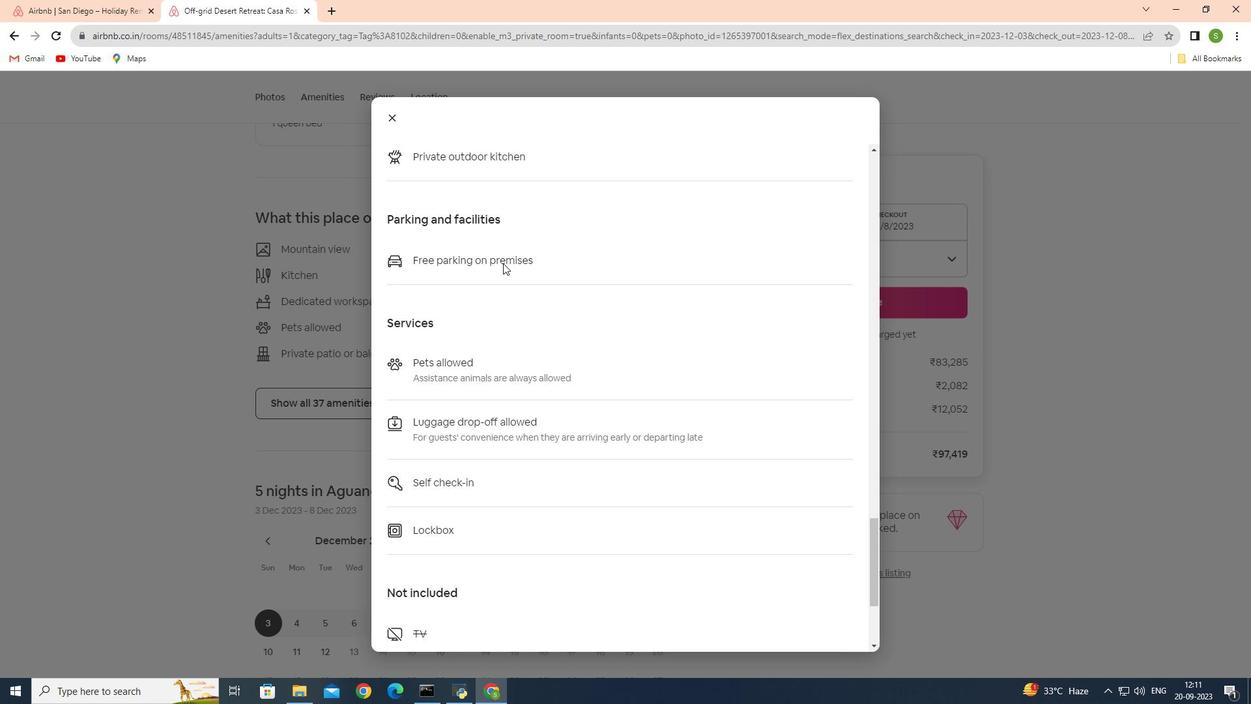 
Action: Mouse scrolled (503, 262) with delta (0, 0)
Screenshot: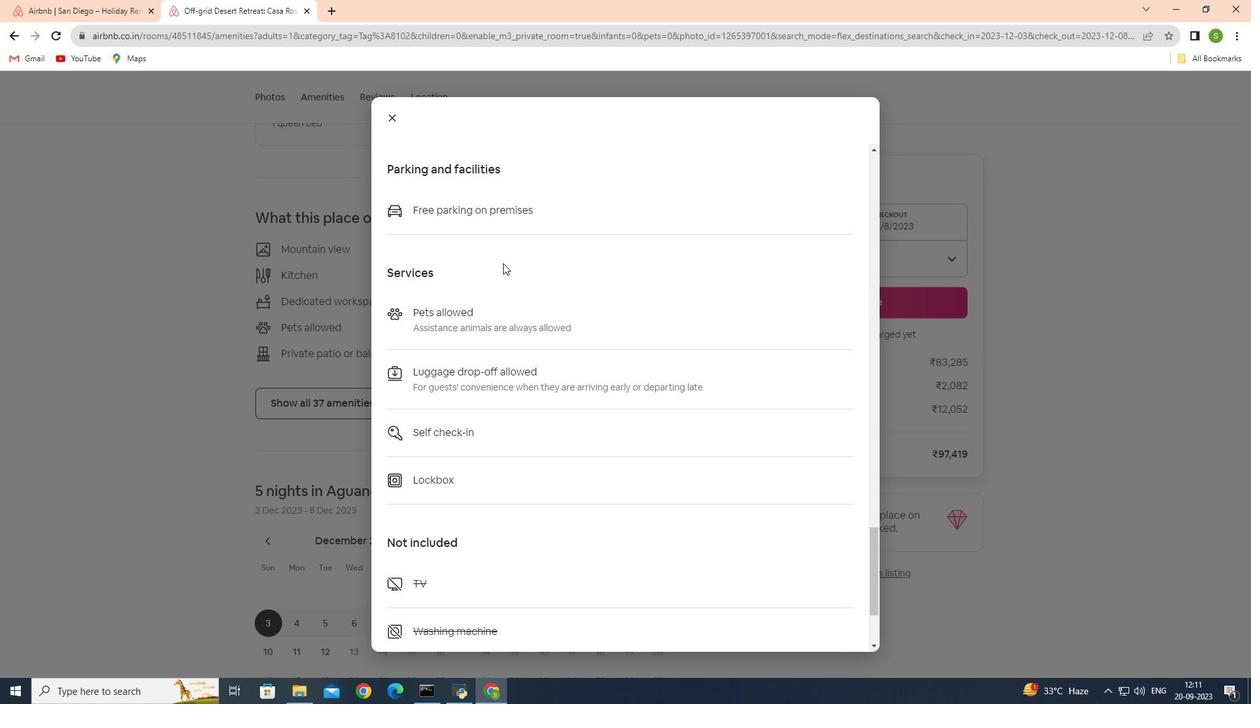 
Action: Mouse scrolled (503, 262) with delta (0, 0)
Screenshot: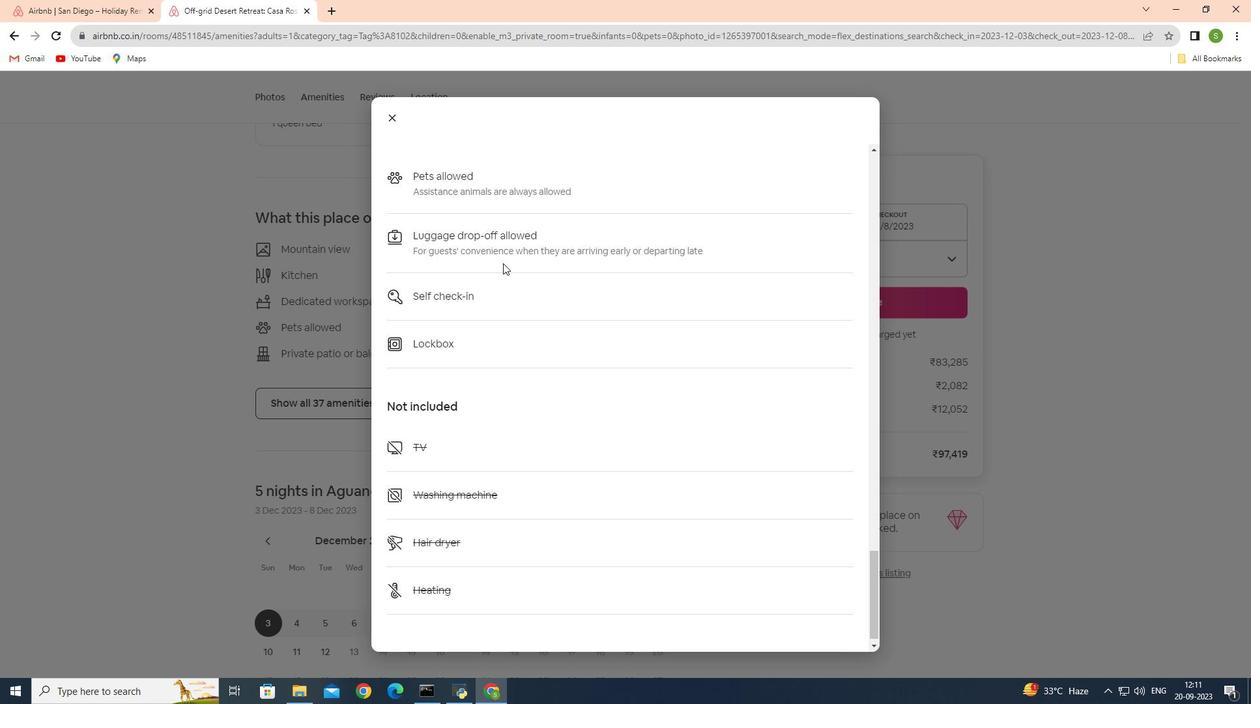 
Action: Mouse scrolled (503, 262) with delta (0, 0)
Screenshot: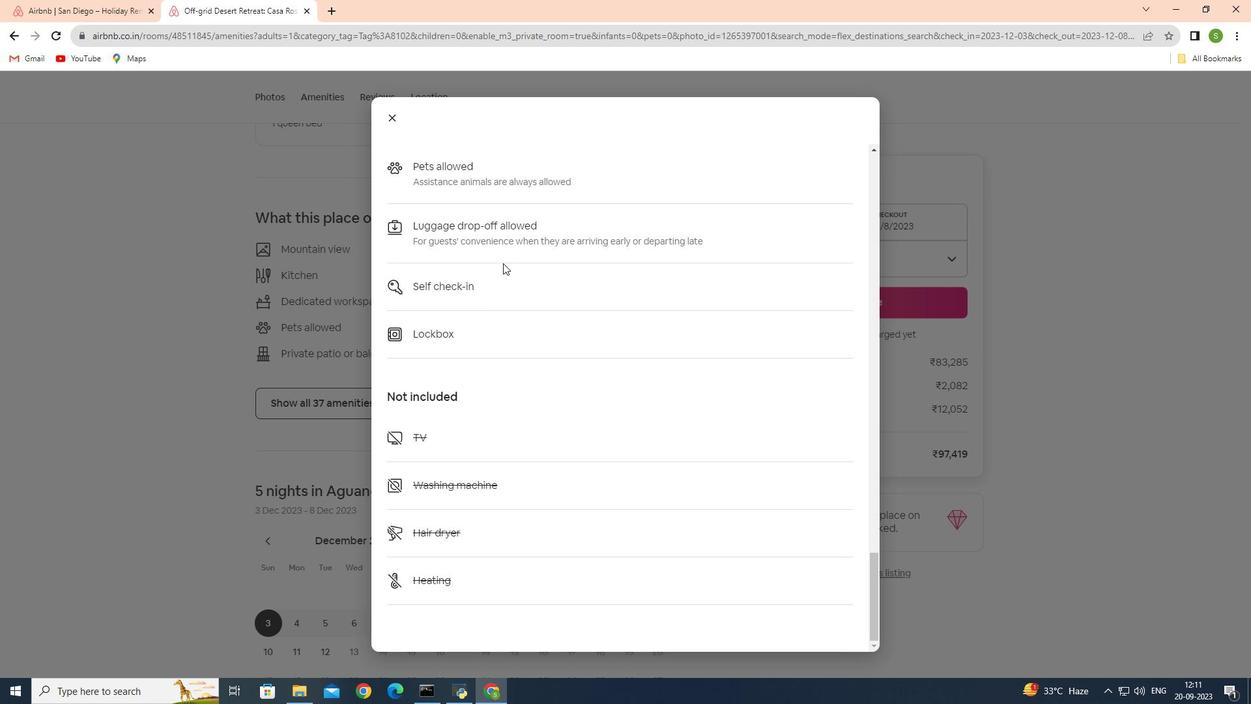 
Action: Mouse scrolled (503, 262) with delta (0, 0)
Screenshot: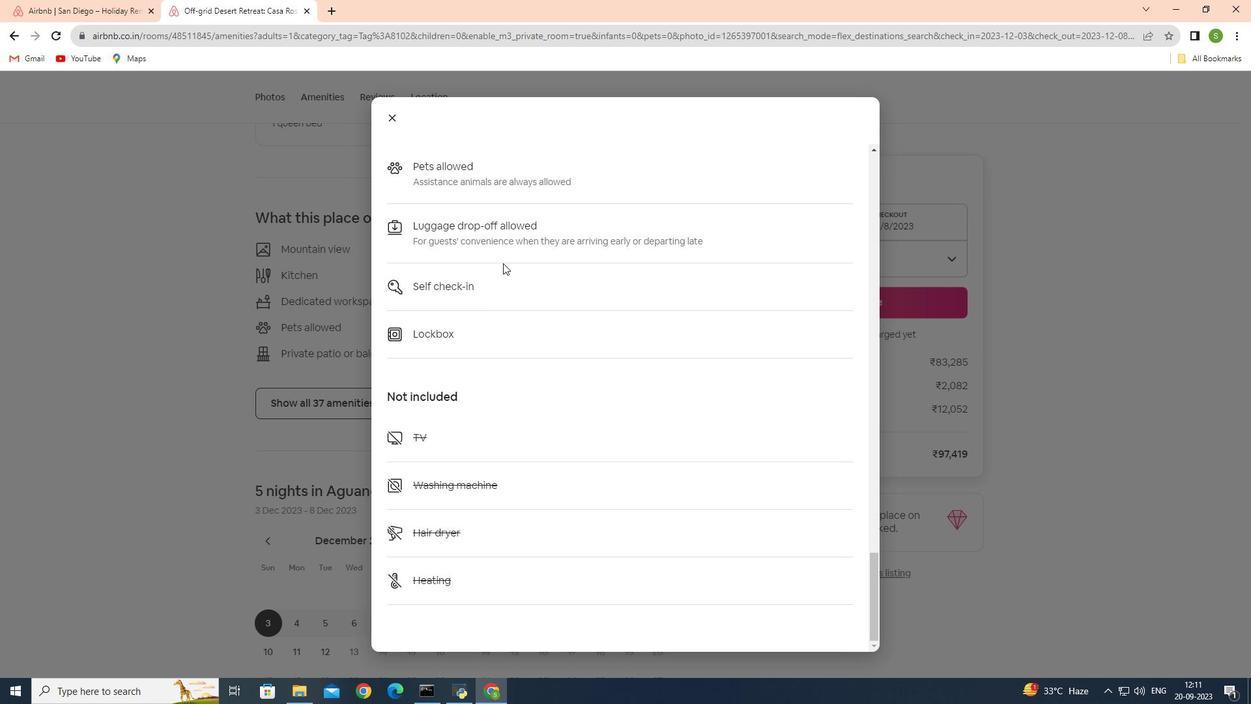 
Action: Mouse scrolled (503, 262) with delta (0, 0)
Screenshot: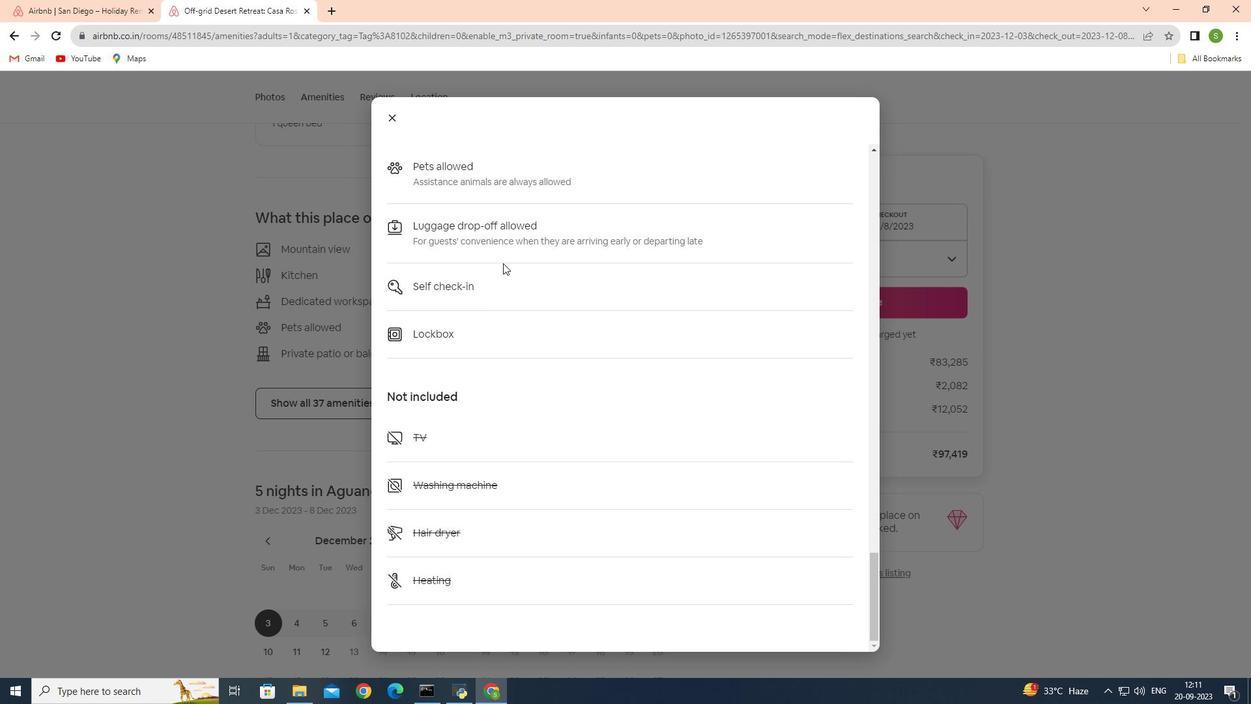 
Action: Mouse scrolled (503, 262) with delta (0, 0)
Screenshot: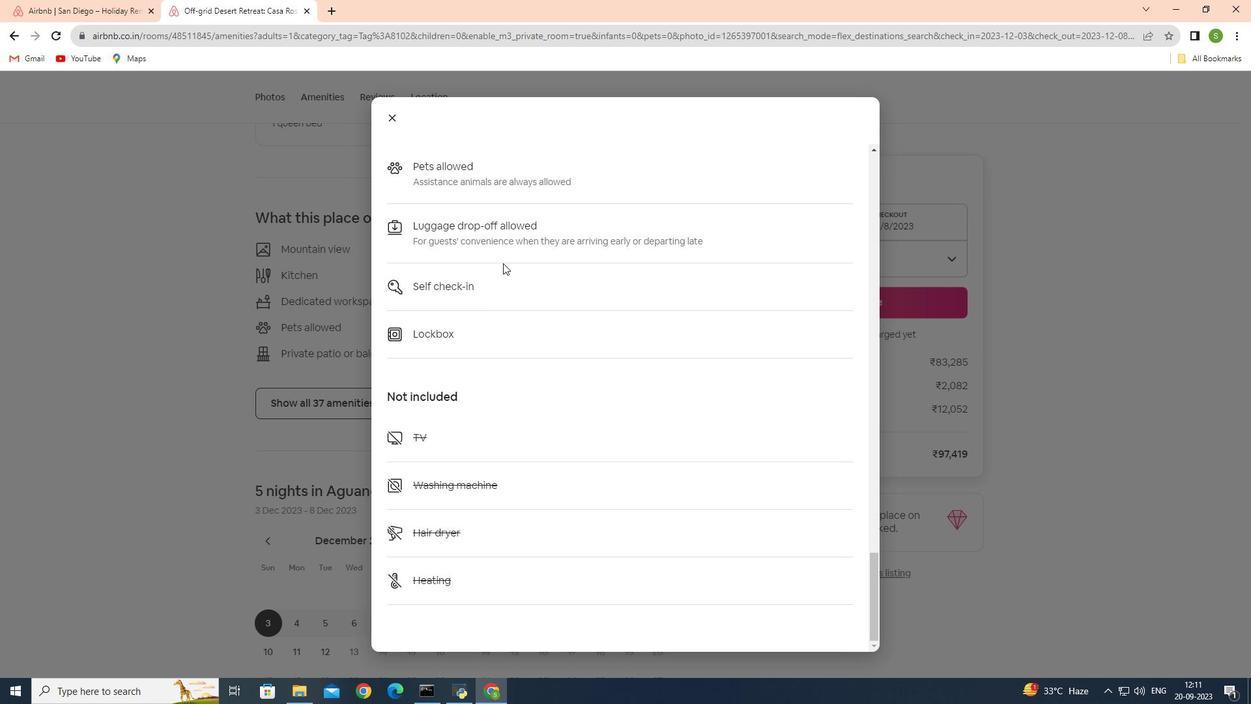 
Action: Mouse scrolled (503, 262) with delta (0, 0)
Screenshot: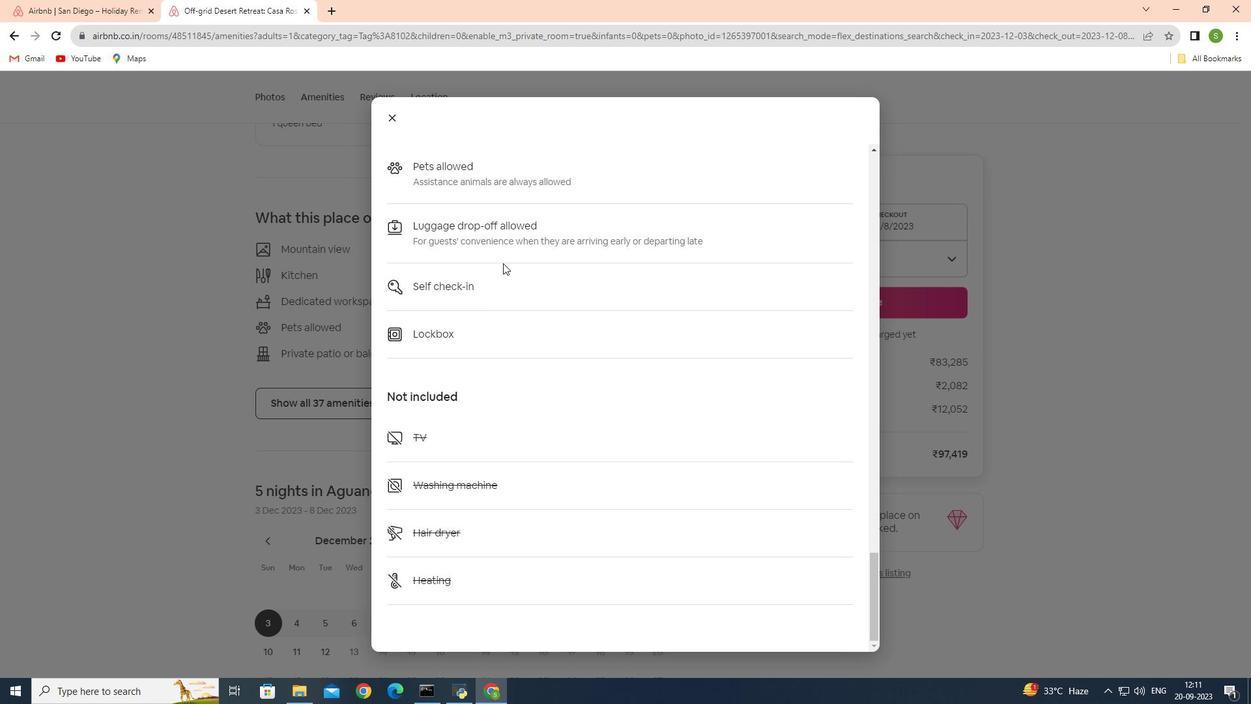 
Action: Mouse scrolled (503, 262) with delta (0, 0)
Screenshot: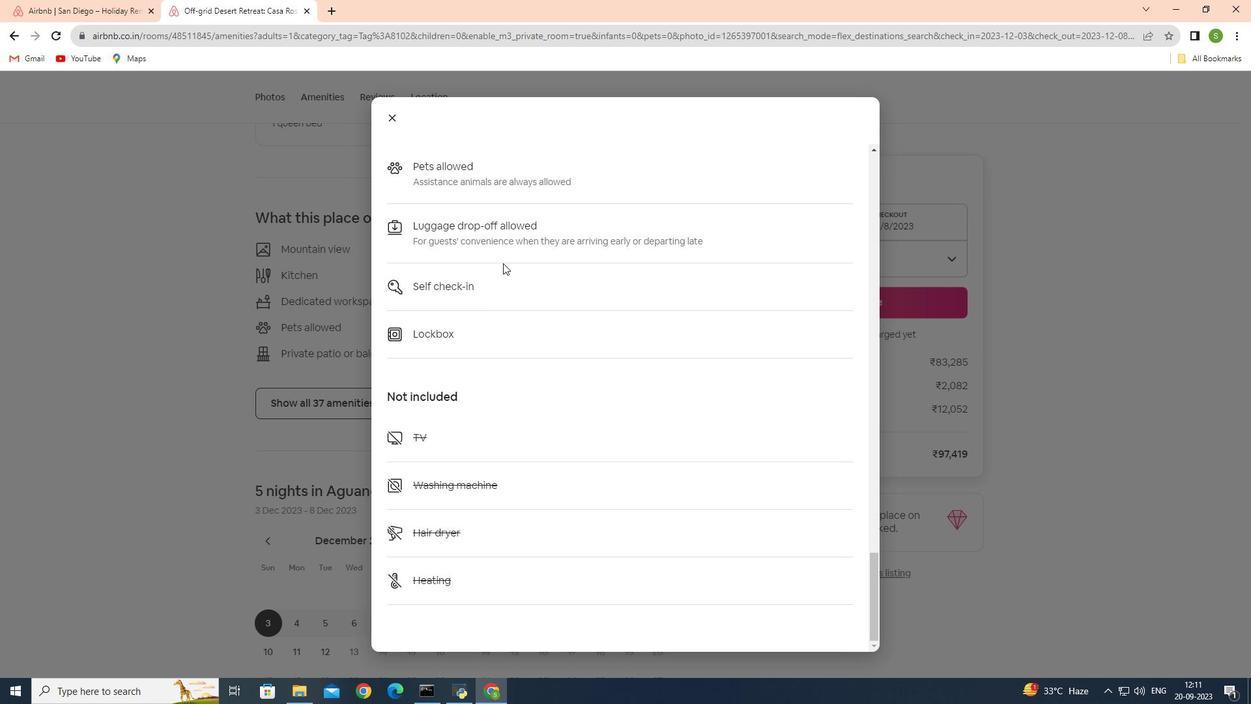 
Action: Mouse moved to (389, 116)
Screenshot: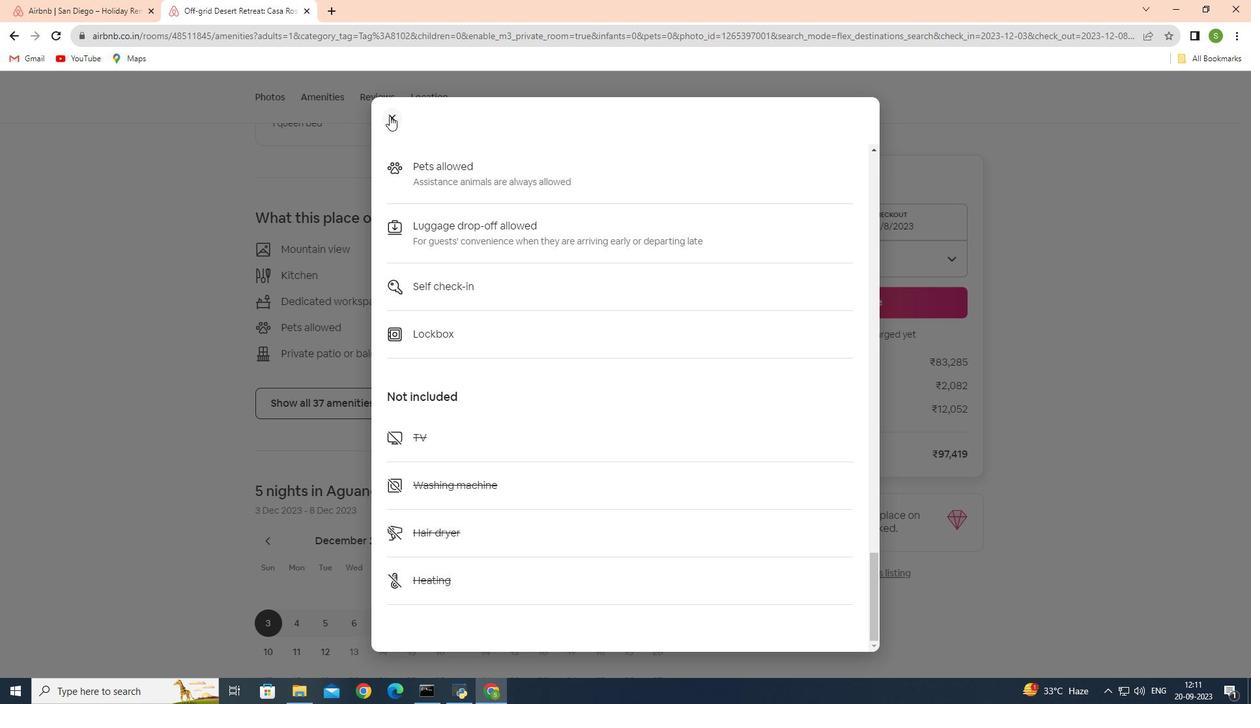 
Action: Mouse pressed left at (389, 116)
Screenshot: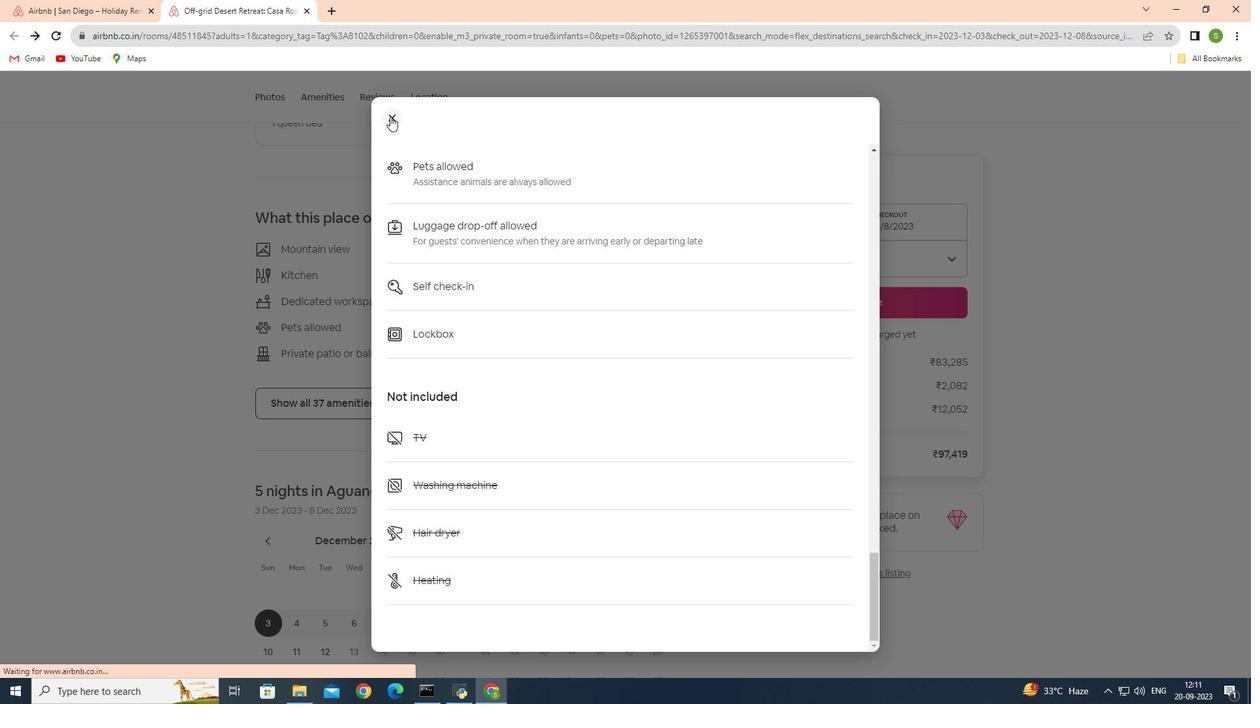 
Action: Mouse moved to (423, 281)
Screenshot: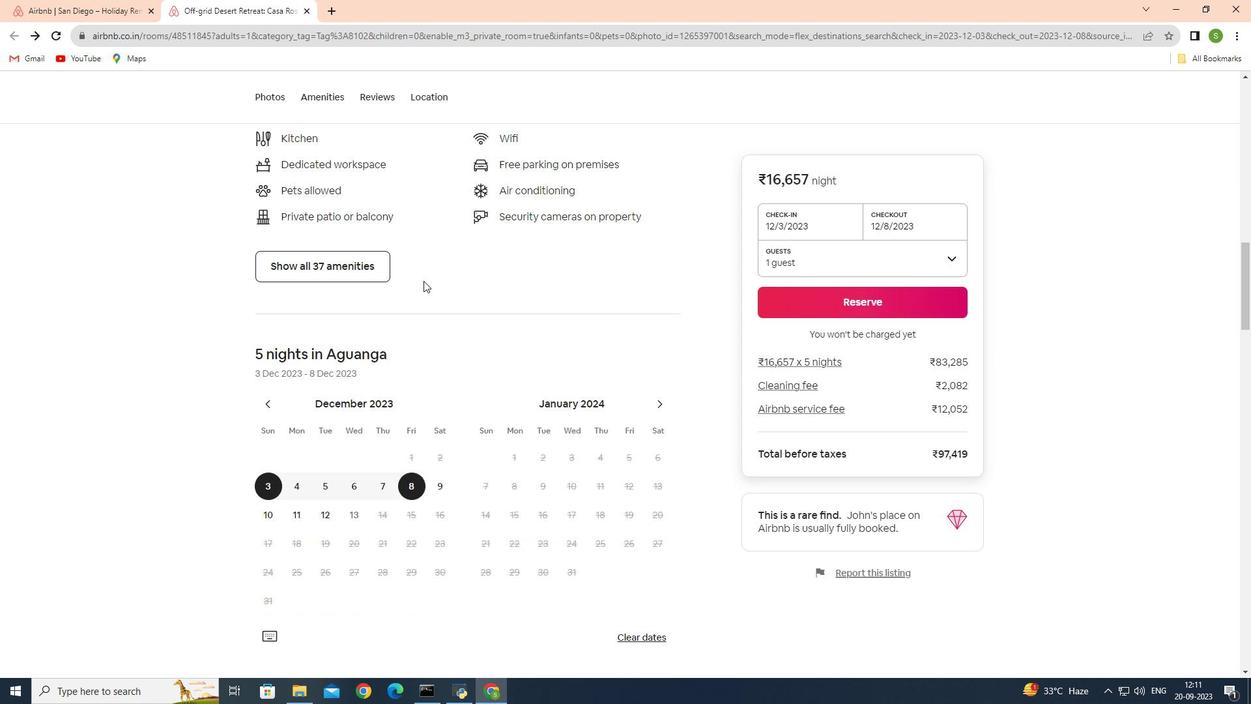 
Action: Mouse scrolled (423, 280) with delta (0, 0)
Screenshot: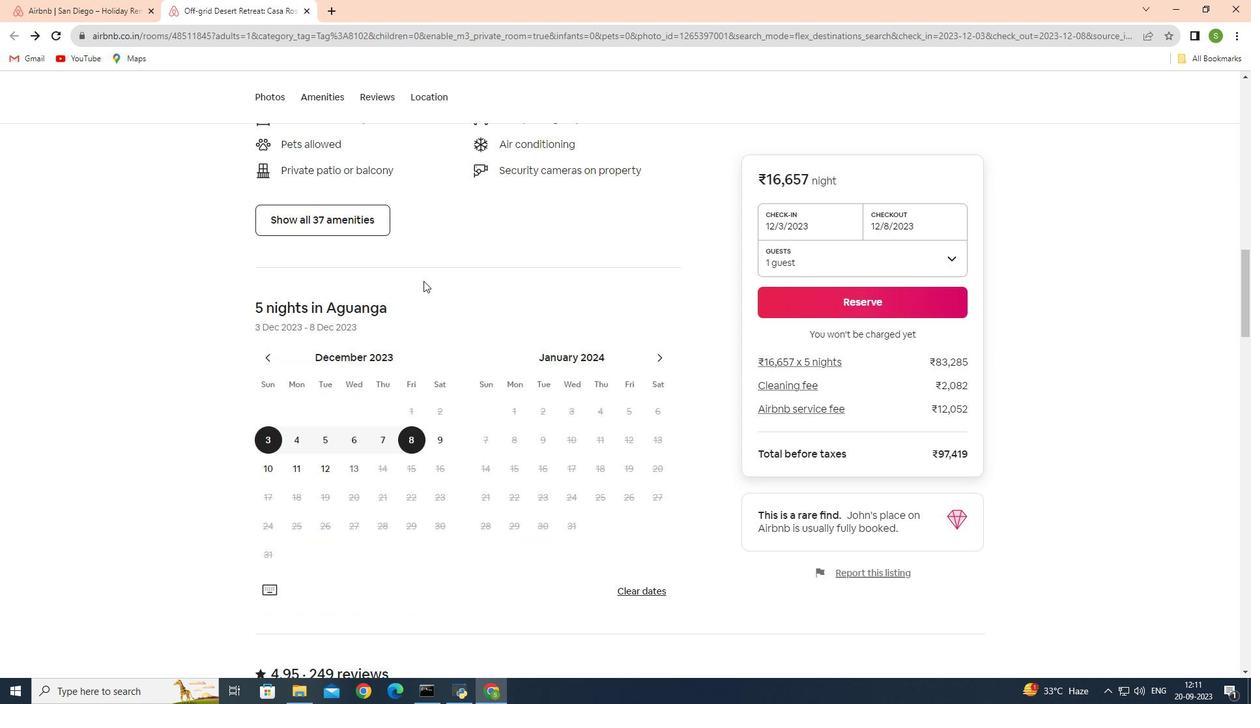 
Action: Mouse scrolled (423, 280) with delta (0, 0)
Screenshot: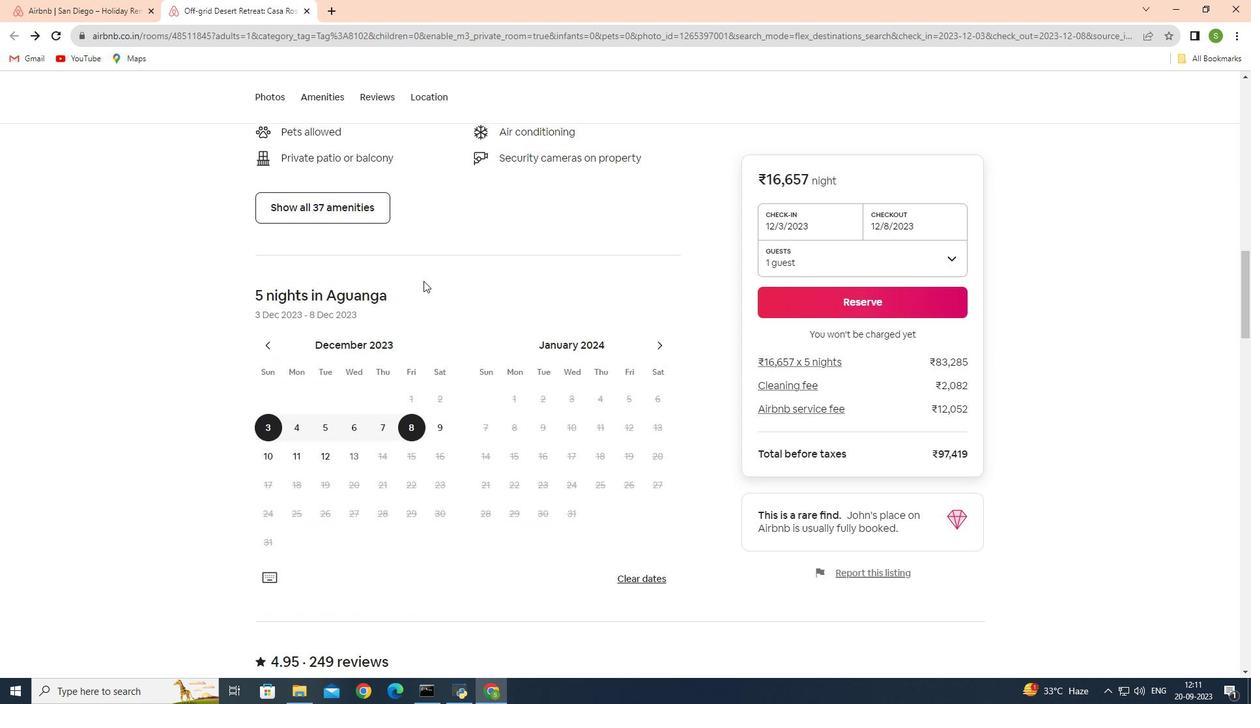 
Action: Mouse scrolled (423, 280) with delta (0, 0)
Screenshot: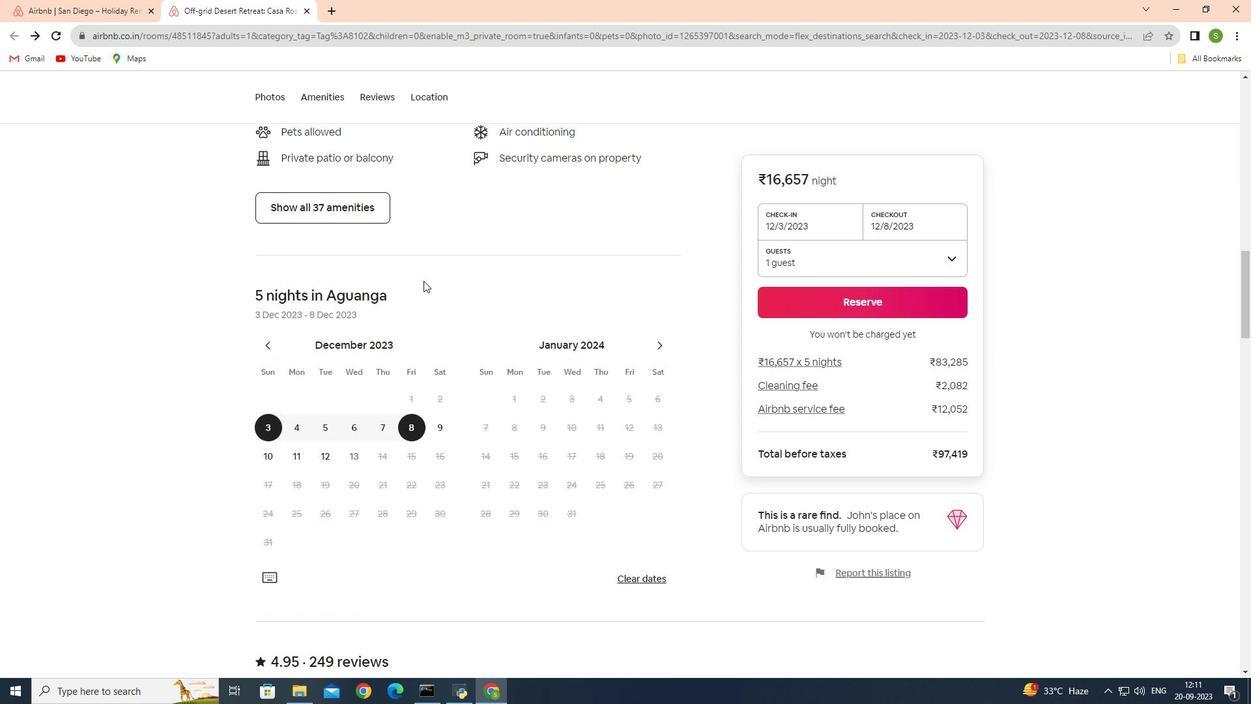 
Action: Mouse scrolled (423, 280) with delta (0, 0)
Screenshot: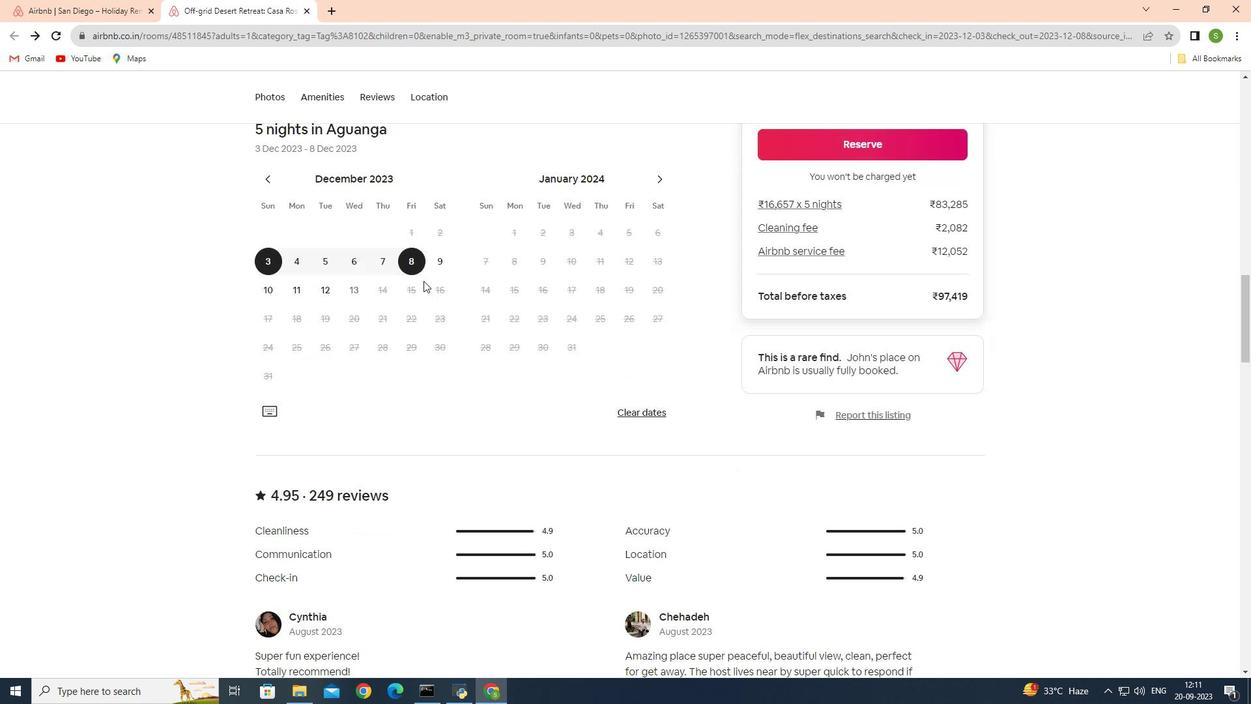 
Action: Mouse scrolled (423, 280) with delta (0, 0)
Screenshot: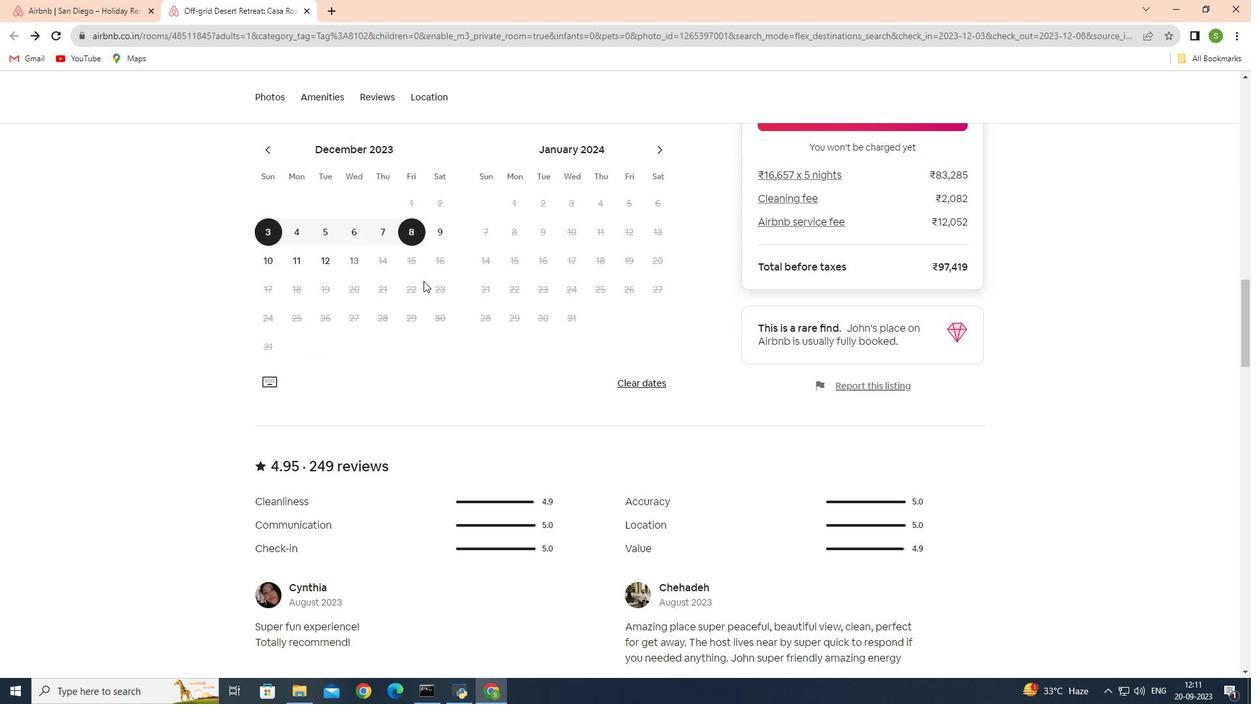 
Action: Mouse scrolled (423, 280) with delta (0, 0)
Screenshot: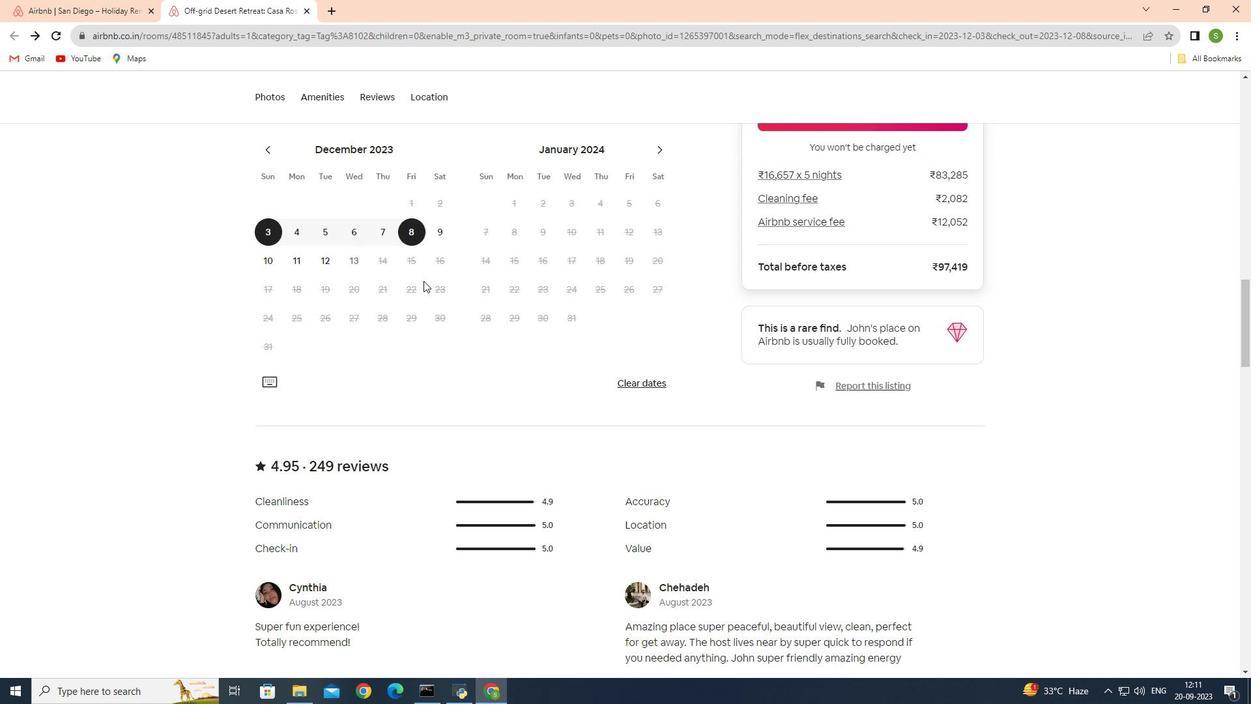 
Action: Mouse scrolled (423, 280) with delta (0, 0)
Screenshot: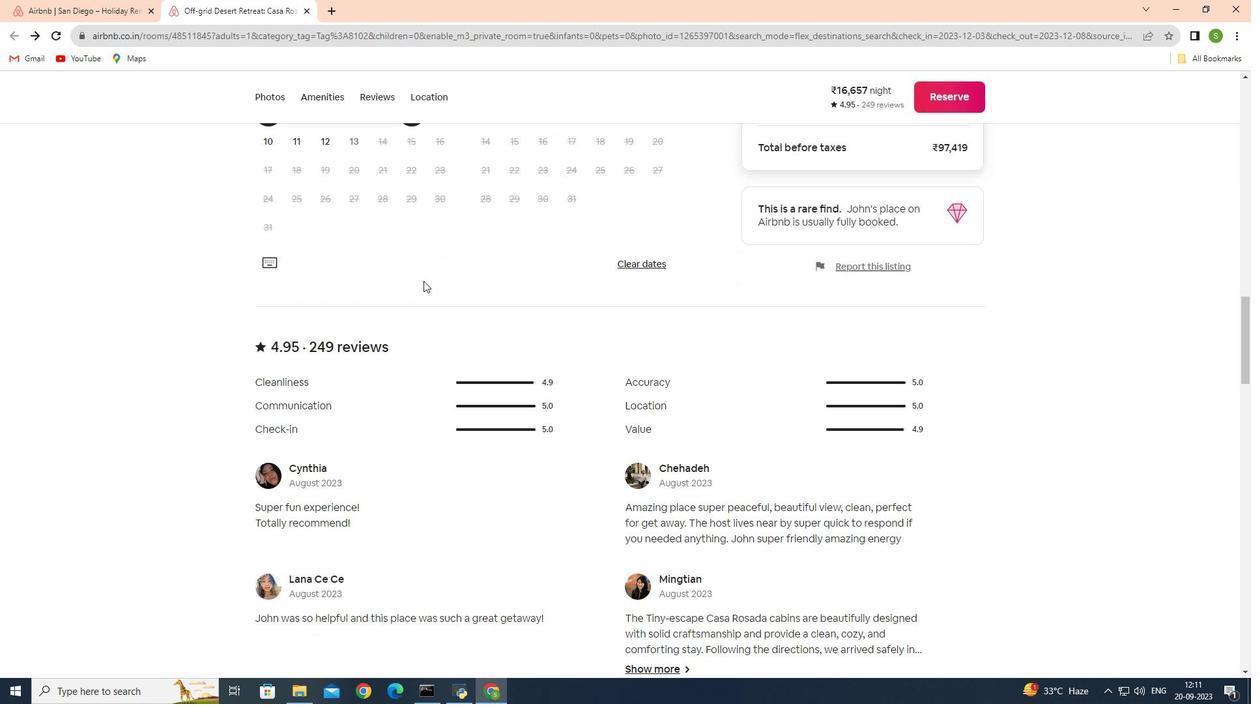 
Action: Mouse scrolled (423, 280) with delta (0, 0)
Screenshot: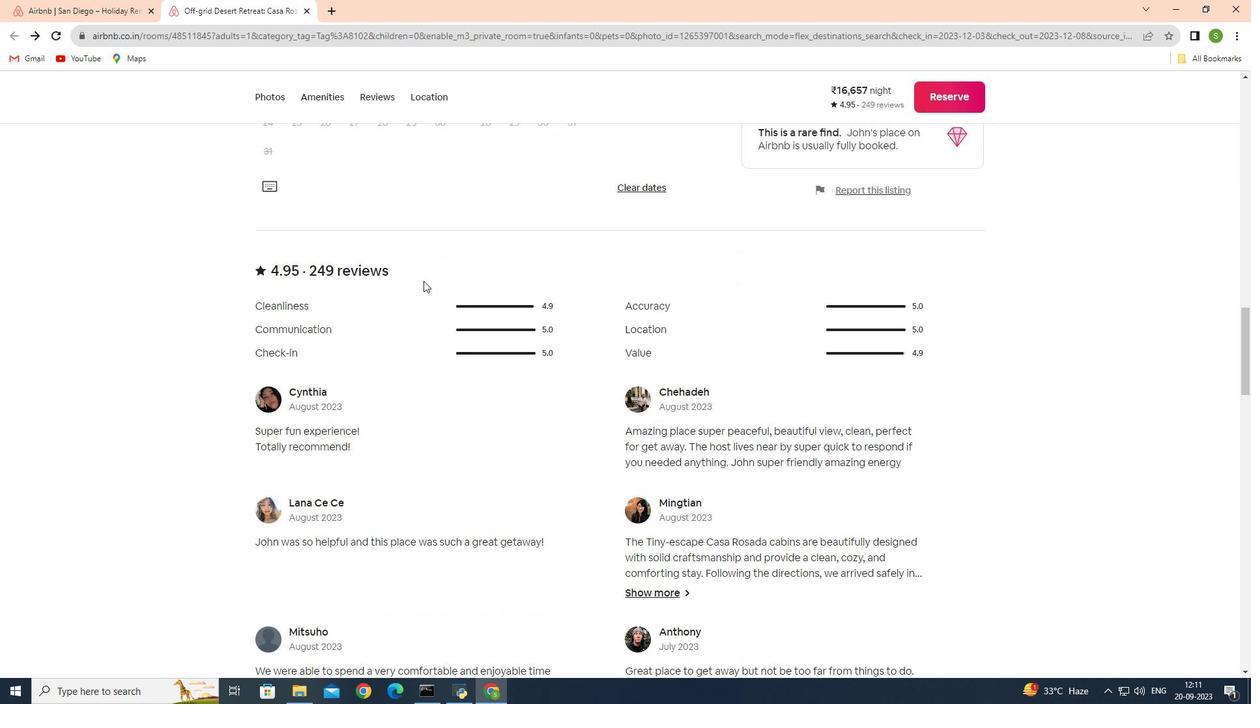 
Action: Mouse scrolled (423, 280) with delta (0, 0)
Screenshot: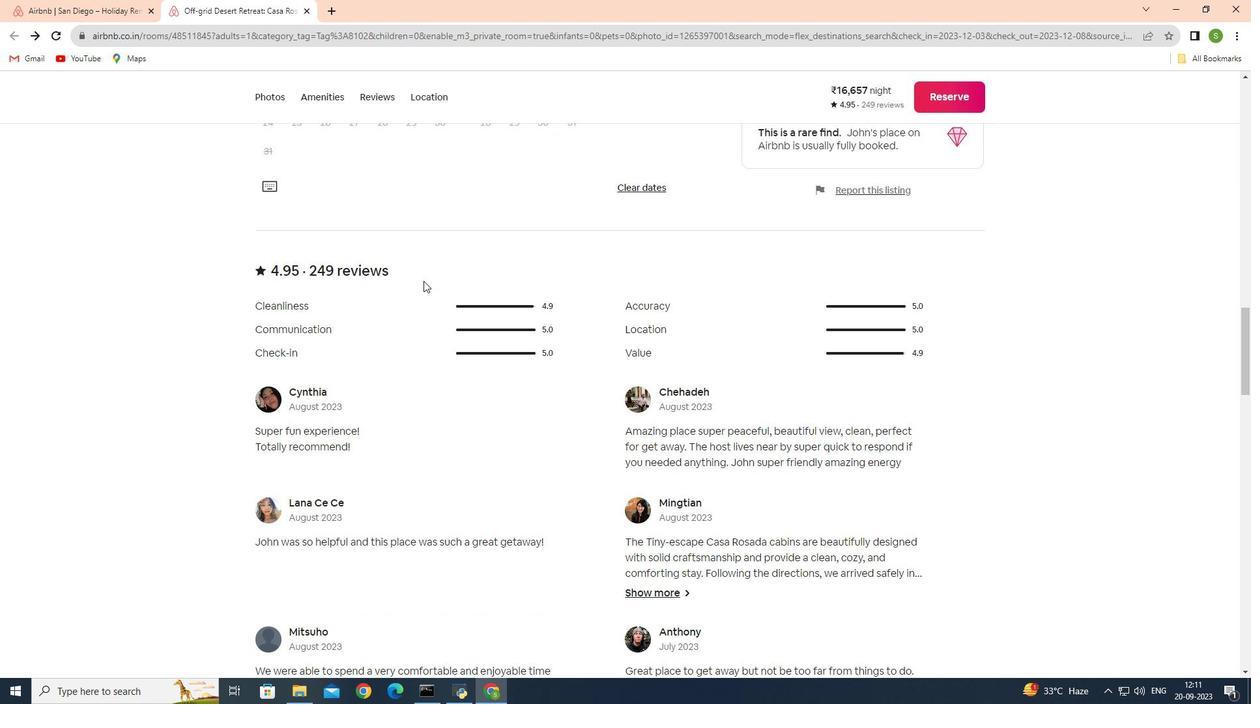 
Action: Mouse scrolled (423, 280) with delta (0, 0)
Screenshot: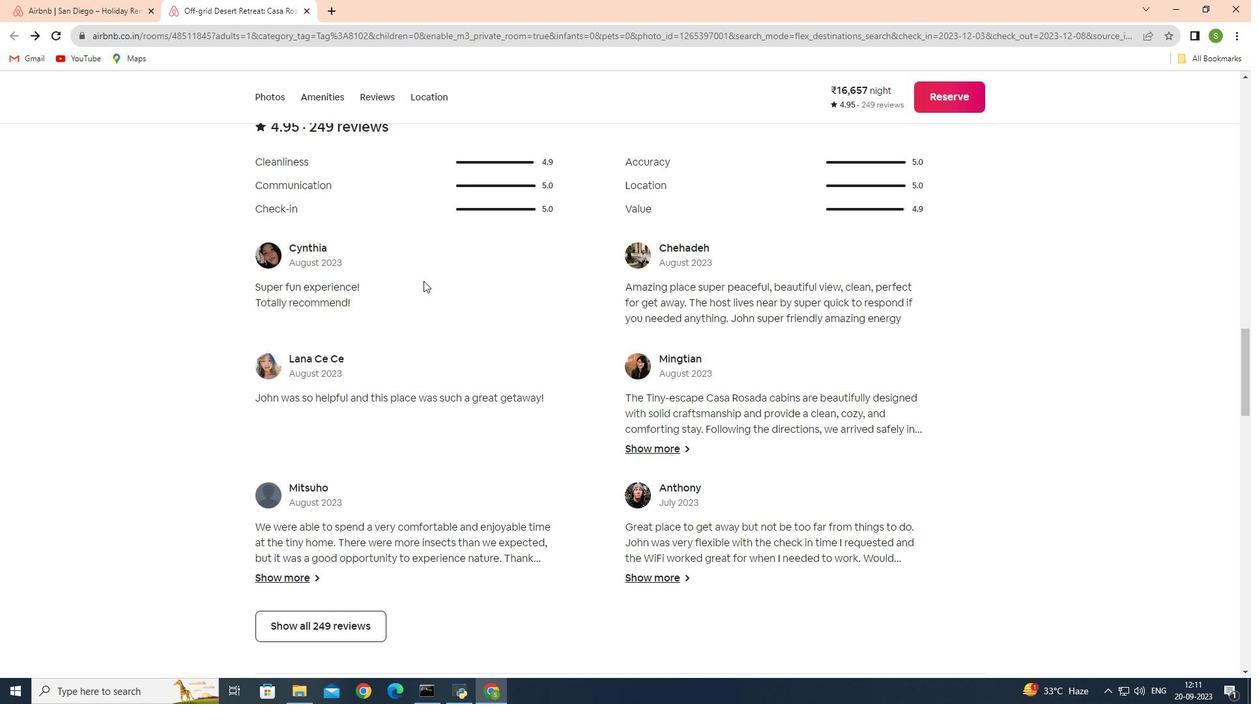 
Action: Mouse scrolled (423, 280) with delta (0, 0)
Screenshot: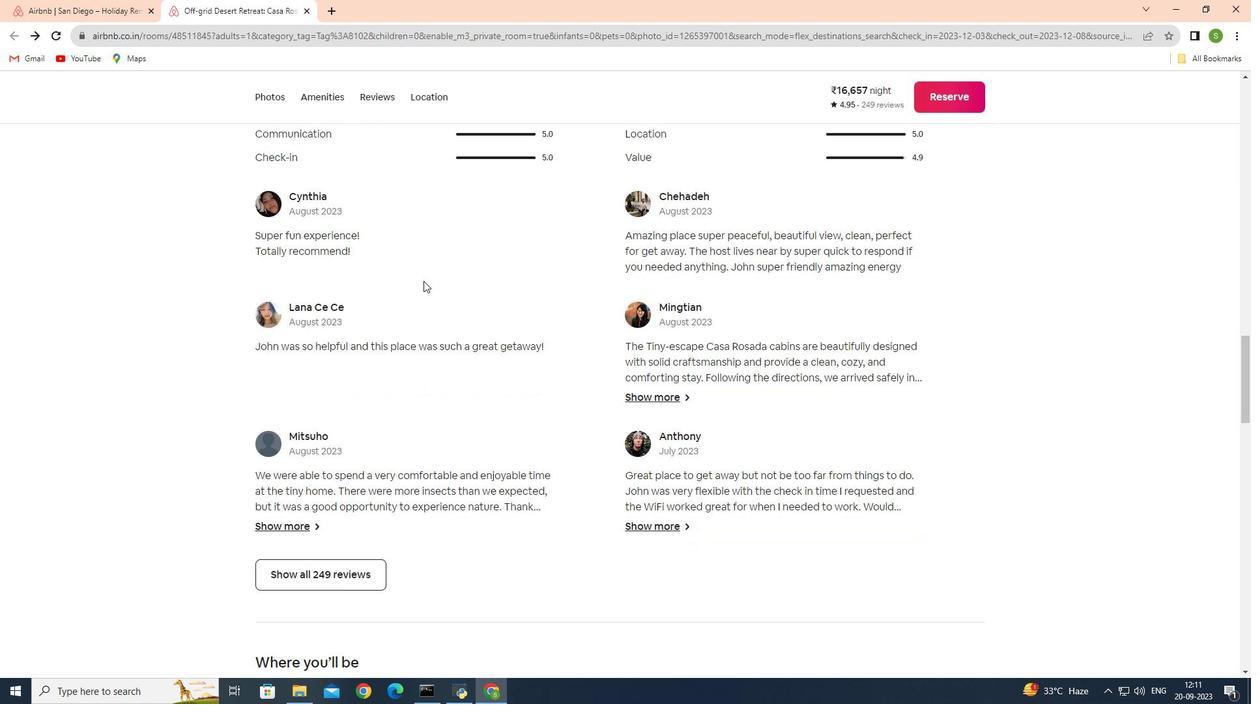 
Action: Mouse scrolled (423, 280) with delta (0, 0)
Screenshot: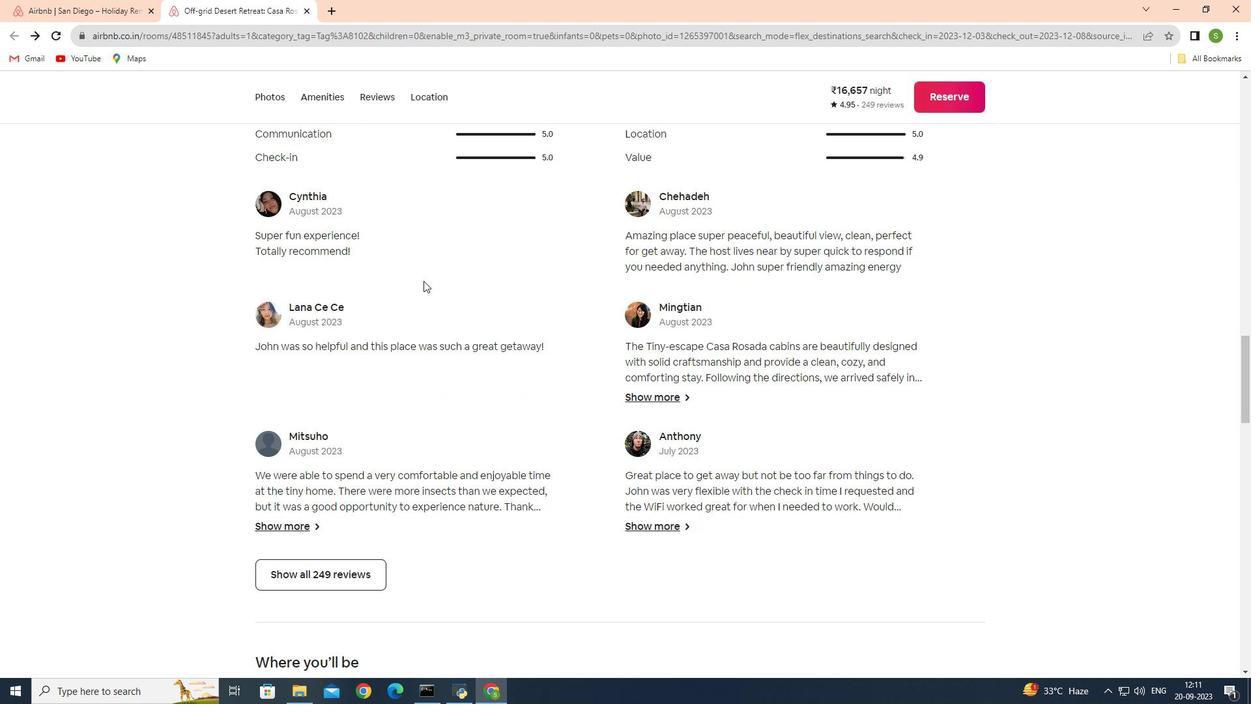 
Action: Mouse moved to (348, 580)
Screenshot: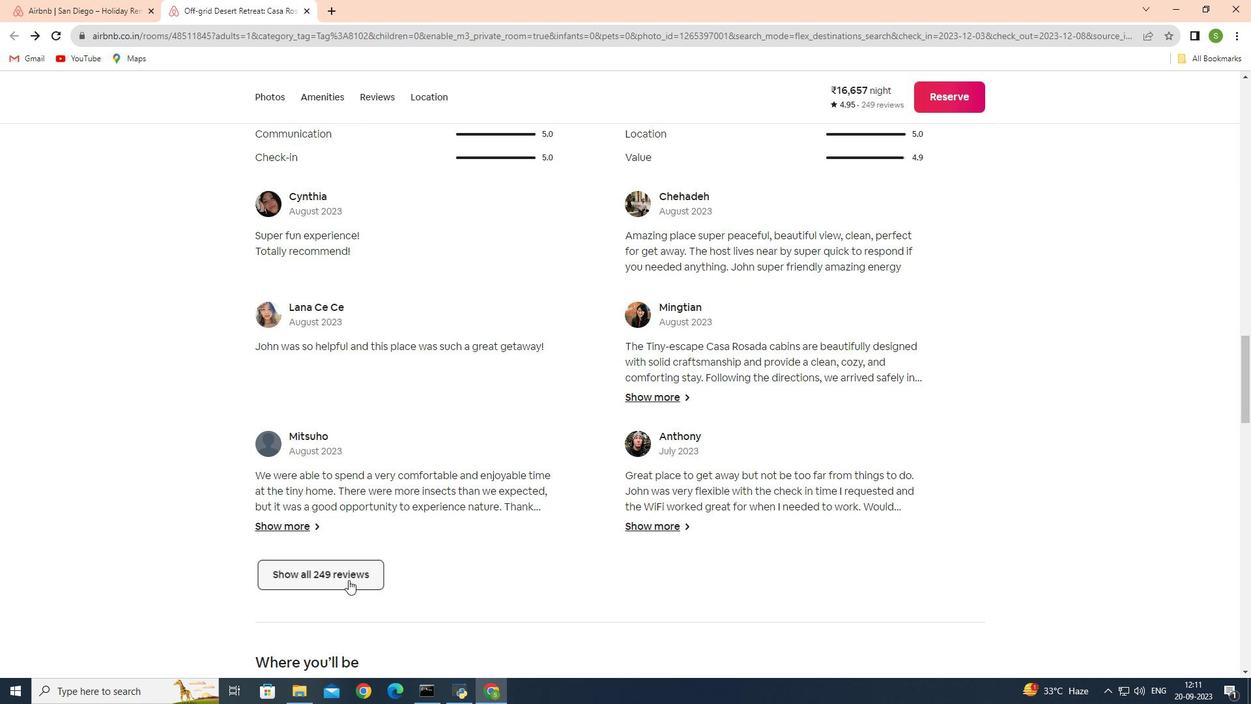 
Action: Mouse pressed left at (348, 580)
Screenshot: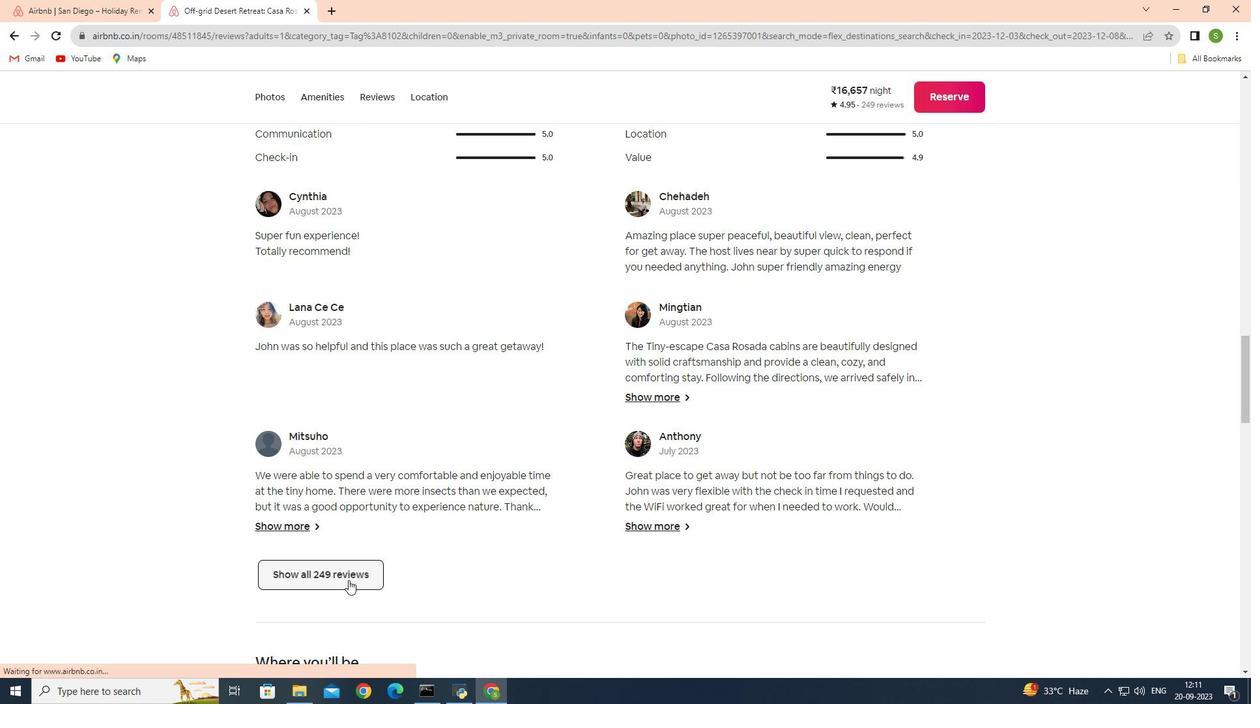 
Action: Mouse moved to (507, 420)
Screenshot: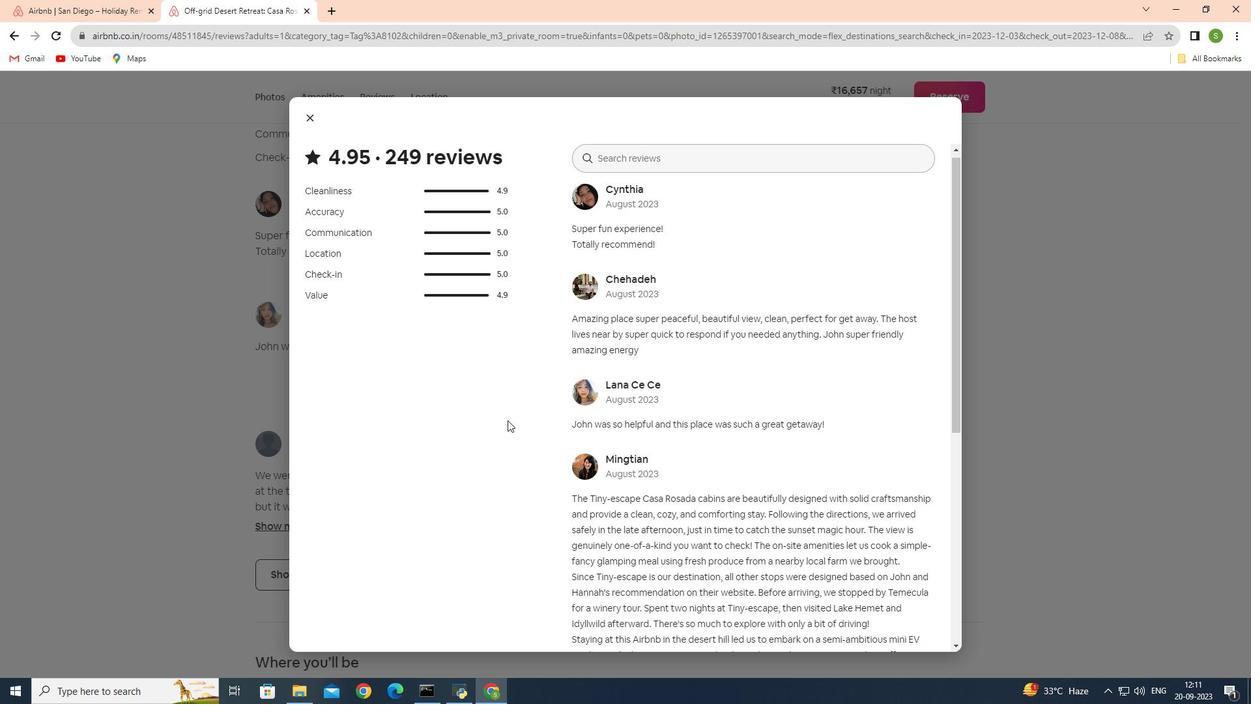 
Action: Mouse scrolled (507, 419) with delta (0, 0)
Screenshot: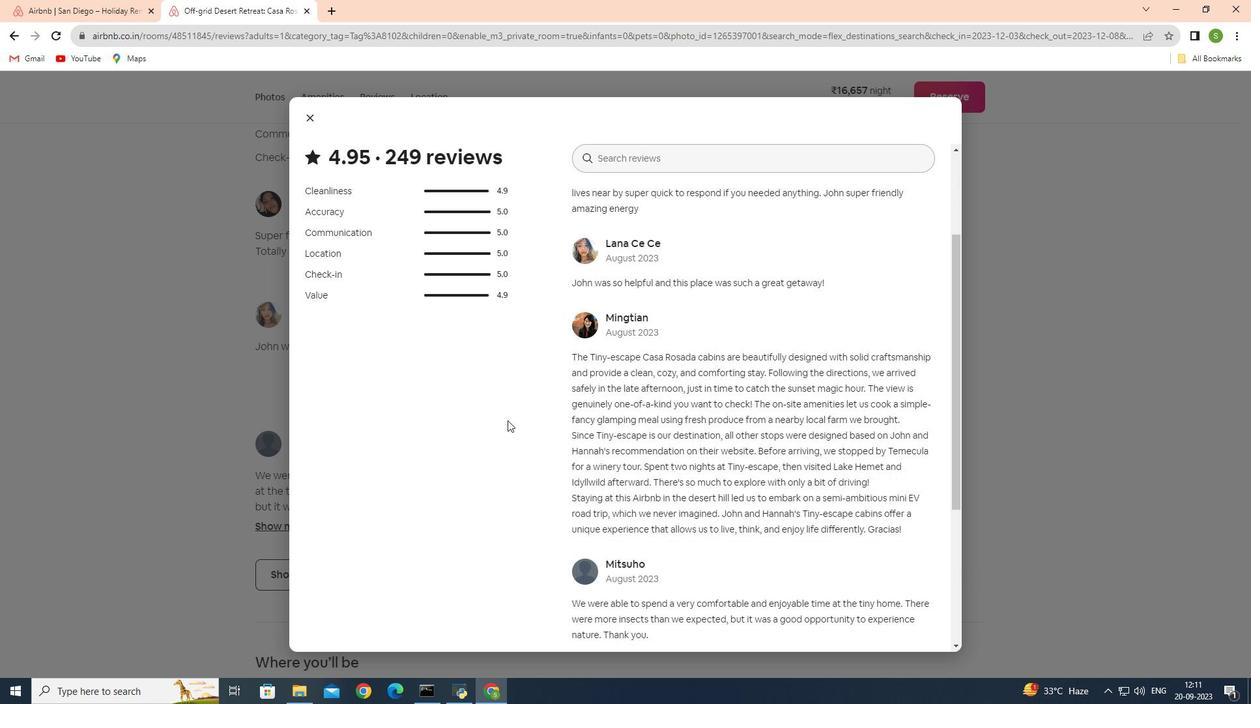
Action: Mouse scrolled (507, 419) with delta (0, 0)
Screenshot: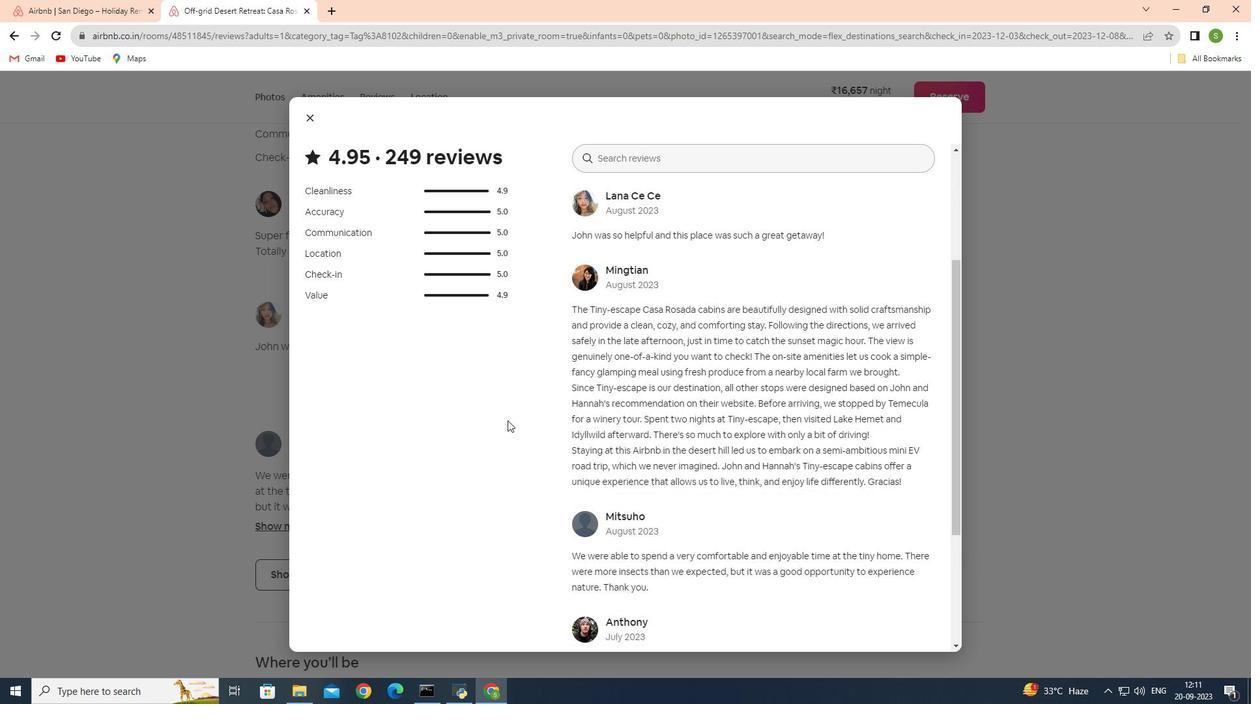 
Action: Mouse scrolled (507, 419) with delta (0, 0)
Screenshot: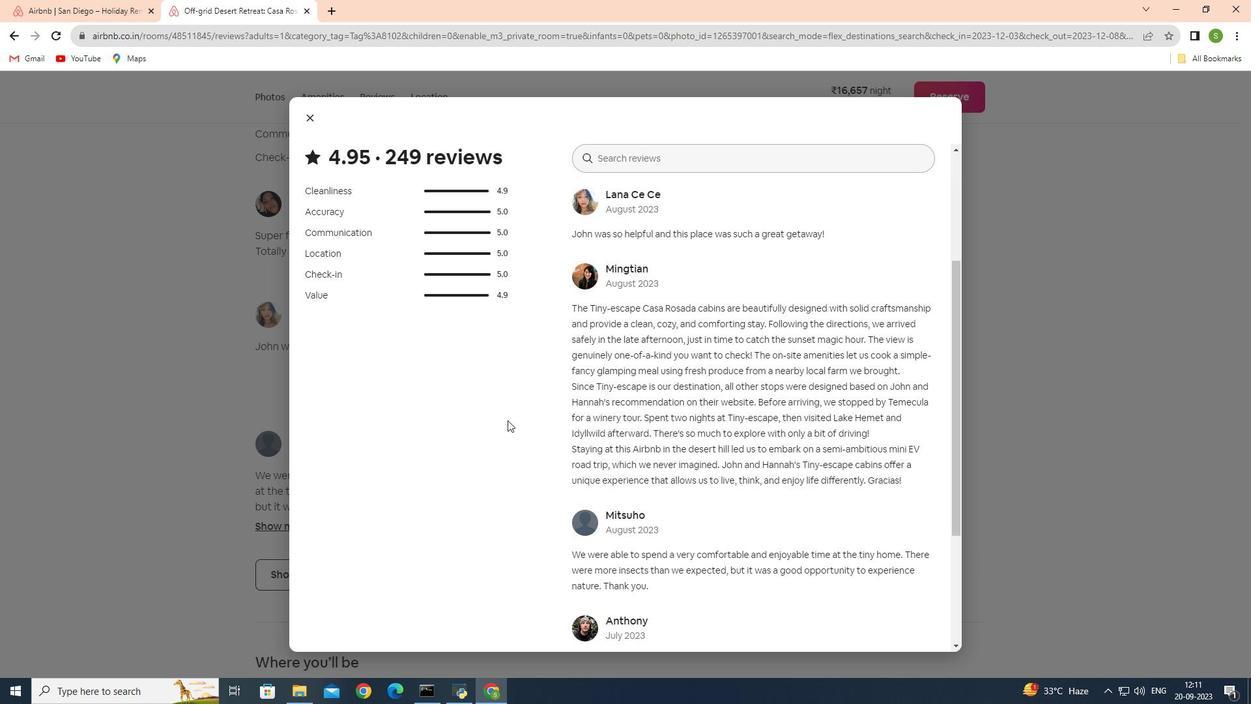 
Action: Mouse moved to (508, 420)
Screenshot: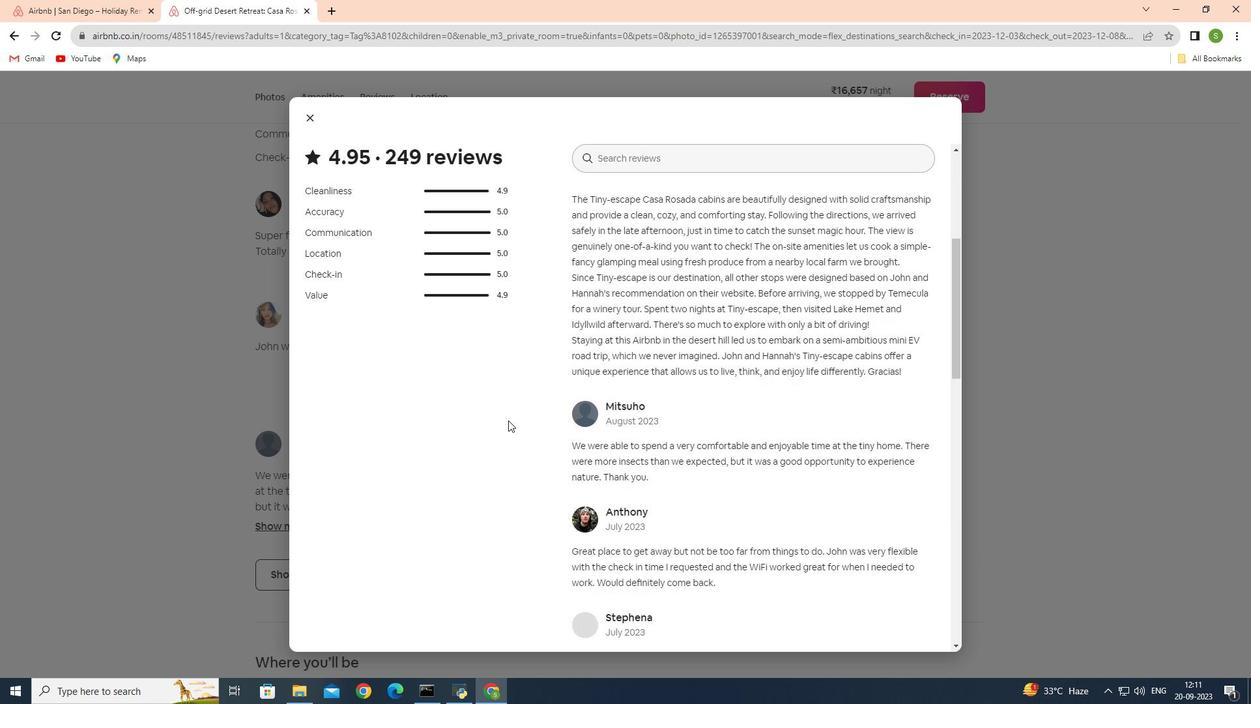 
Action: Mouse scrolled (508, 419) with delta (0, 0)
Screenshot: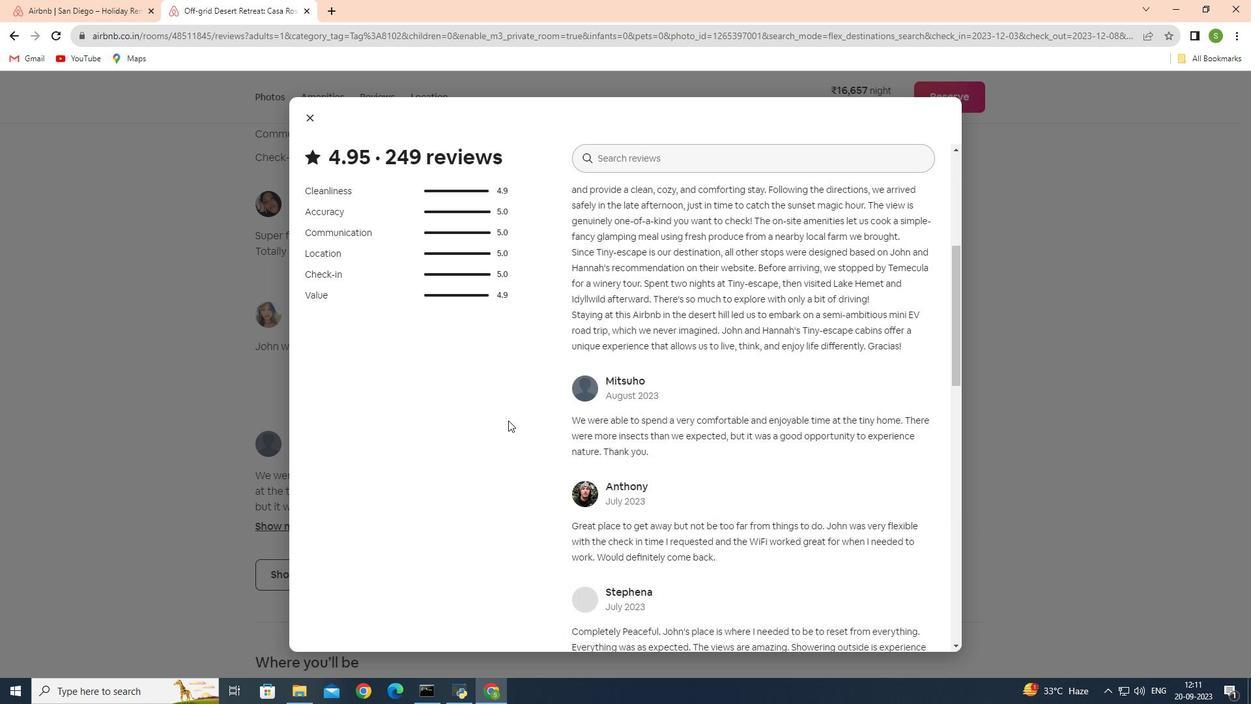 
Action: Mouse scrolled (508, 419) with delta (0, 0)
Screenshot: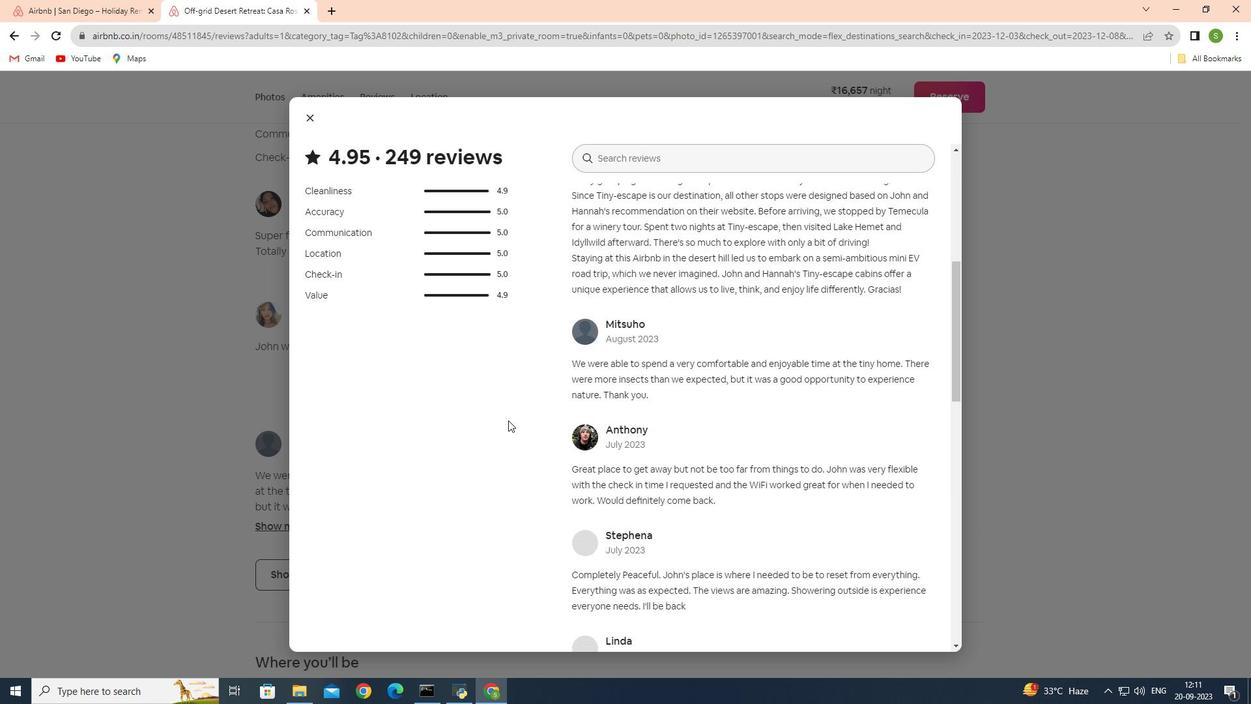 
Action: Mouse scrolled (508, 419) with delta (0, 0)
Screenshot: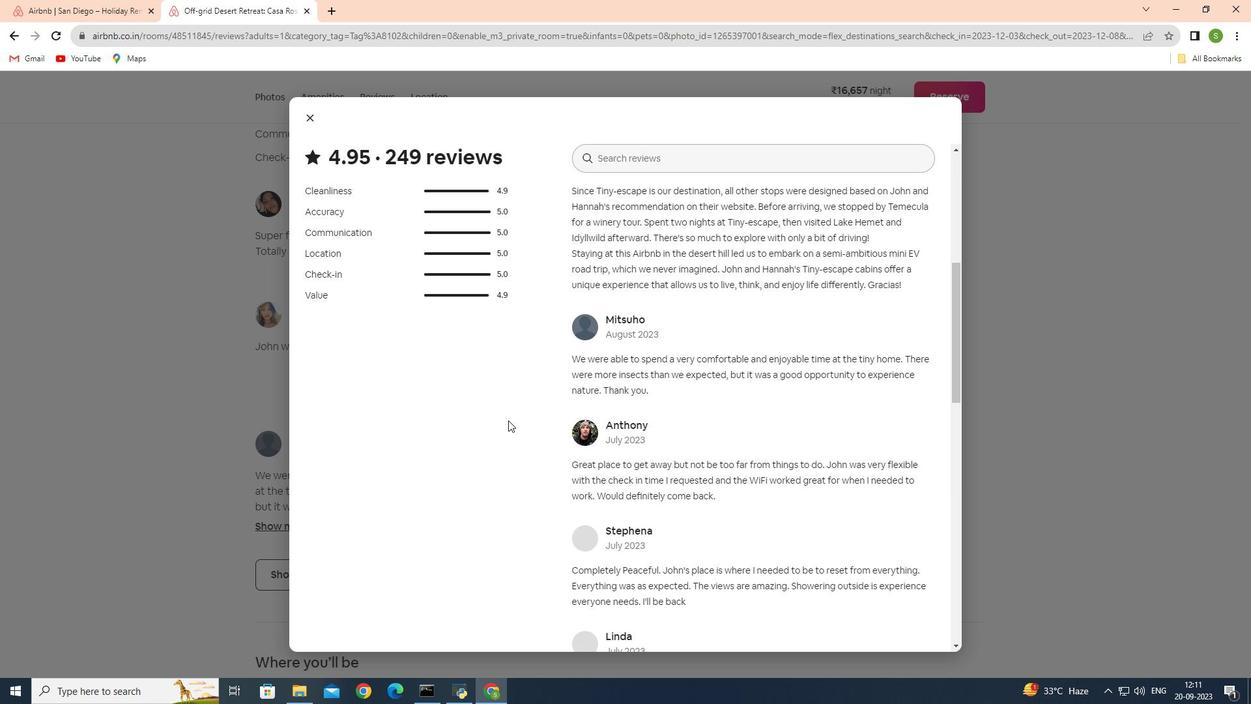 
Action: Mouse scrolled (508, 419) with delta (0, 0)
Screenshot: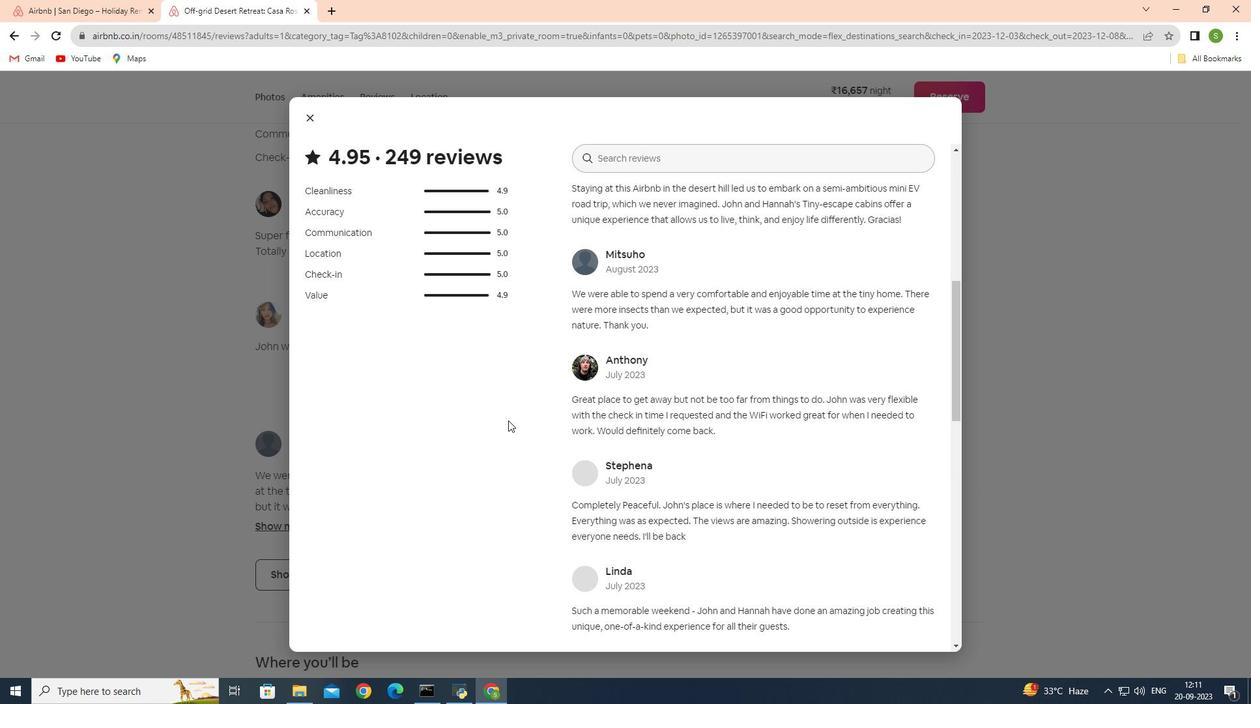 
Action: Mouse scrolled (508, 419) with delta (0, 0)
Screenshot: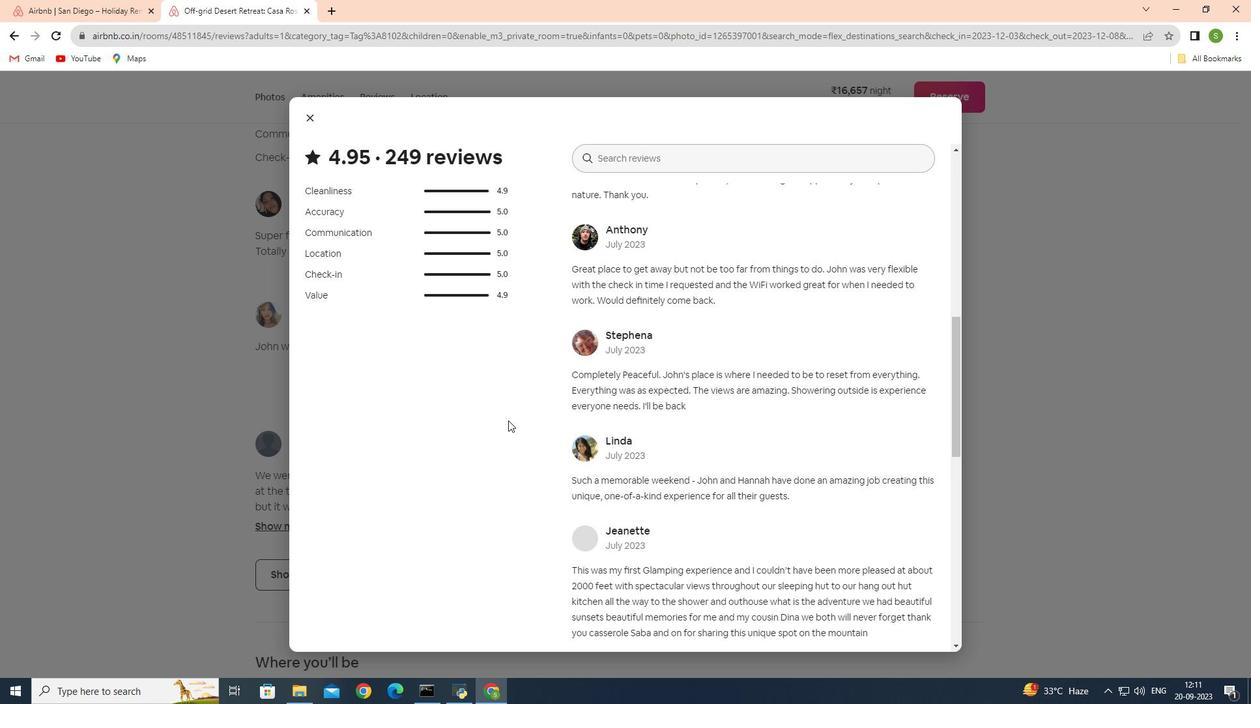 
Action: Mouse scrolled (508, 419) with delta (0, 0)
Screenshot: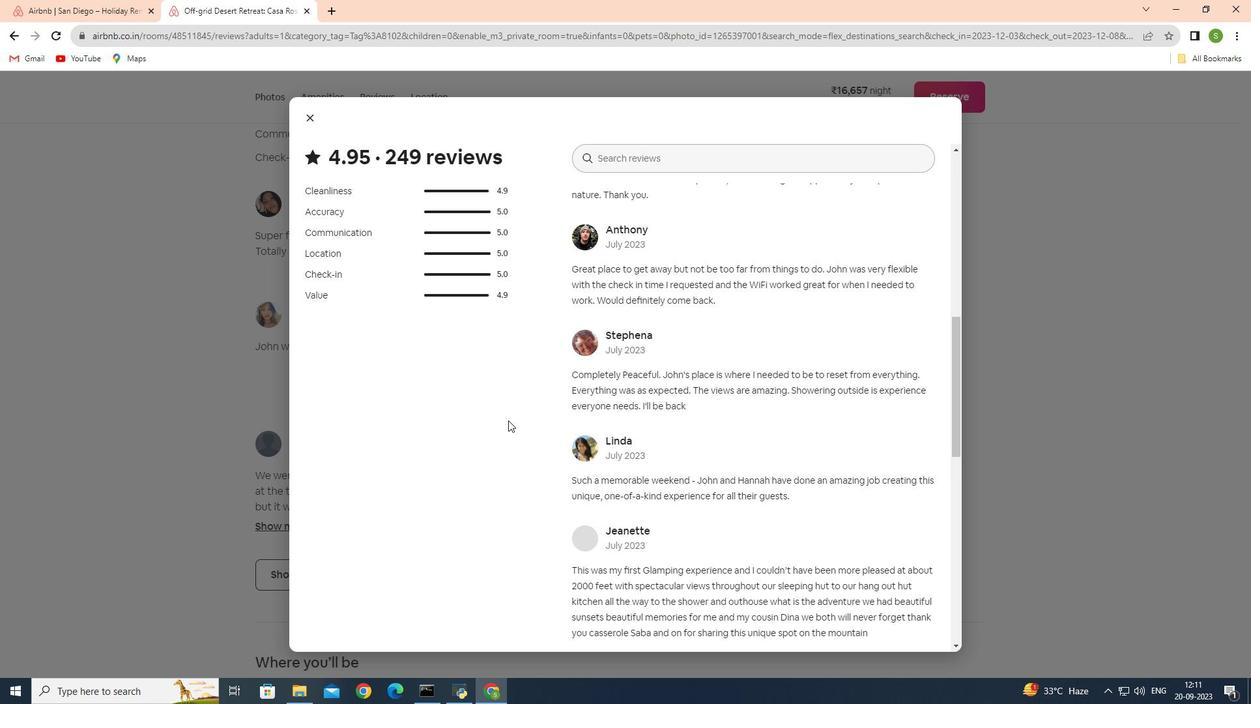 
Action: Mouse scrolled (508, 419) with delta (0, 0)
Screenshot: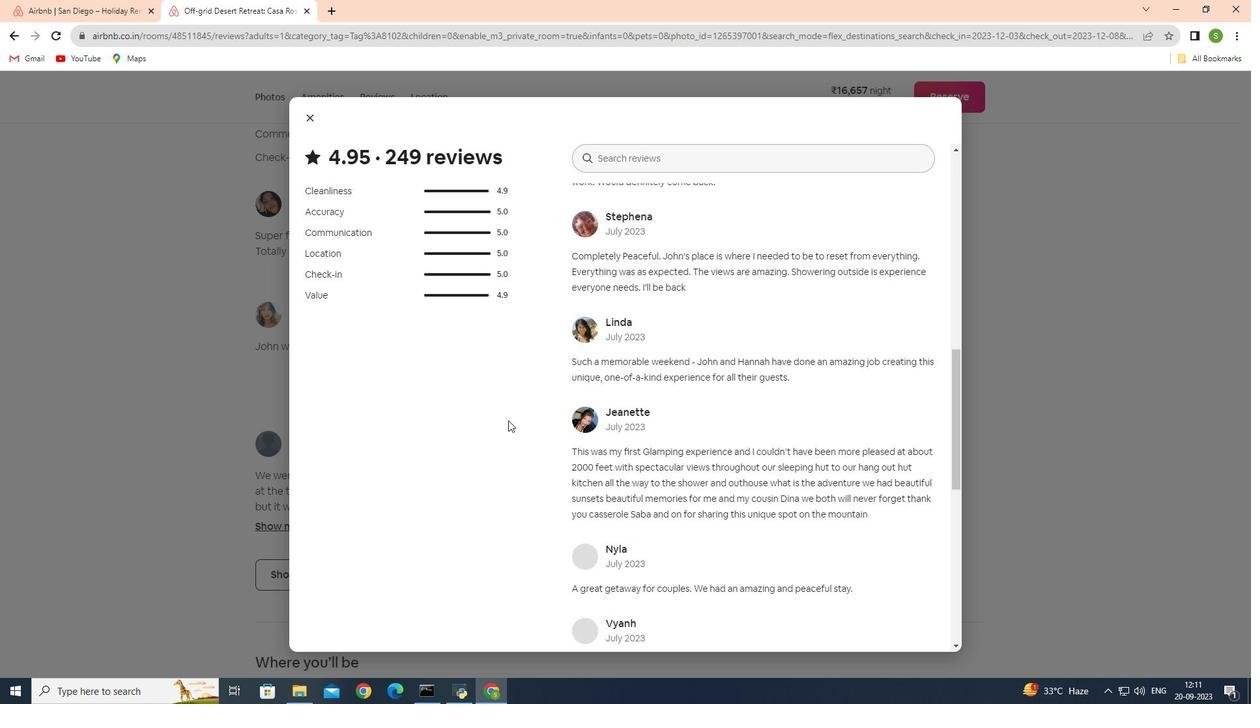 
Action: Mouse scrolled (508, 419) with delta (0, 0)
Screenshot: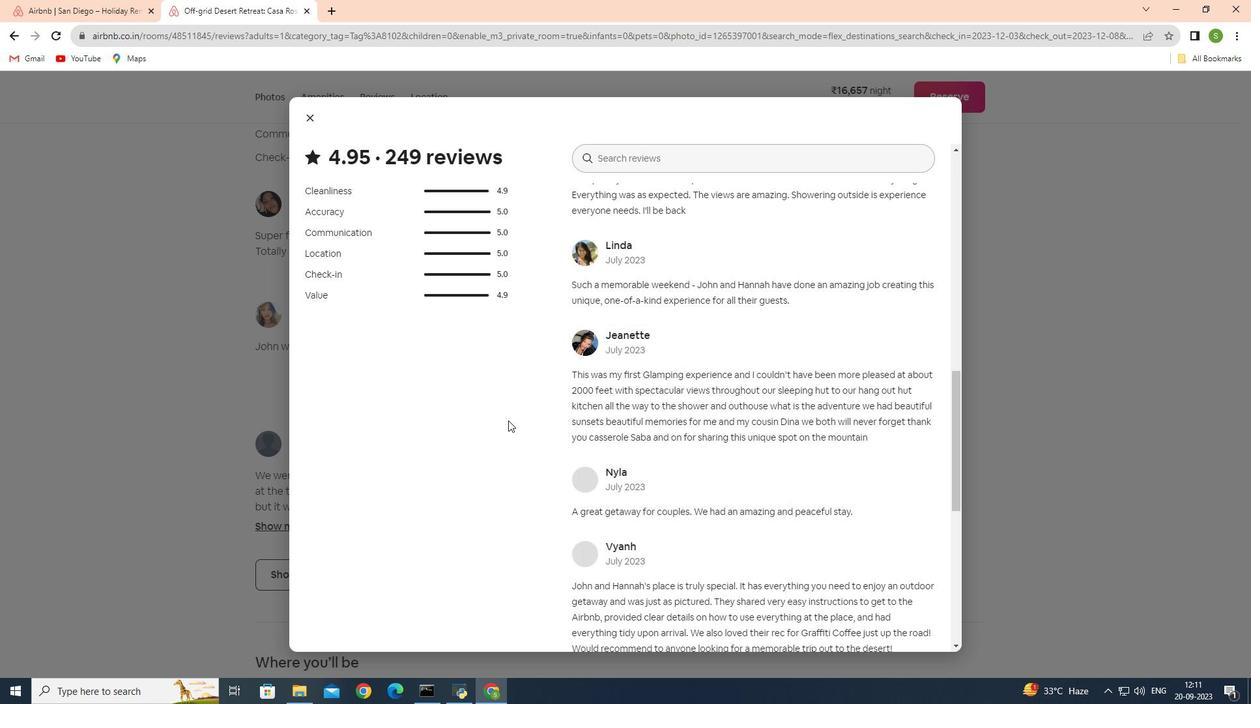
Action: Mouse scrolled (508, 419) with delta (0, 0)
Screenshot: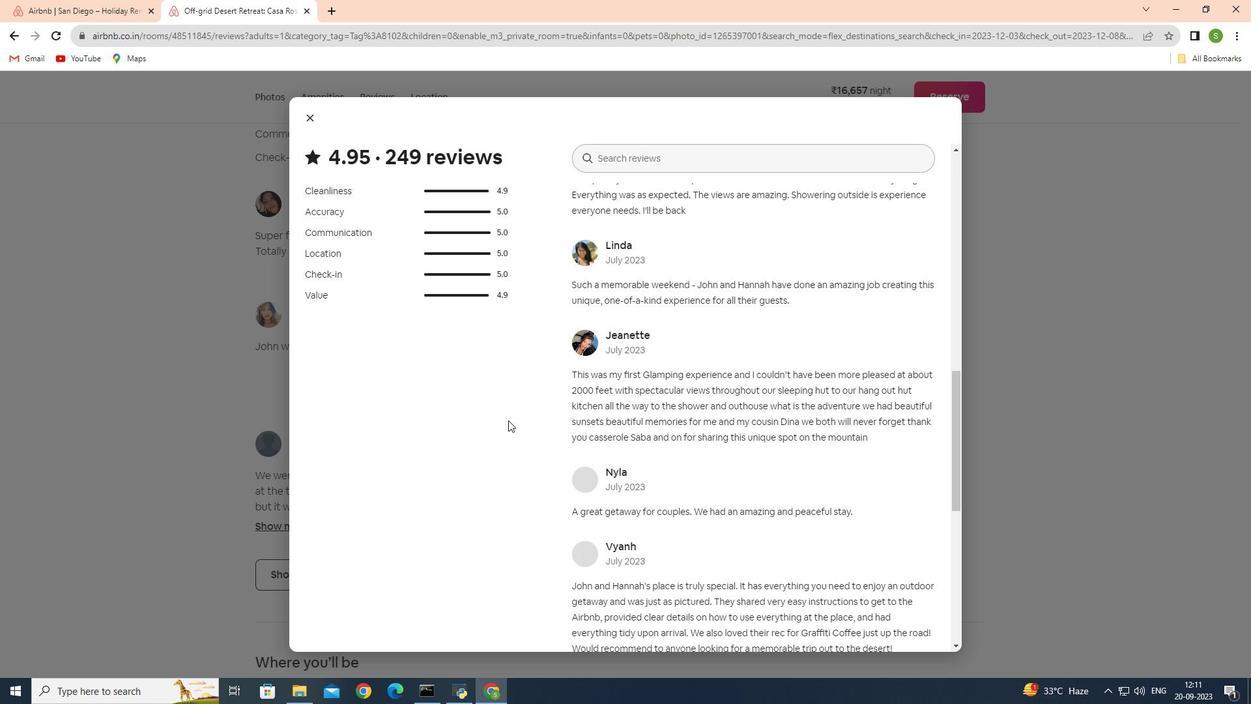 
Action: Mouse scrolled (508, 419) with delta (0, 0)
Screenshot: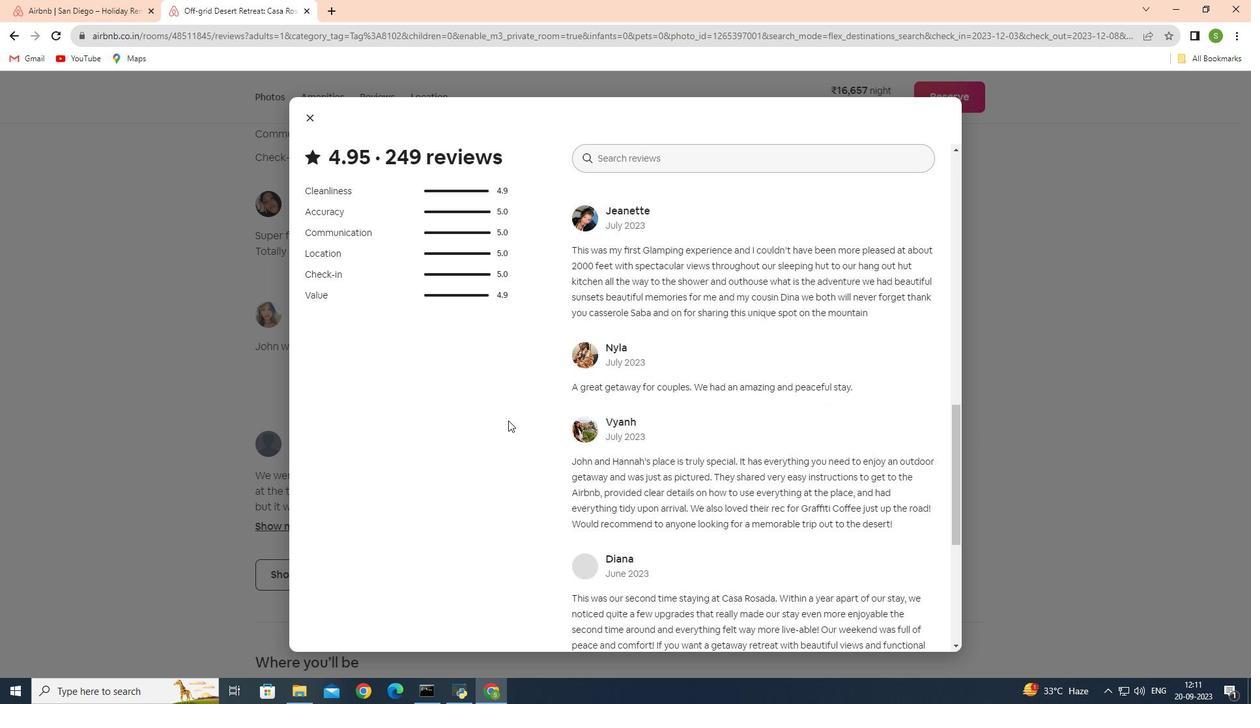 
Action: Mouse scrolled (508, 419) with delta (0, 0)
Screenshot: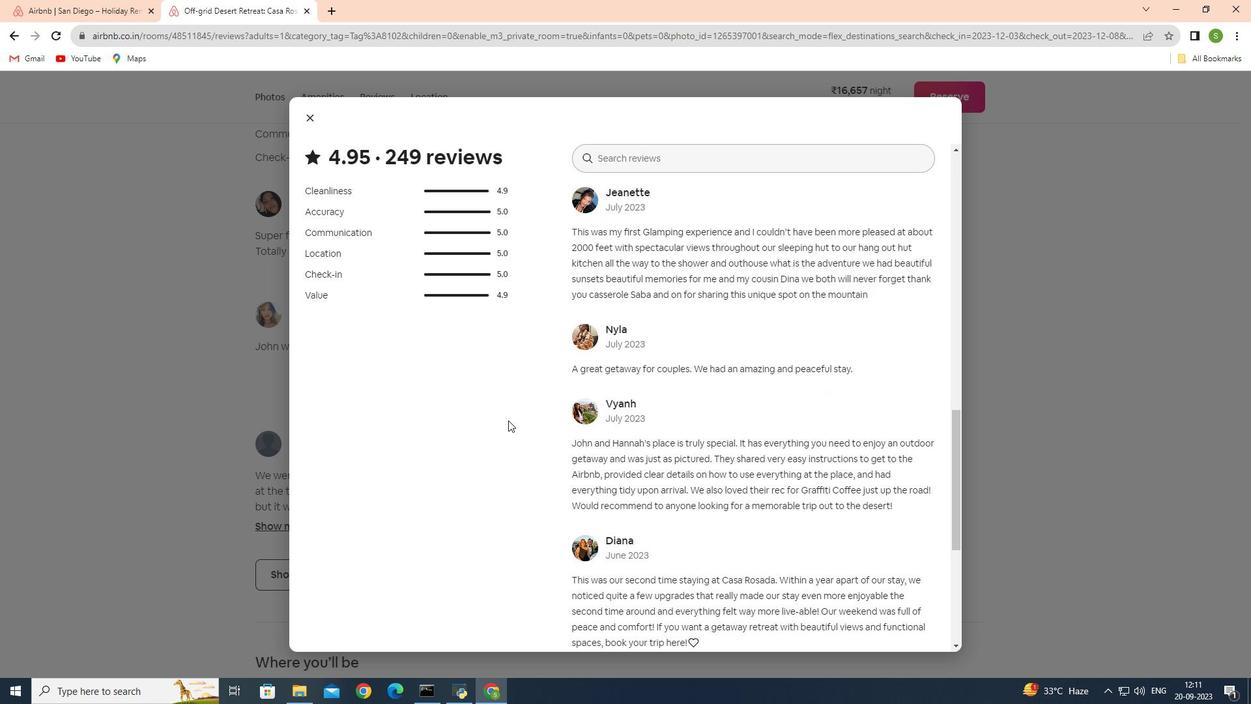 
Action: Mouse scrolled (508, 419) with delta (0, 0)
Screenshot: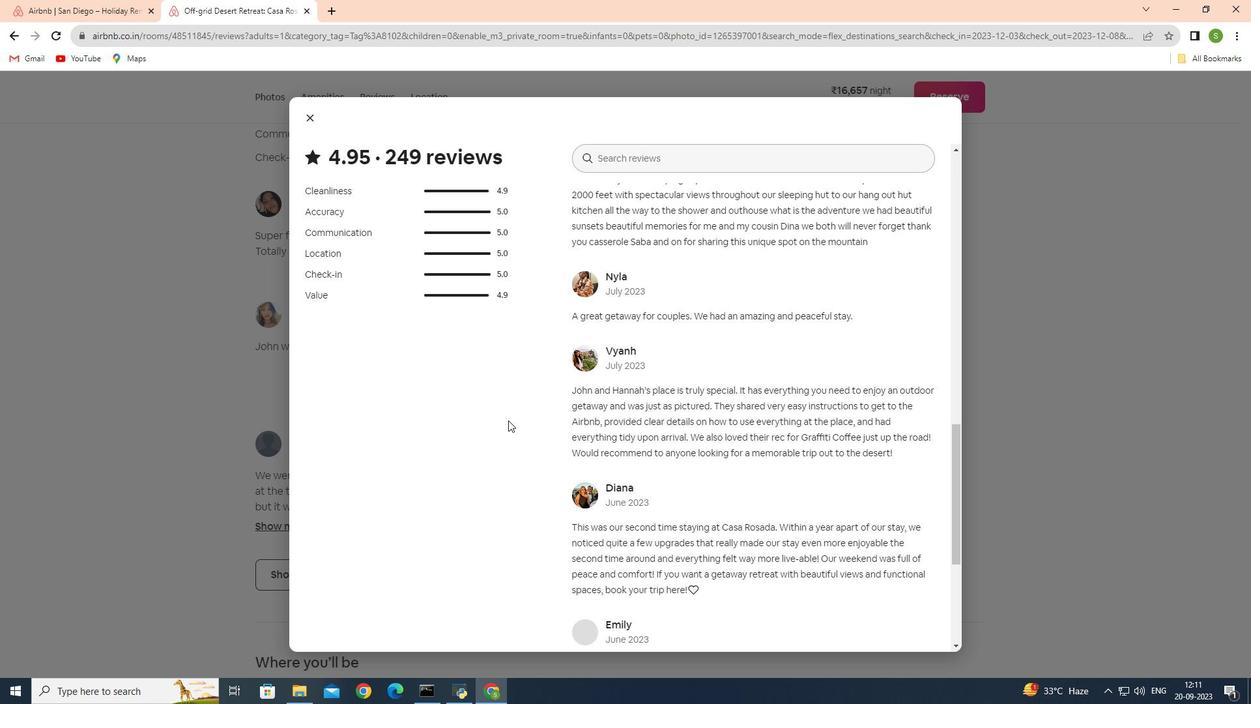 
Action: Mouse scrolled (508, 419) with delta (0, 0)
Screenshot: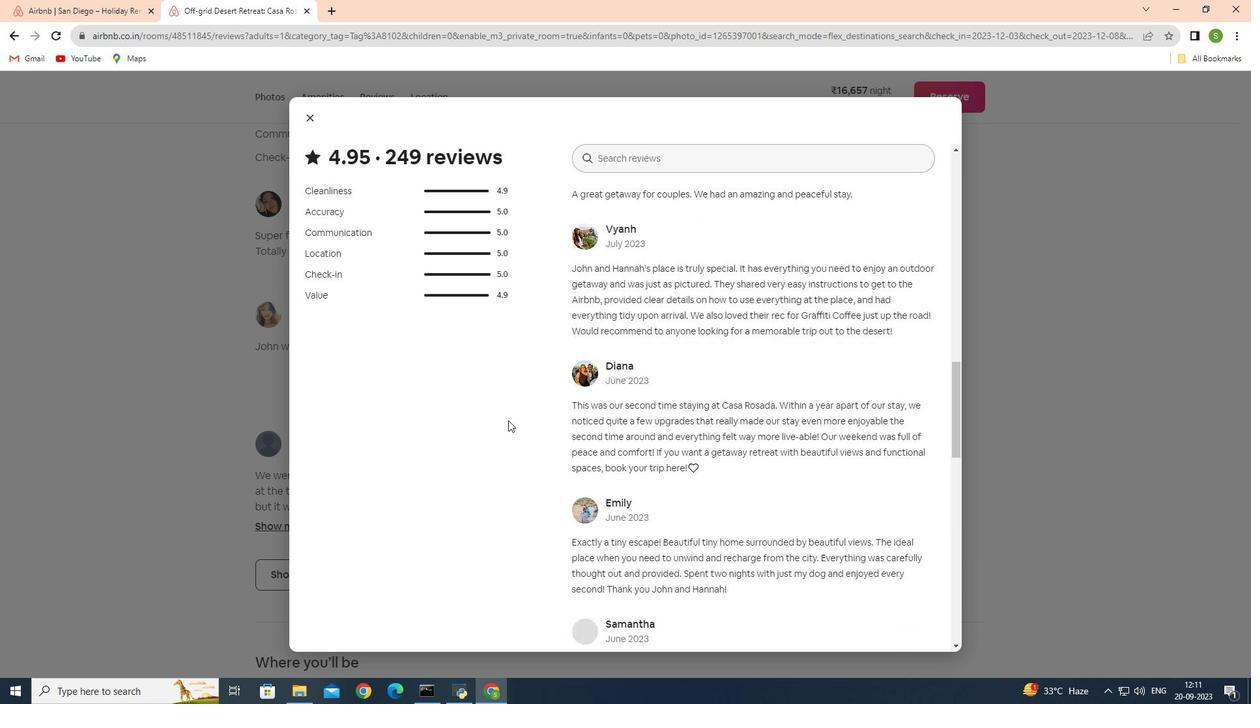 
Action: Mouse scrolled (508, 419) with delta (0, 0)
Screenshot: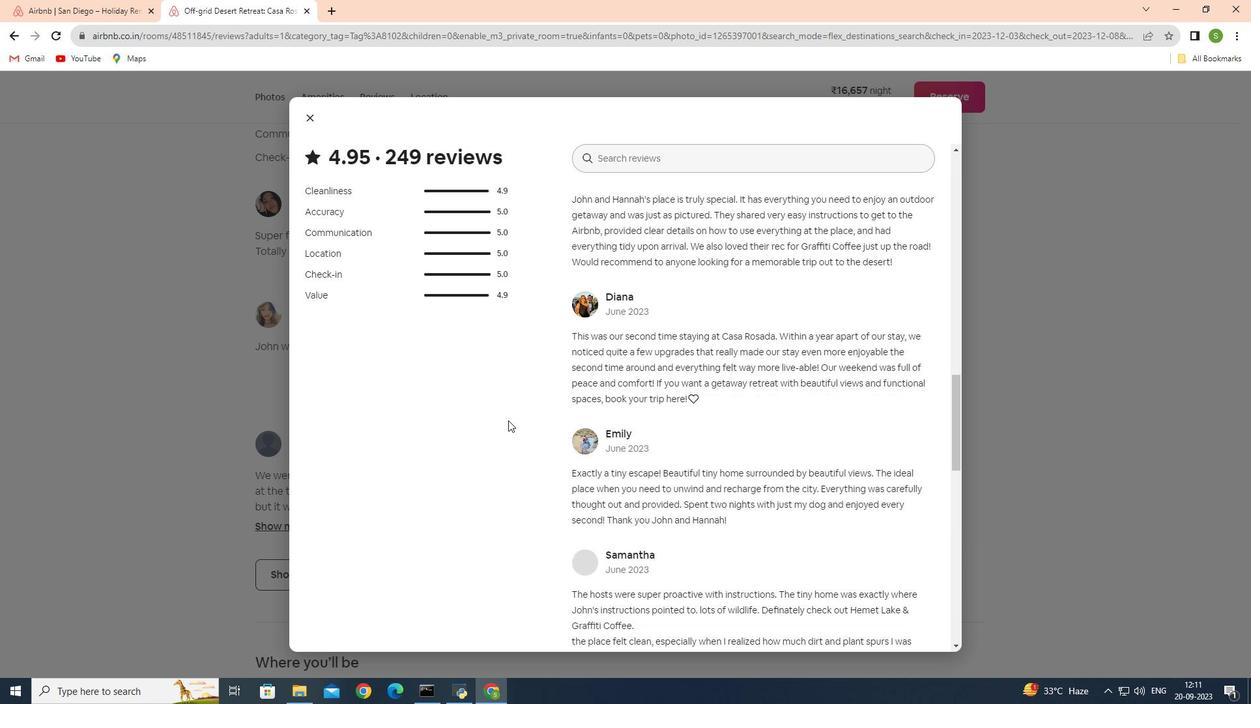 
Action: Mouse scrolled (508, 419) with delta (0, 0)
Screenshot: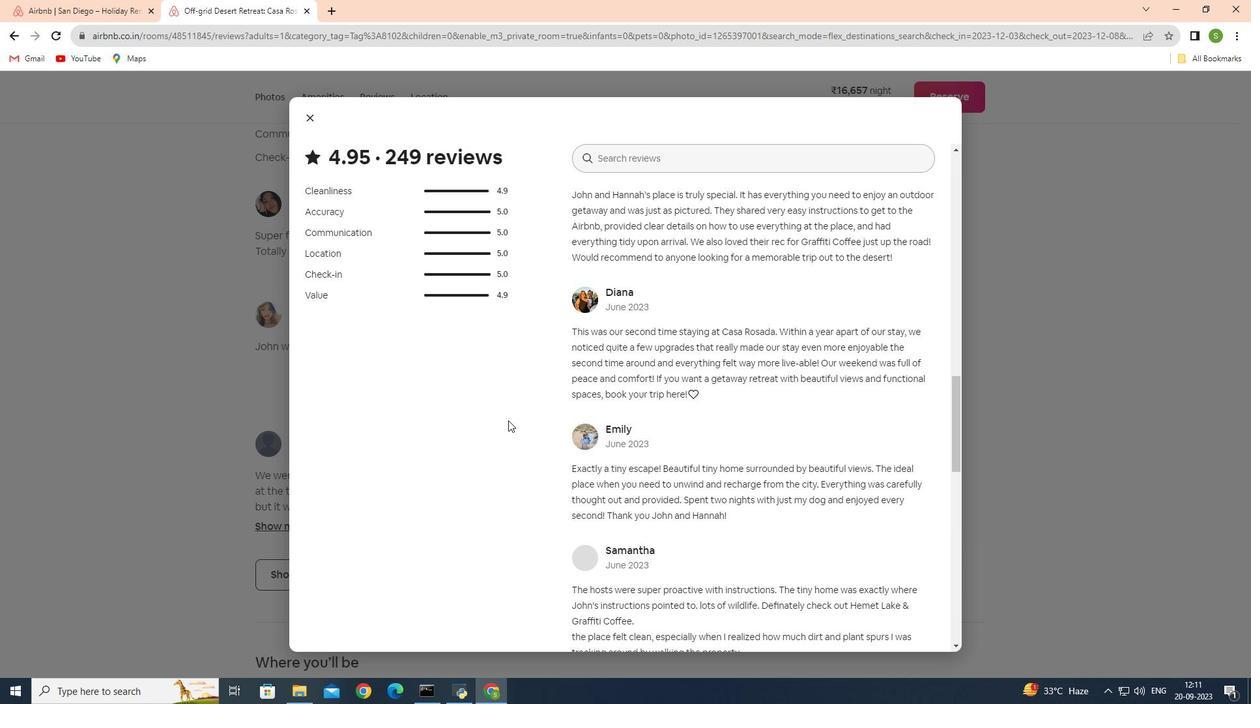 
Action: Mouse scrolled (508, 419) with delta (0, 0)
Screenshot: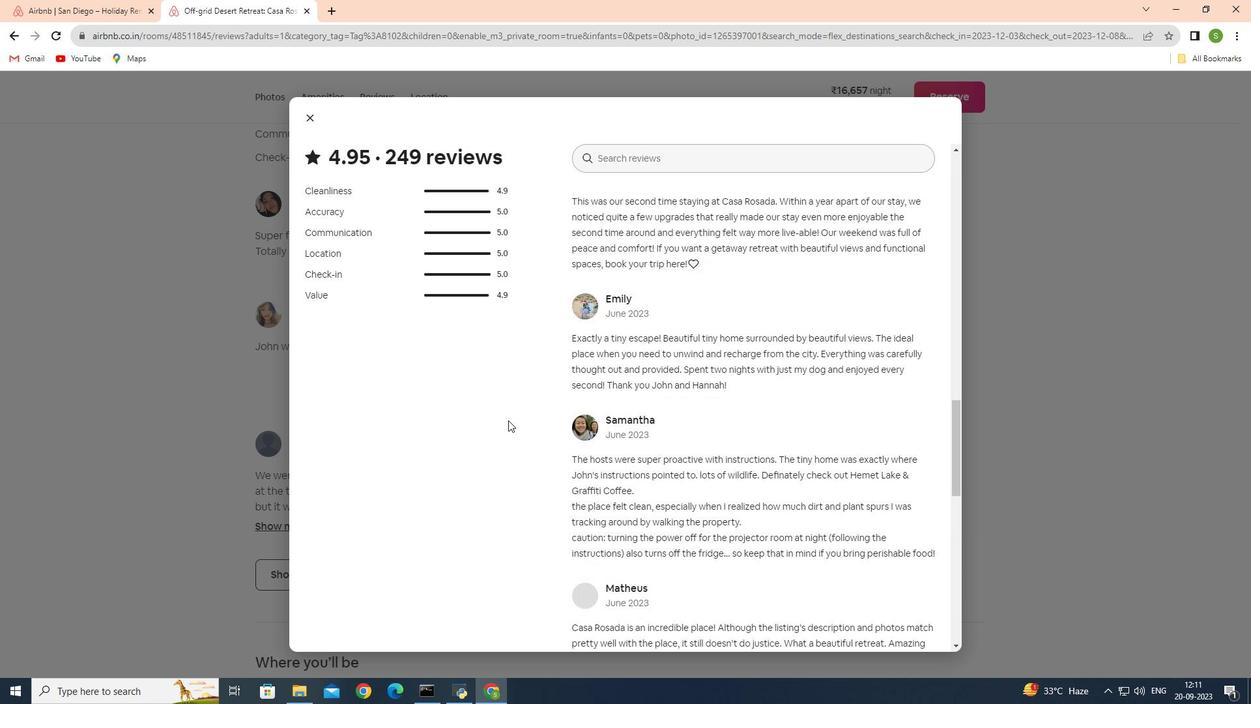 
Action: Mouse scrolled (508, 419) with delta (0, 0)
Screenshot: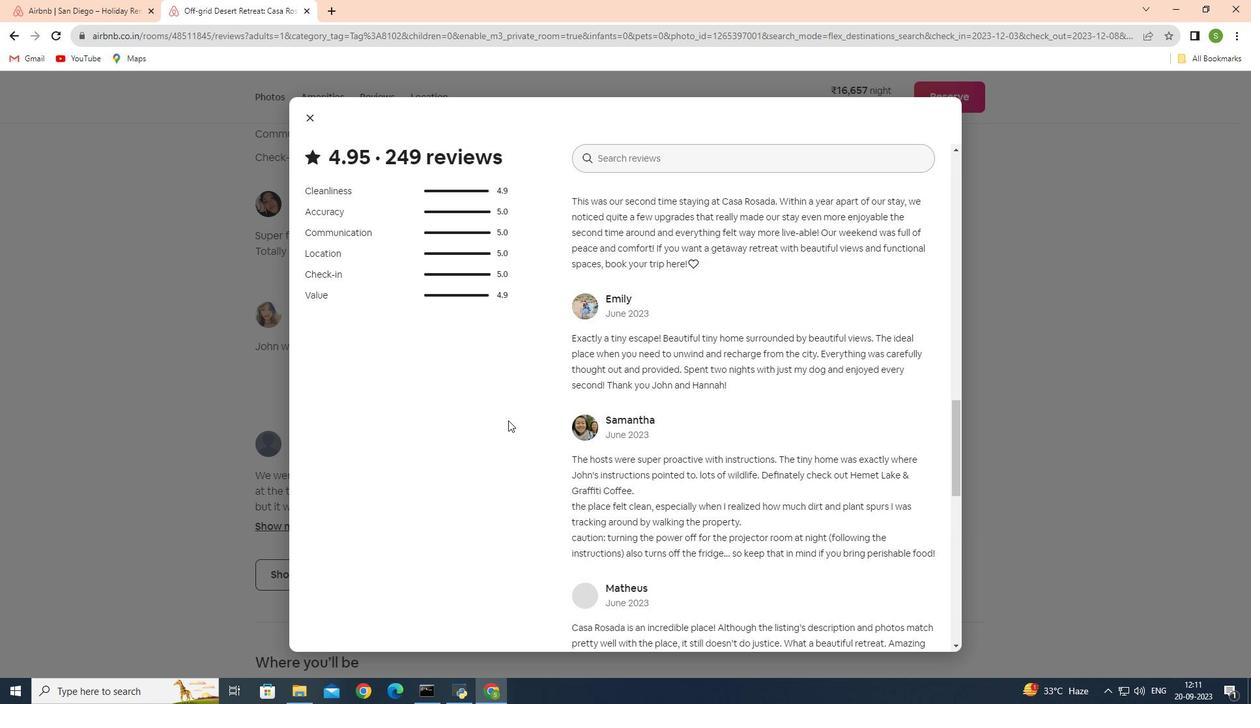 
Action: Mouse scrolled (508, 419) with delta (0, 0)
Screenshot: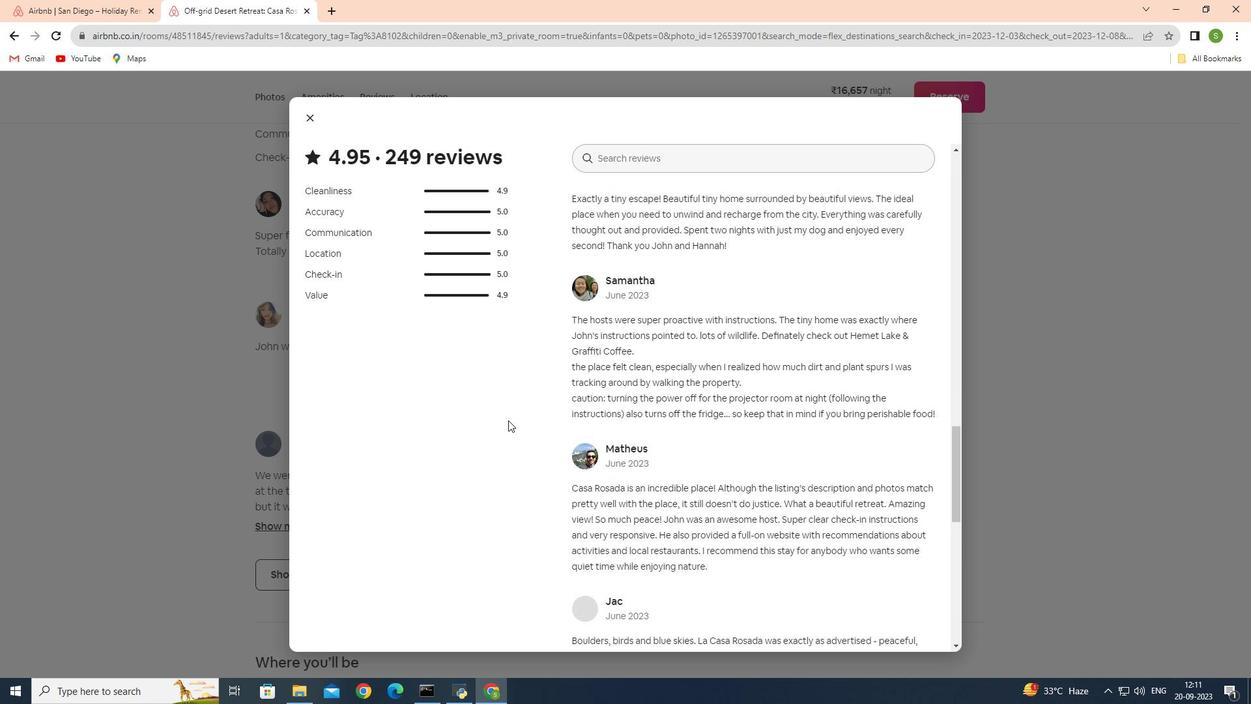 
Action: Mouse scrolled (508, 419) with delta (0, 0)
Screenshot: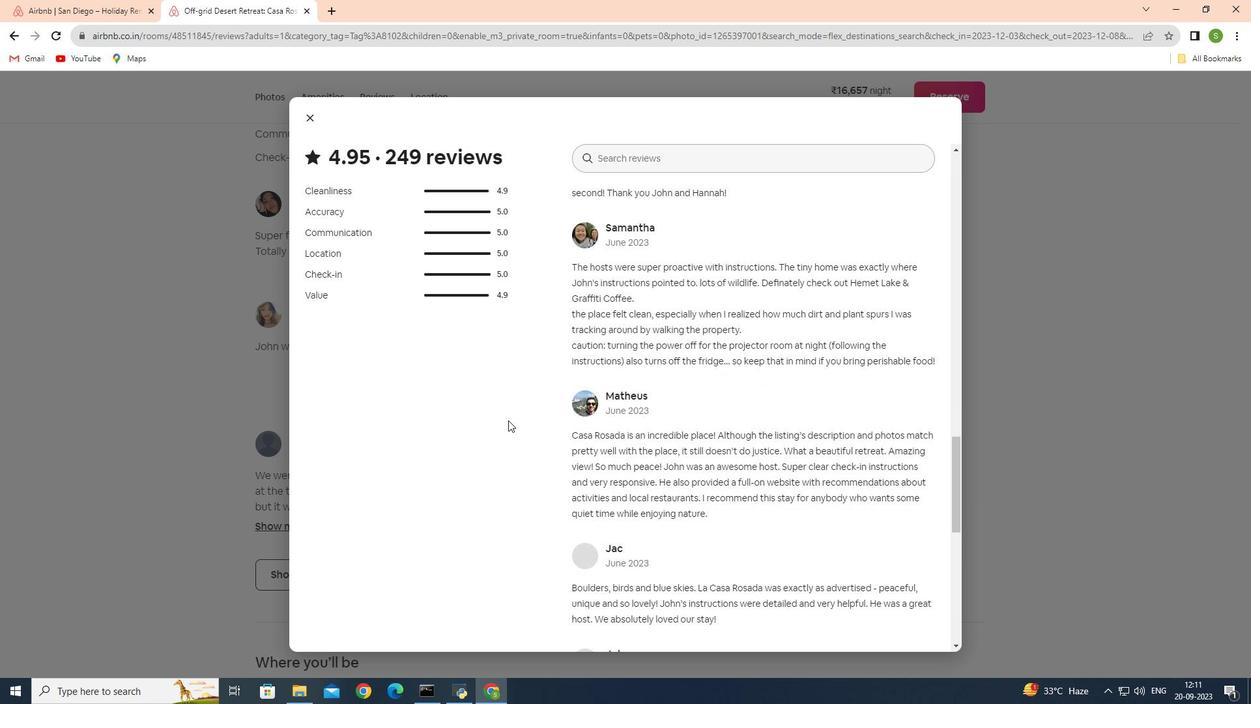 
Action: Mouse scrolled (508, 419) with delta (0, 0)
Screenshot: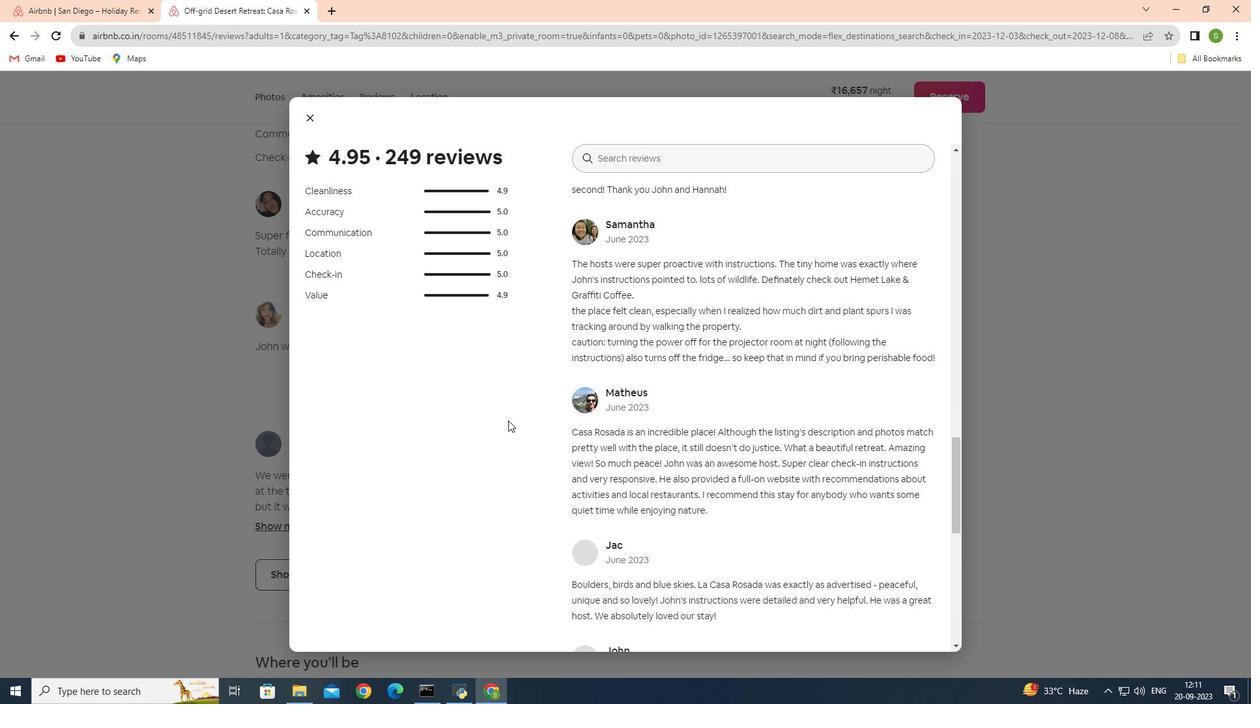 
Action: Mouse scrolled (508, 419) with delta (0, 0)
Screenshot: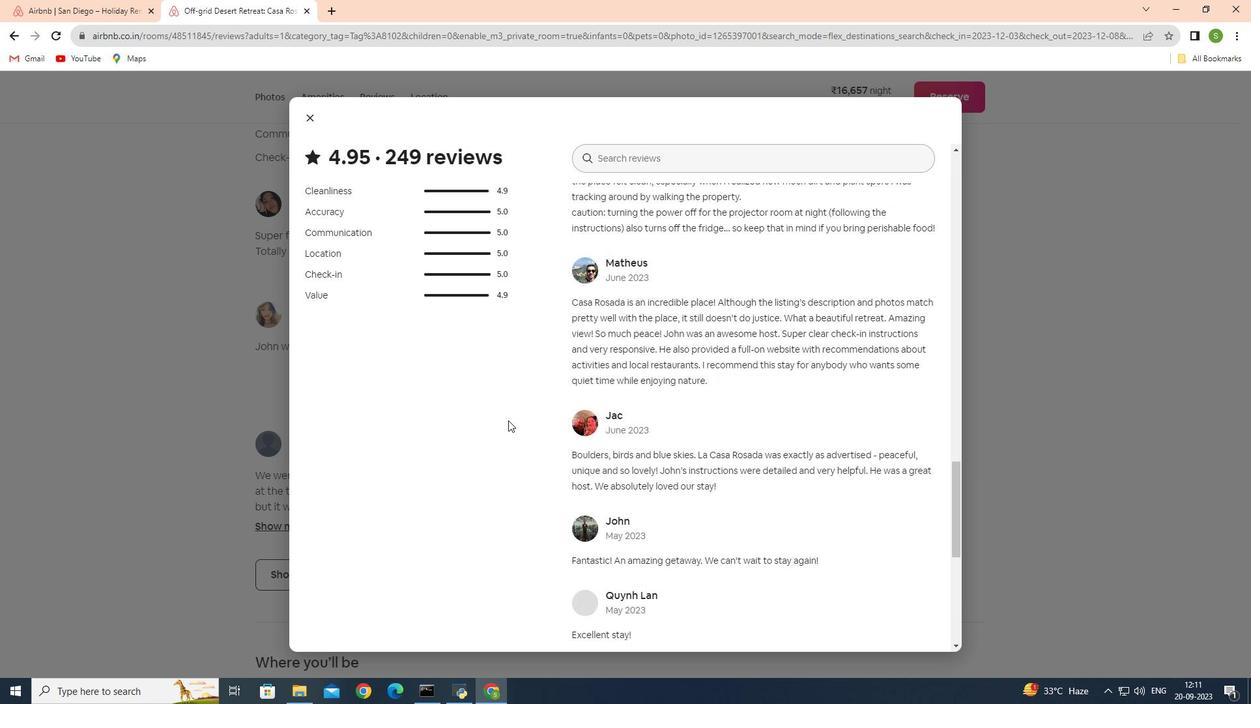 
Action: Mouse scrolled (508, 419) with delta (0, 0)
Screenshot: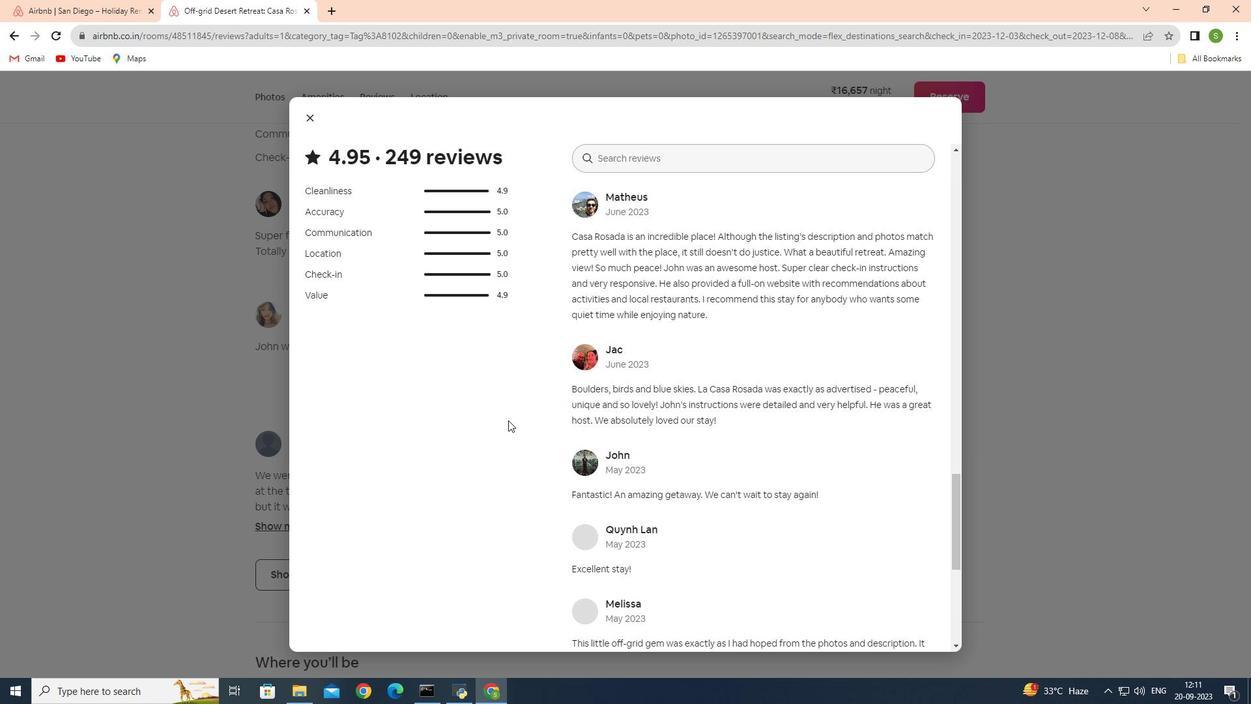 
Action: Mouse scrolled (508, 419) with delta (0, 0)
Screenshot: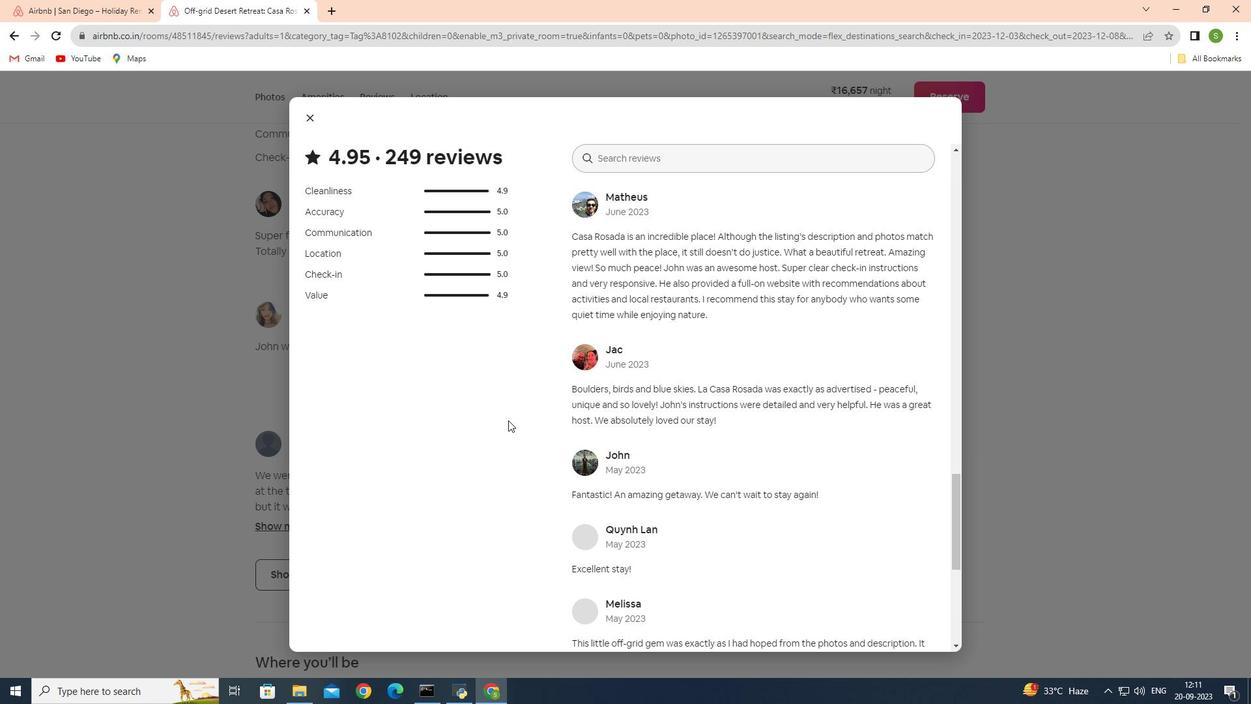 
Action: Mouse scrolled (508, 419) with delta (0, 0)
Screenshot: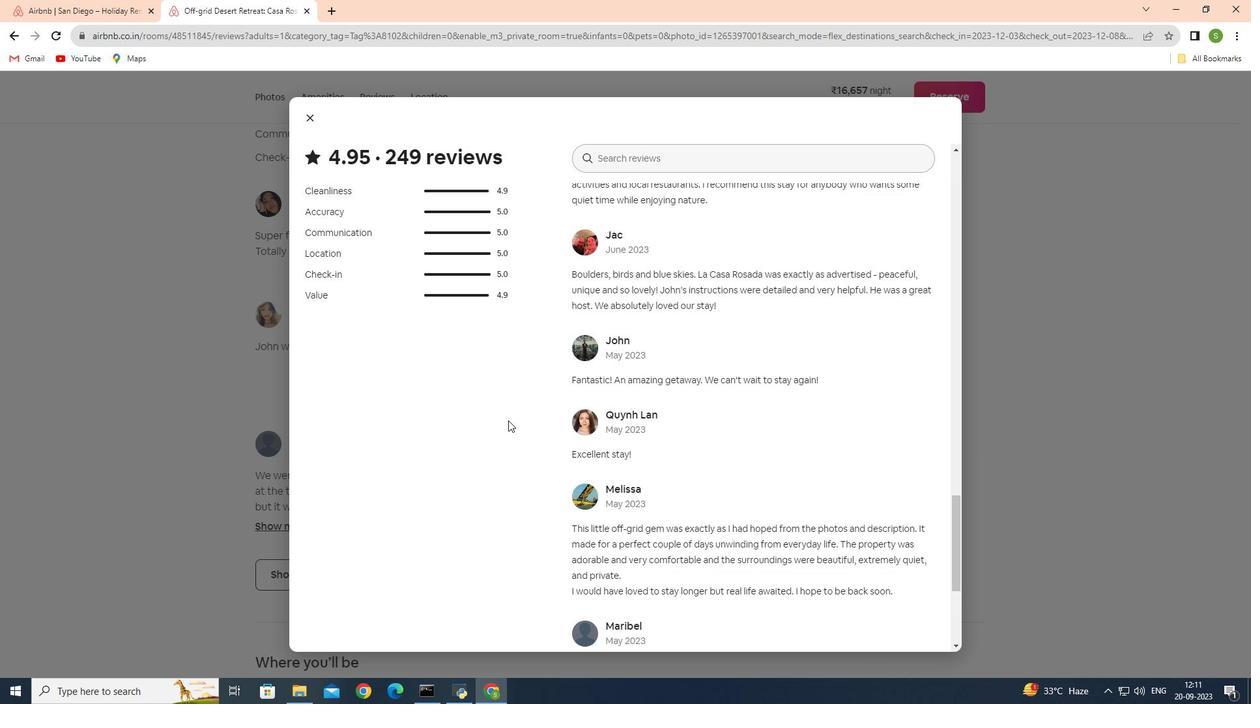 
Action: Mouse scrolled (508, 419) with delta (0, 0)
Screenshot: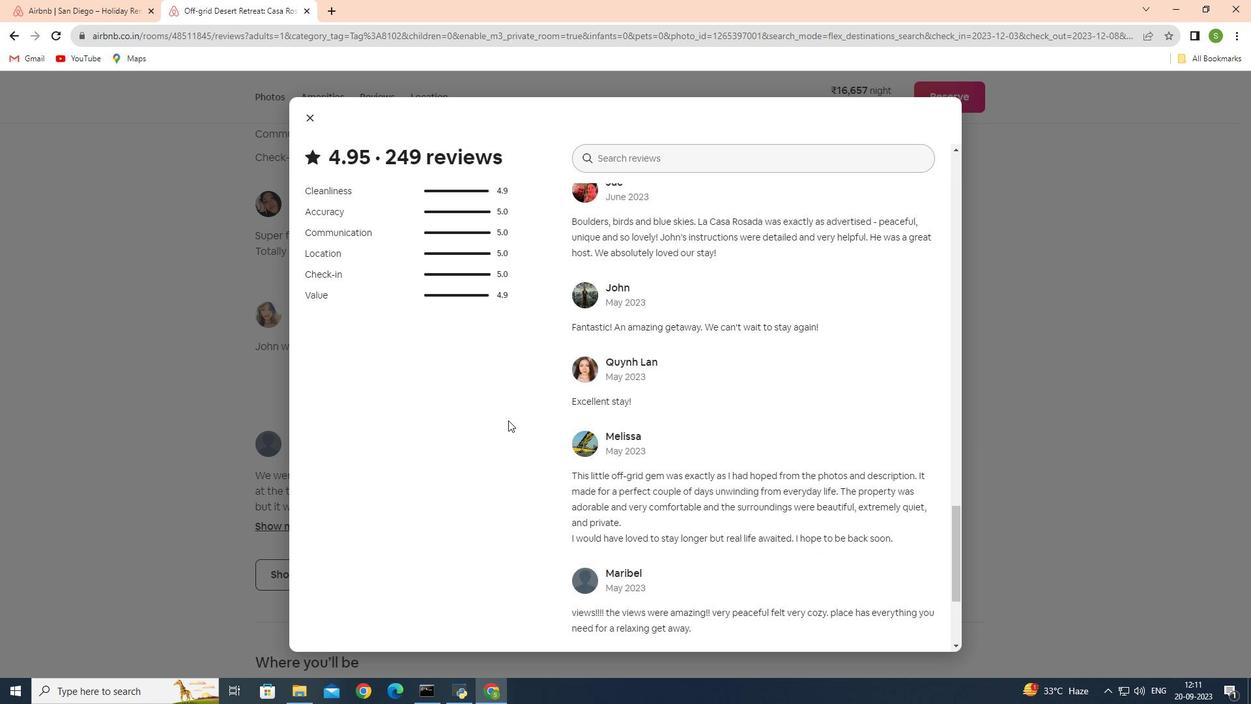 
Action: Mouse scrolled (508, 419) with delta (0, 0)
Screenshot: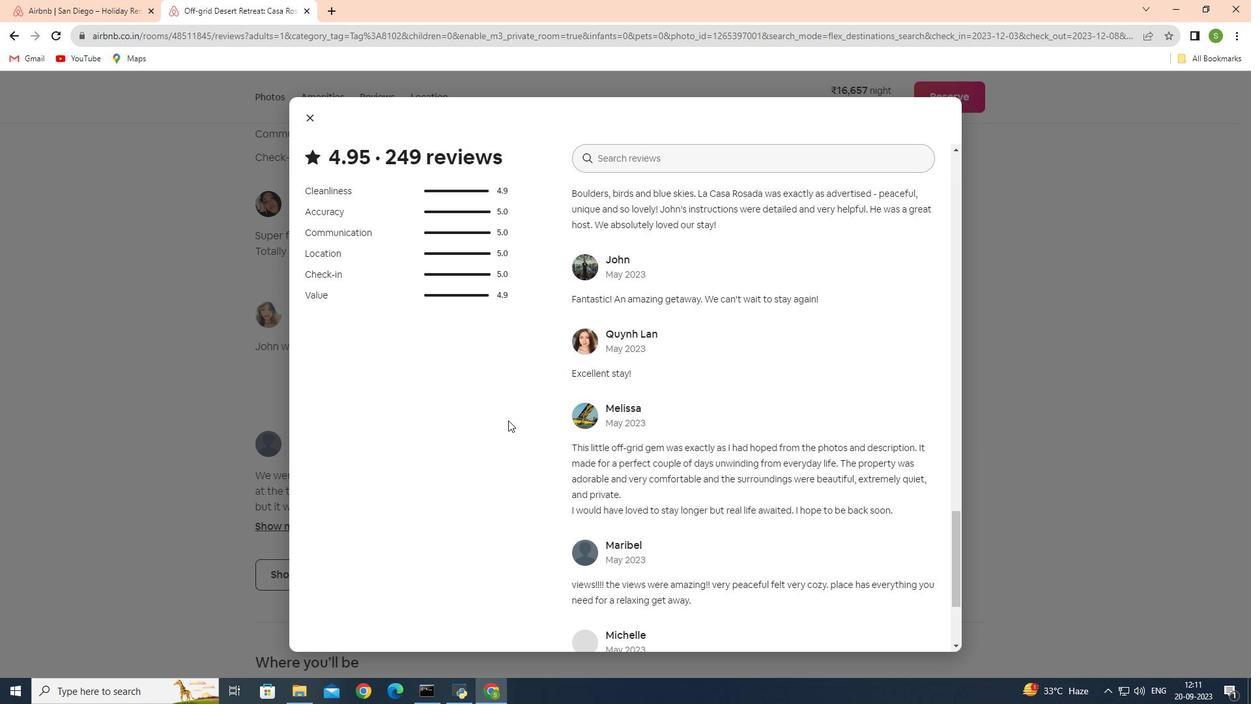 
Action: Mouse scrolled (508, 419) with delta (0, 0)
Screenshot: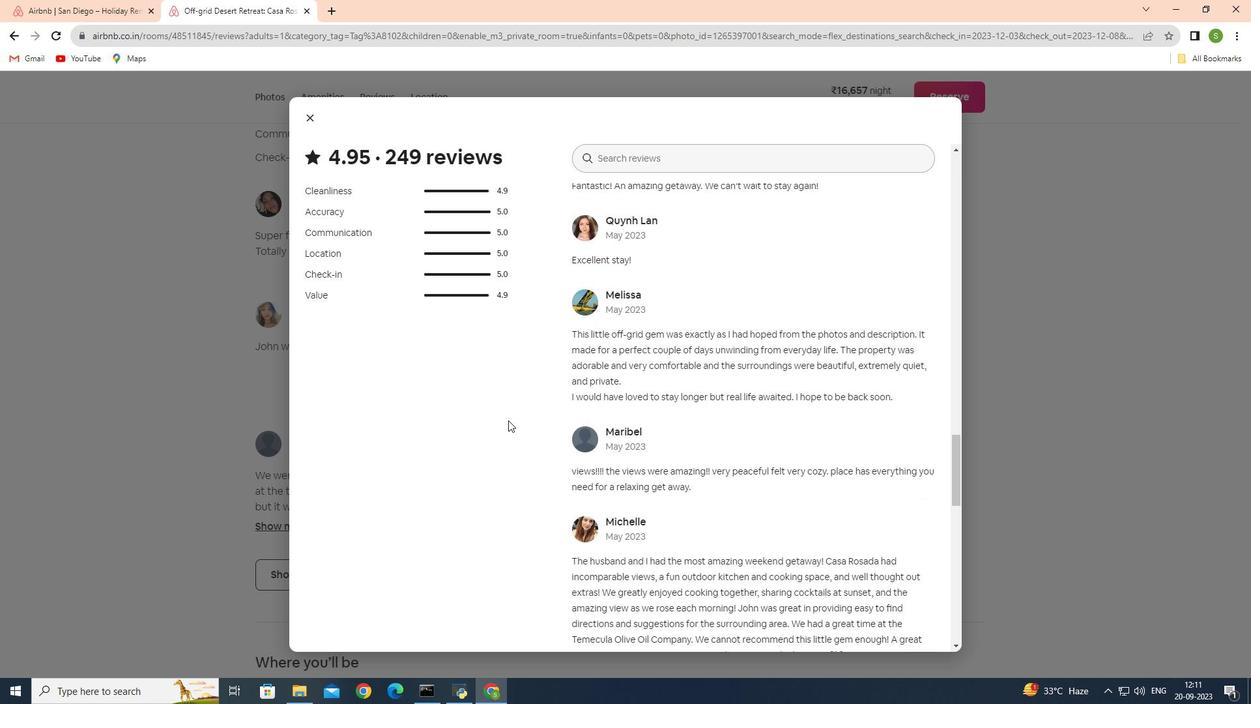 
Action: Mouse scrolled (508, 419) with delta (0, 0)
Screenshot: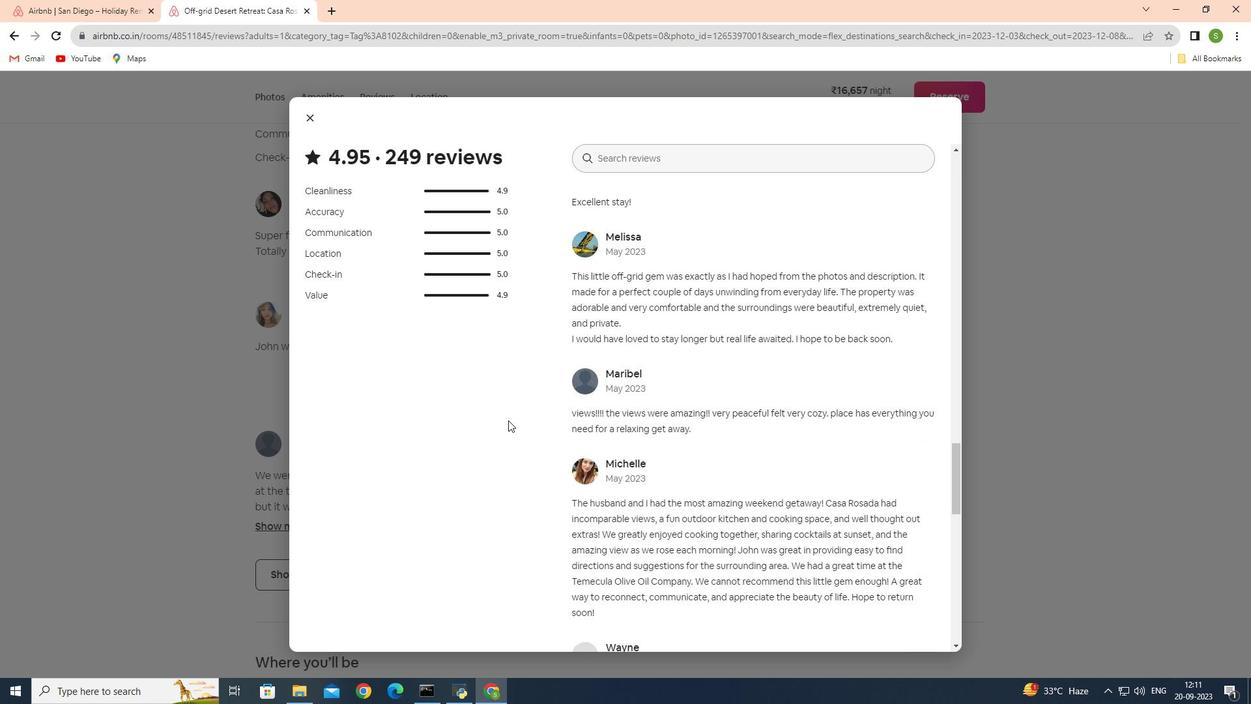 
Action: Mouse scrolled (508, 419) with delta (0, 0)
Screenshot: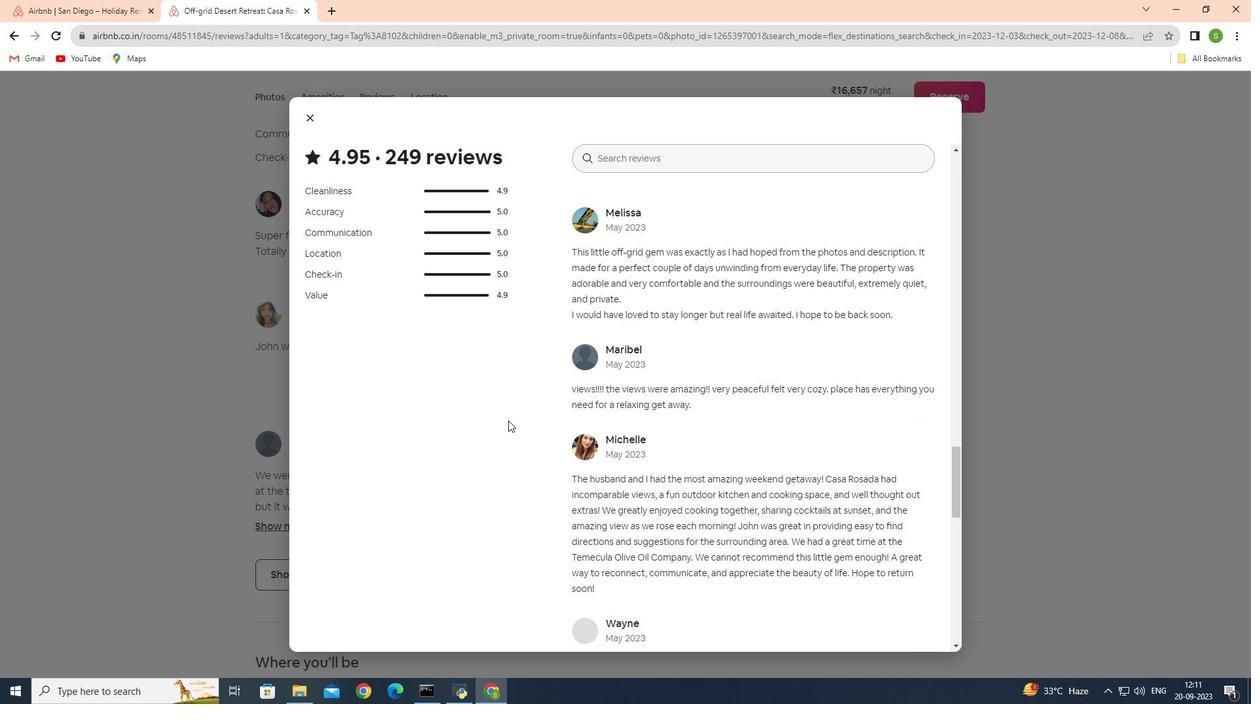 
Action: Mouse scrolled (508, 419) with delta (0, 0)
Screenshot: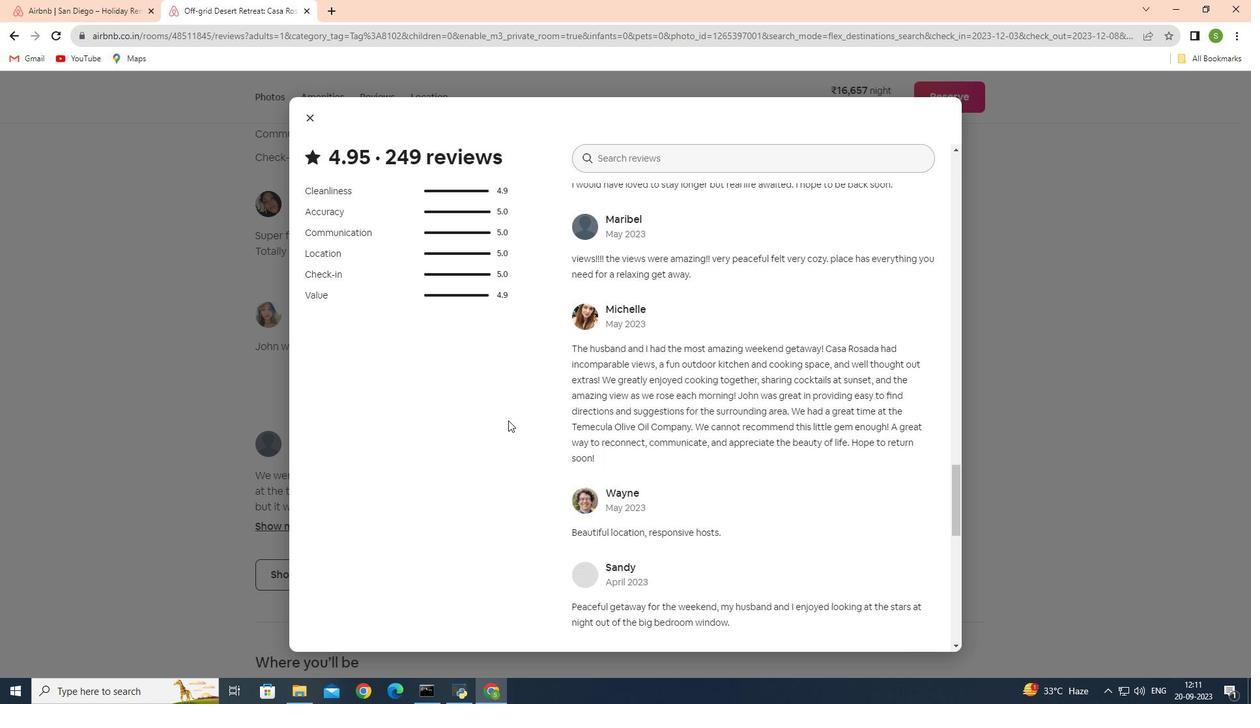 
Action: Mouse scrolled (508, 419) with delta (0, 0)
Screenshot: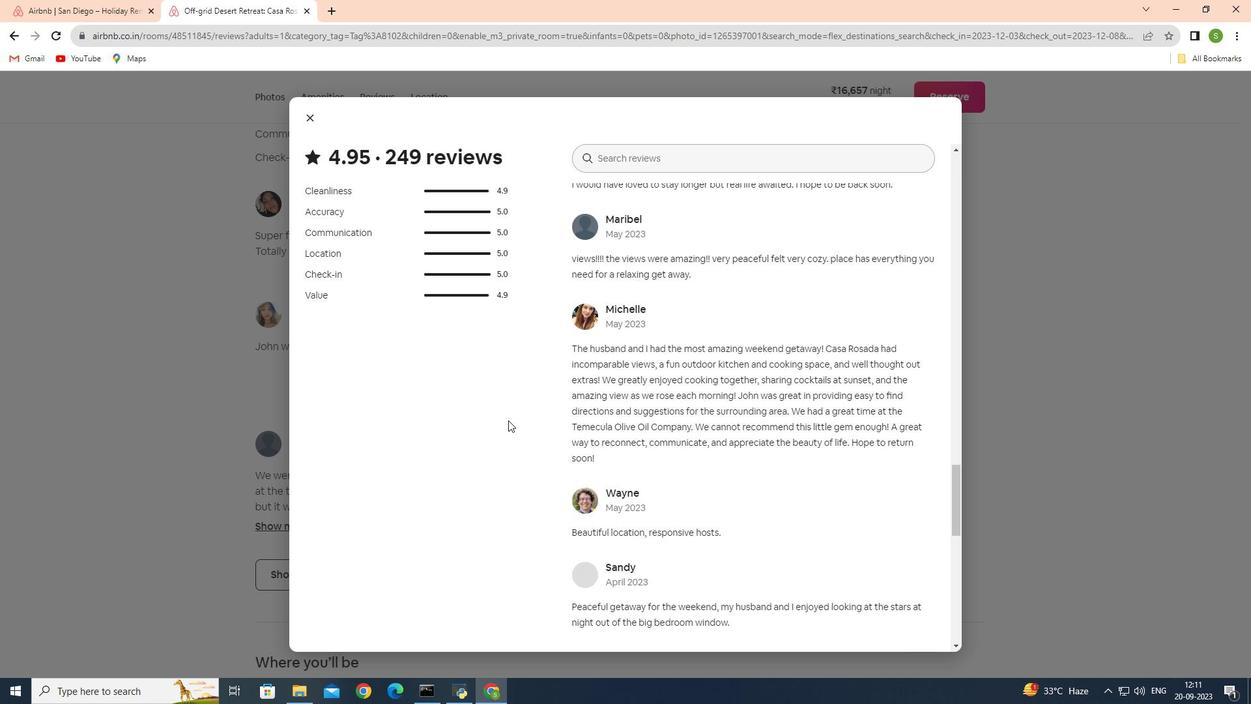 
Action: Mouse scrolled (508, 419) with delta (0, 0)
Screenshot: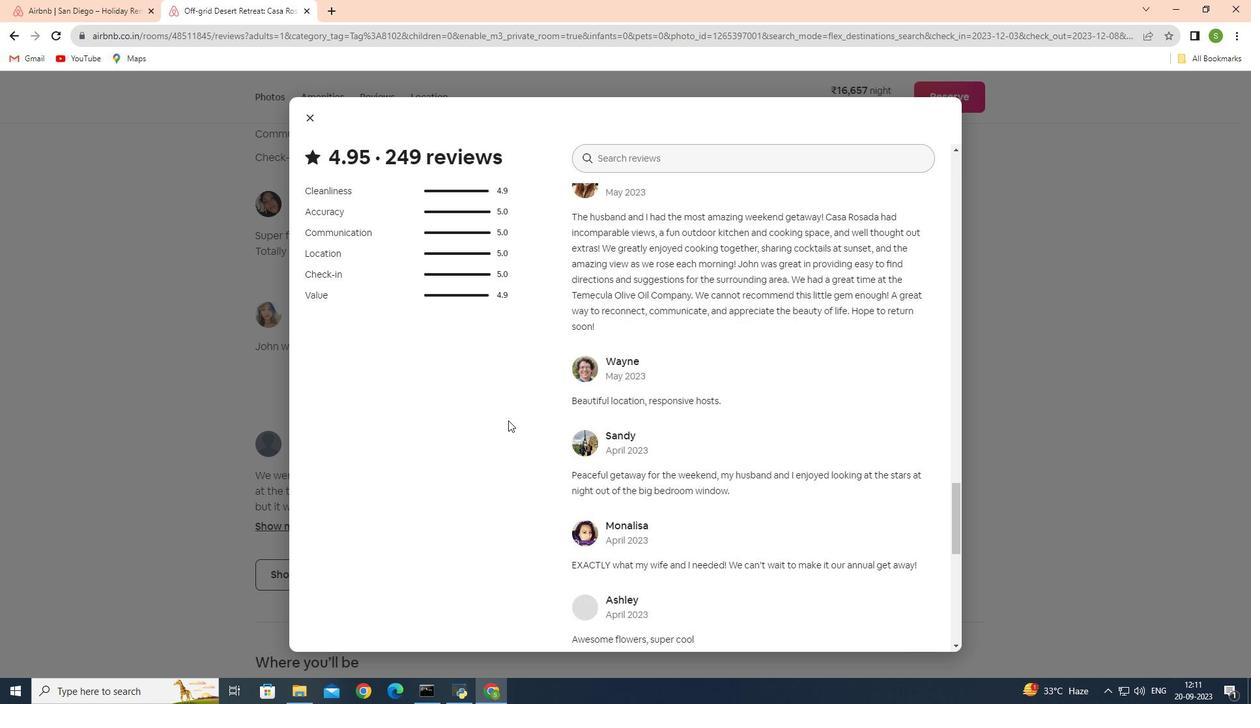 
Action: Mouse scrolled (508, 419) with delta (0, 0)
Screenshot: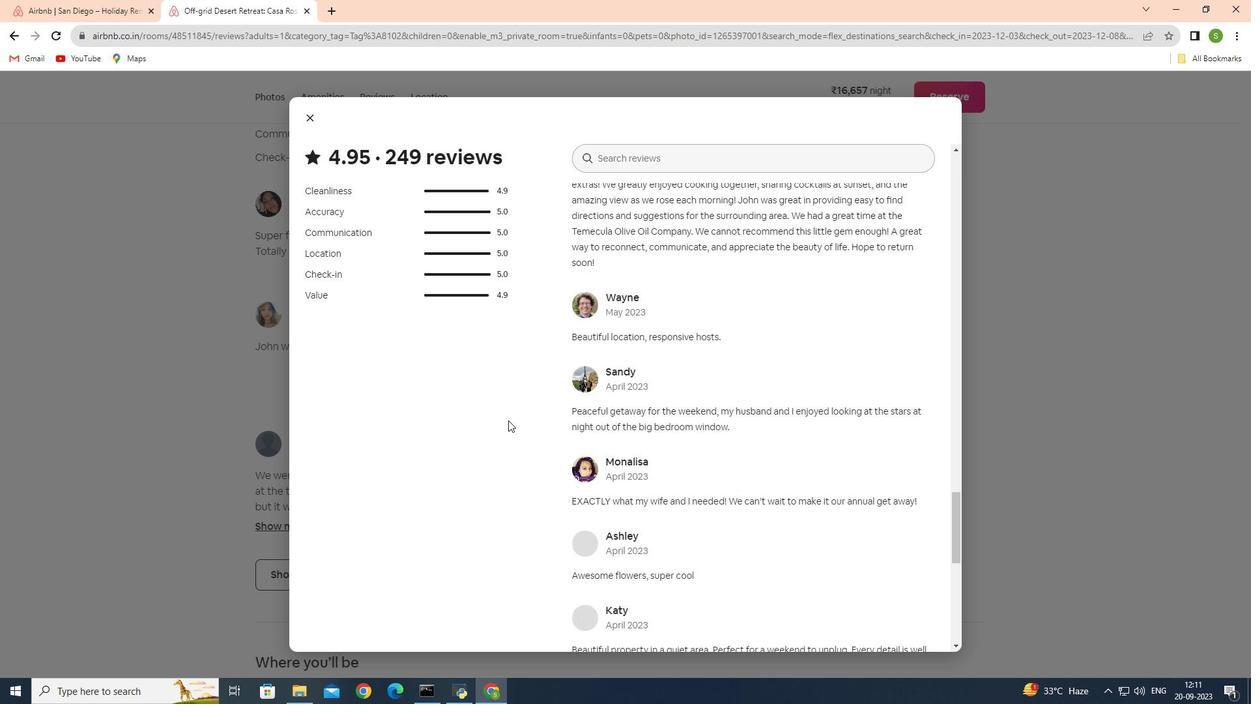 
Action: Mouse scrolled (508, 419) with delta (0, 0)
Screenshot: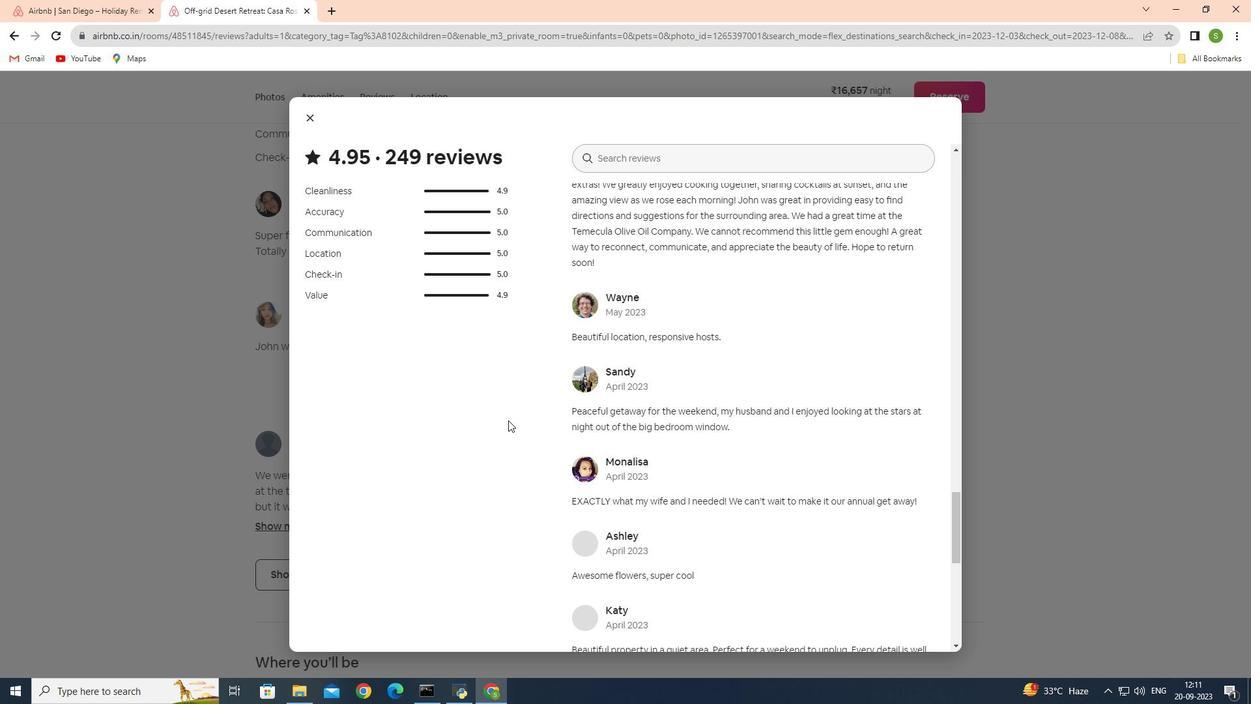 
Action: Mouse scrolled (508, 419) with delta (0, 0)
Screenshot: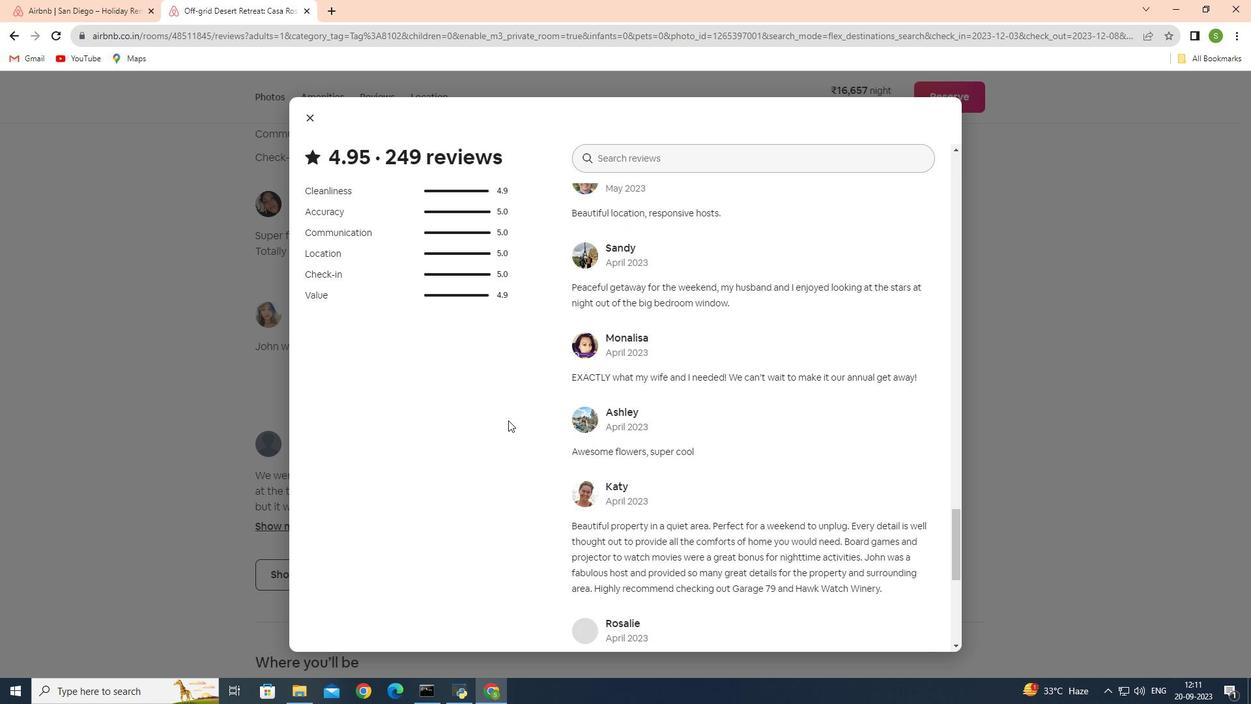 
Action: Mouse scrolled (508, 419) with delta (0, 0)
Screenshot: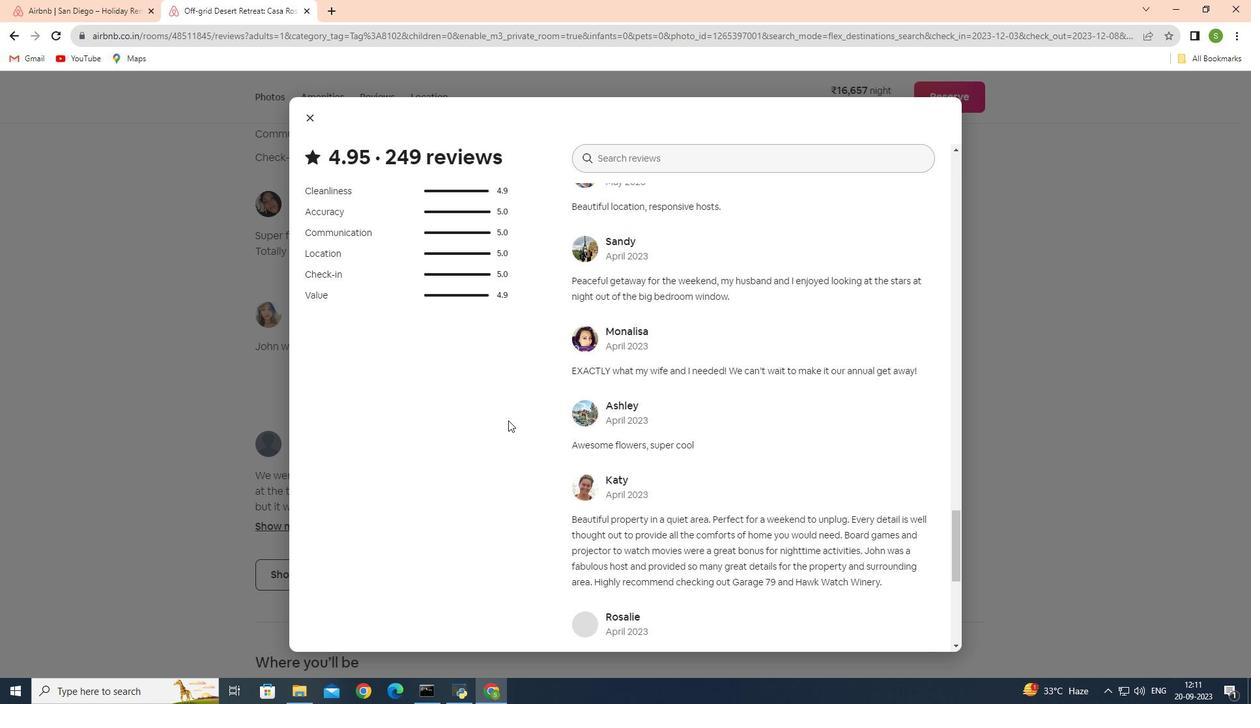 
Action: Mouse scrolled (508, 419) with delta (0, 0)
Screenshot: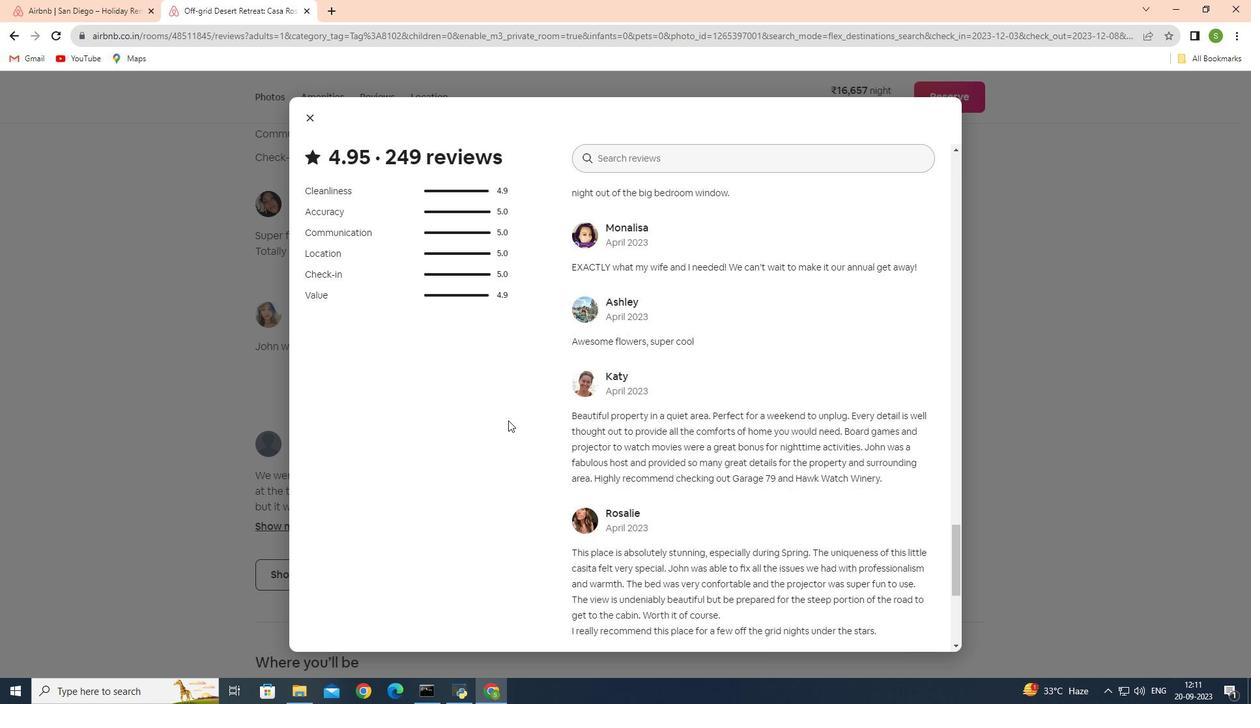 
Action: Mouse scrolled (508, 419) with delta (0, 0)
Screenshot: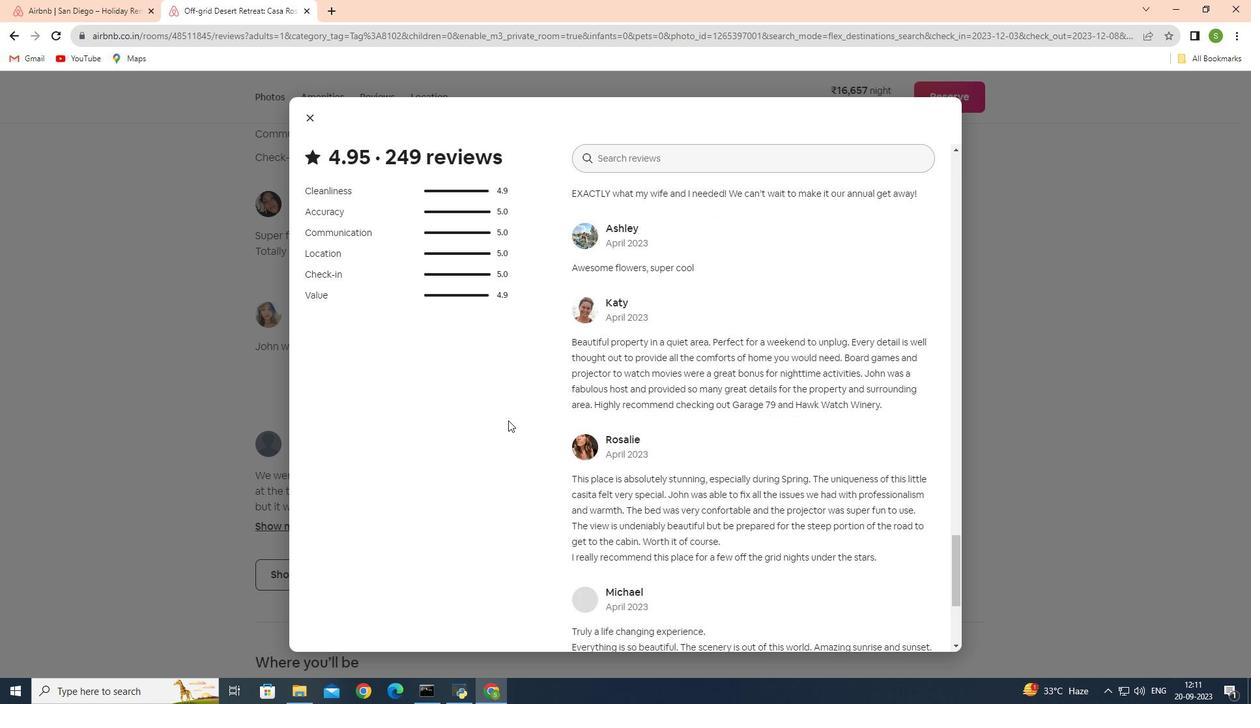 
Action: Mouse scrolled (508, 419) with delta (0, 0)
Screenshot: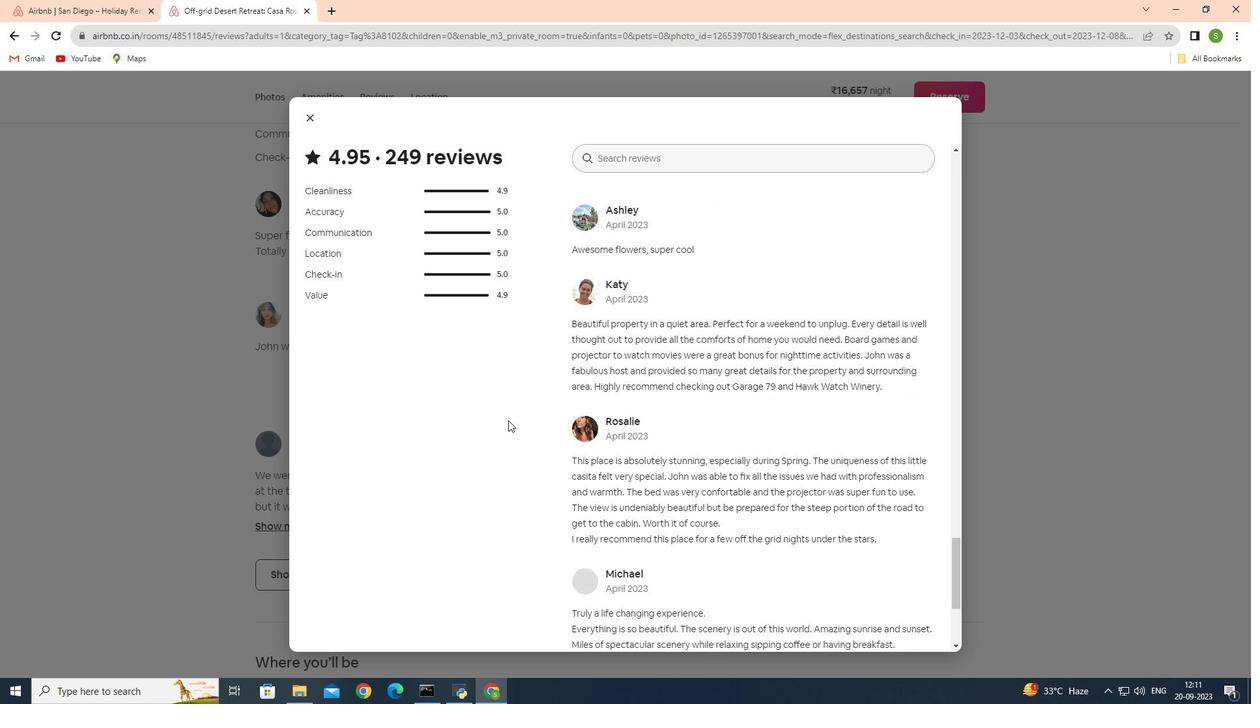 
Action: Mouse scrolled (508, 419) with delta (0, 0)
Screenshot: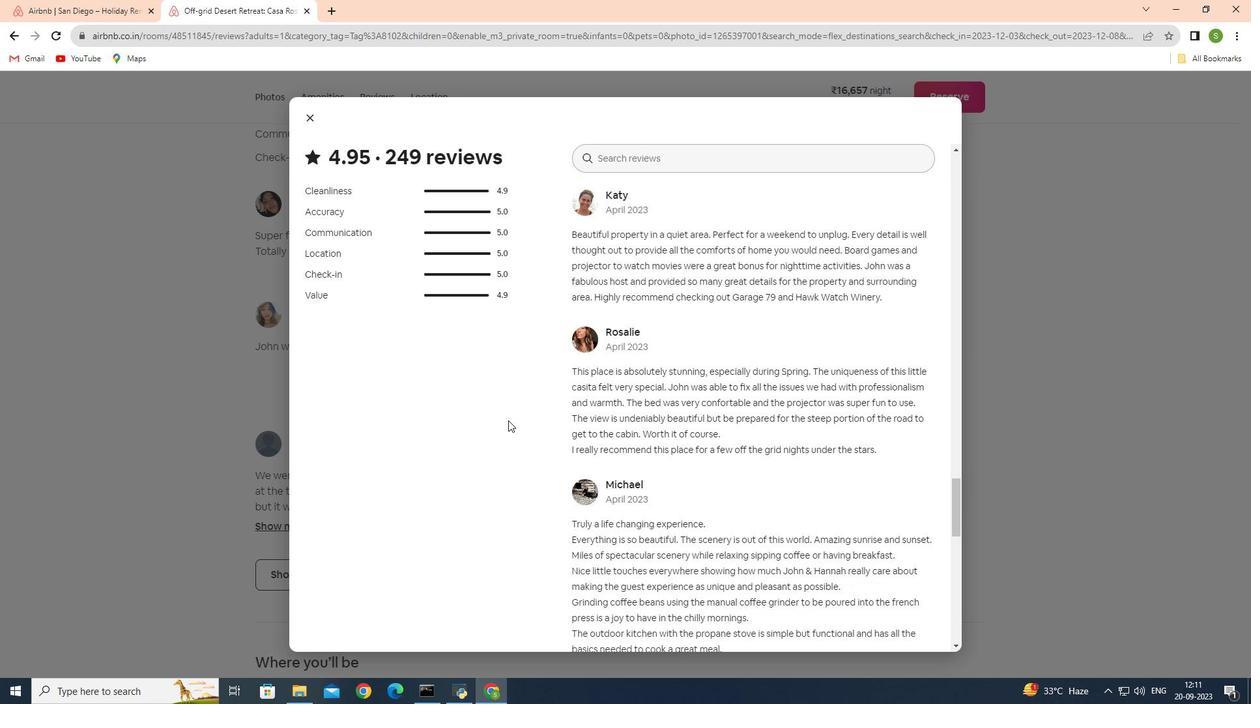 
Action: Mouse scrolled (508, 419) with delta (0, 0)
Screenshot: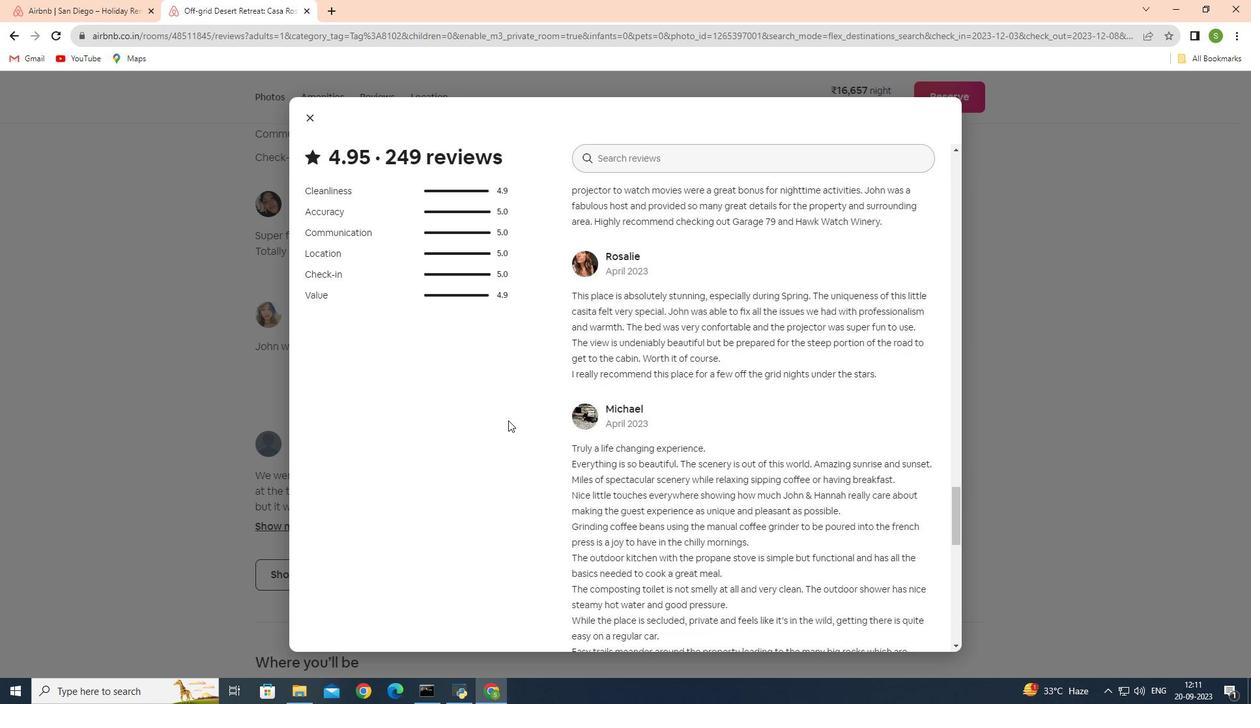 
Action: Mouse scrolled (508, 419) with delta (0, 0)
Screenshot: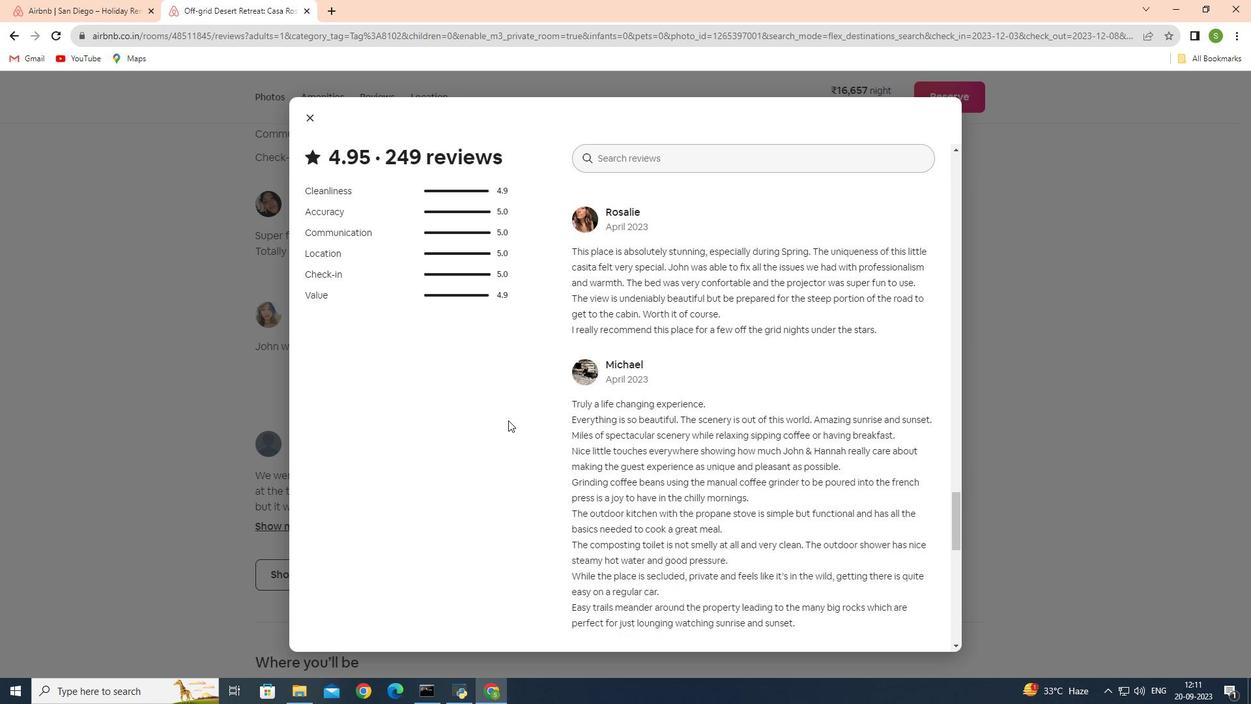 
Action: Mouse scrolled (508, 419) with delta (0, 0)
Screenshot: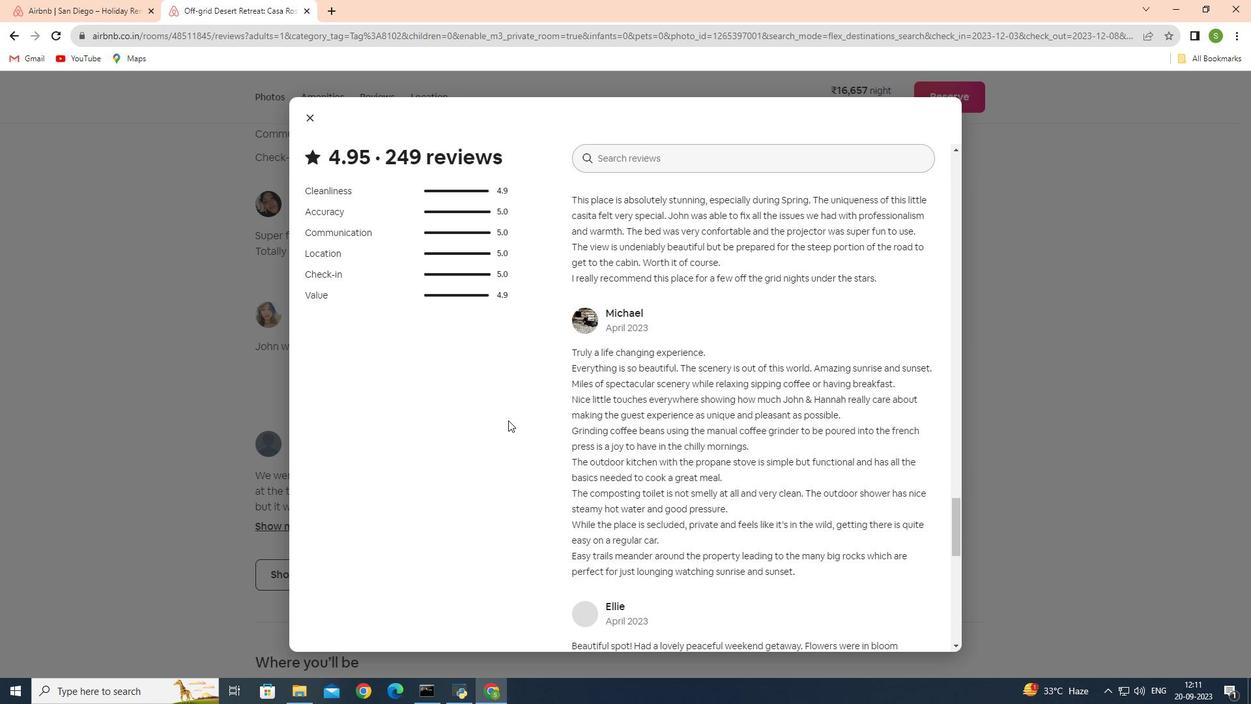 
Action: Mouse scrolled (508, 419) with delta (0, 0)
Screenshot: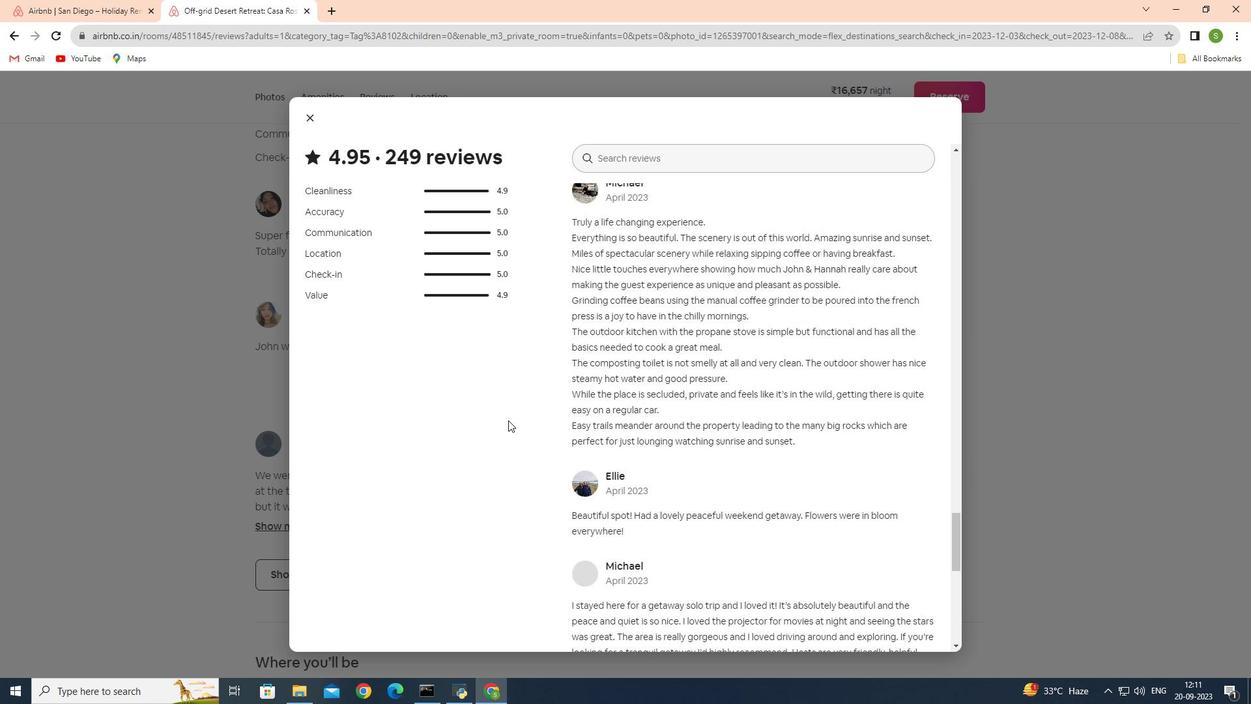 
Action: Mouse scrolled (508, 419) with delta (0, 0)
Screenshot: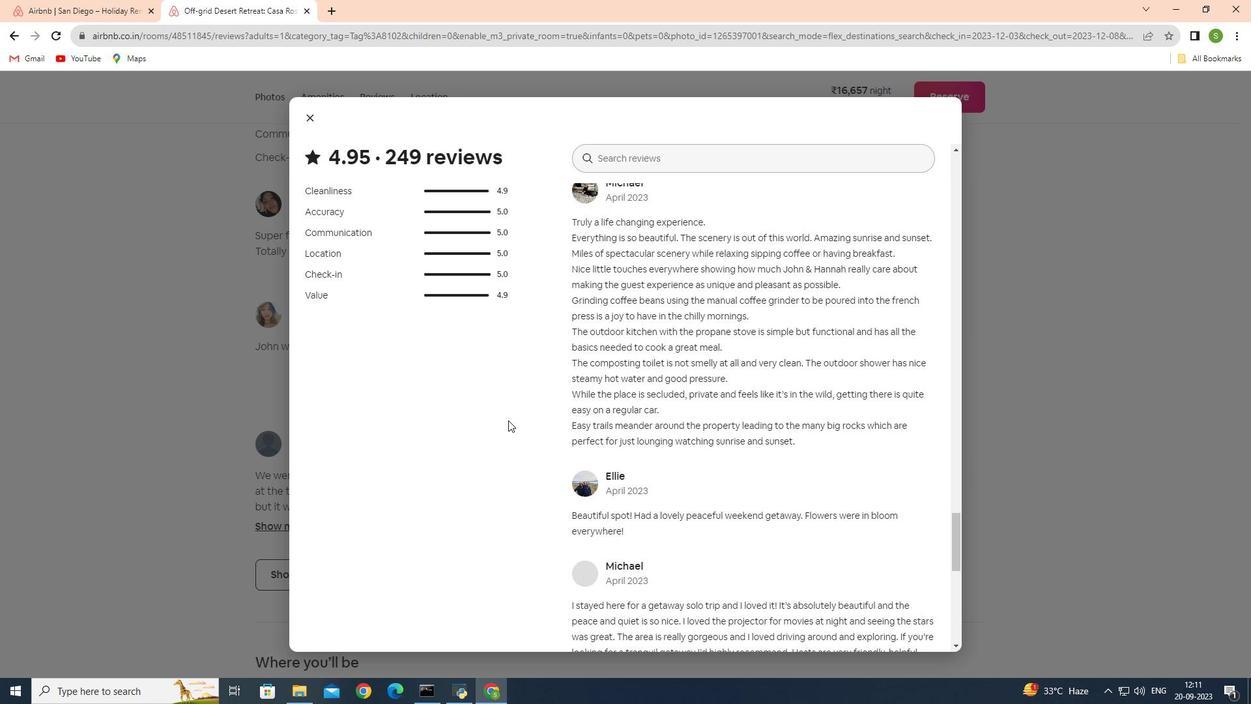 
Action: Mouse scrolled (508, 419) with delta (0, 0)
Screenshot: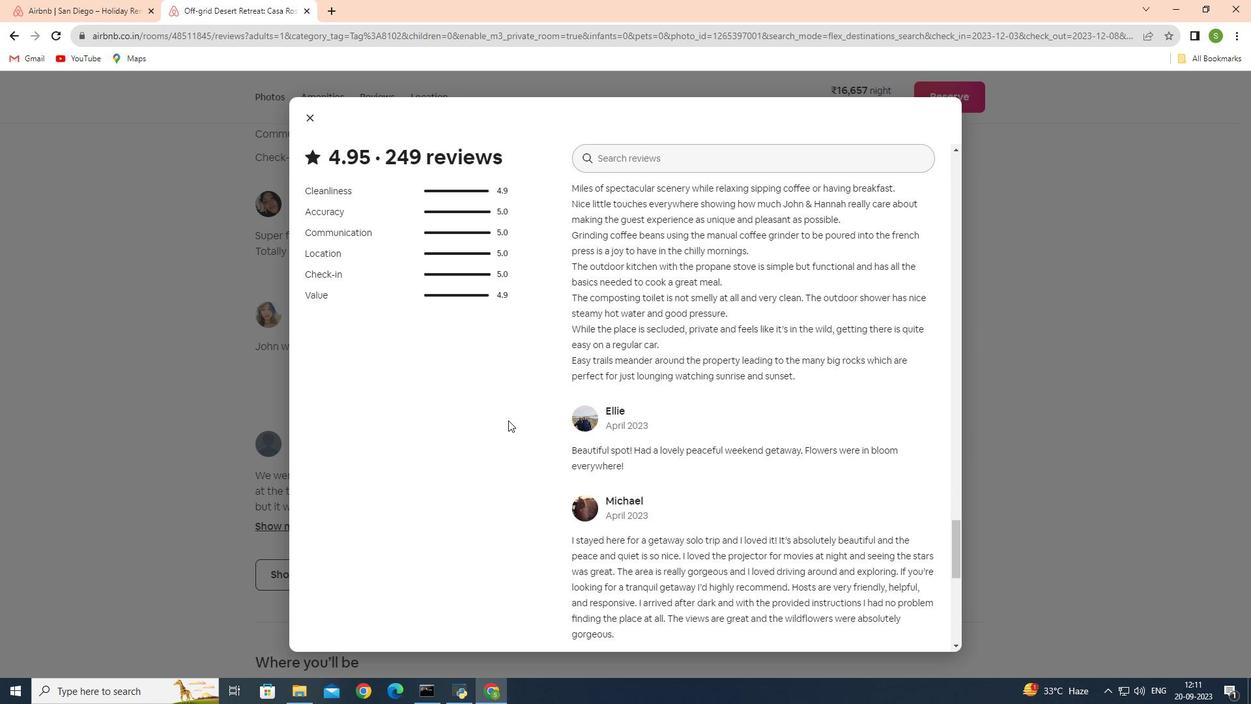 
Action: Mouse scrolled (508, 419) with delta (0, 0)
Screenshot: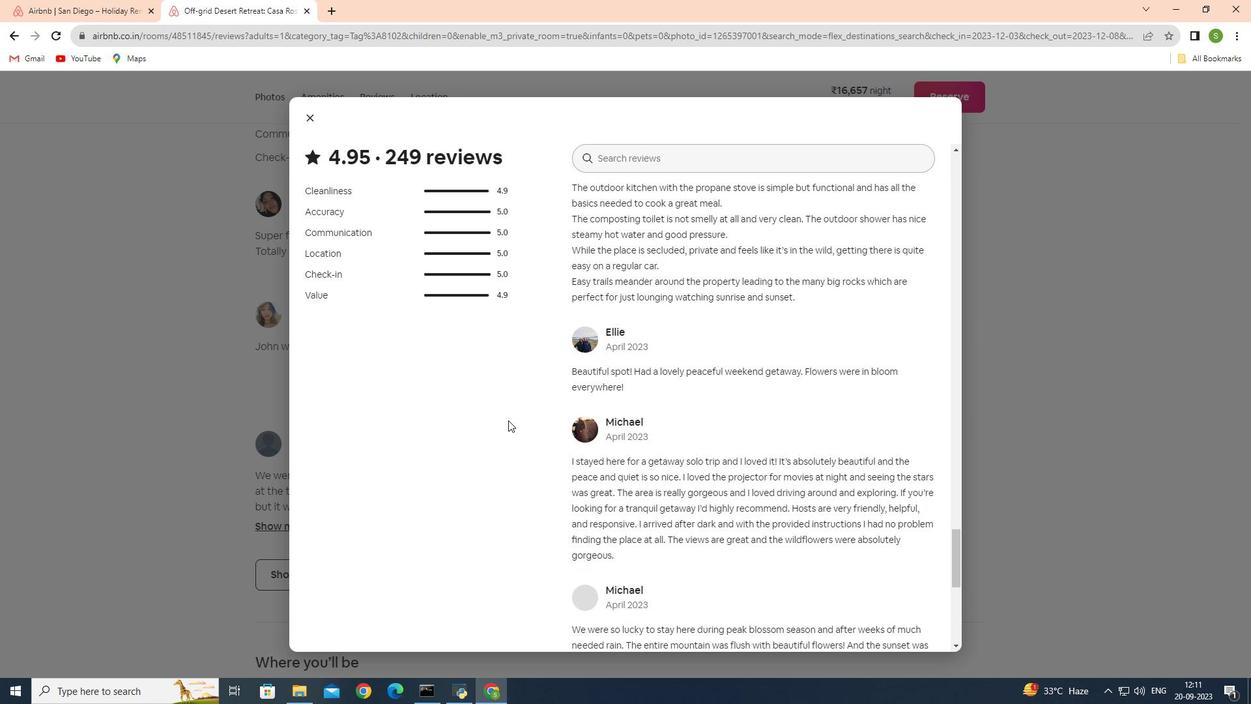 
Action: Mouse scrolled (508, 419) with delta (0, 0)
Screenshot: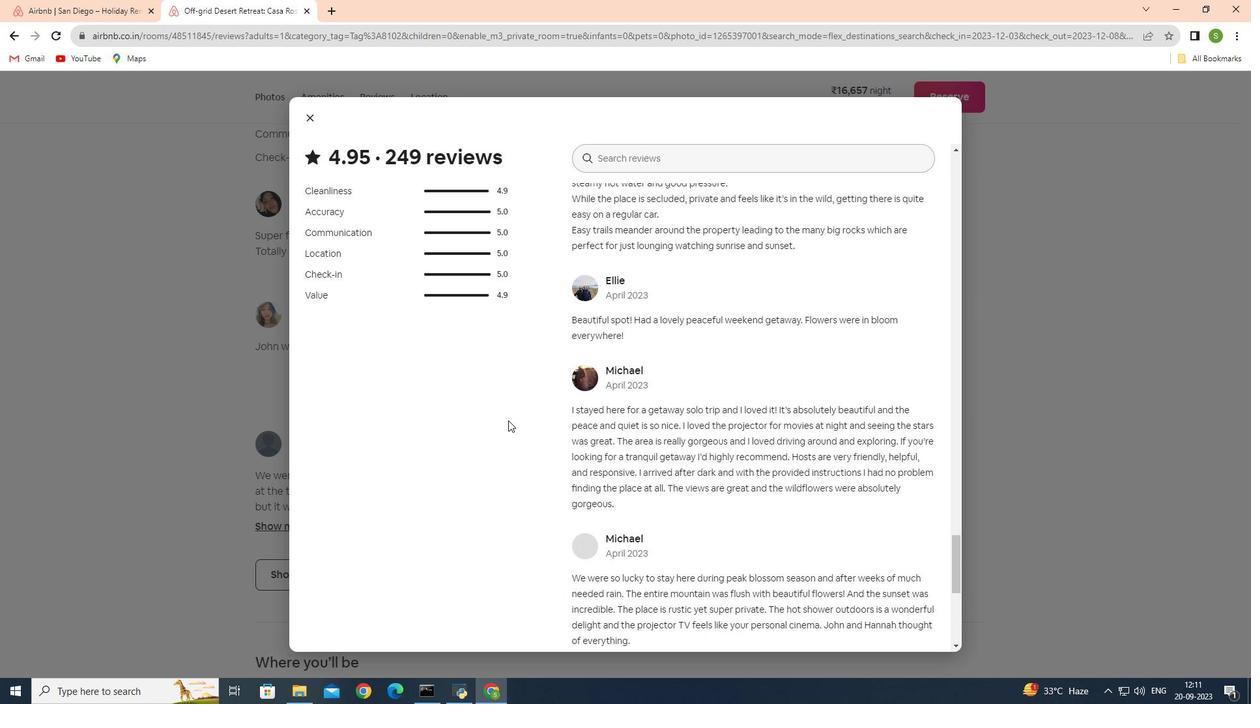 
Action: Mouse scrolled (508, 419) with delta (0, 0)
Screenshot: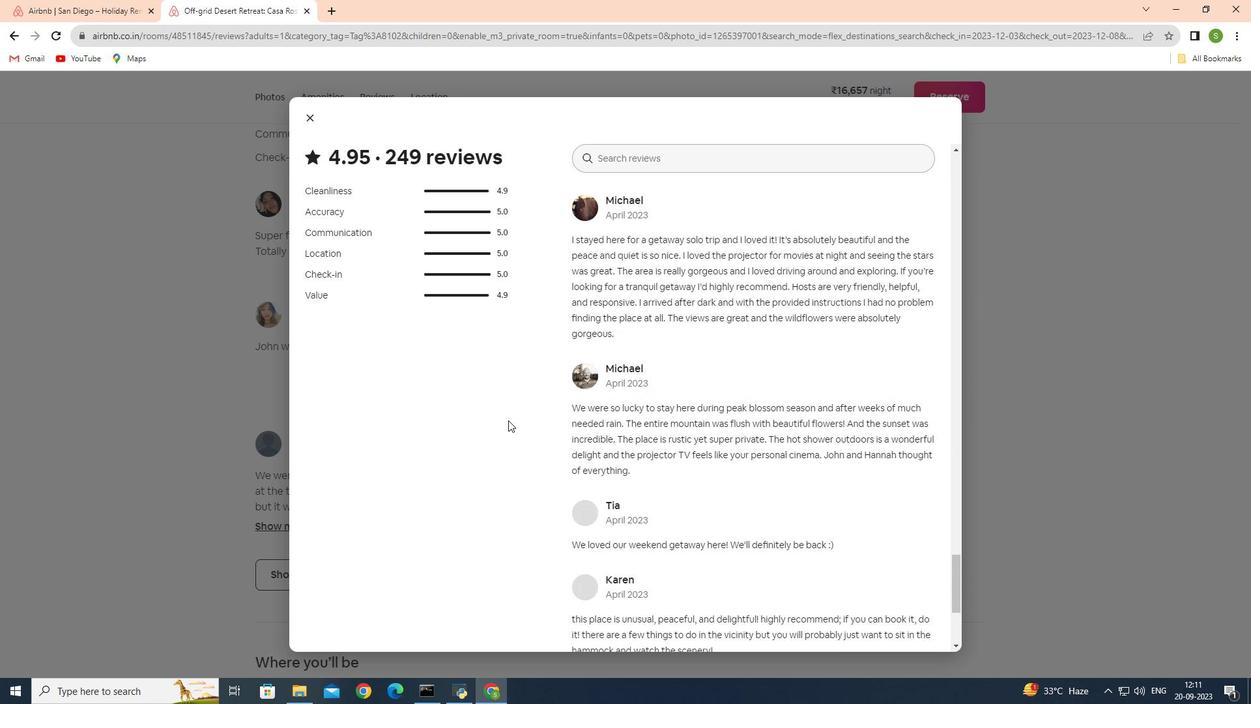 
Action: Mouse scrolled (508, 419) with delta (0, 0)
Screenshot: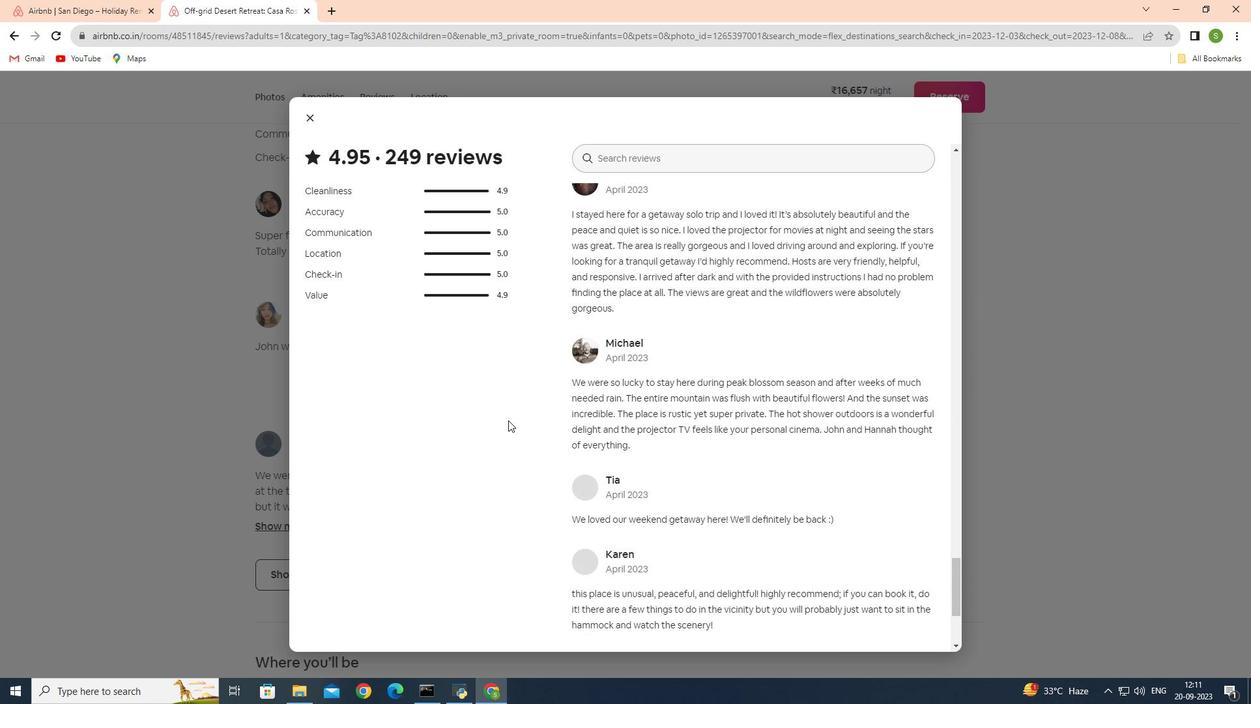 
Action: Mouse scrolled (508, 419) with delta (0, 0)
Screenshot: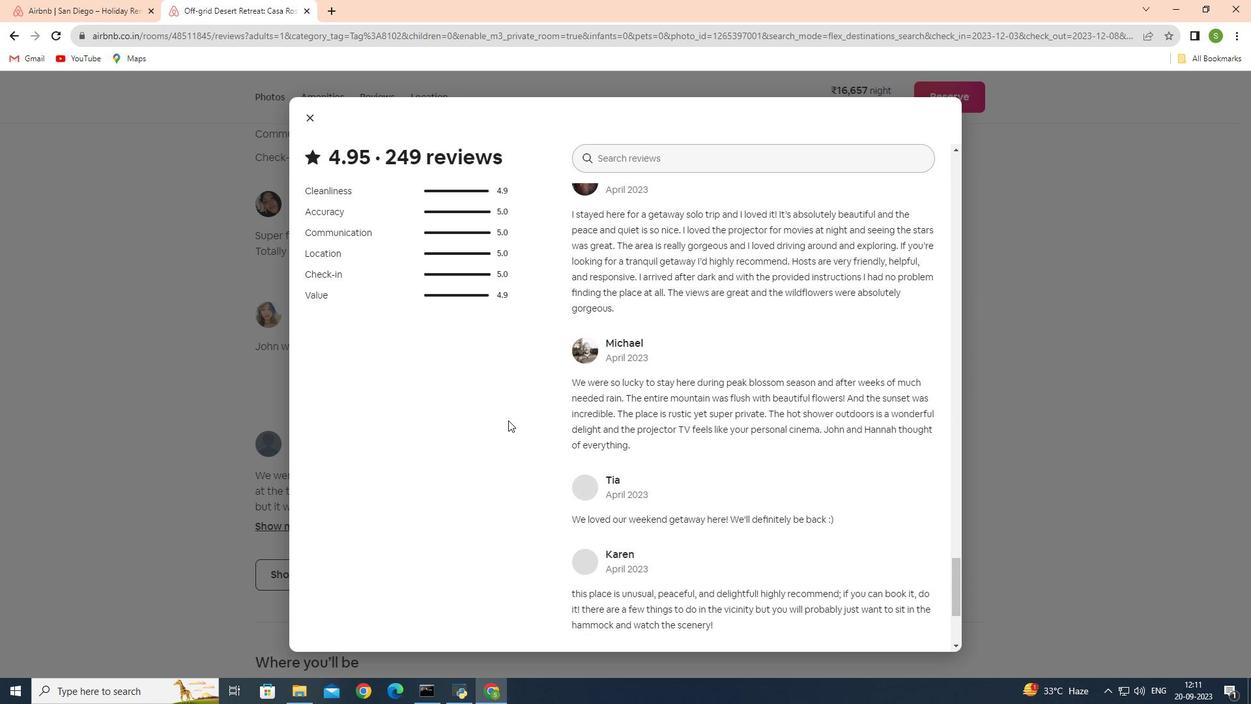 
Action: Mouse scrolled (508, 419) with delta (0, 0)
Screenshot: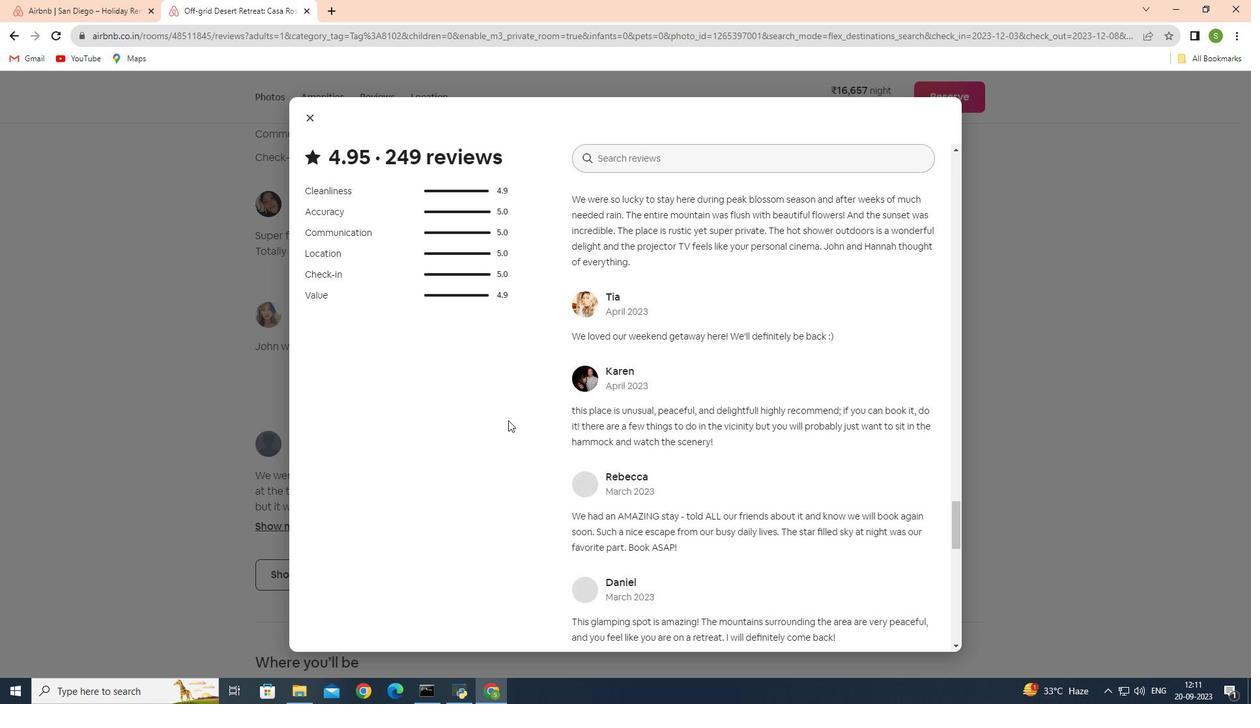 
Action: Mouse scrolled (508, 419) with delta (0, 0)
Screenshot: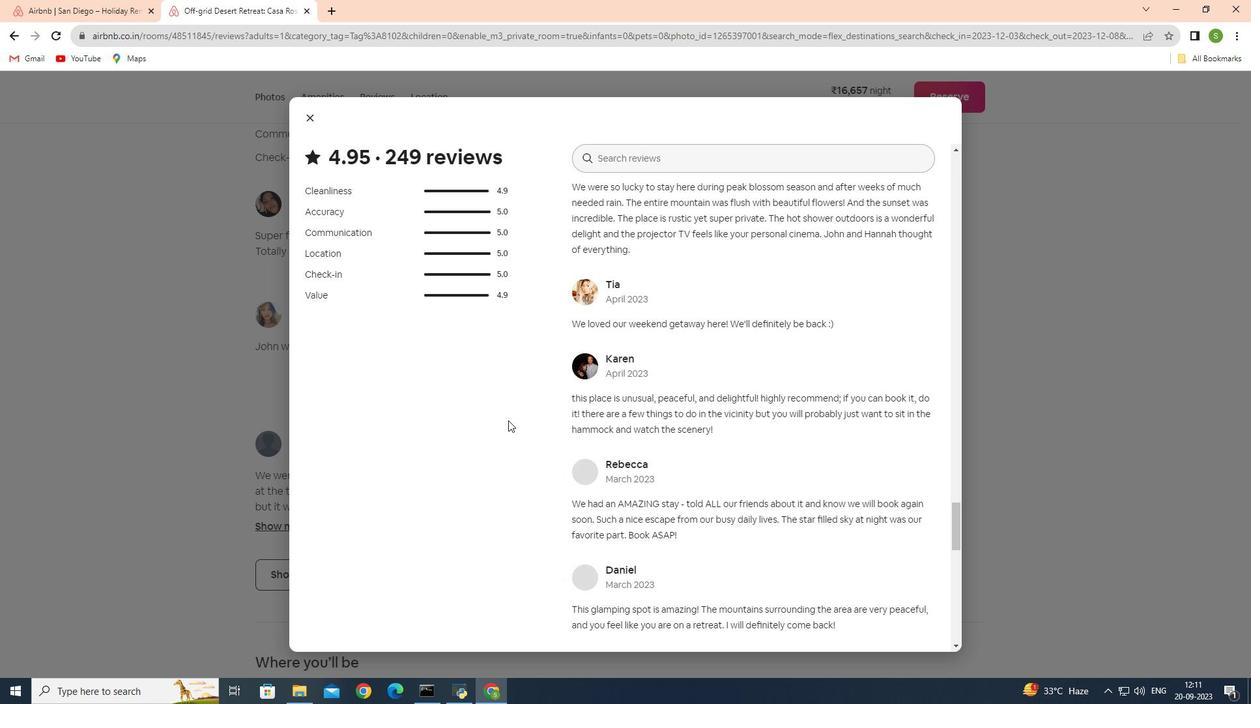 
Action: Mouse scrolled (508, 419) with delta (0, 0)
Screenshot: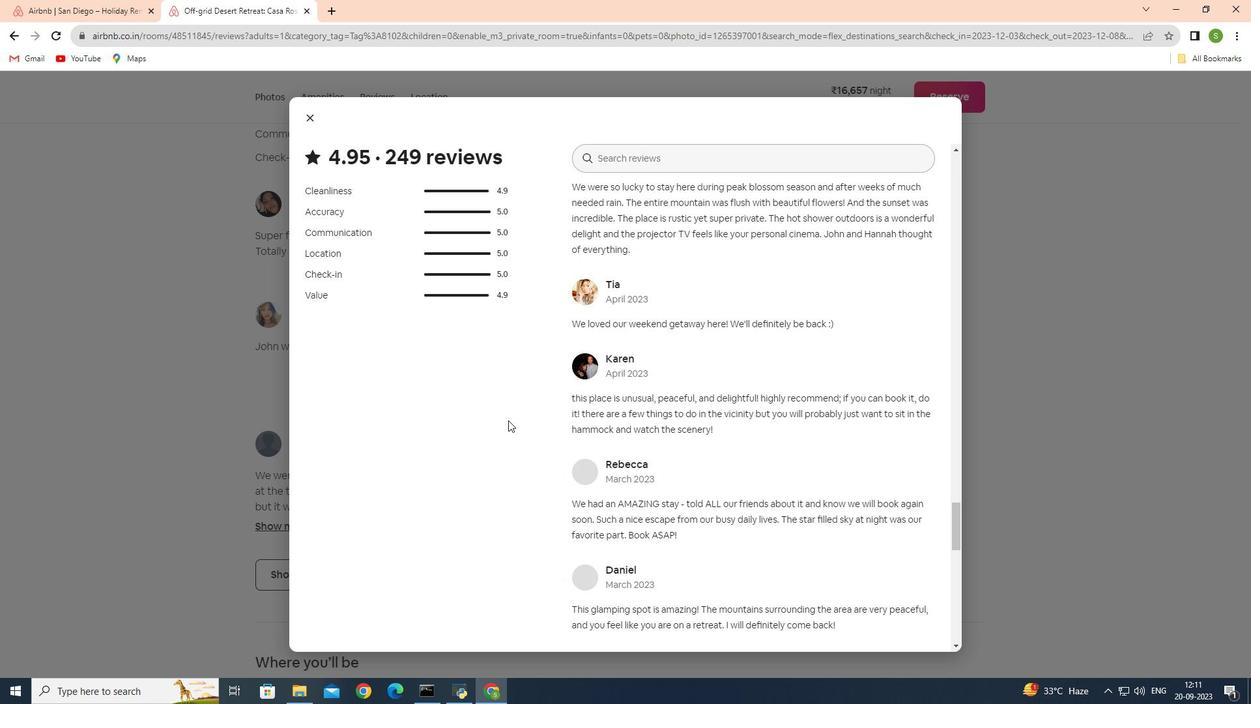 
Action: Mouse scrolled (508, 419) with delta (0, 0)
Screenshot: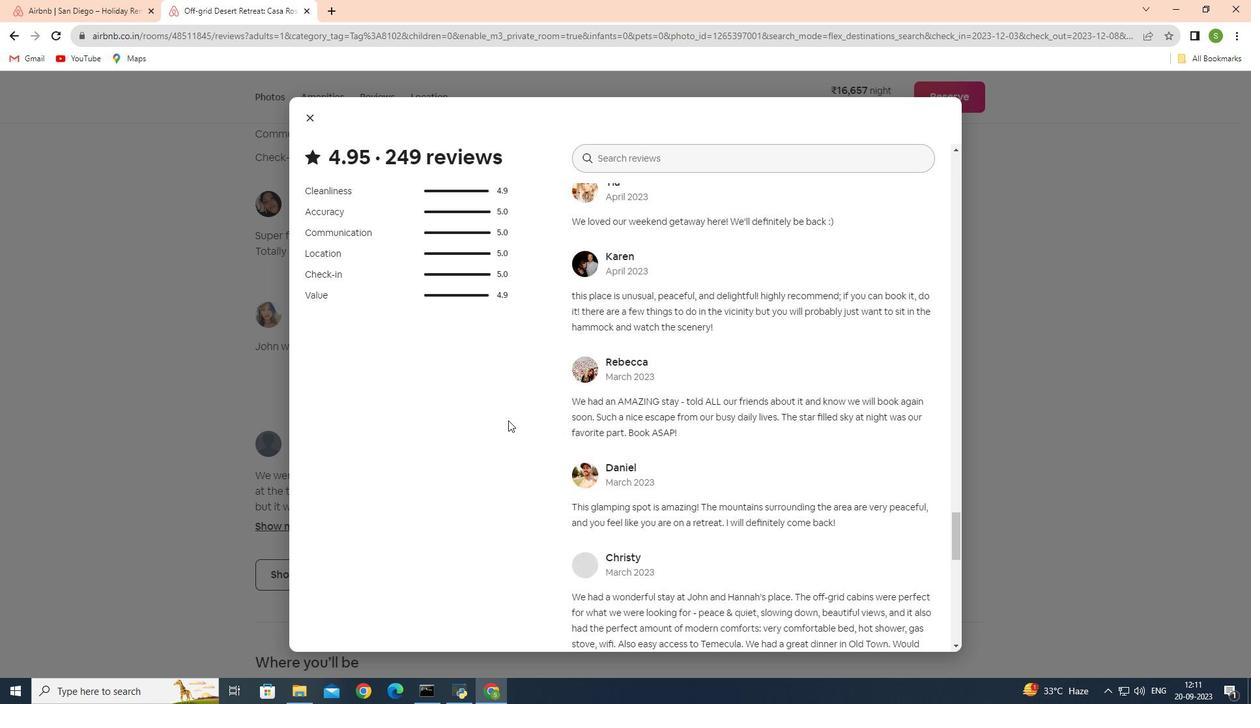 
Action: Mouse scrolled (508, 419) with delta (0, 0)
Screenshot: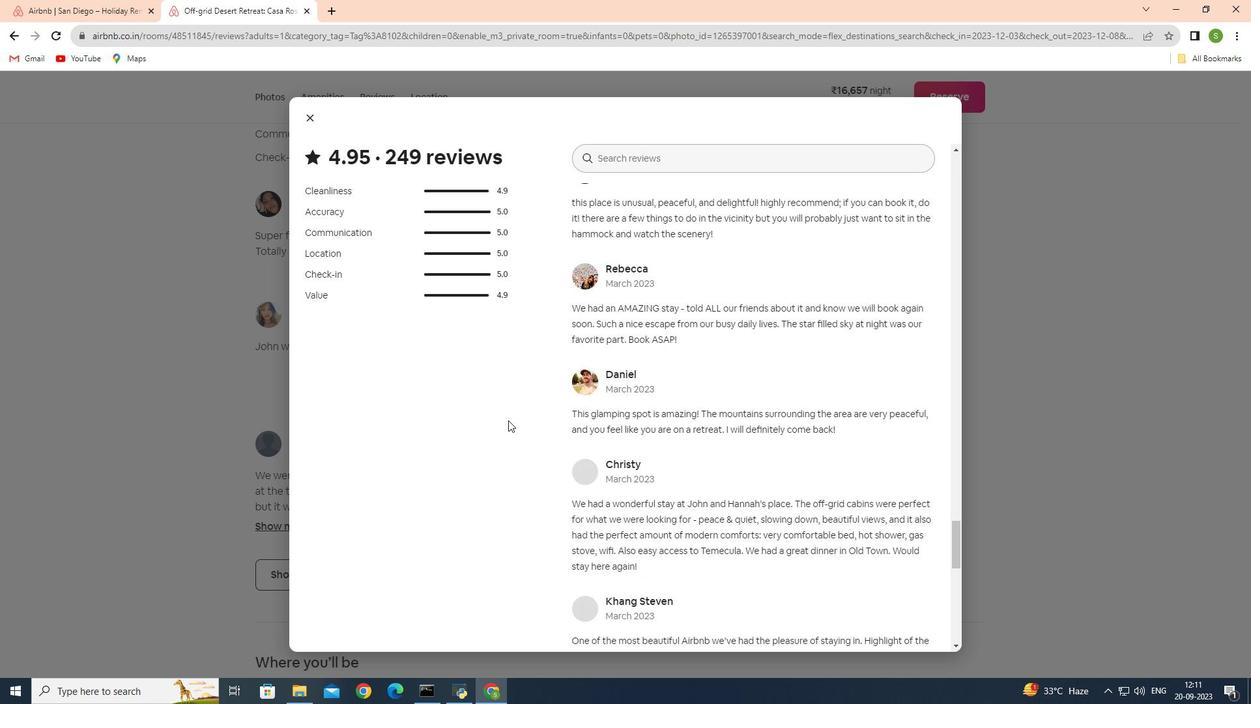 
Action: Mouse scrolled (508, 419) with delta (0, 0)
Screenshot: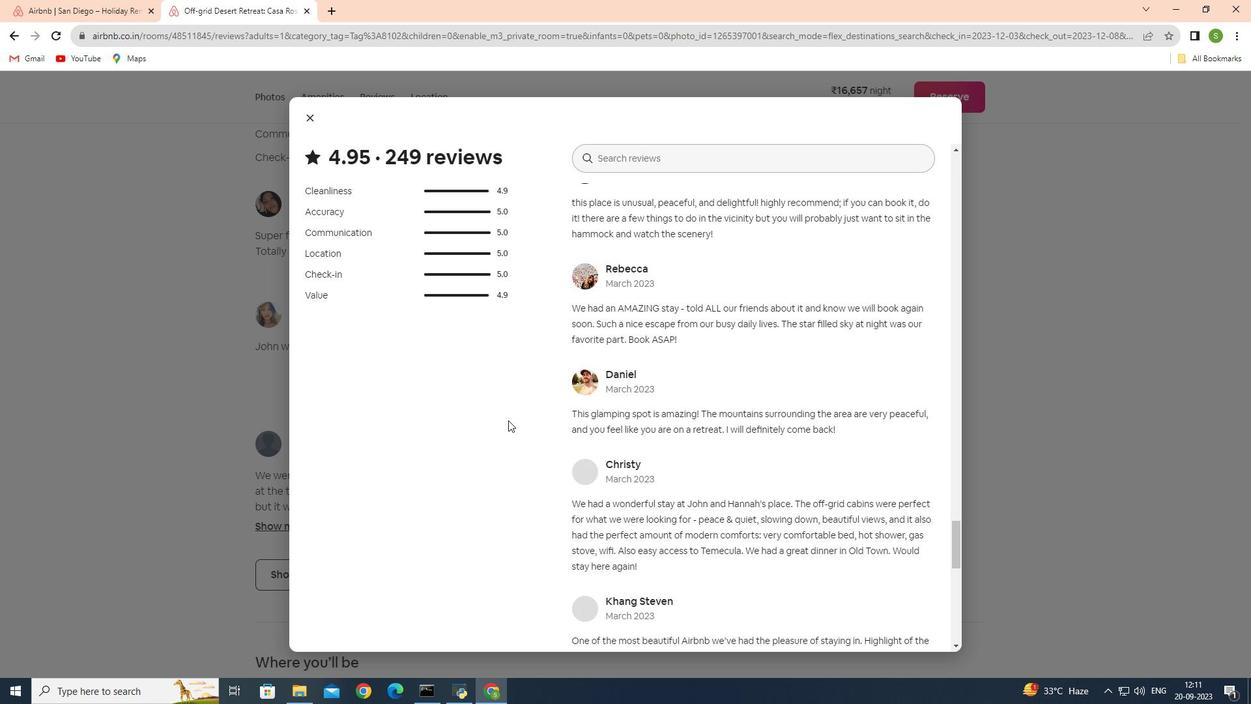 
Action: Mouse moved to (558, 417)
Screenshot: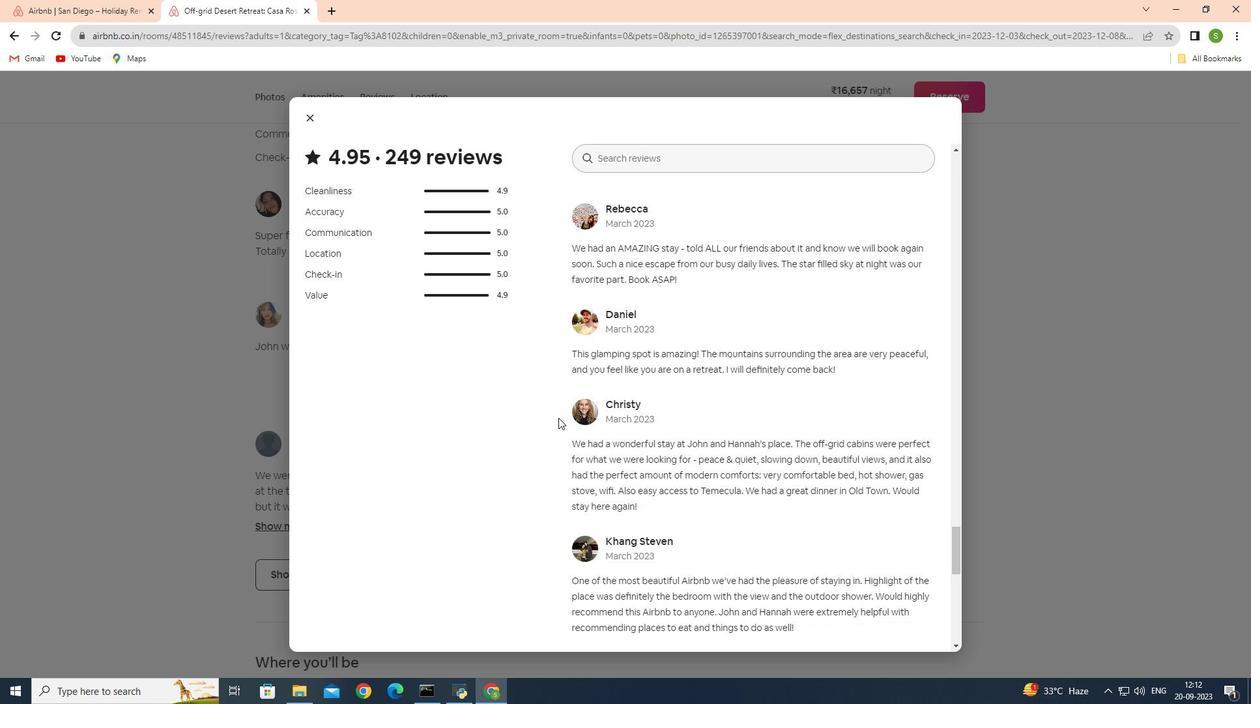 
Action: Mouse scrolled (558, 417) with delta (0, 0)
Screenshot: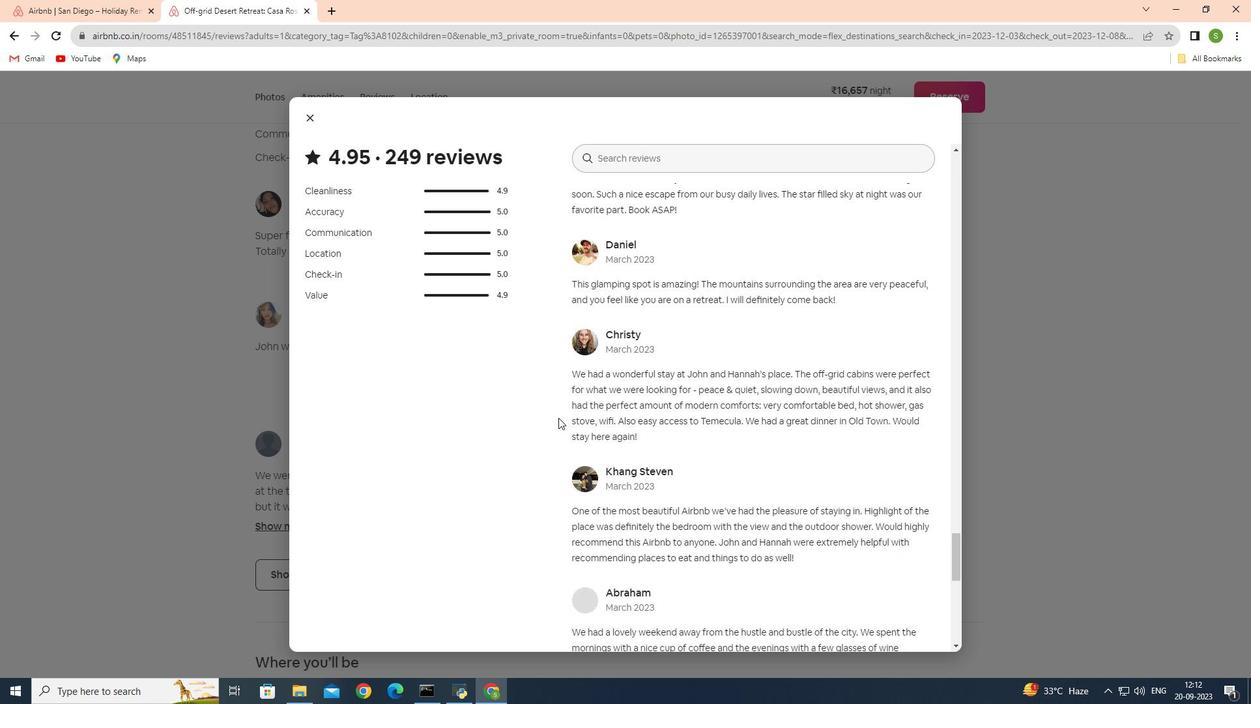 
Action: Mouse scrolled (558, 417) with delta (0, 0)
Screenshot: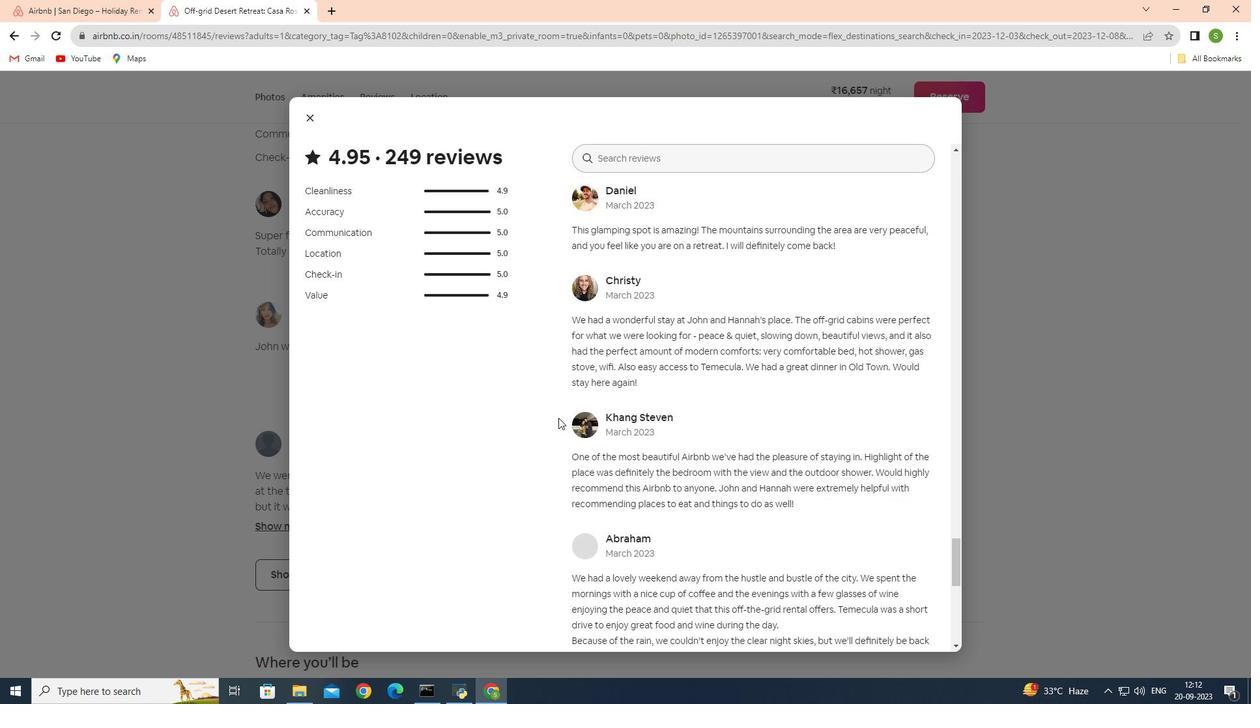 
Action: Mouse scrolled (558, 417) with delta (0, 0)
Screenshot: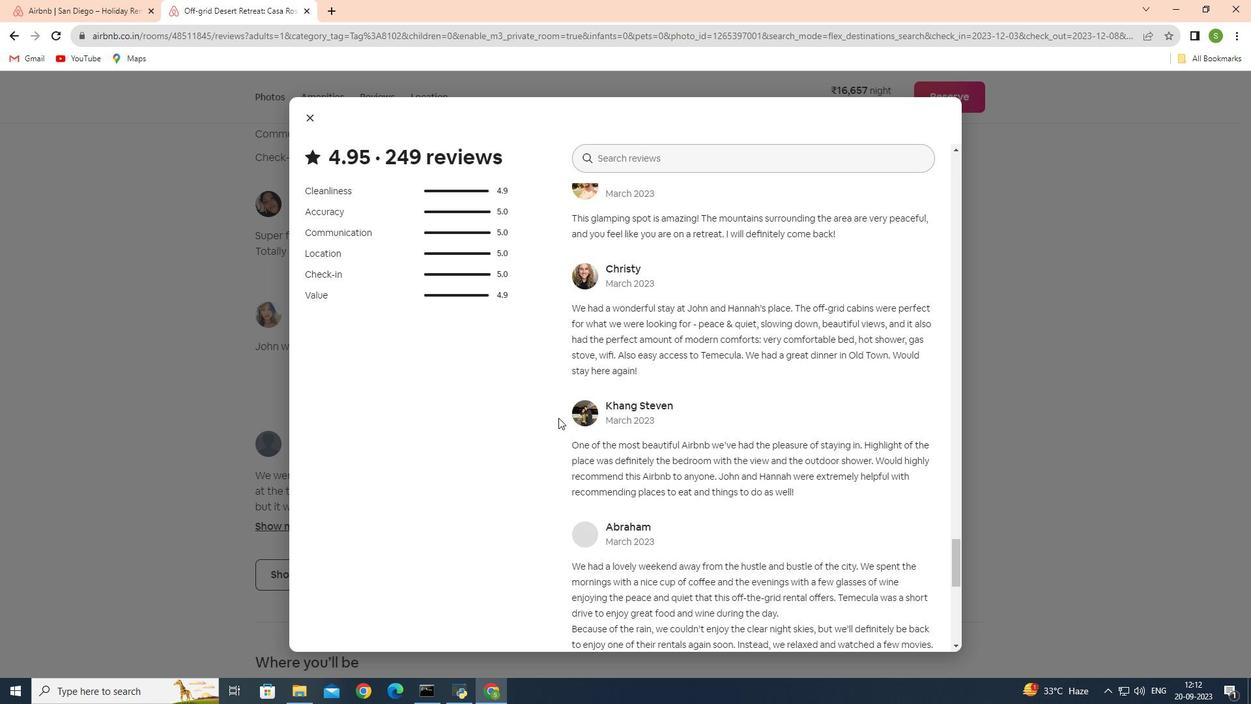 
Action: Mouse scrolled (558, 417) with delta (0, 0)
Screenshot: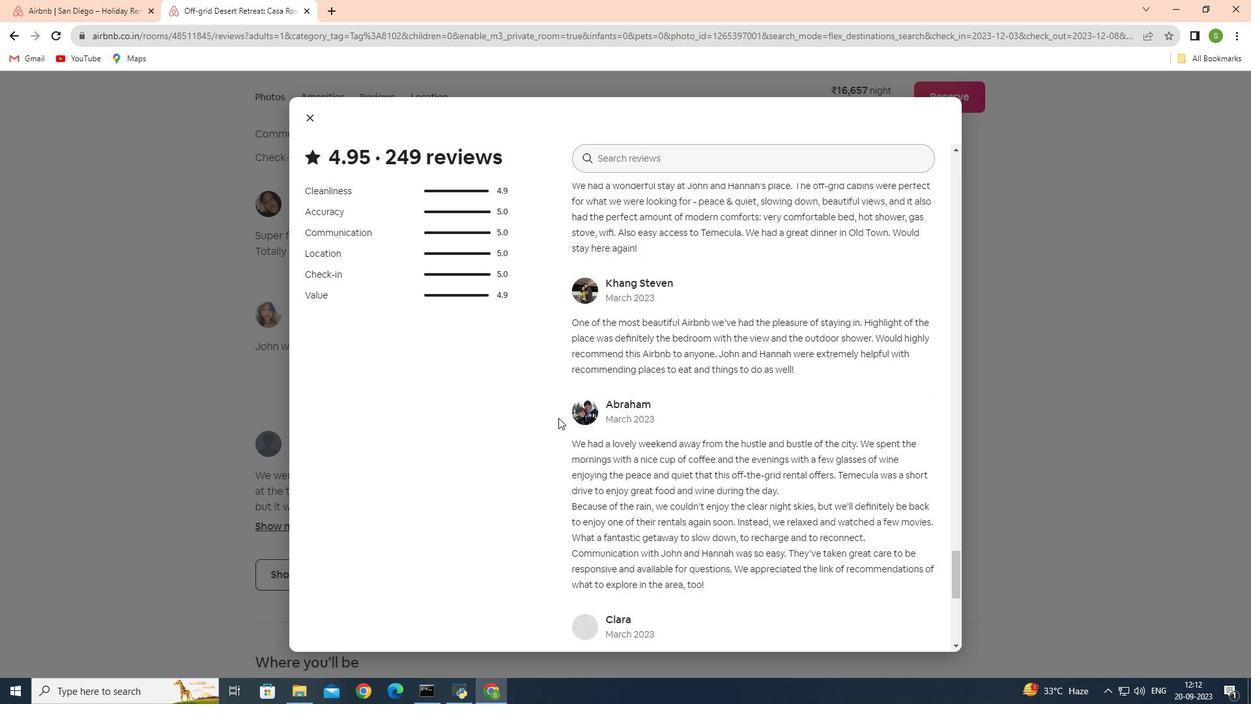 
Action: Mouse scrolled (558, 417) with delta (0, 0)
Screenshot: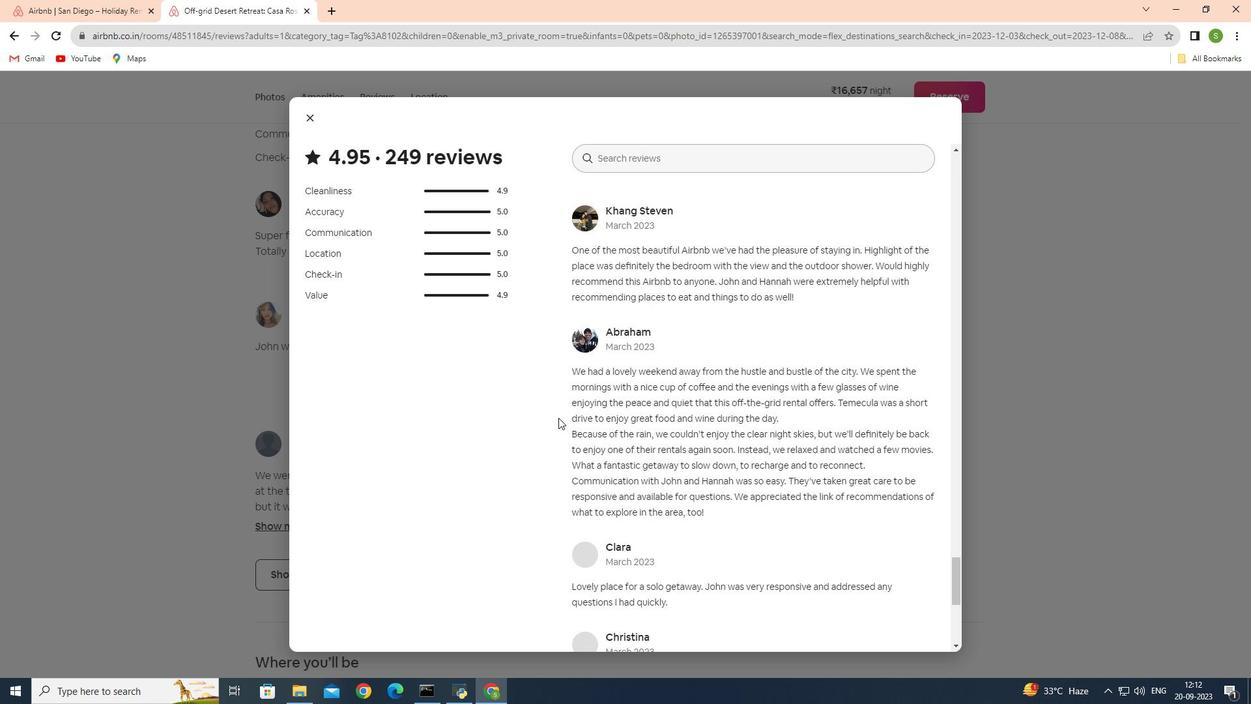 
Action: Mouse scrolled (558, 417) with delta (0, 0)
Screenshot: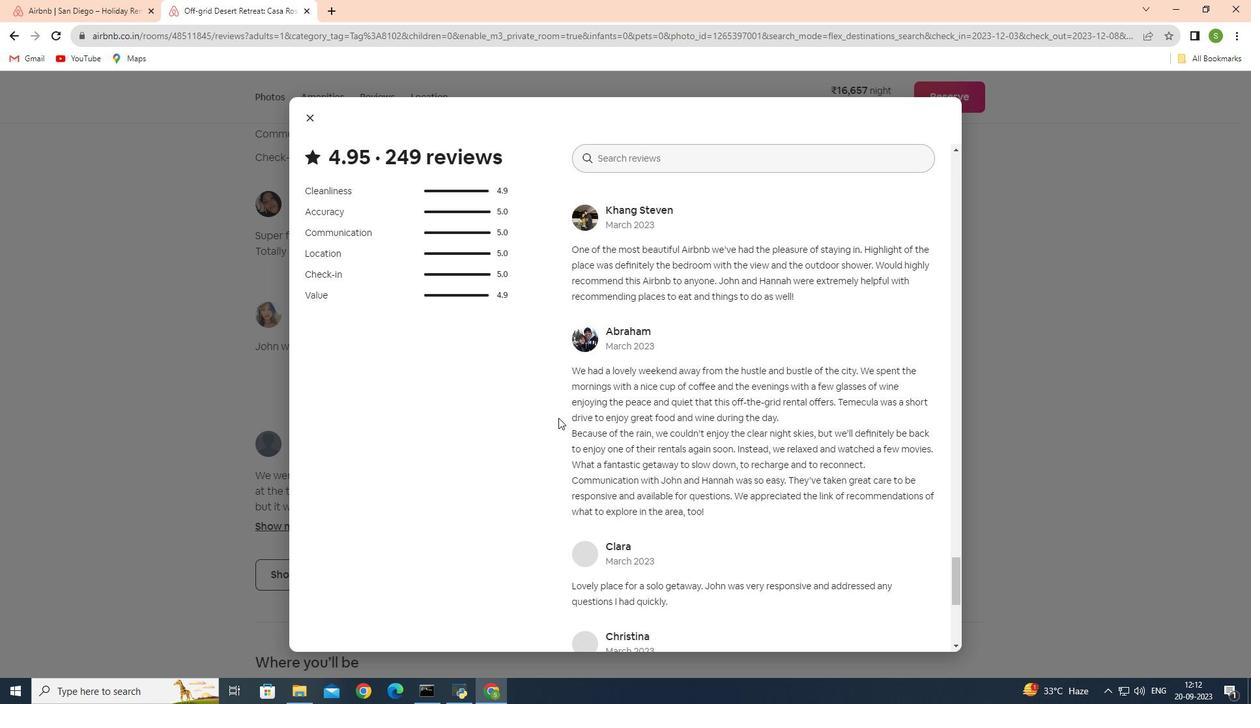 
Action: Mouse moved to (558, 417)
Screenshot: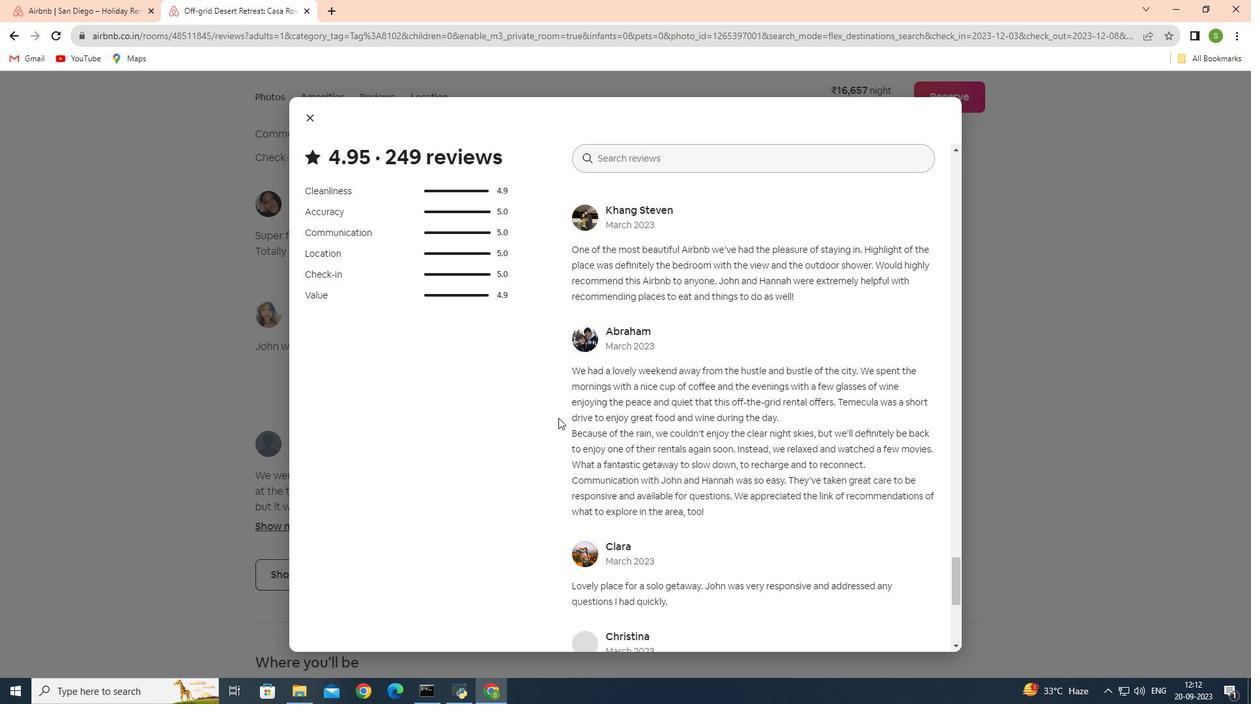 
Action: Mouse scrolled (558, 417) with delta (0, 0)
Screenshot: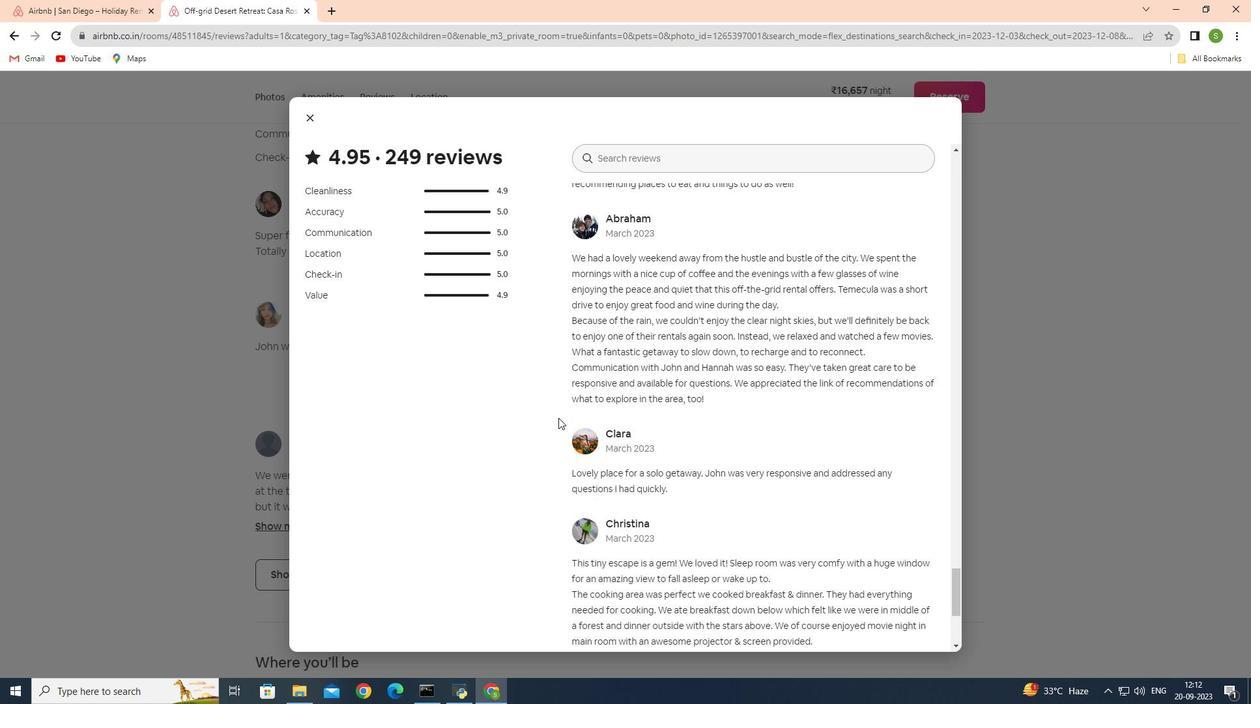 
Action: Mouse scrolled (558, 417) with delta (0, 0)
Screenshot: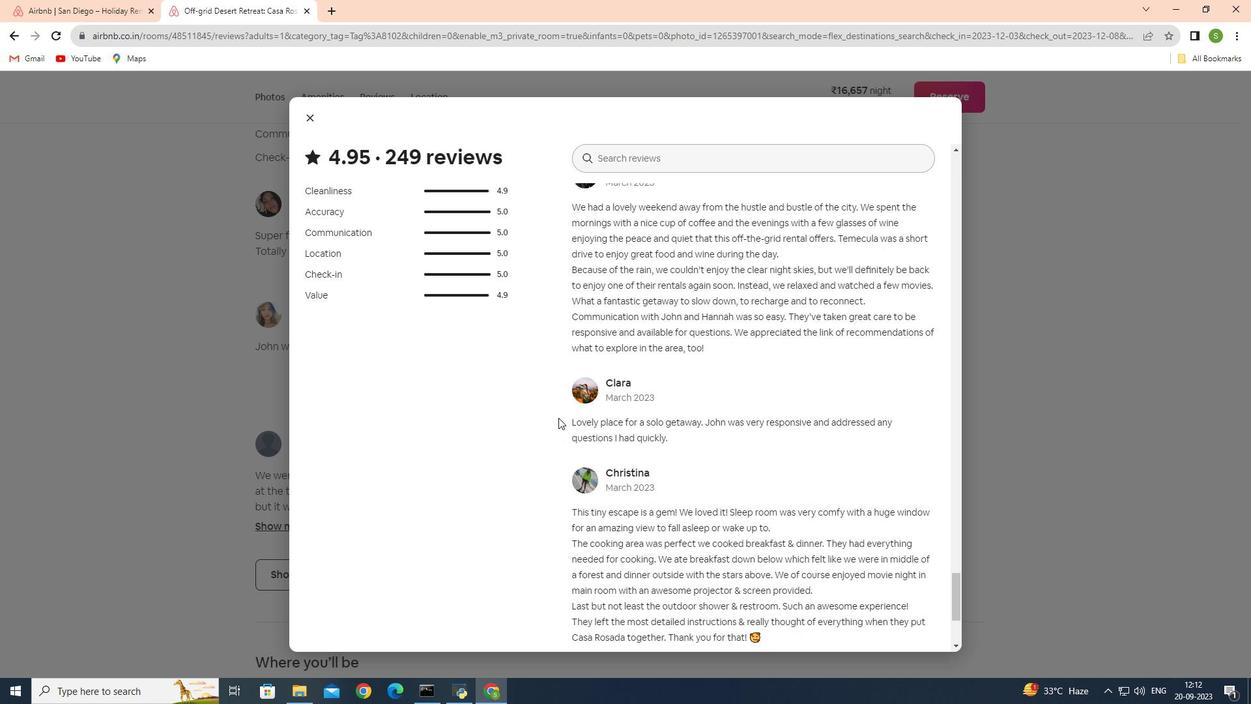 
Action: Mouse scrolled (558, 417) with delta (0, 0)
Screenshot: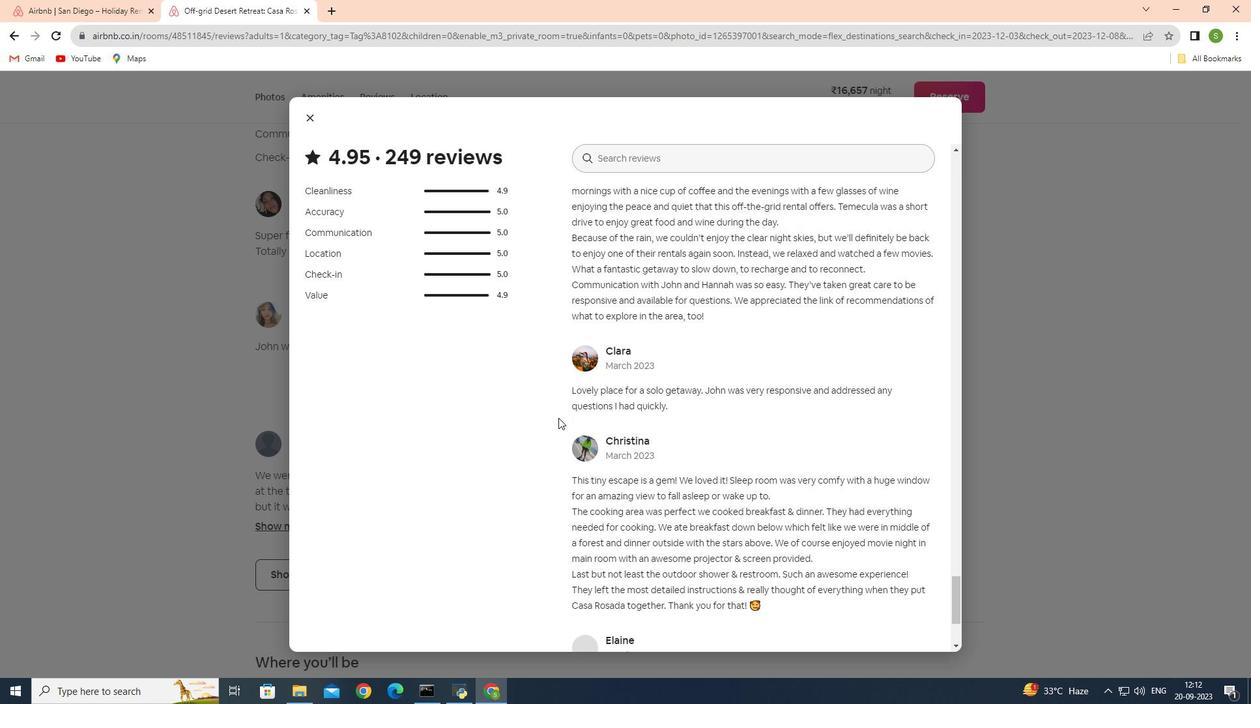 
Action: Mouse scrolled (558, 417) with delta (0, 0)
Screenshot: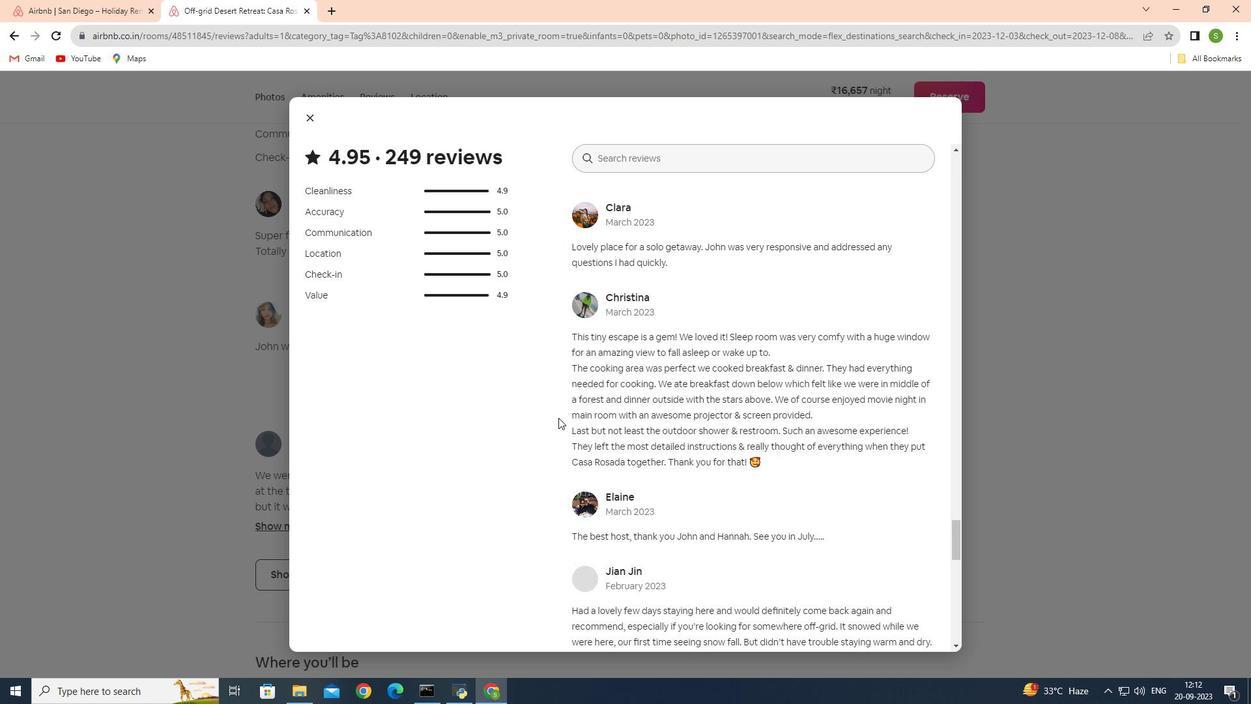 
Action: Mouse scrolled (558, 417) with delta (0, 0)
Screenshot: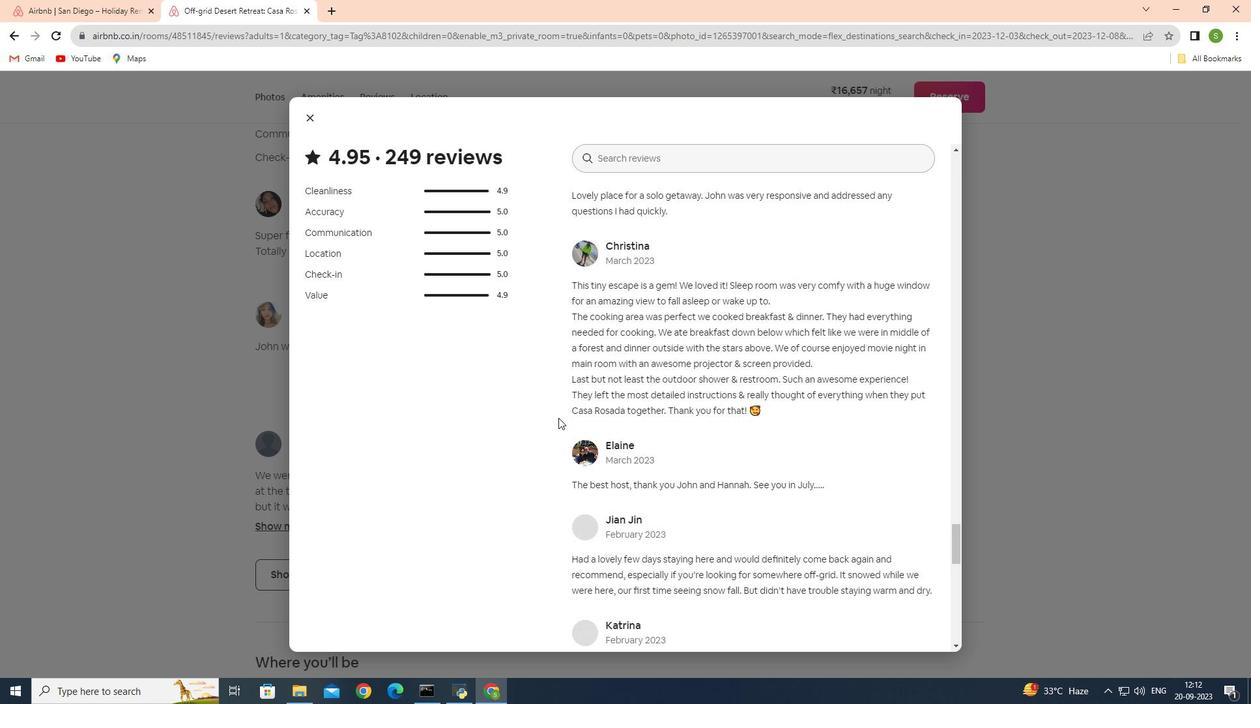 
Action: Mouse scrolled (558, 417) with delta (0, 0)
Screenshot: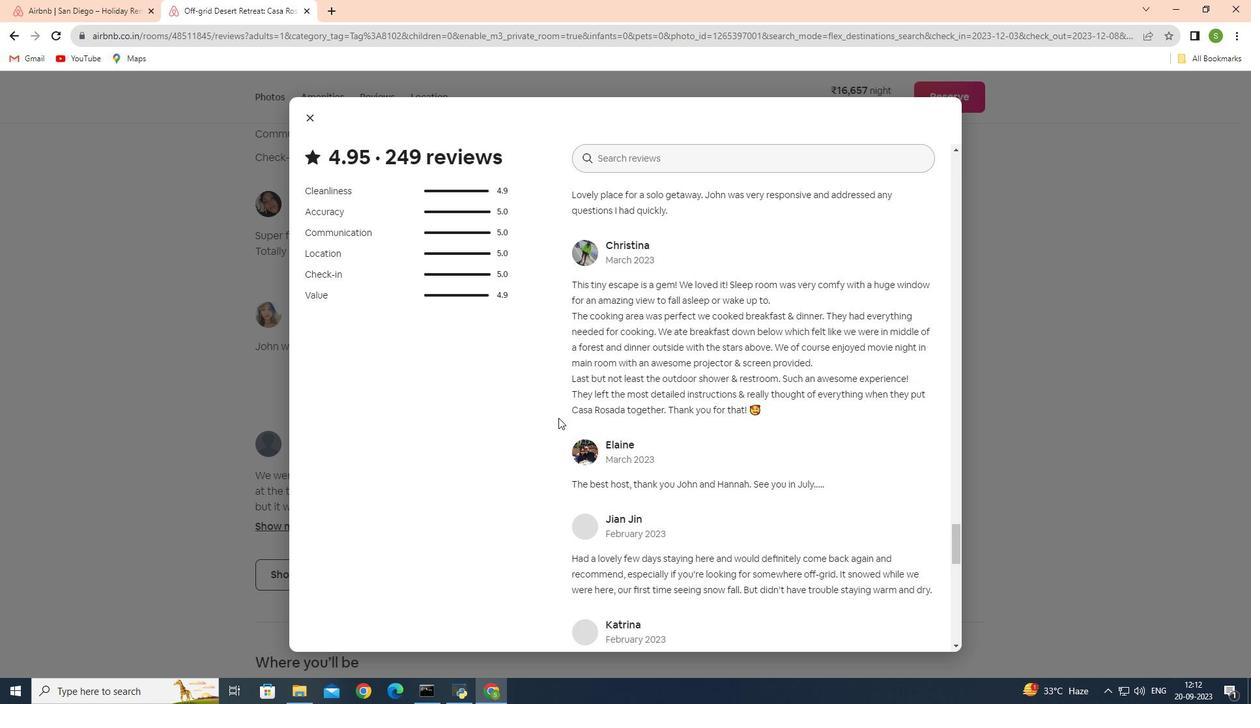 
Action: Mouse scrolled (558, 417) with delta (0, 0)
Screenshot: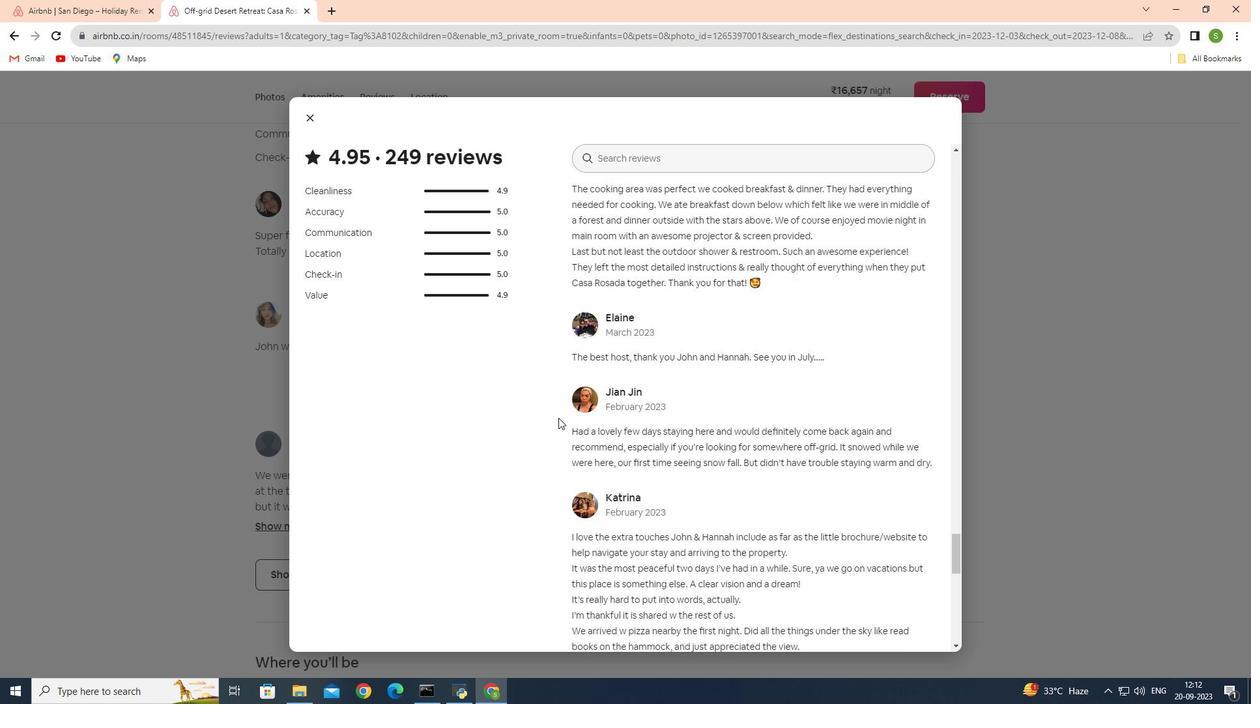 
Action: Mouse scrolled (558, 417) with delta (0, 0)
